 Task: In the  document coconutree.pdf Add another  'page' Use the Tool Explore 'and look for brief about the picture in first page, copy 2-3 lines in second sheet.' Align the text to the center
Action: Mouse scrolled (735, 383) with delta (0, 0)
Screenshot: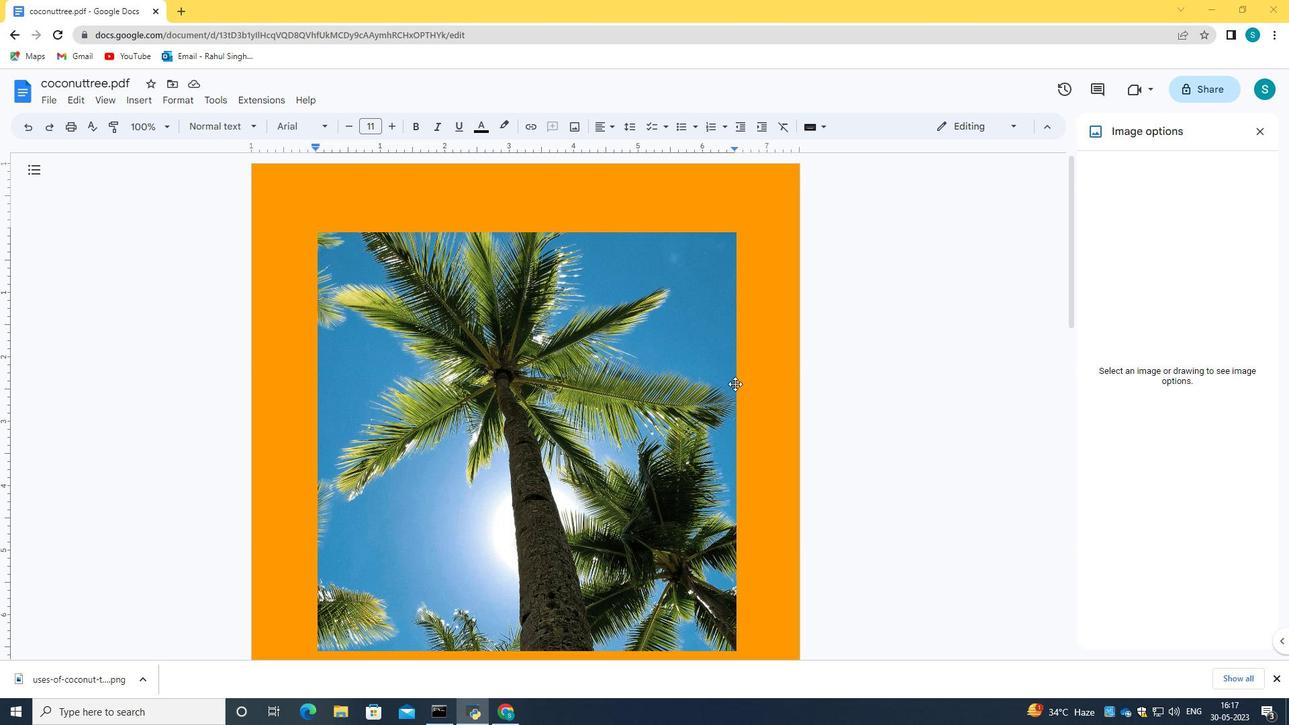 
Action: Mouse scrolled (735, 383) with delta (0, 0)
Screenshot: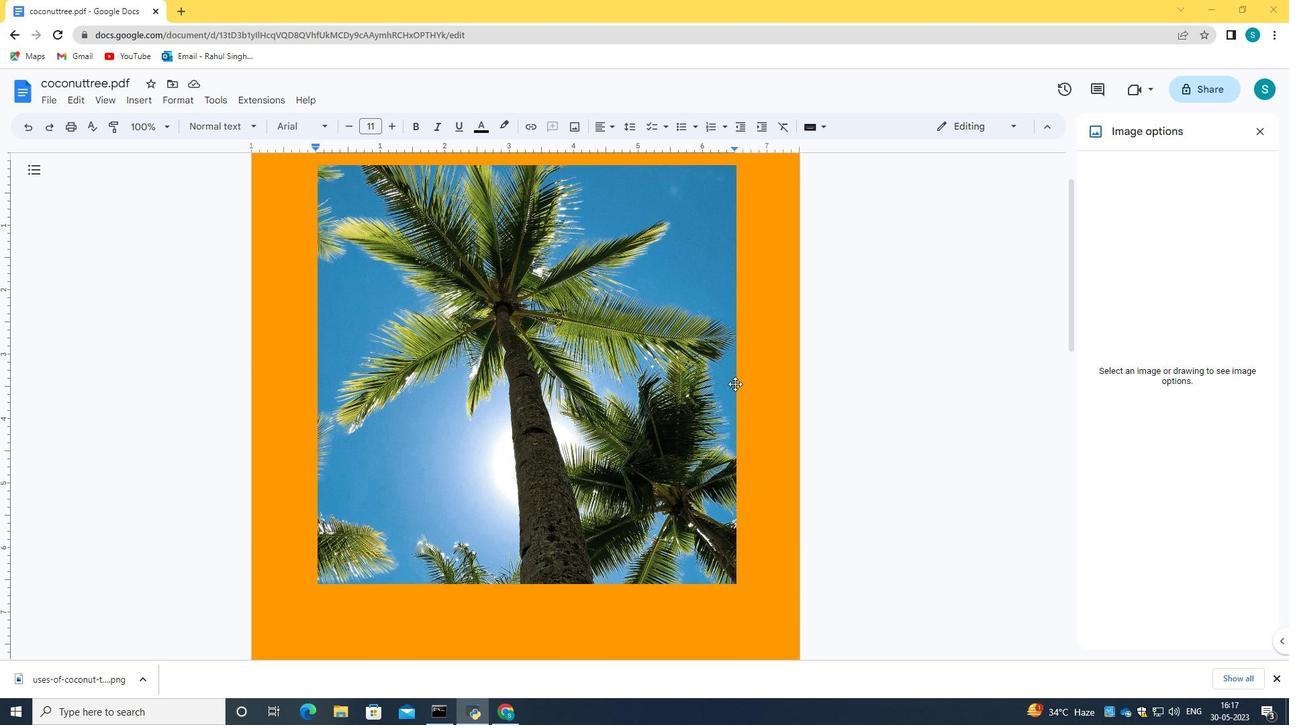 
Action: Mouse scrolled (735, 383) with delta (0, 0)
Screenshot: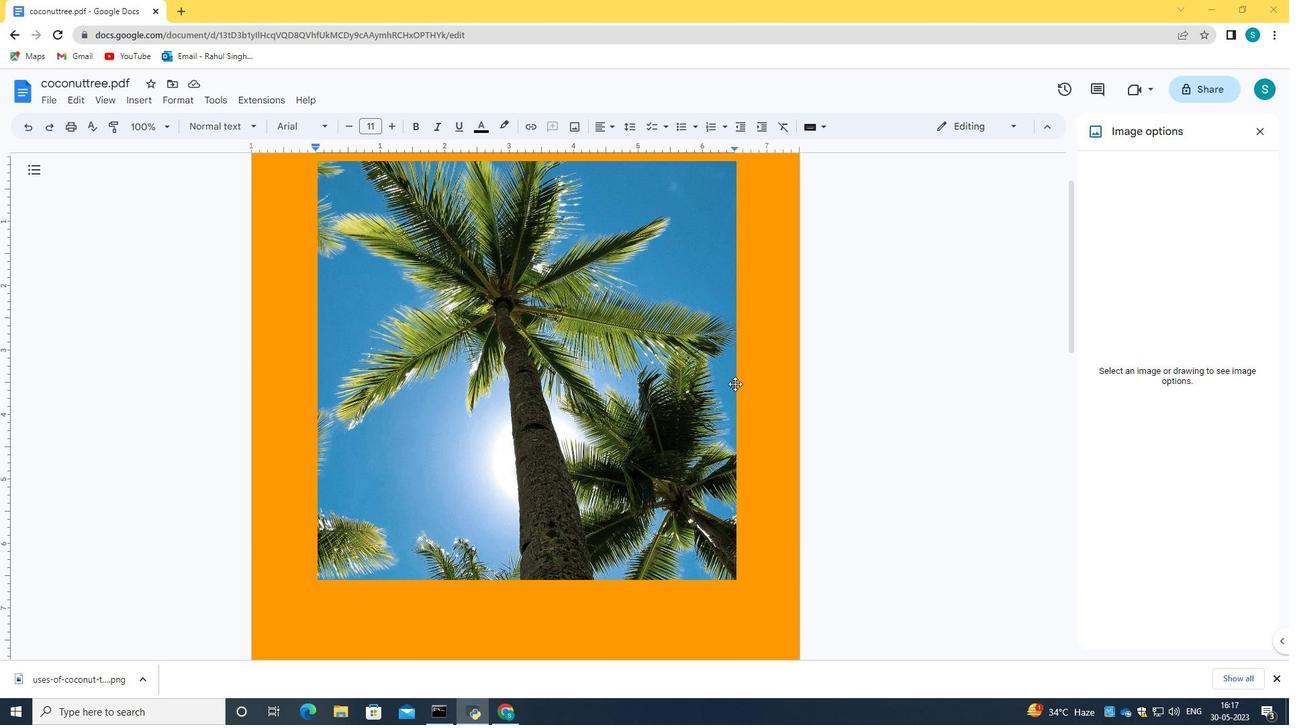 
Action: Mouse scrolled (735, 383) with delta (0, 0)
Screenshot: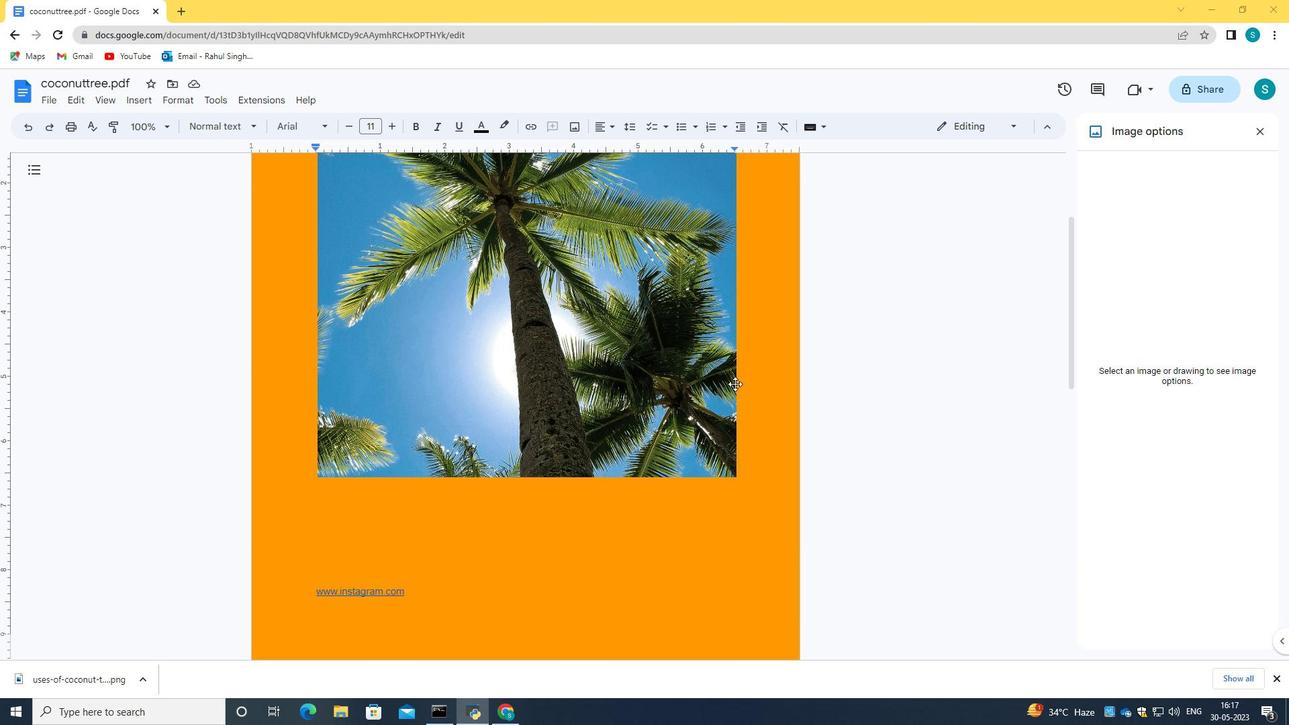 
Action: Mouse scrolled (735, 383) with delta (0, 0)
Screenshot: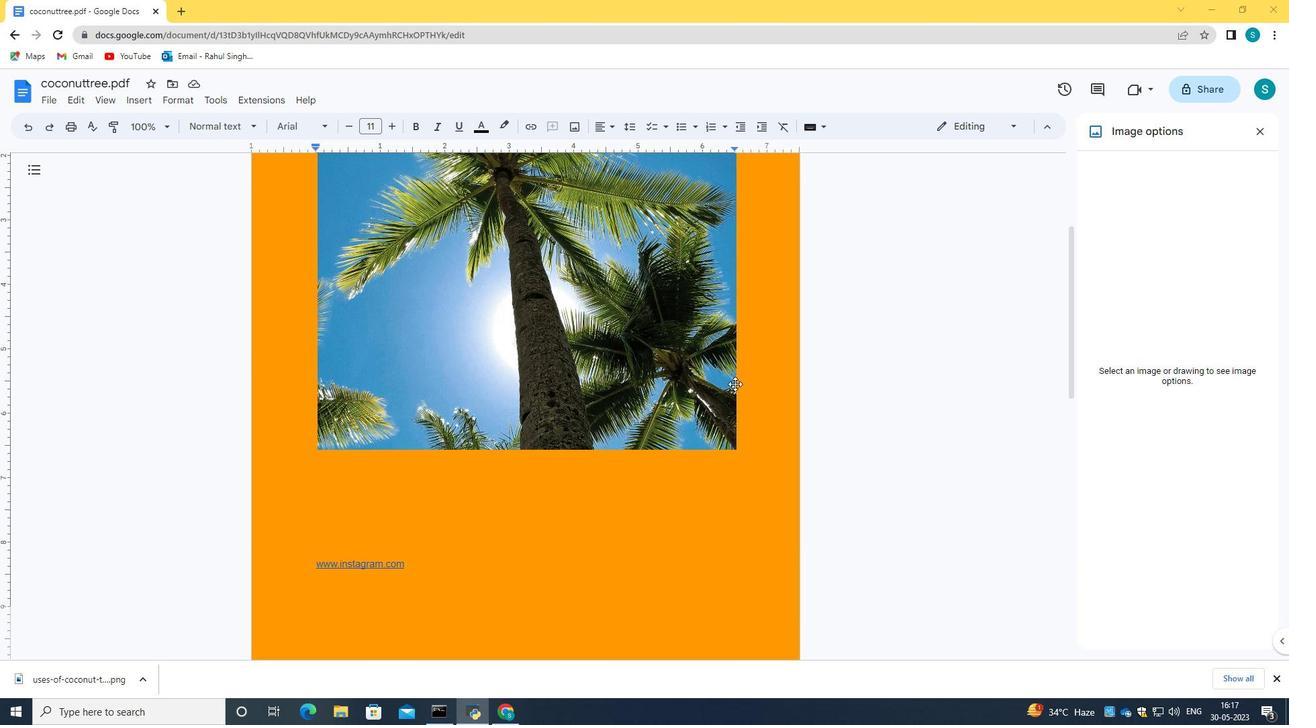 
Action: Mouse scrolled (735, 383) with delta (0, 0)
Screenshot: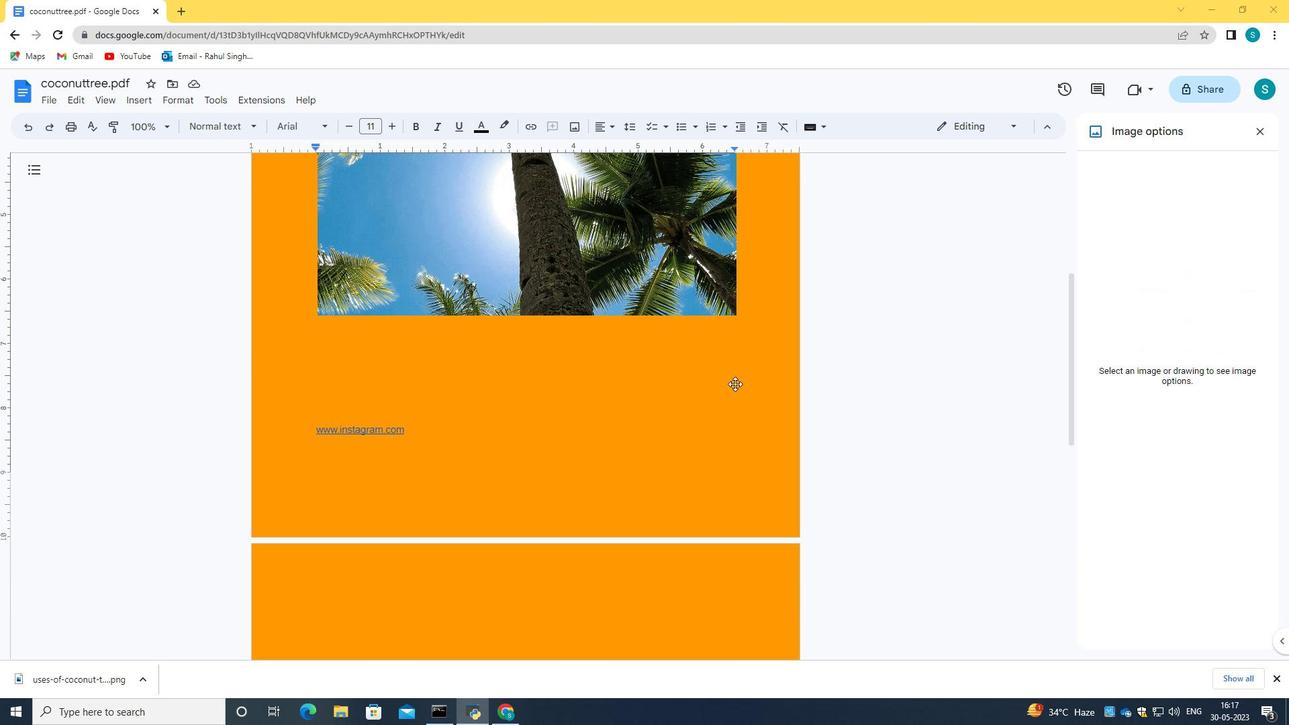 
Action: Mouse moved to (468, 524)
Screenshot: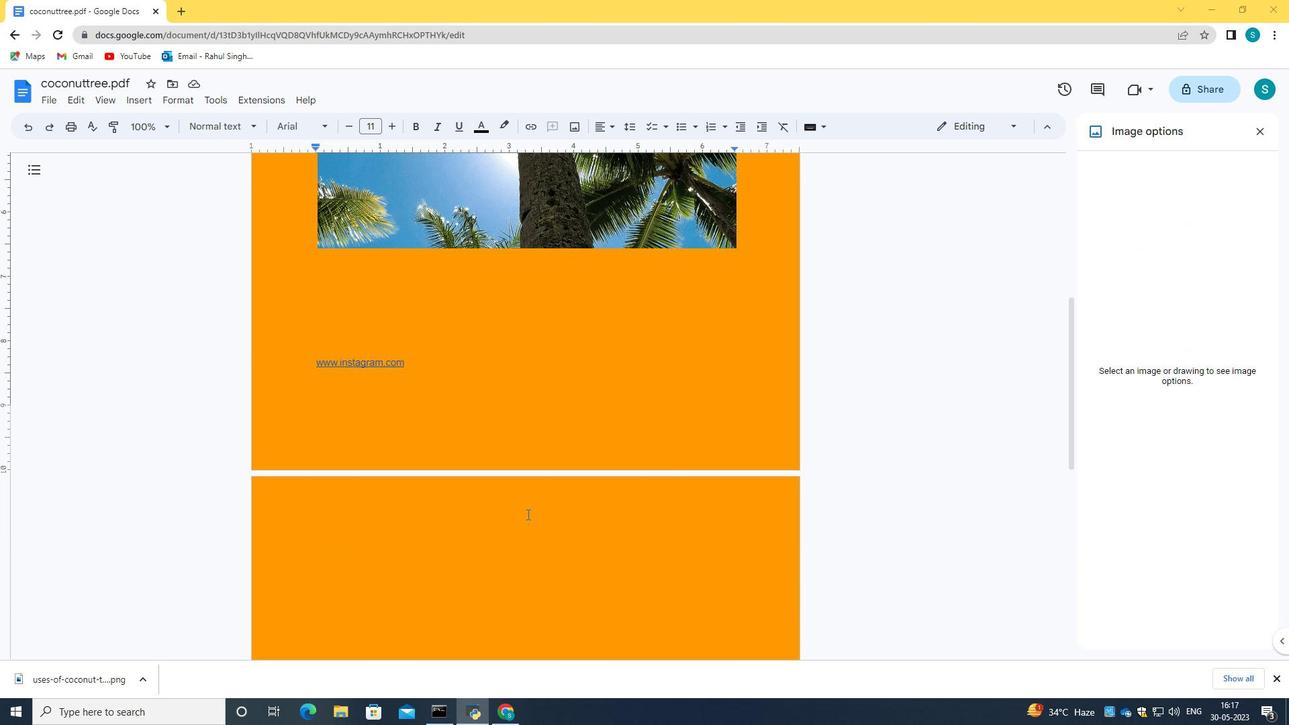 
Action: Mouse pressed left at (468, 524)
Screenshot: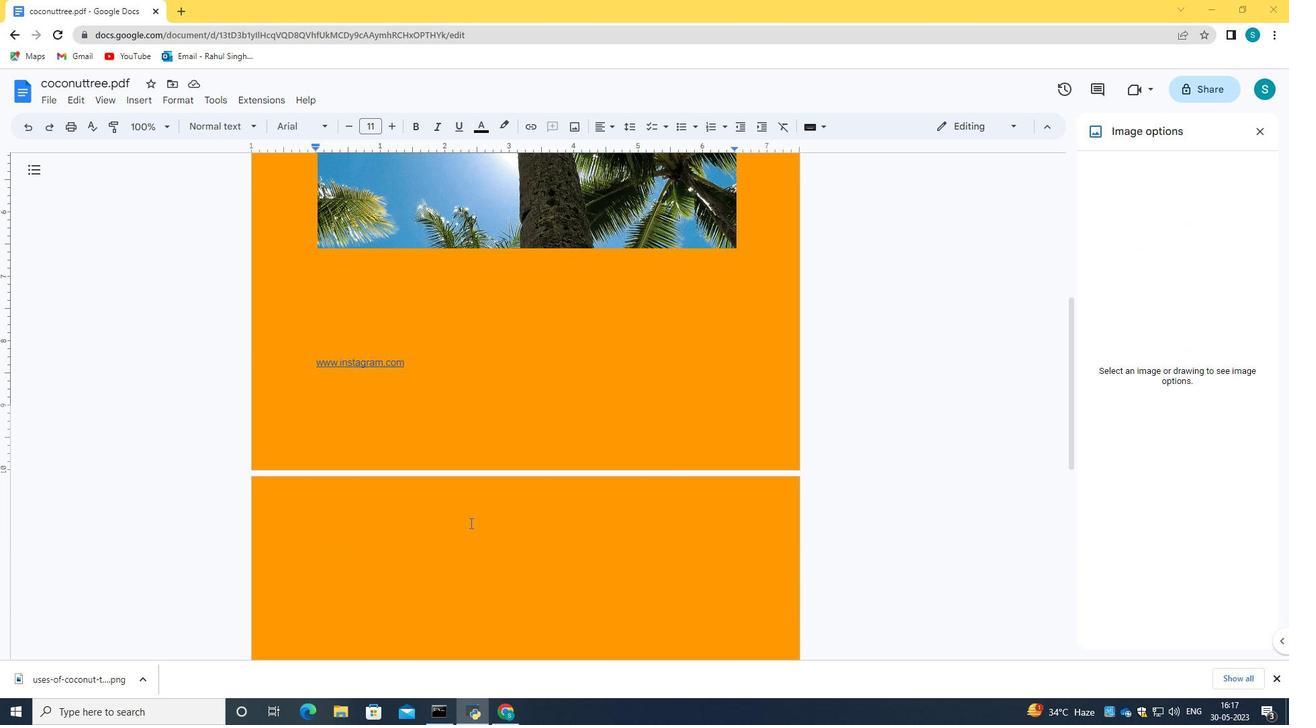 
Action: Mouse moved to (562, 473)
Screenshot: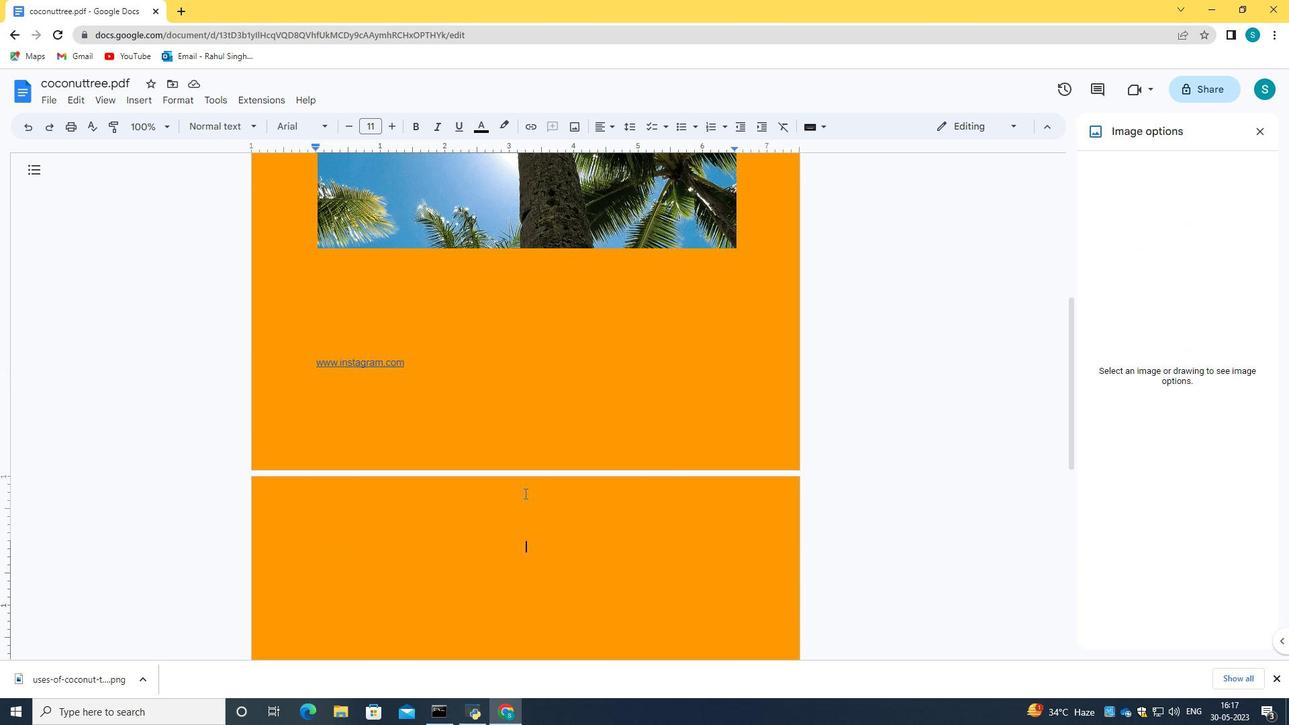 
Action: Mouse scrolled (562, 472) with delta (0, 0)
Screenshot: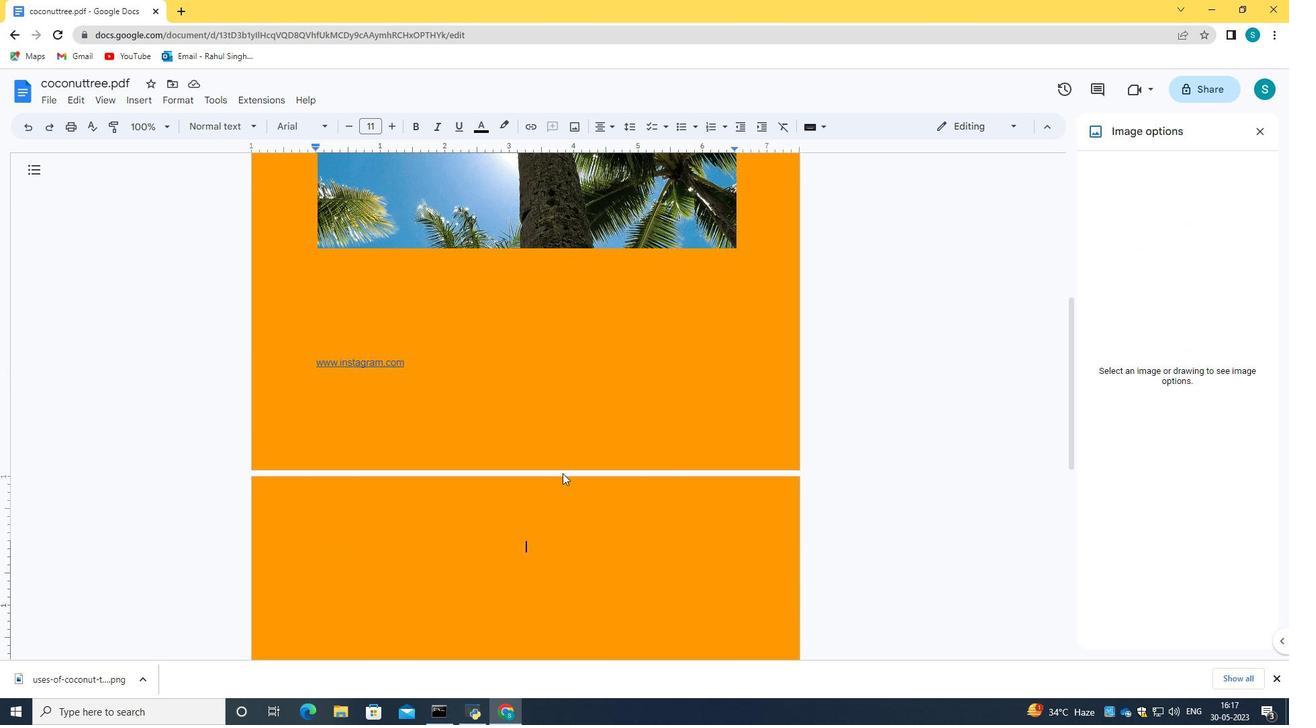 
Action: Mouse moved to (563, 473)
Screenshot: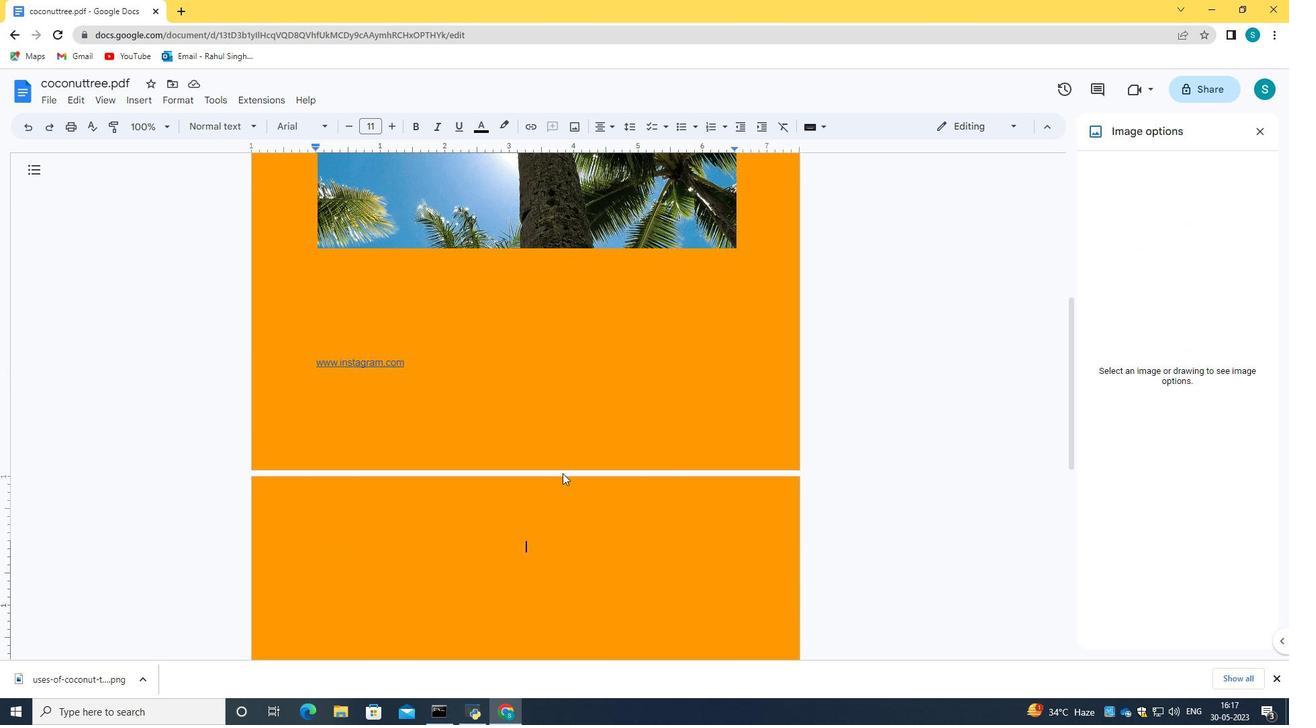 
Action: Mouse scrolled (563, 472) with delta (0, 0)
Screenshot: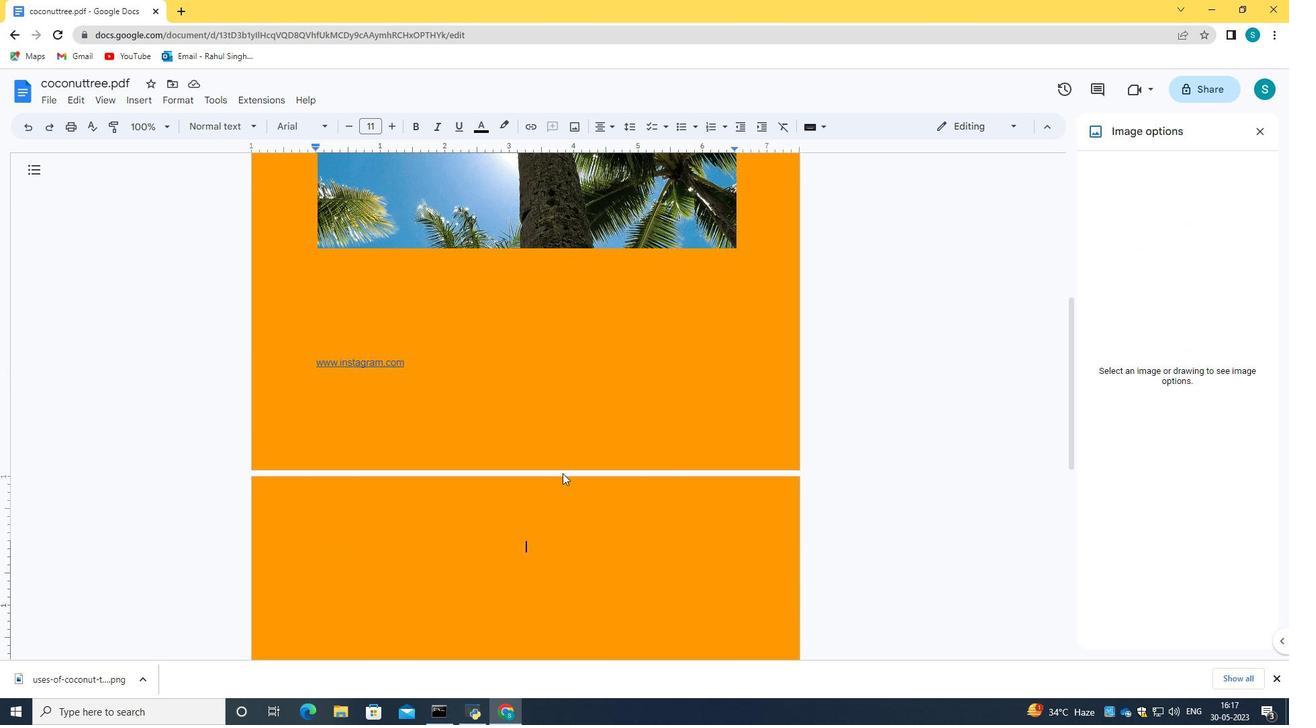 
Action: Mouse scrolled (563, 472) with delta (0, 0)
Screenshot: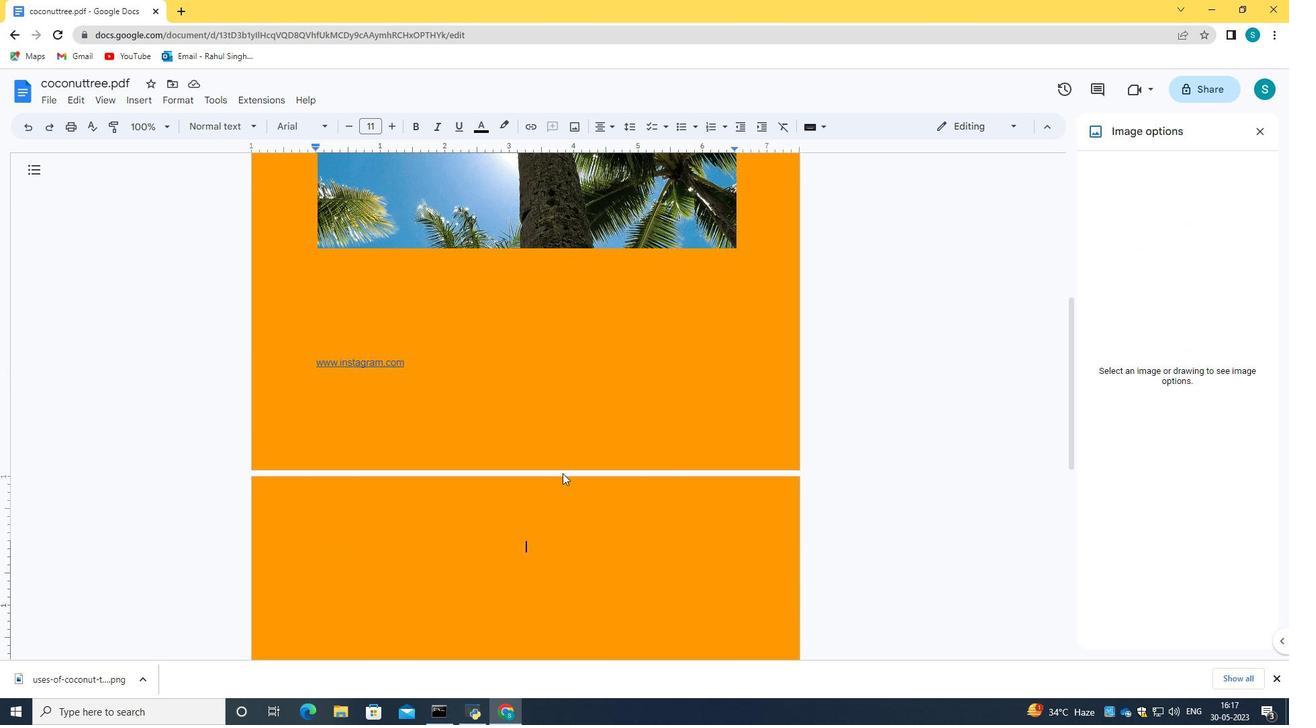 
Action: Mouse moved to (214, 100)
Screenshot: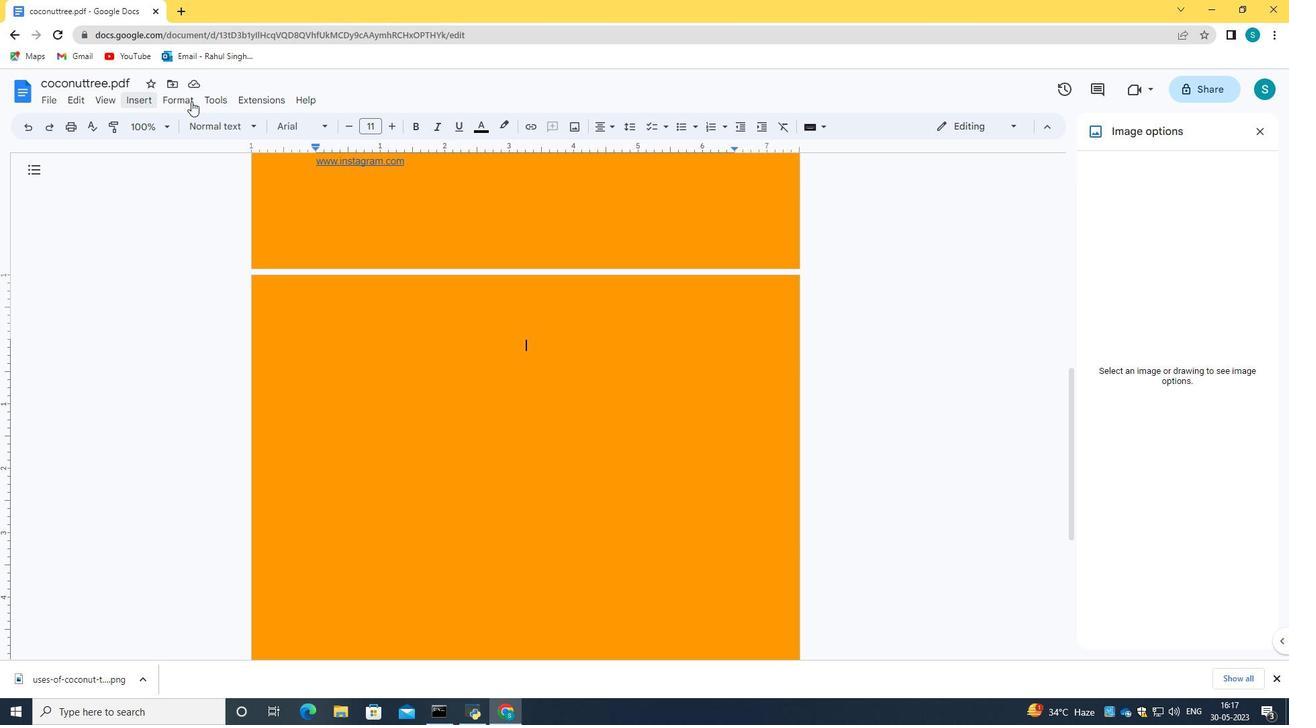 
Action: Mouse pressed left at (214, 100)
Screenshot: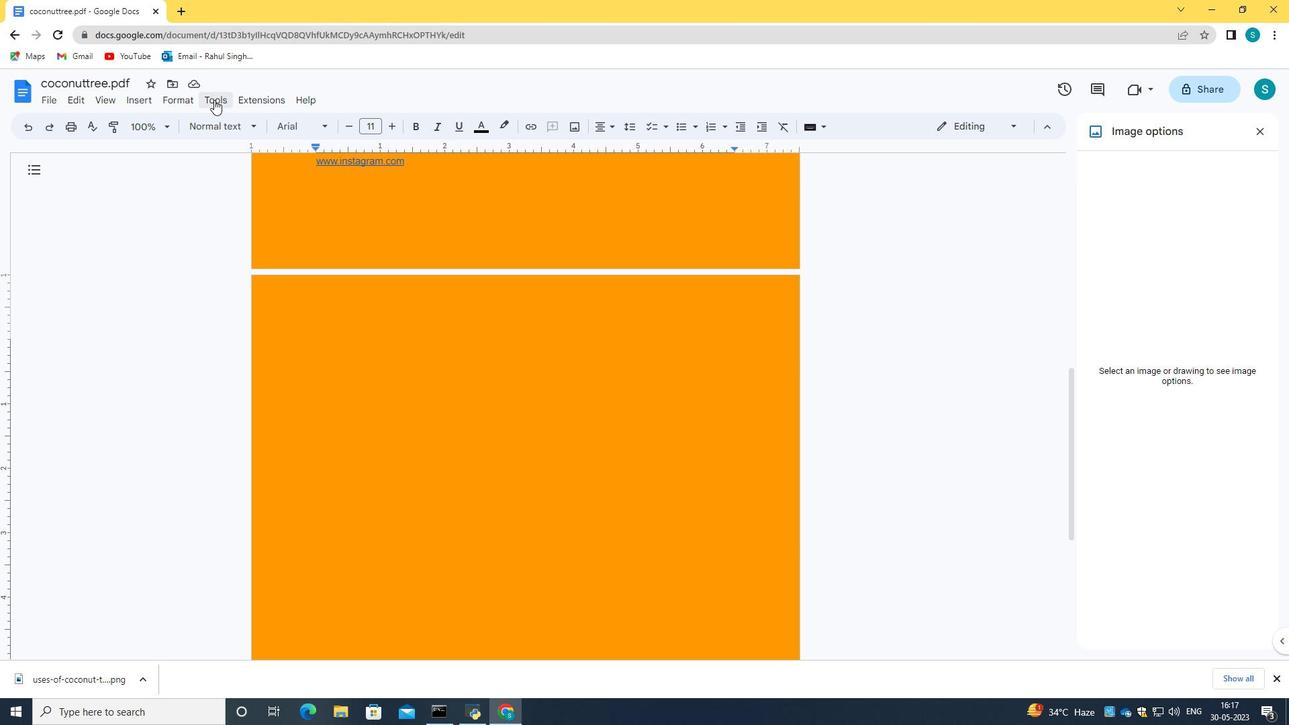 
Action: Mouse moved to (255, 253)
Screenshot: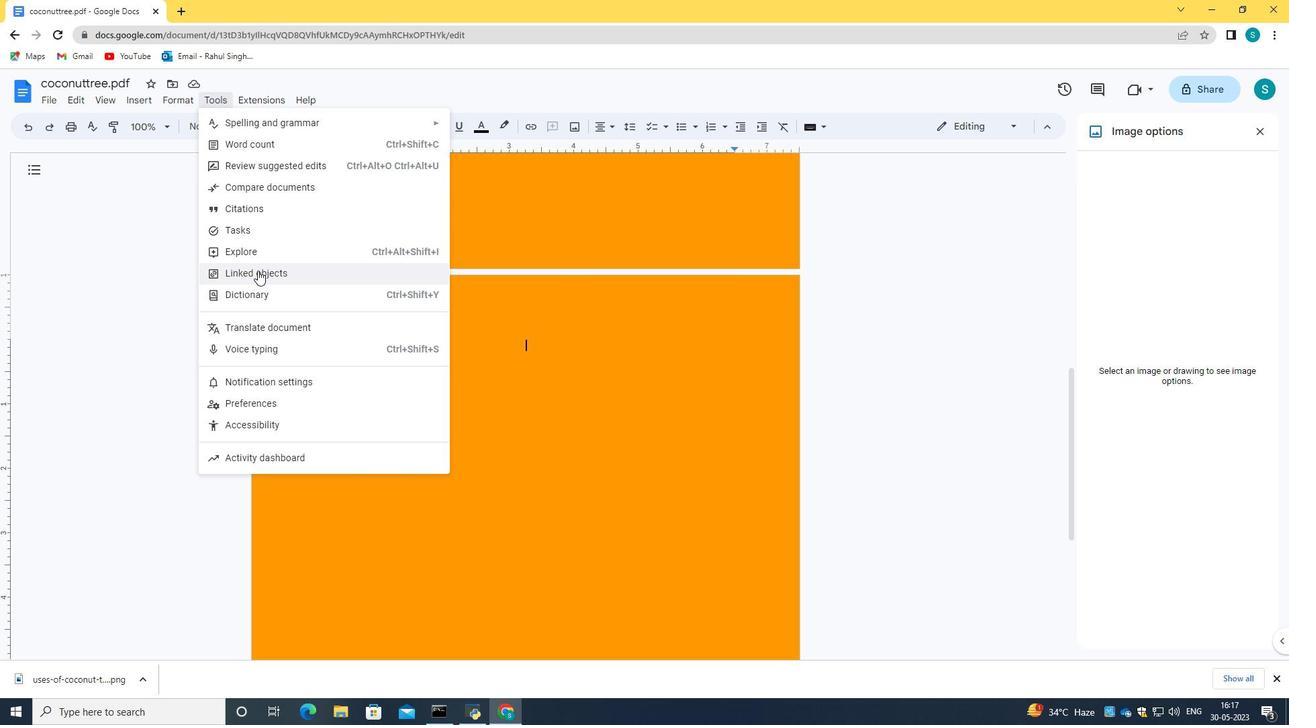 
Action: Mouse pressed left at (255, 253)
Screenshot: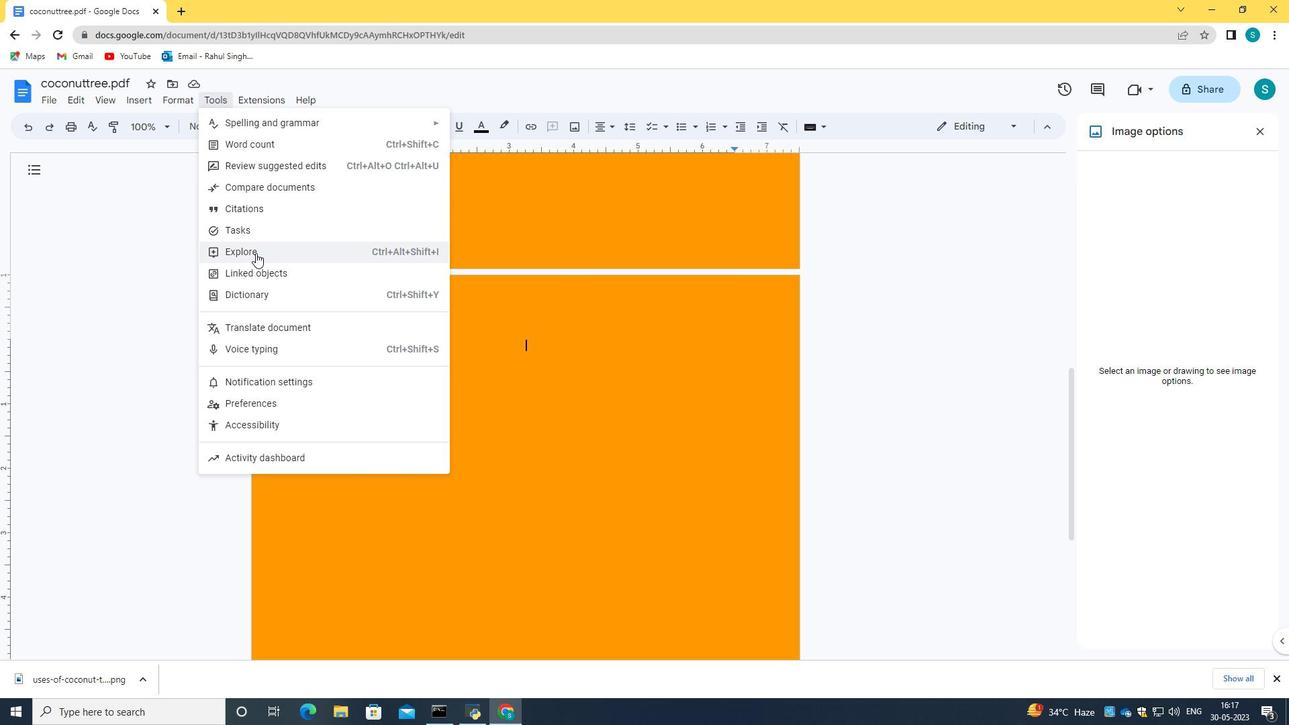 
Action: Mouse moved to (1178, 168)
Screenshot: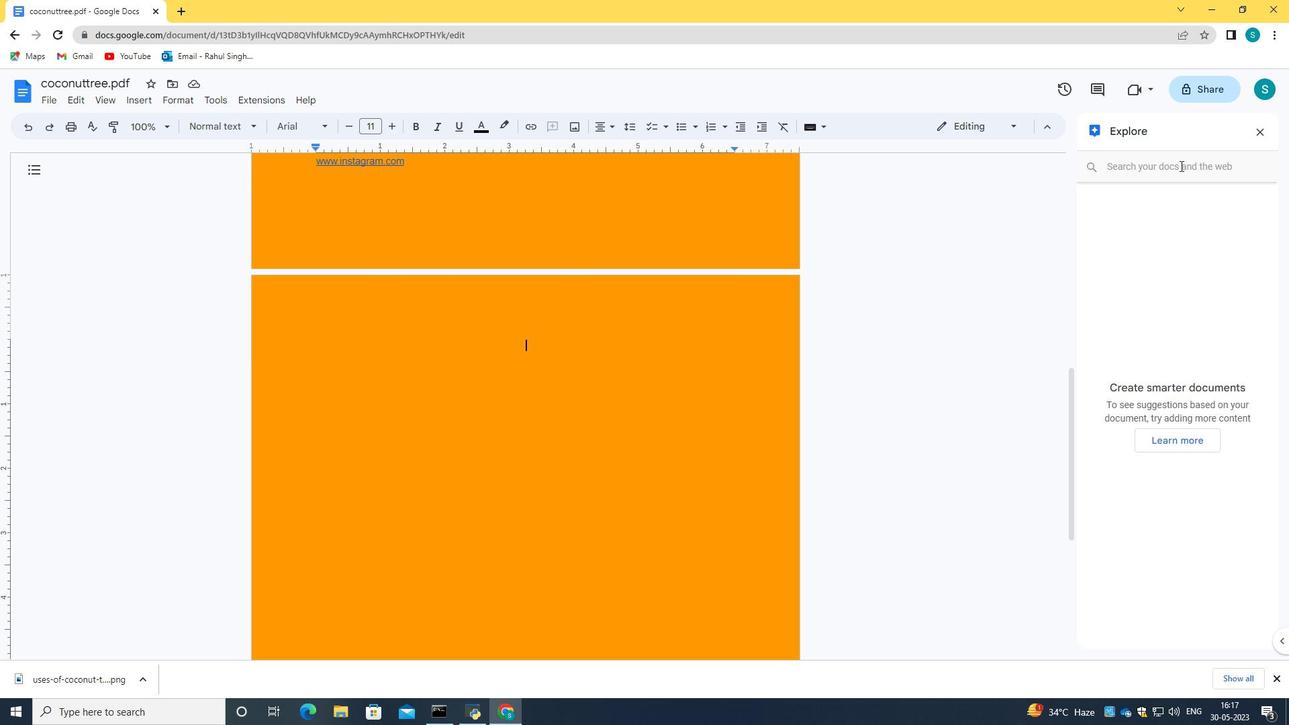 
Action: Mouse pressed left at (1178, 168)
Screenshot: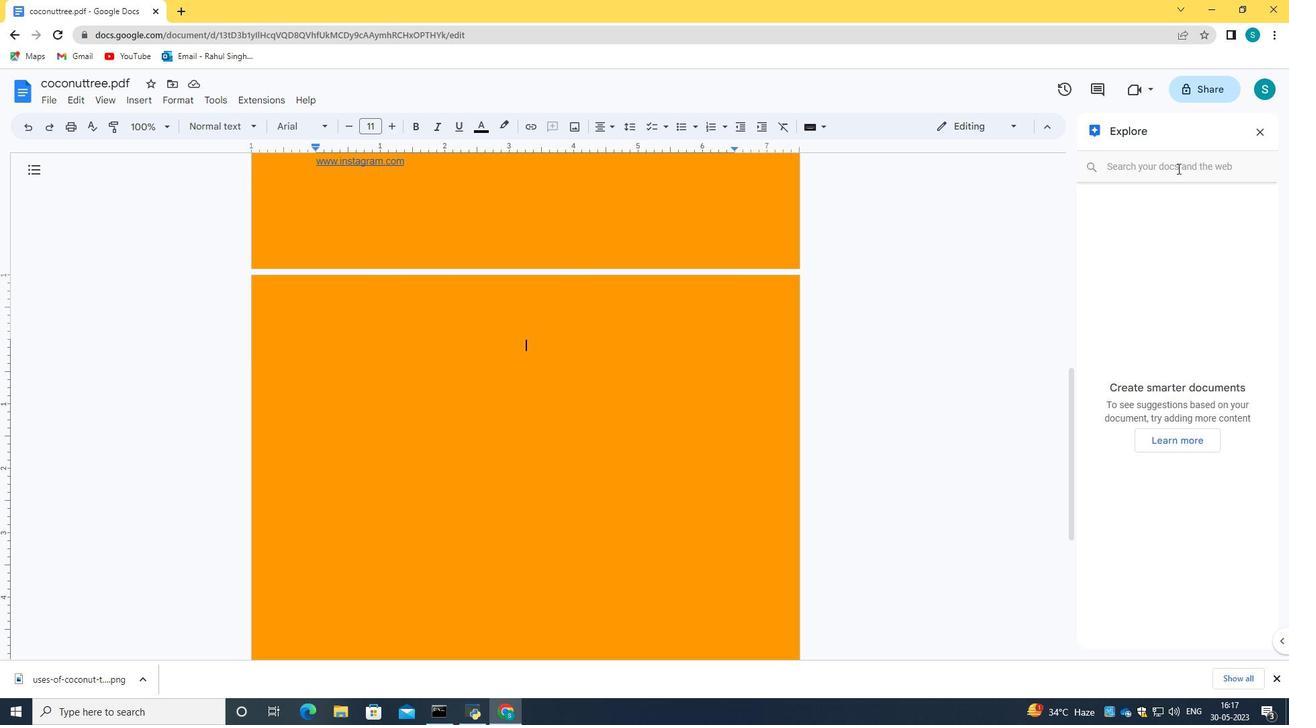 
Action: Key pressed coconut<Key.space>tree<Key.enter>
Screenshot: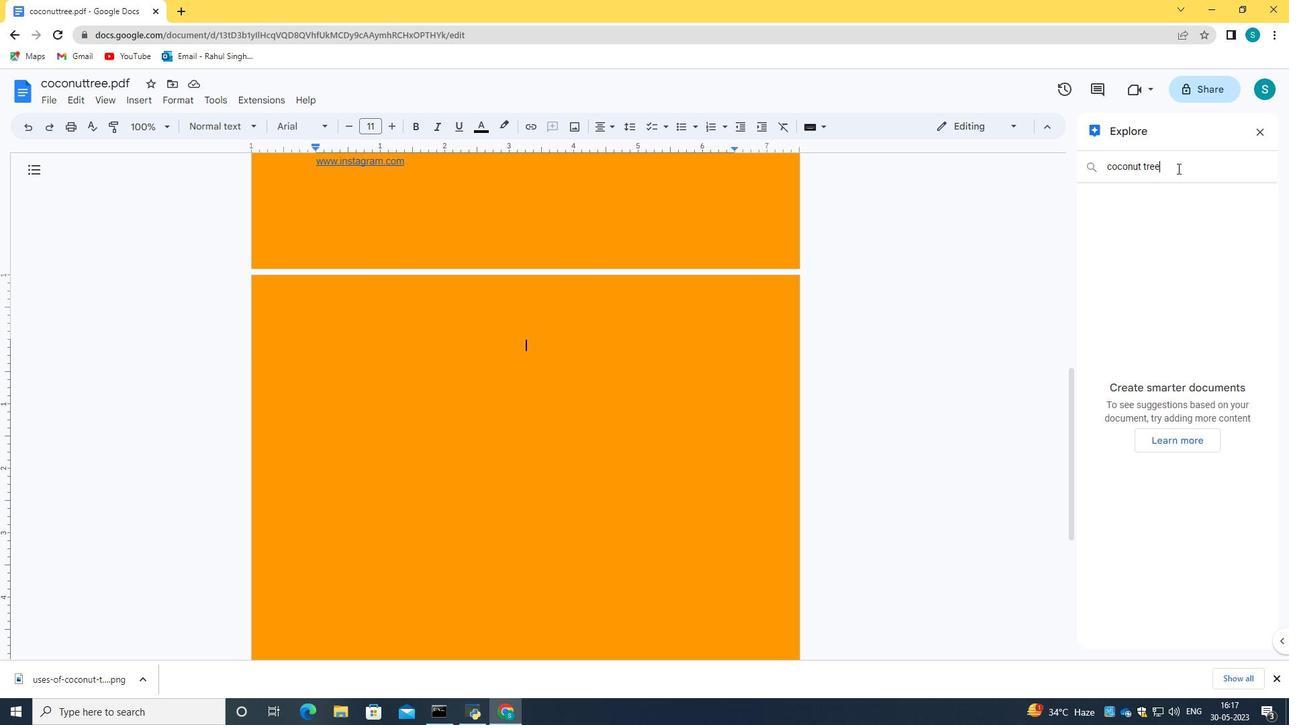 
Action: Mouse moved to (1183, 194)
Screenshot: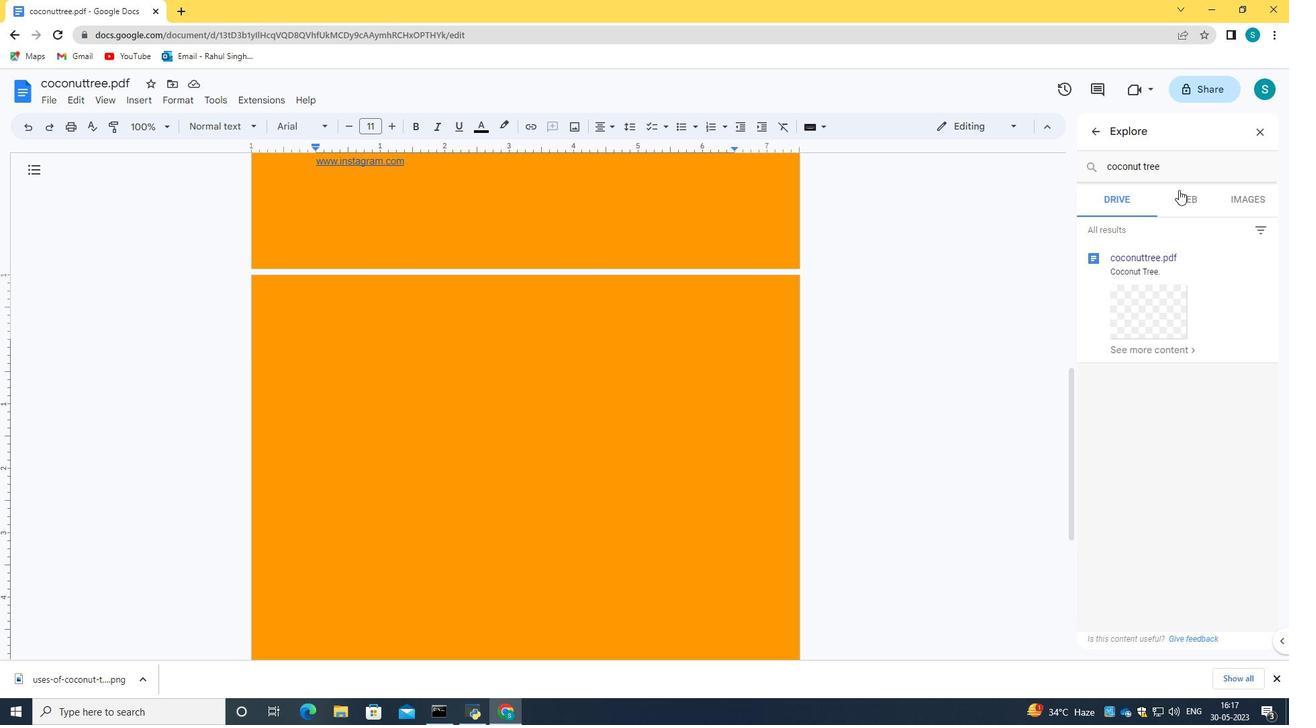 
Action: Mouse pressed left at (1183, 194)
Screenshot: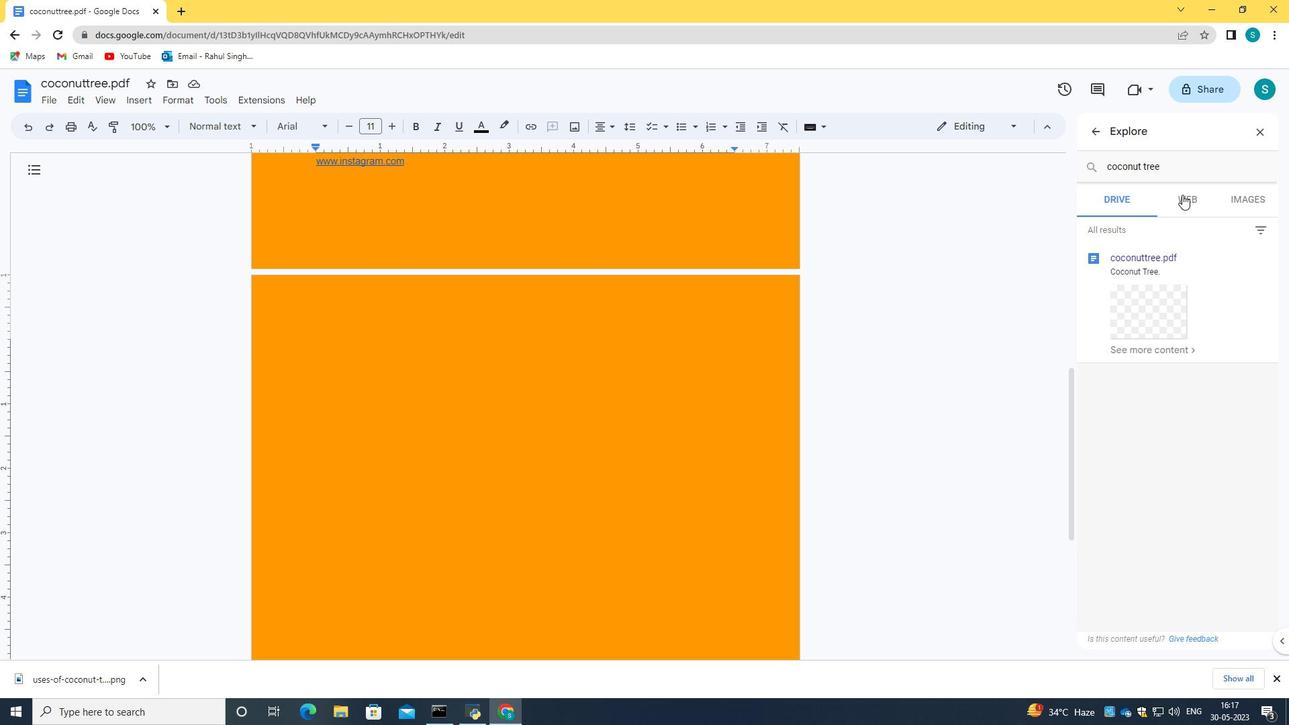 
Action: Mouse moved to (1165, 274)
Screenshot: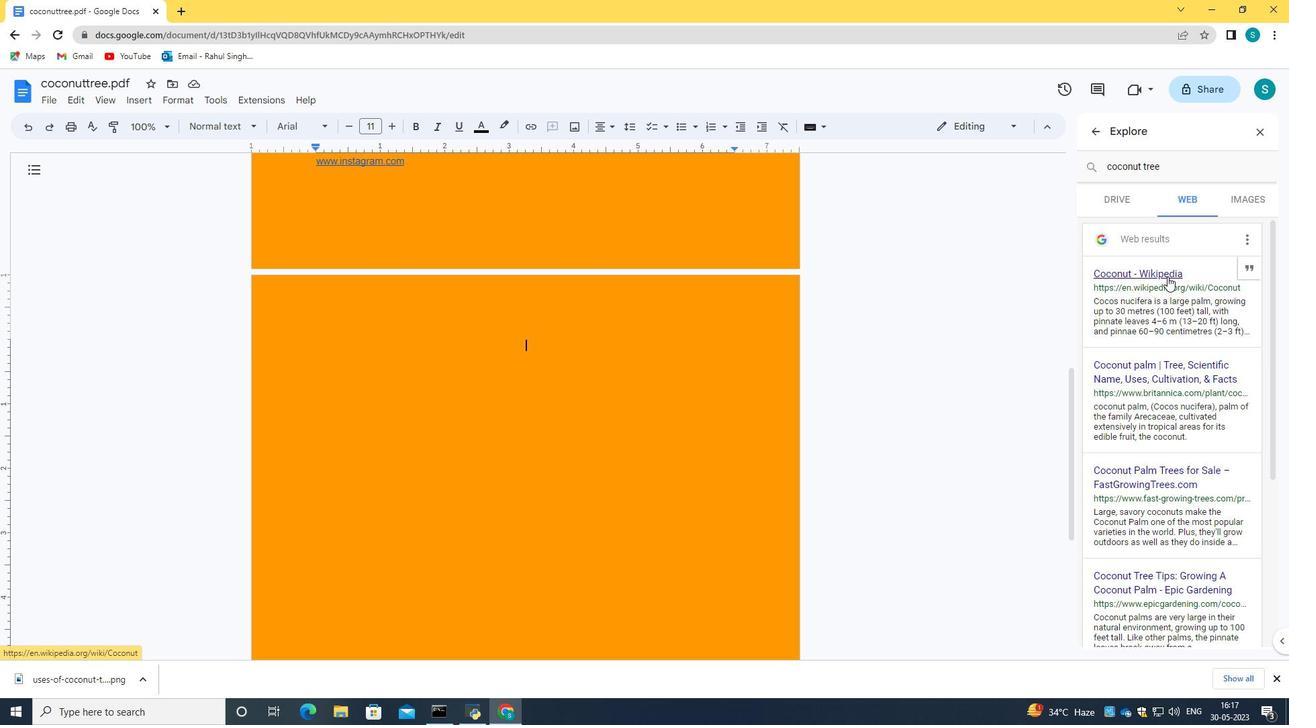 
Action: Mouse pressed left at (1165, 274)
Screenshot: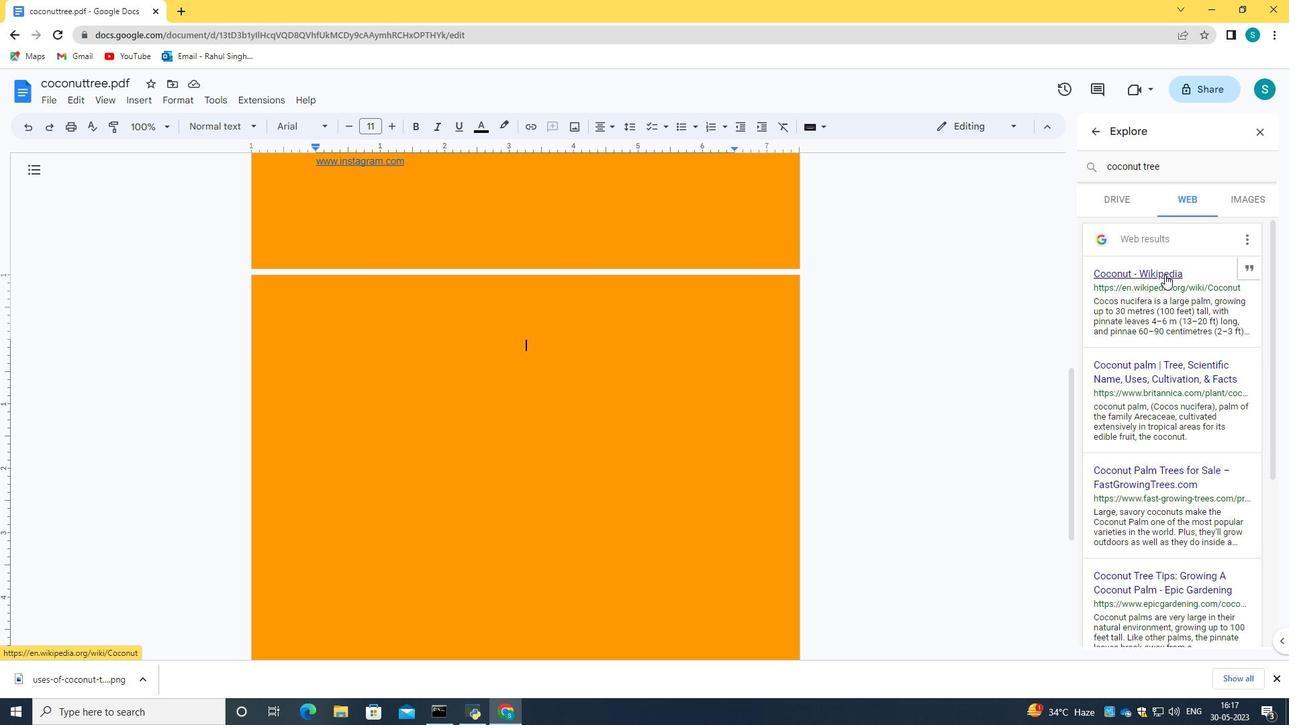 
Action: Mouse moved to (347, 270)
Screenshot: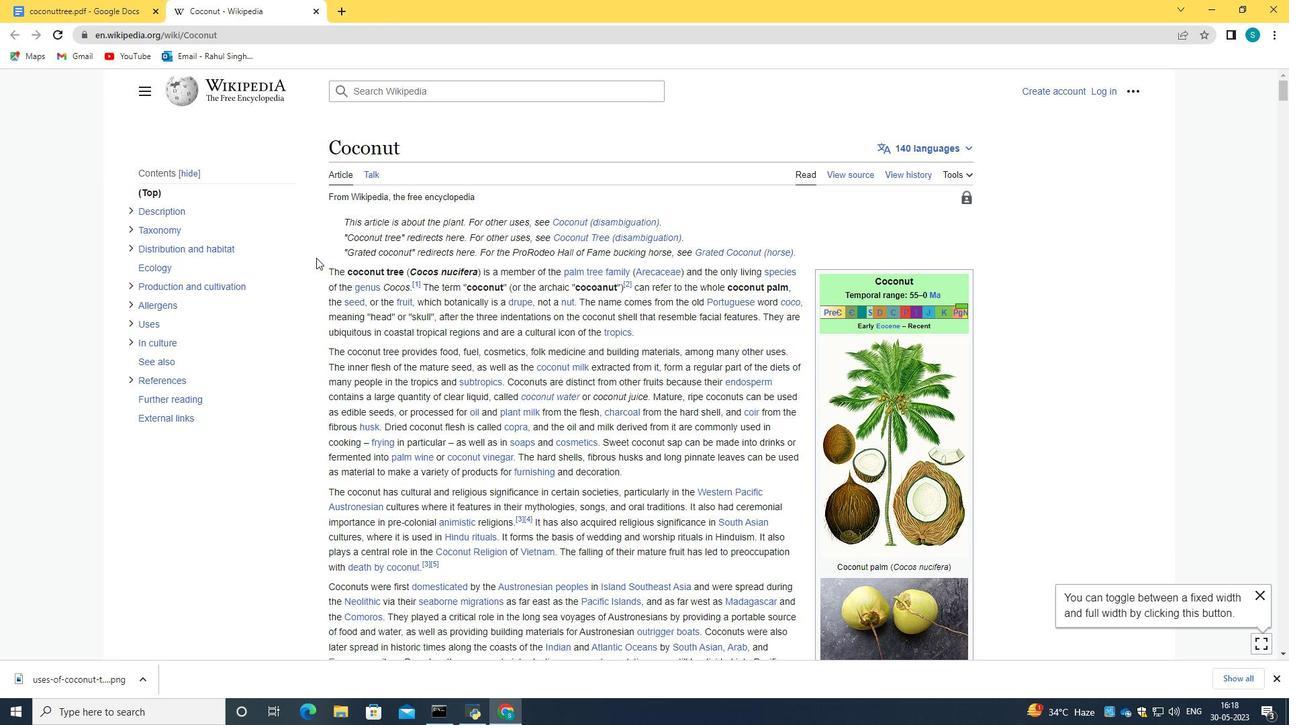 
Action: Mouse scrolled (347, 270) with delta (0, 0)
Screenshot: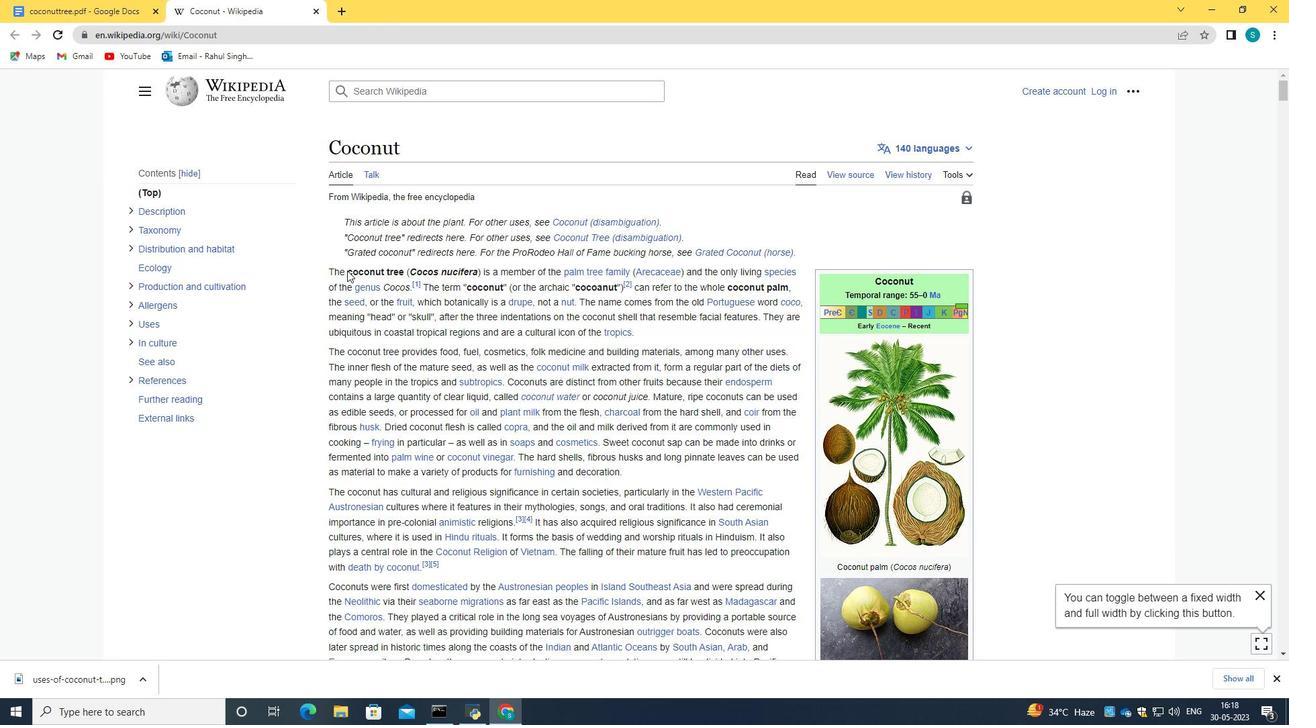
Action: Mouse scrolled (347, 270) with delta (0, 0)
Screenshot: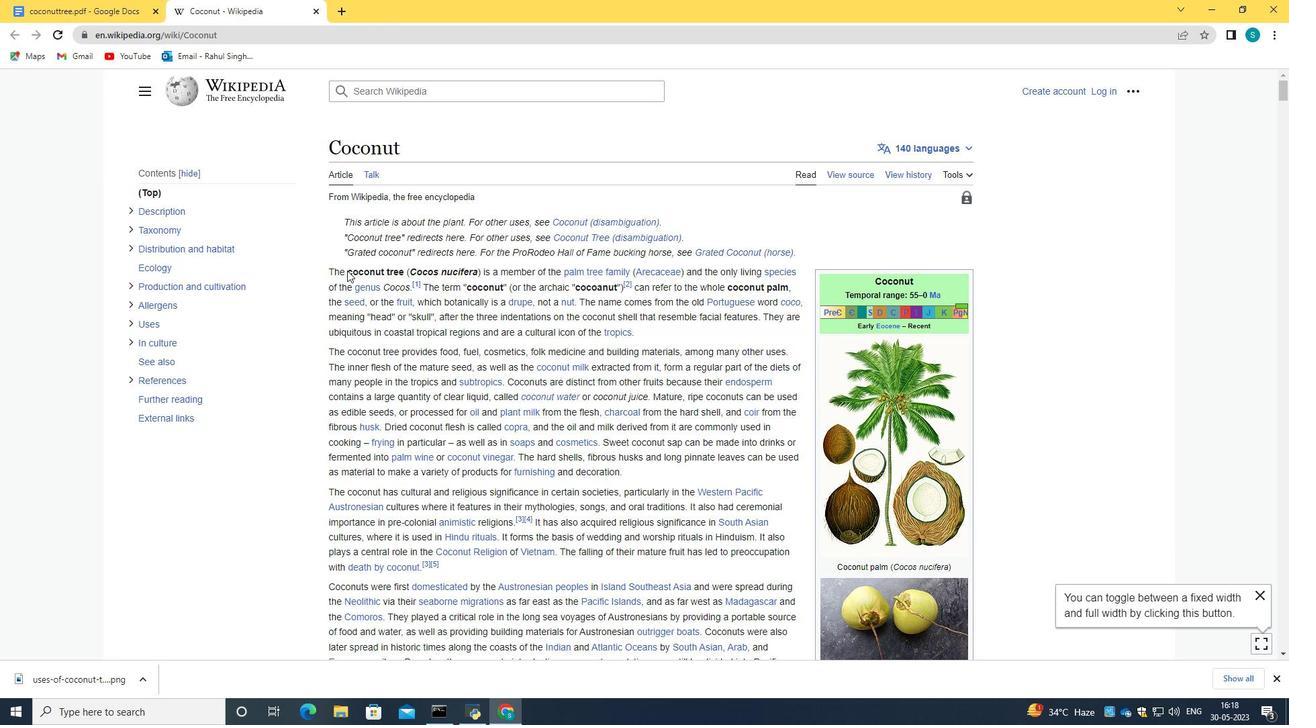 
Action: Mouse scrolled (347, 270) with delta (0, 0)
Screenshot: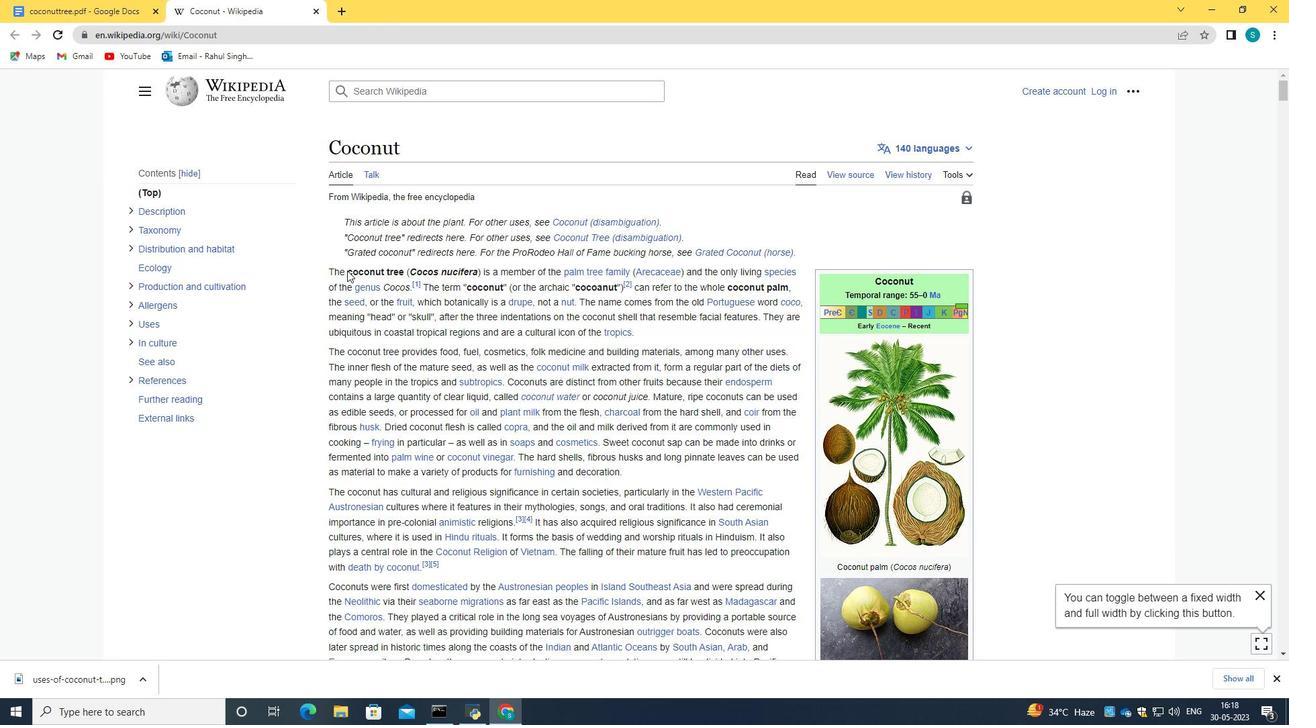 
Action: Mouse scrolled (347, 270) with delta (0, 0)
Screenshot: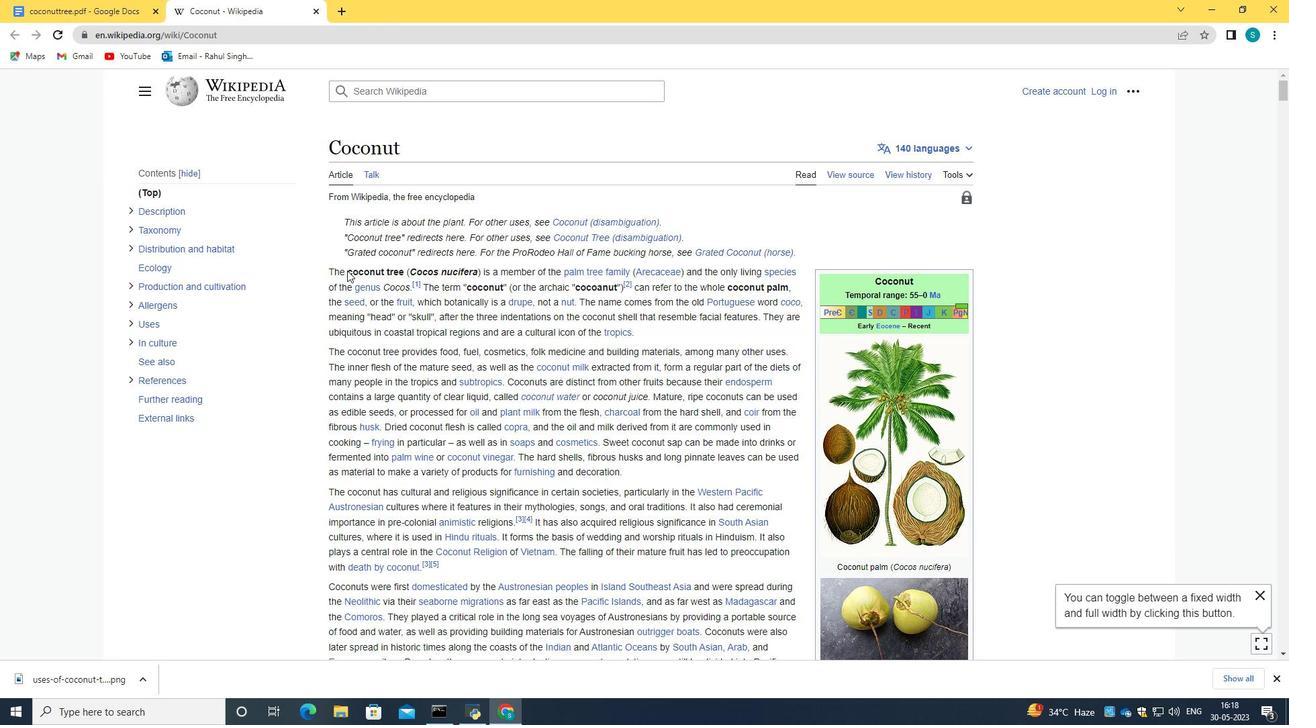 
Action: Mouse moved to (347, 270)
Screenshot: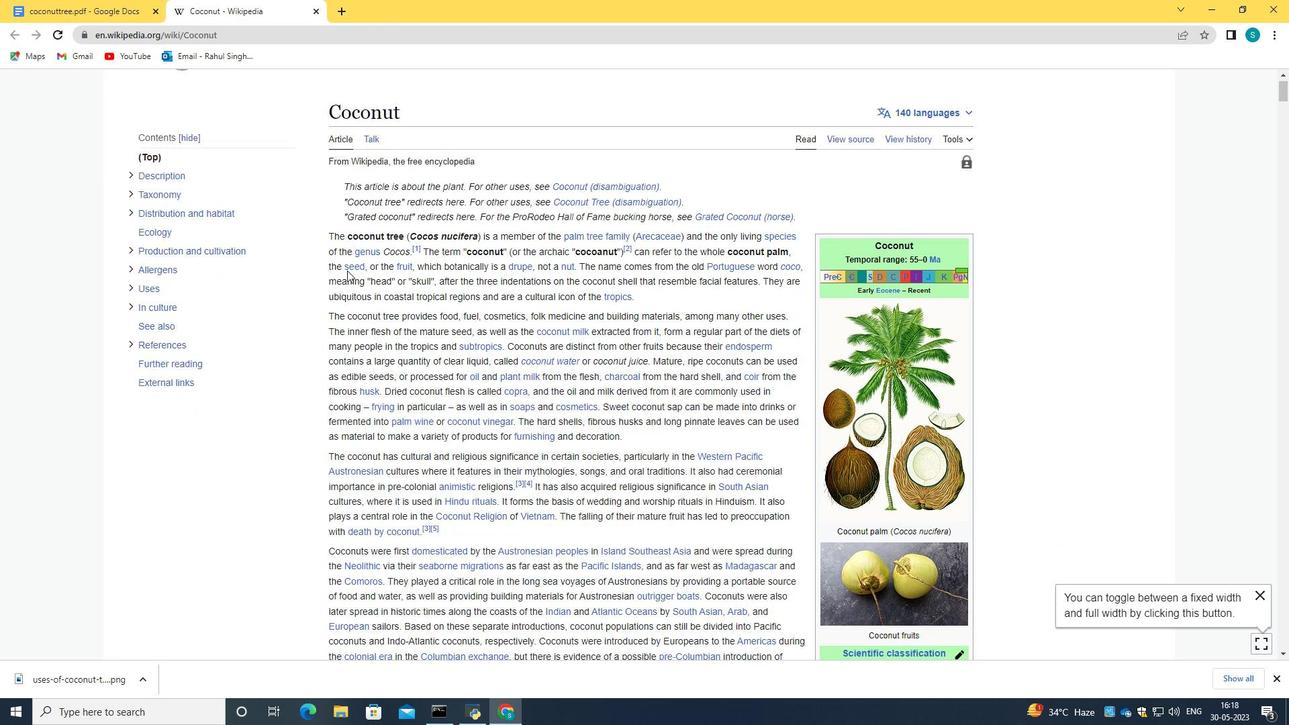 
Action: Mouse scrolled (347, 270) with delta (0, 0)
Screenshot: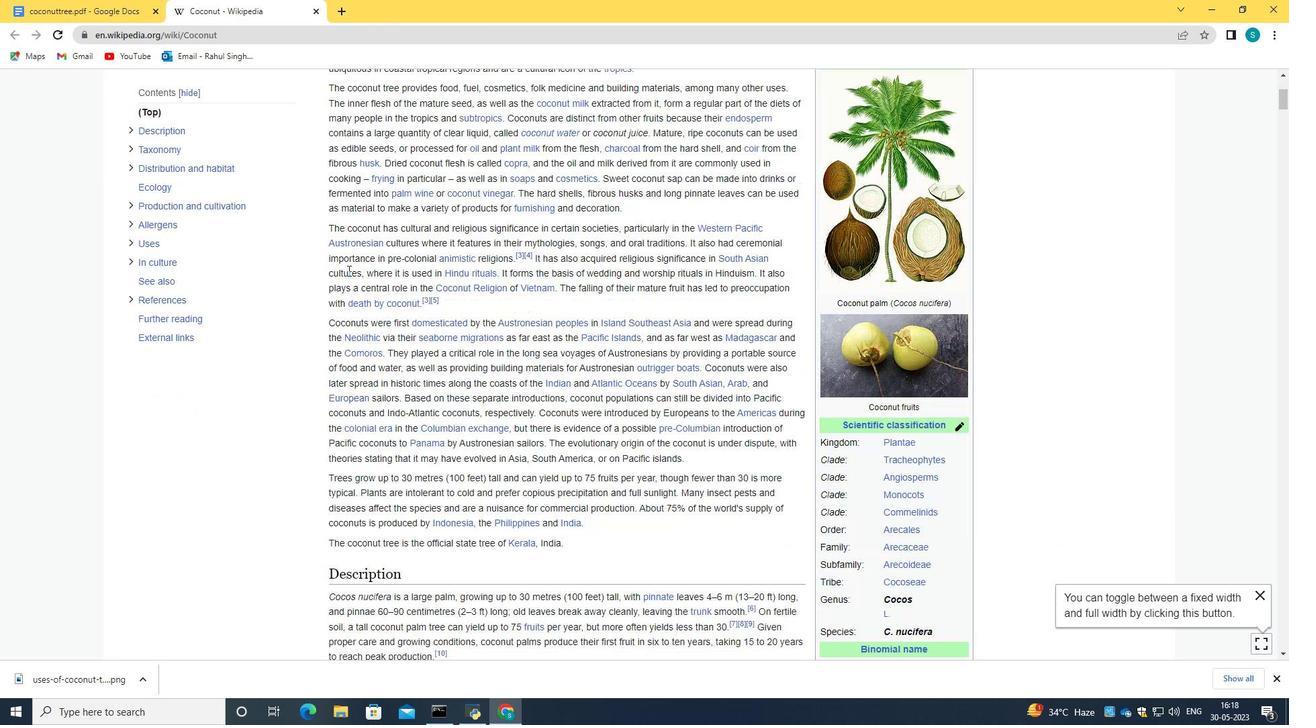 
Action: Mouse scrolled (347, 270) with delta (0, 0)
Screenshot: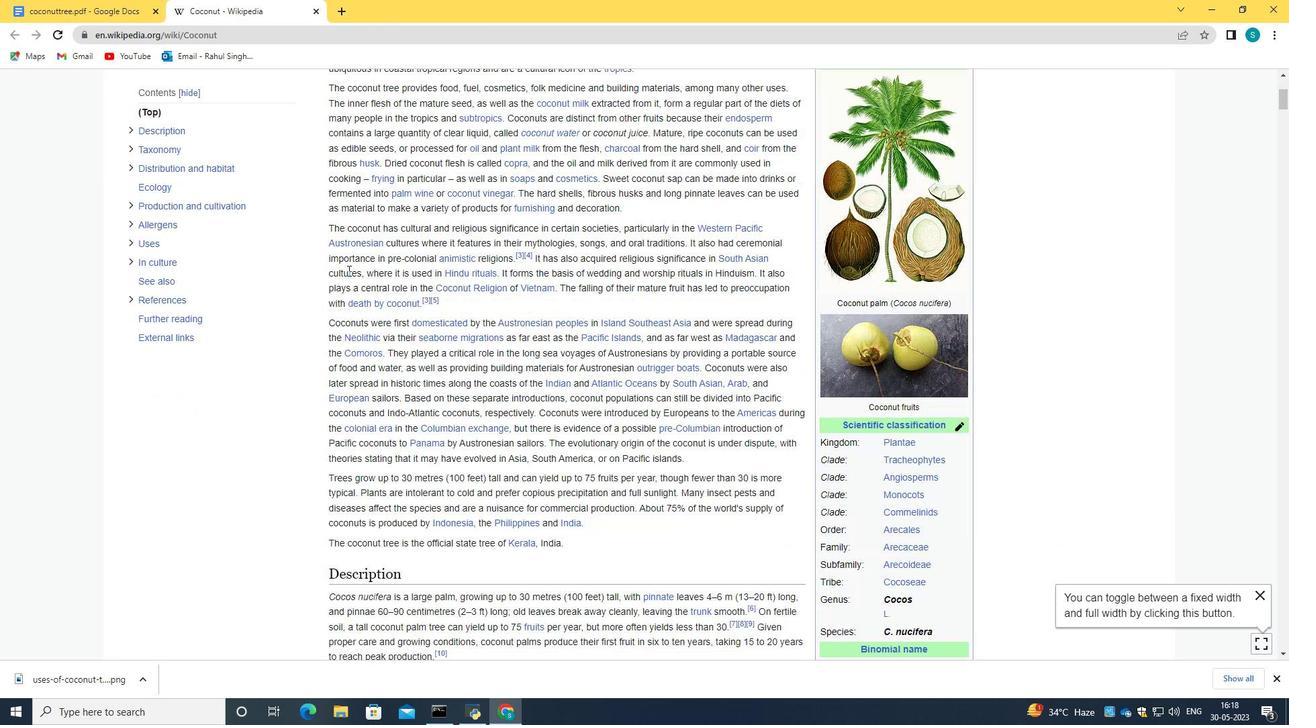 
Action: Mouse scrolled (347, 270) with delta (0, 0)
Screenshot: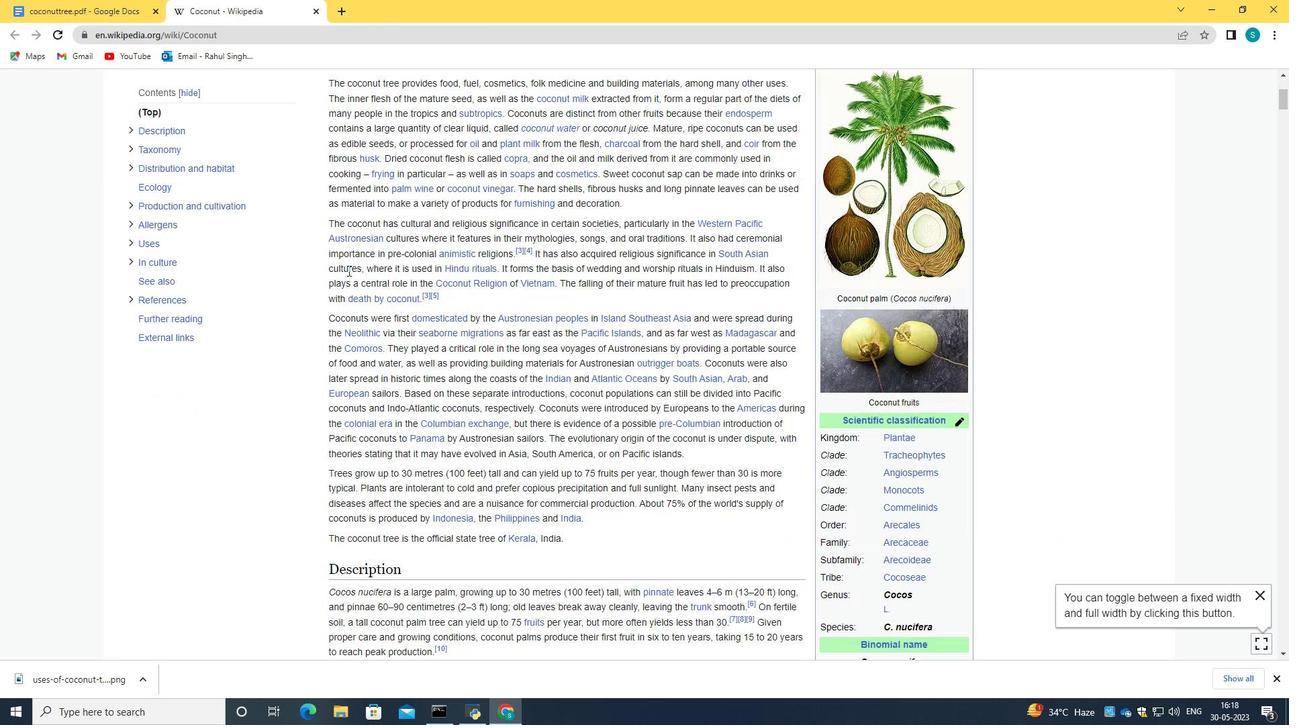 
Action: Mouse scrolled (347, 270) with delta (0, 0)
Screenshot: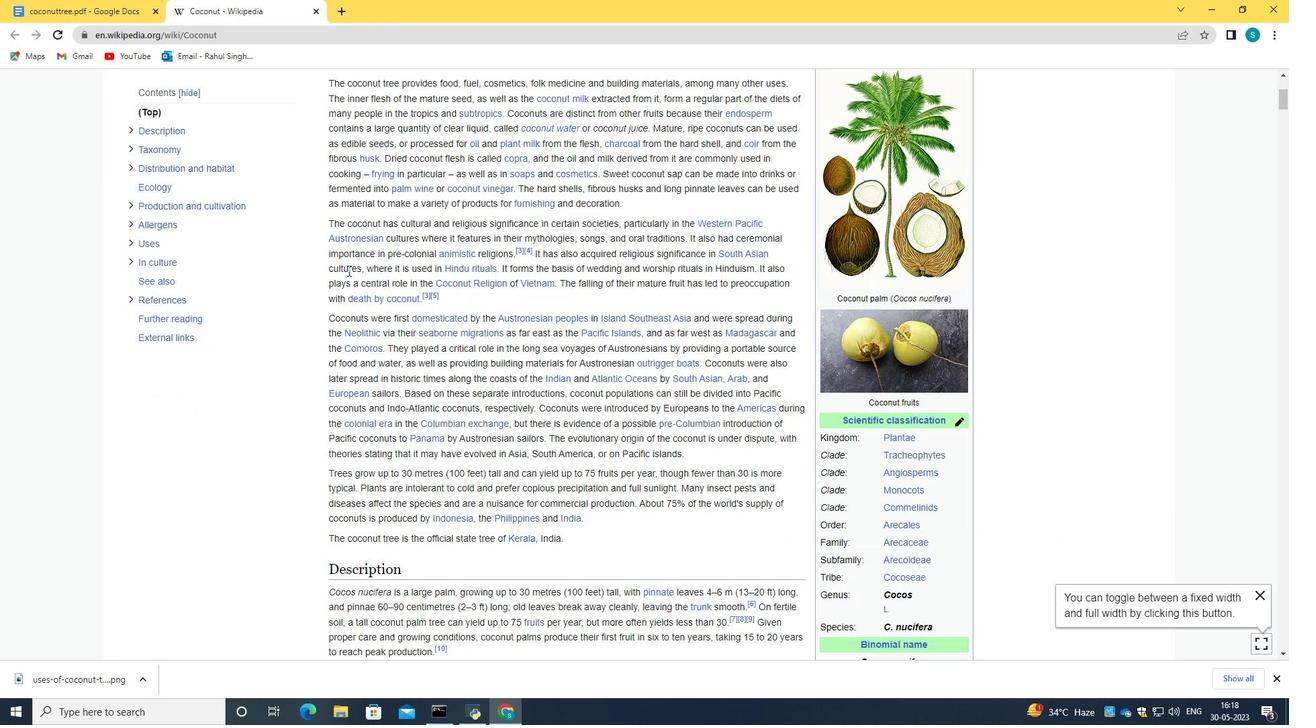 
Action: Mouse scrolled (347, 270) with delta (0, 0)
Screenshot: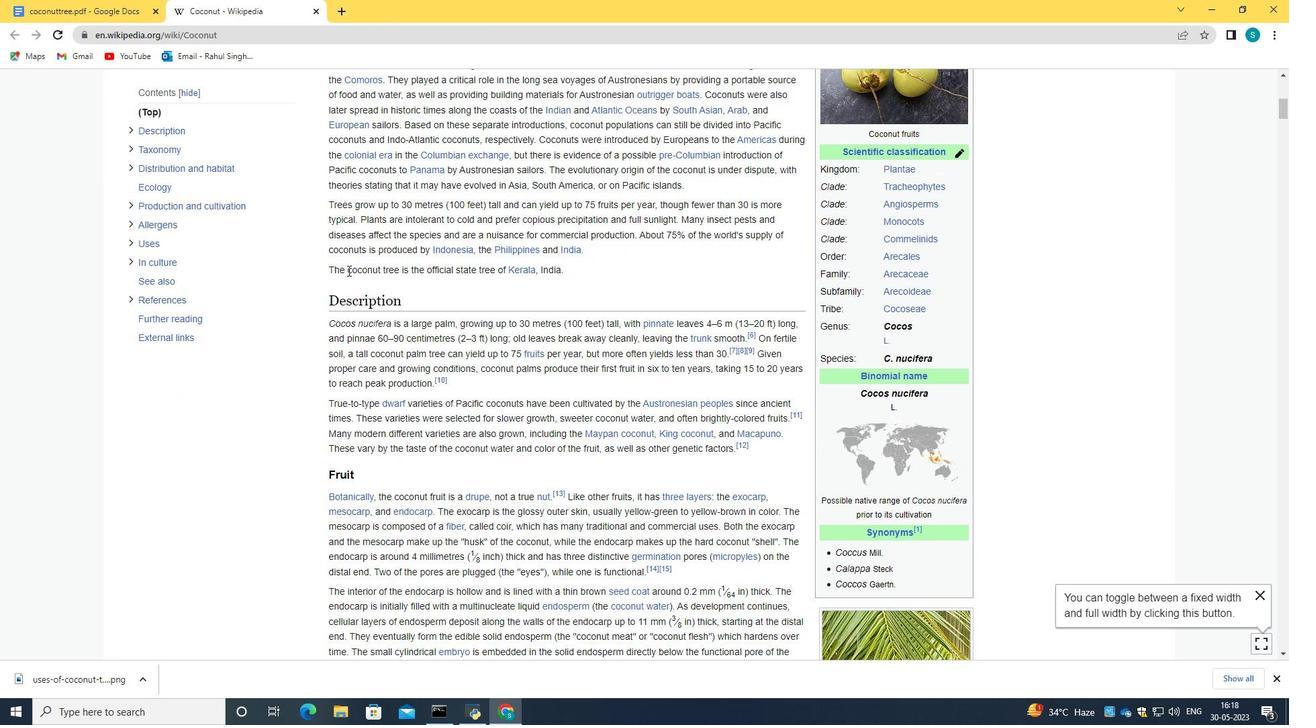 
Action: Mouse scrolled (347, 270) with delta (0, 0)
Screenshot: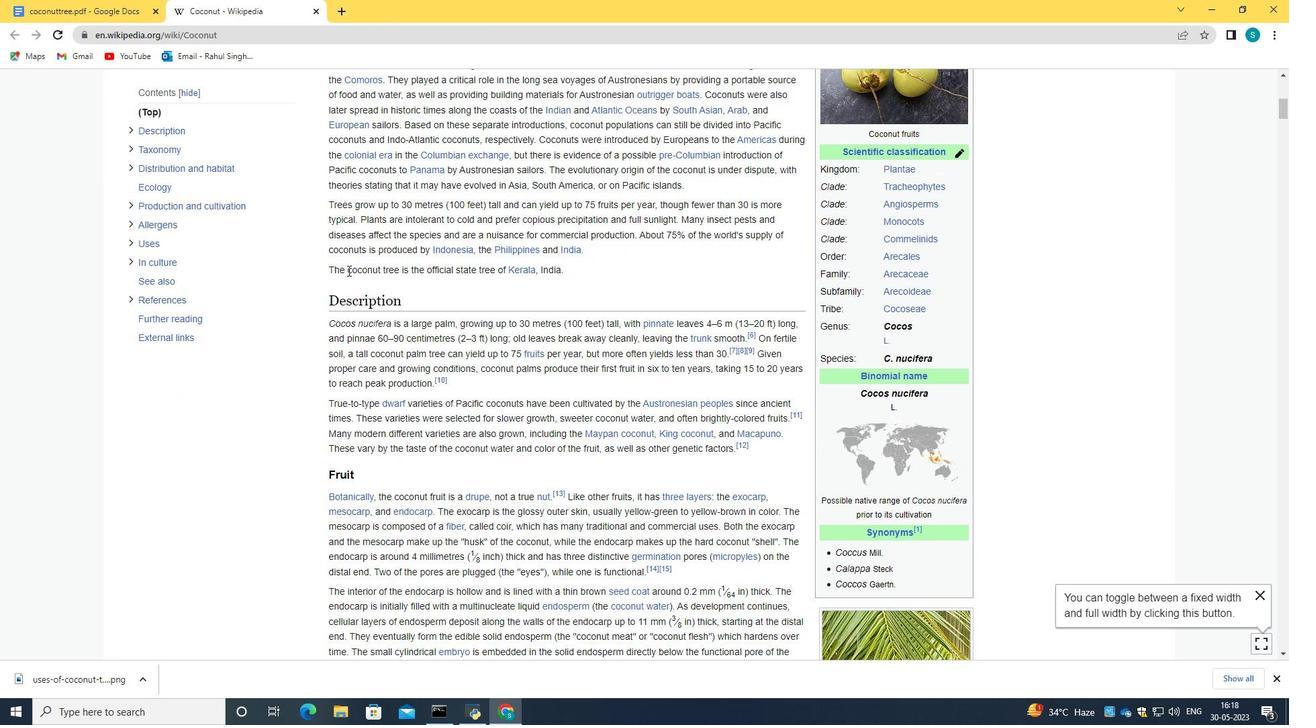
Action: Mouse scrolled (347, 270) with delta (0, 0)
Screenshot: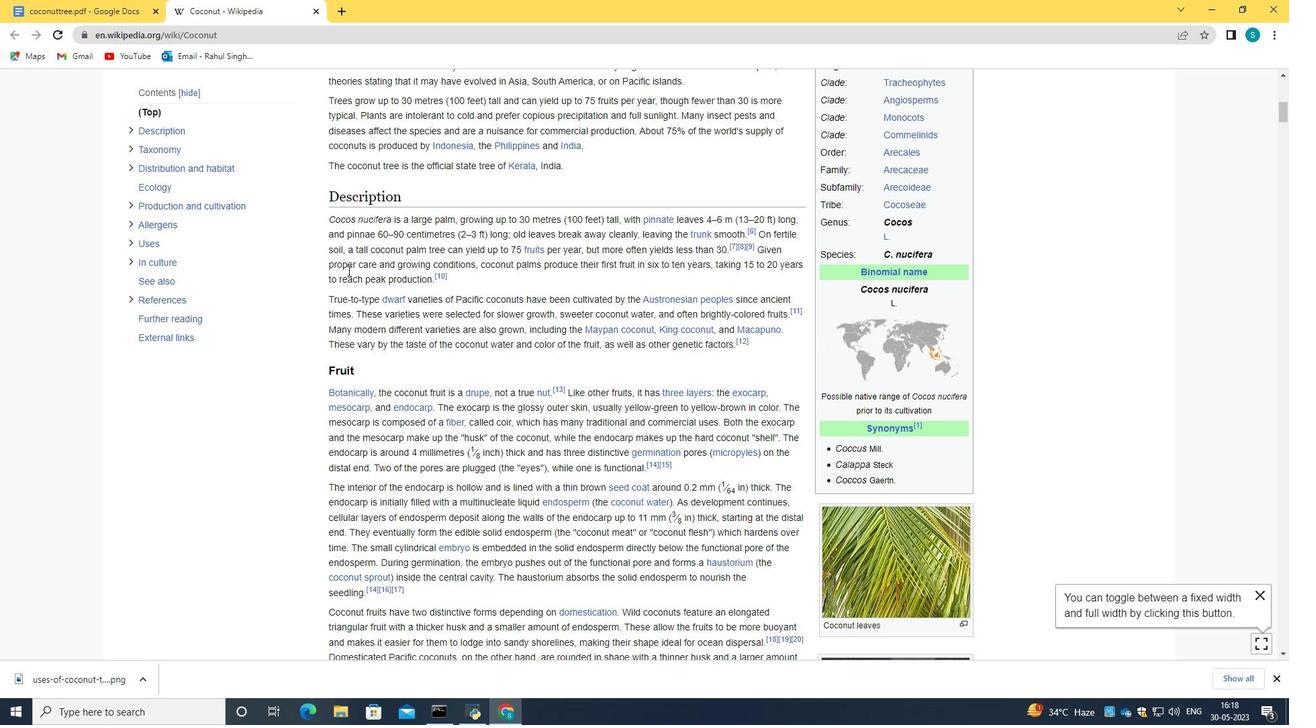 
Action: Mouse scrolled (347, 270) with delta (0, 0)
Screenshot: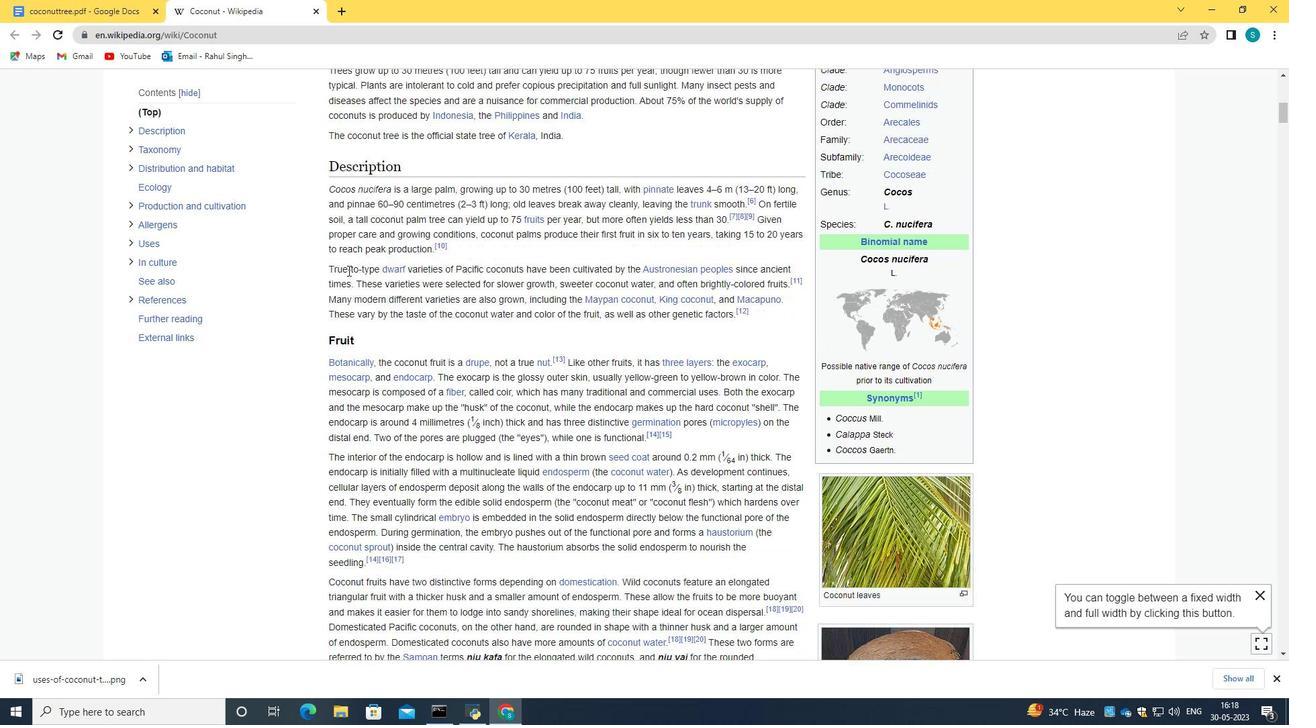 
Action: Mouse moved to (156, 124)
Screenshot: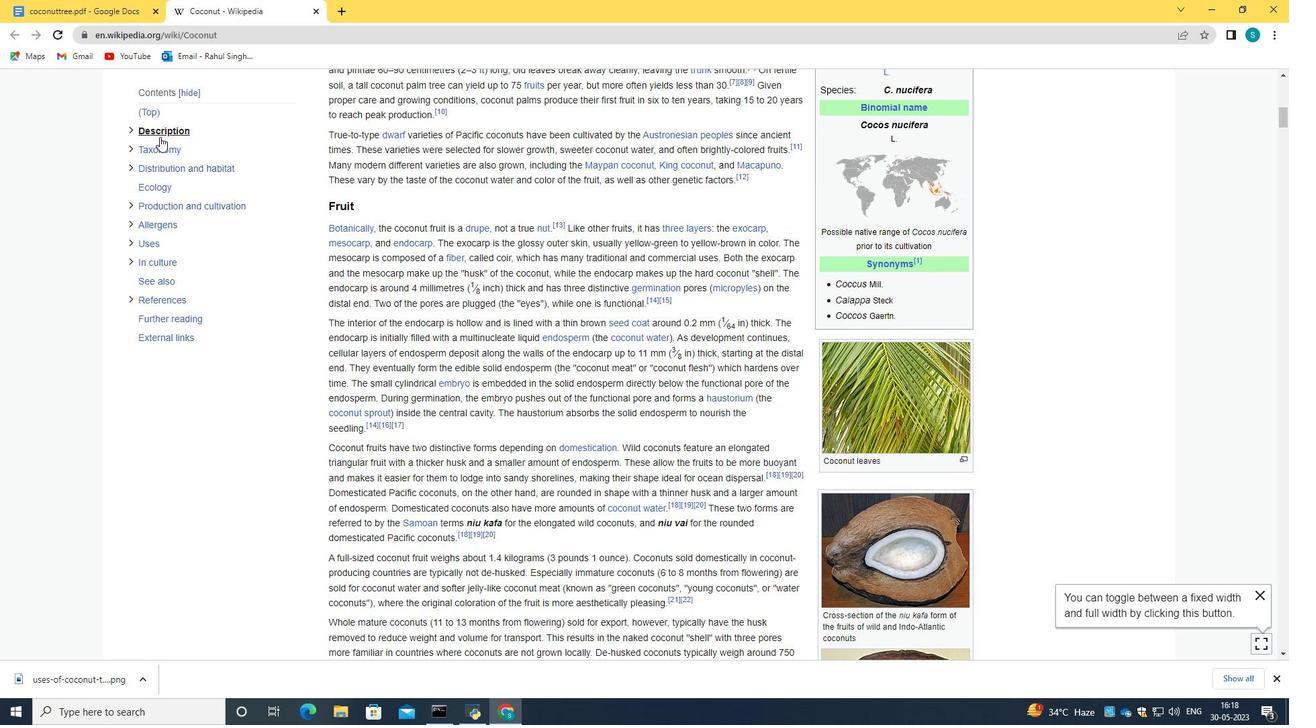 
Action: Mouse pressed left at (156, 124)
Screenshot: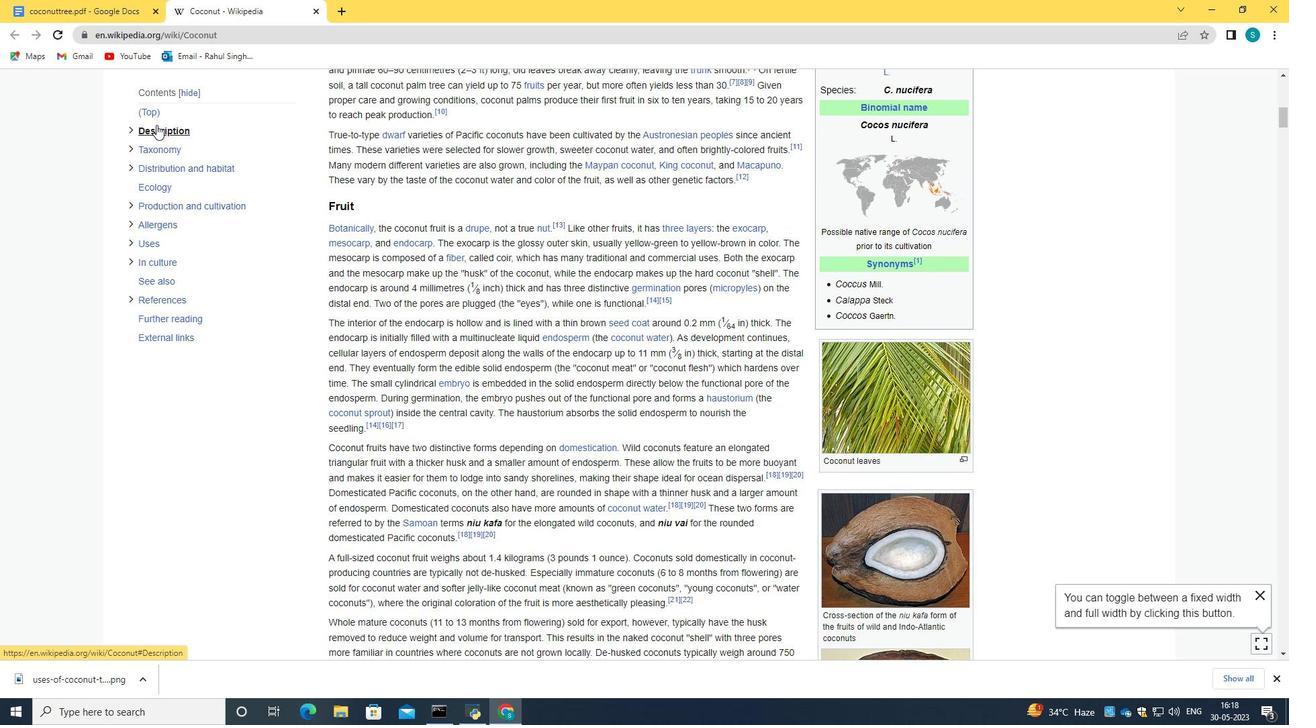 
Action: Mouse moved to (548, 216)
Screenshot: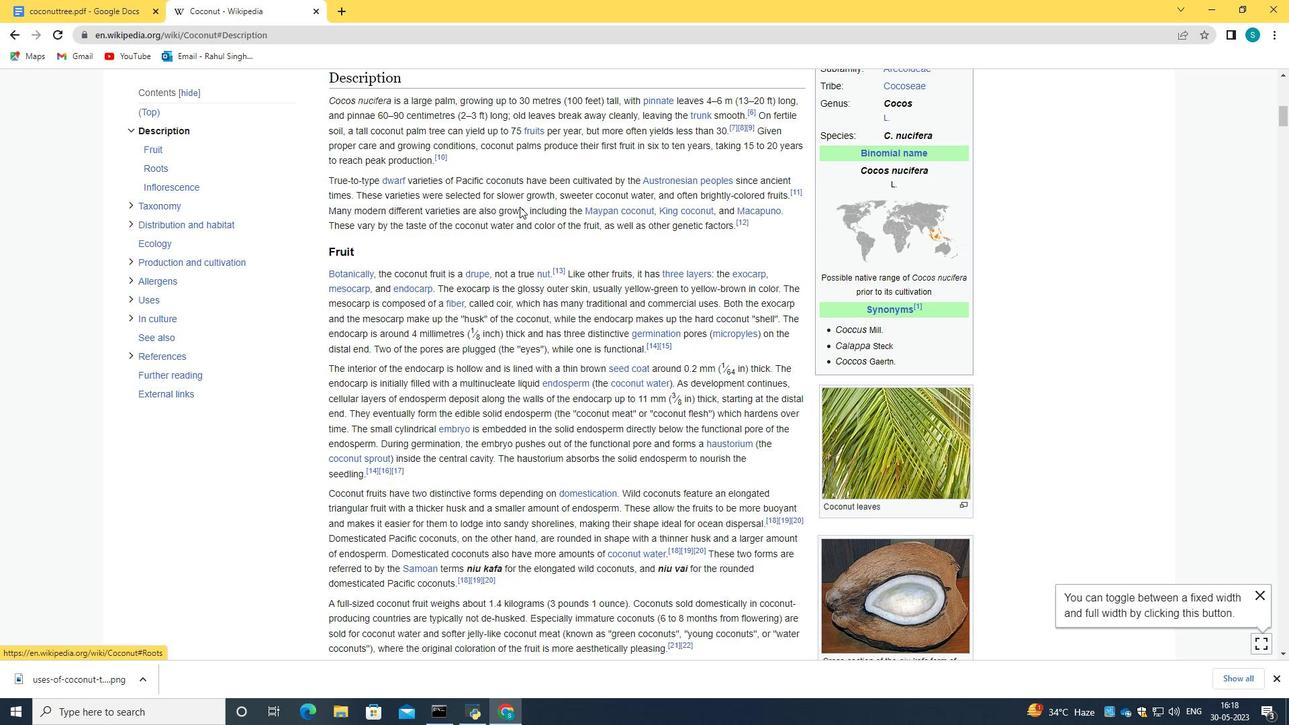 
Action: Mouse scrolled (548, 215) with delta (0, 0)
Screenshot: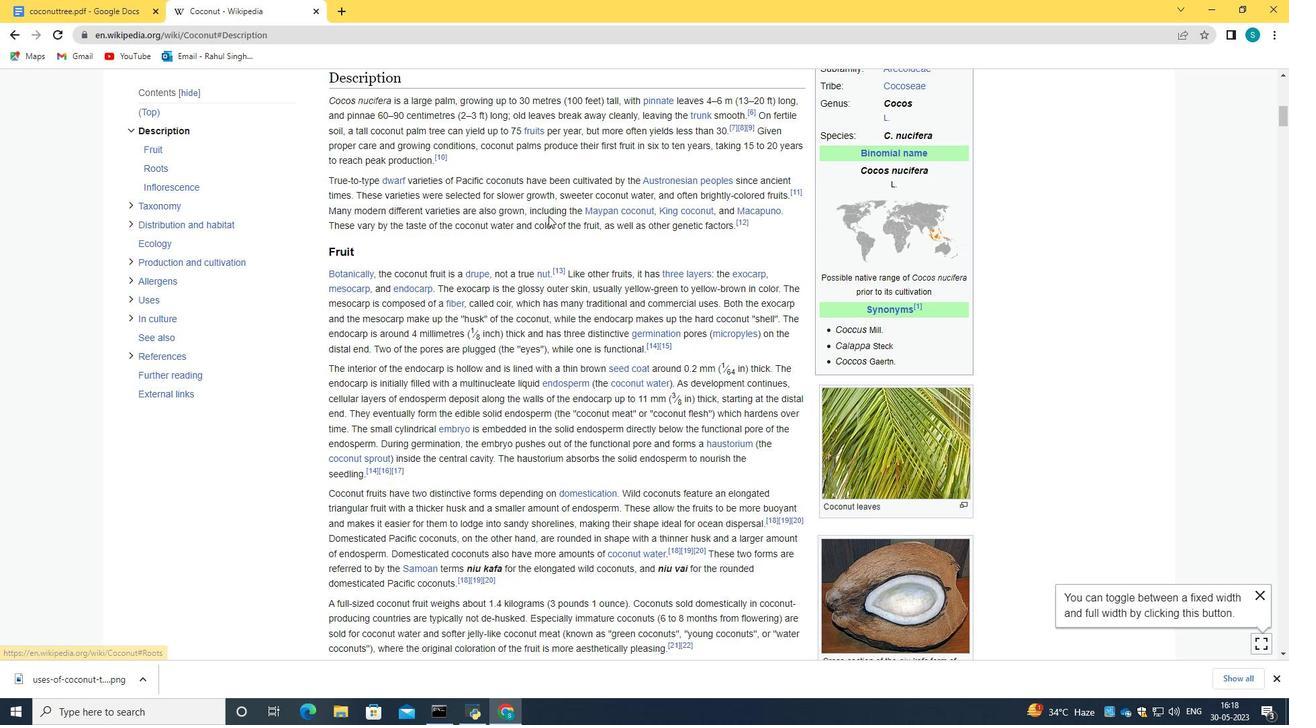 
Action: Mouse scrolled (548, 215) with delta (0, 0)
Screenshot: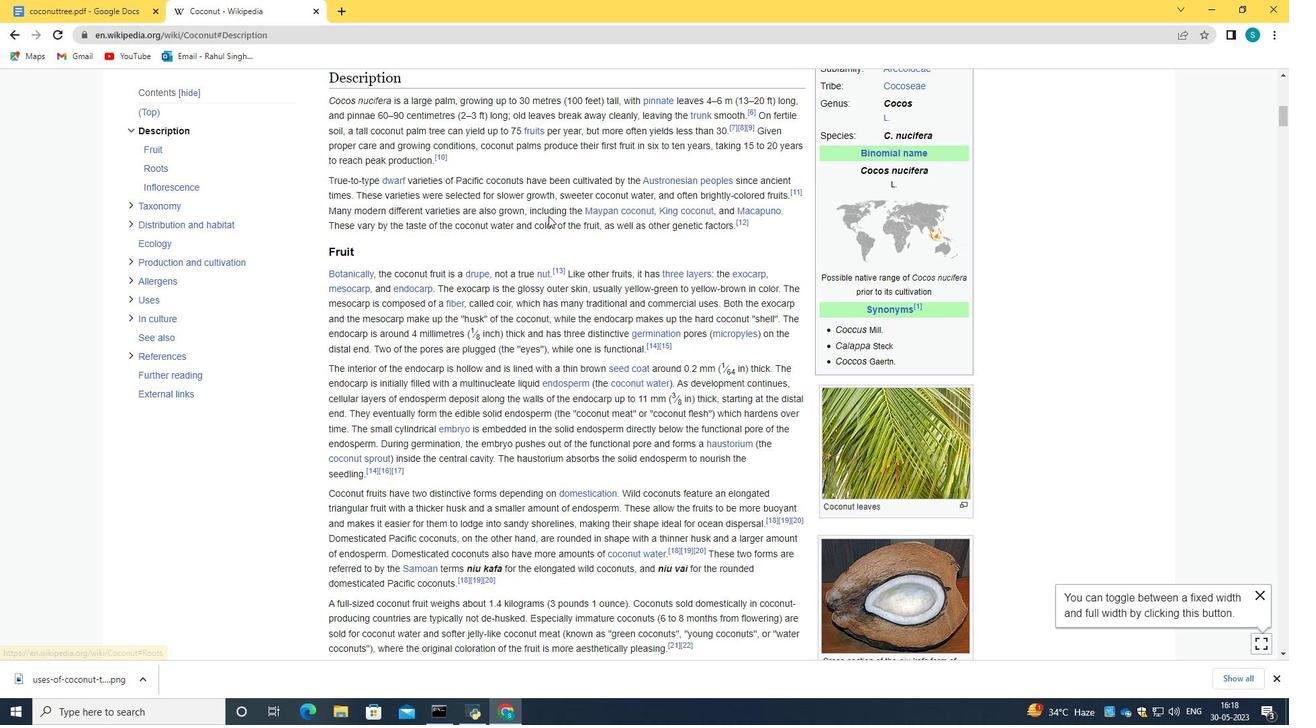 
Action: Mouse moved to (548, 216)
Screenshot: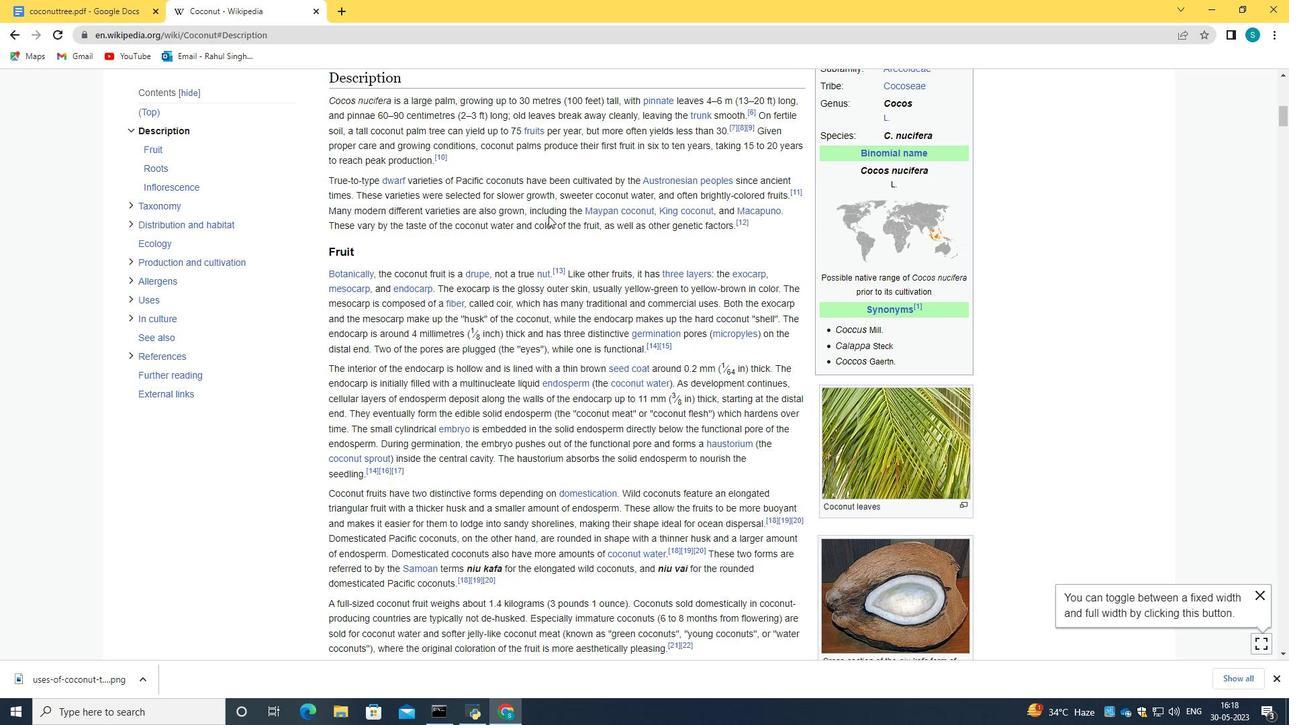 
Action: Mouse scrolled (548, 216) with delta (0, 0)
Screenshot: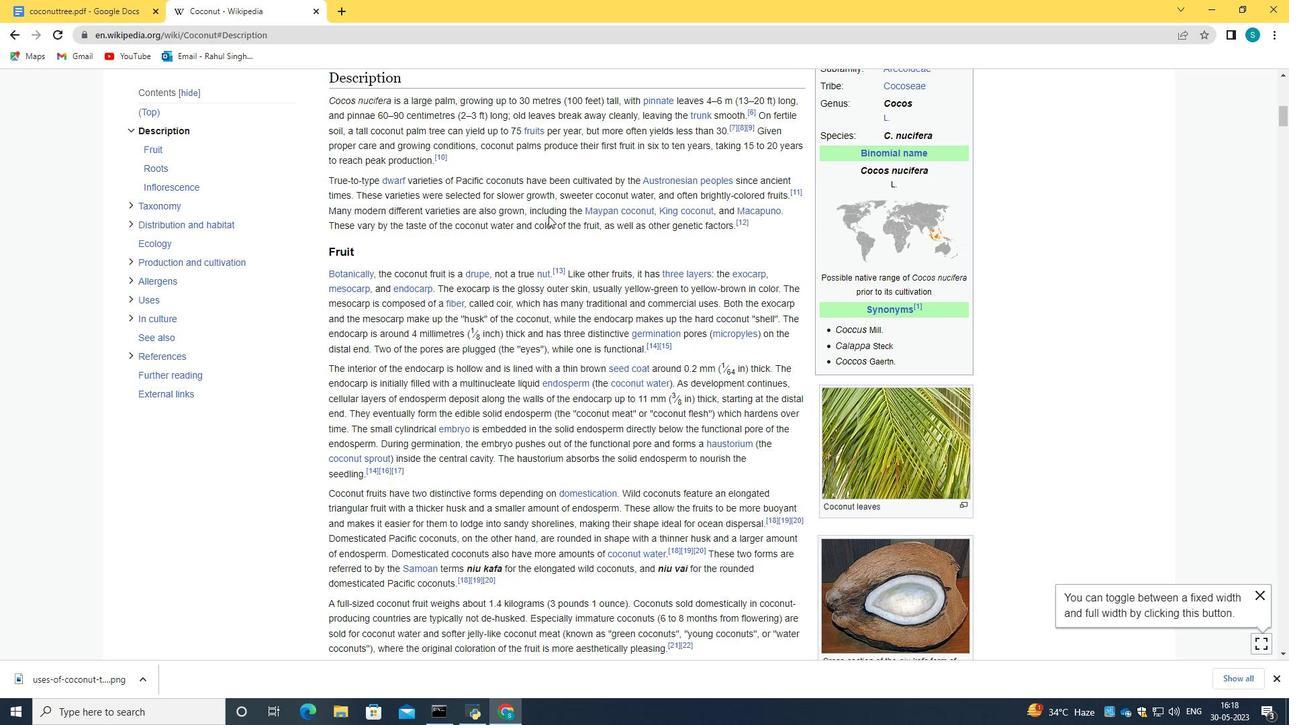 
Action: Mouse moved to (548, 216)
Screenshot: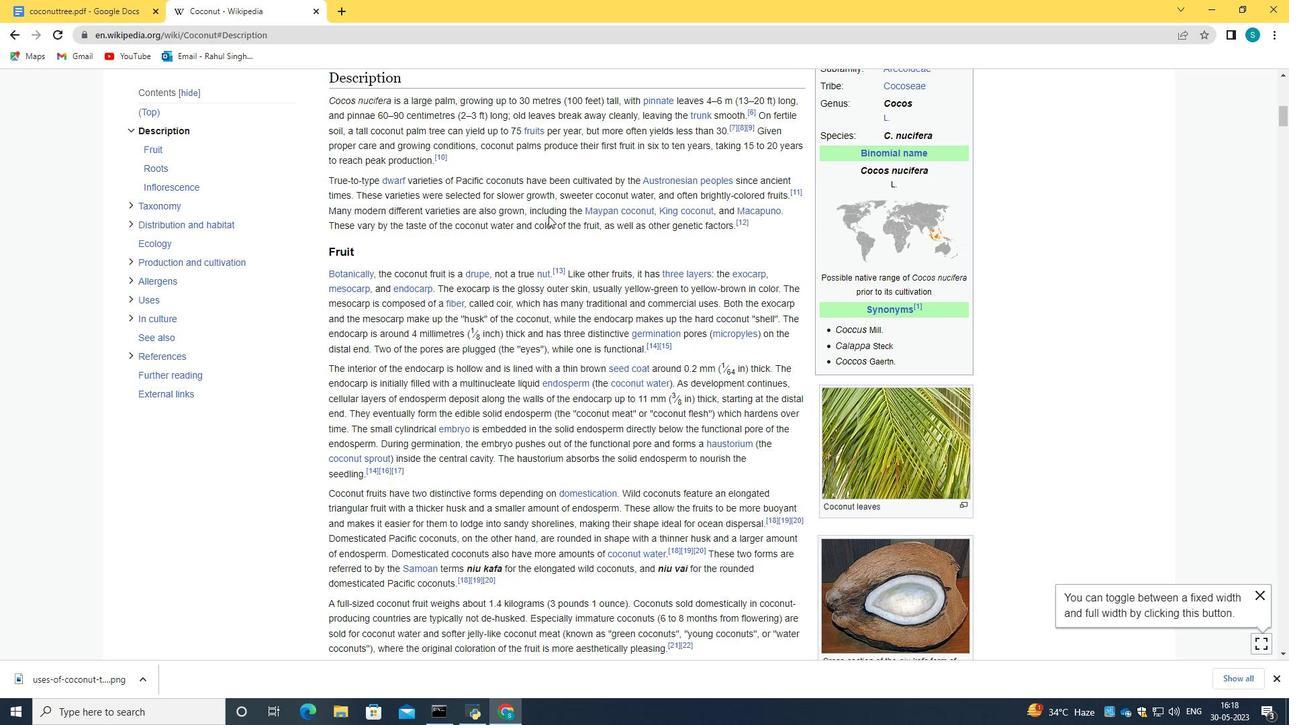
Action: Mouse scrolled (548, 216) with delta (0, 0)
Screenshot: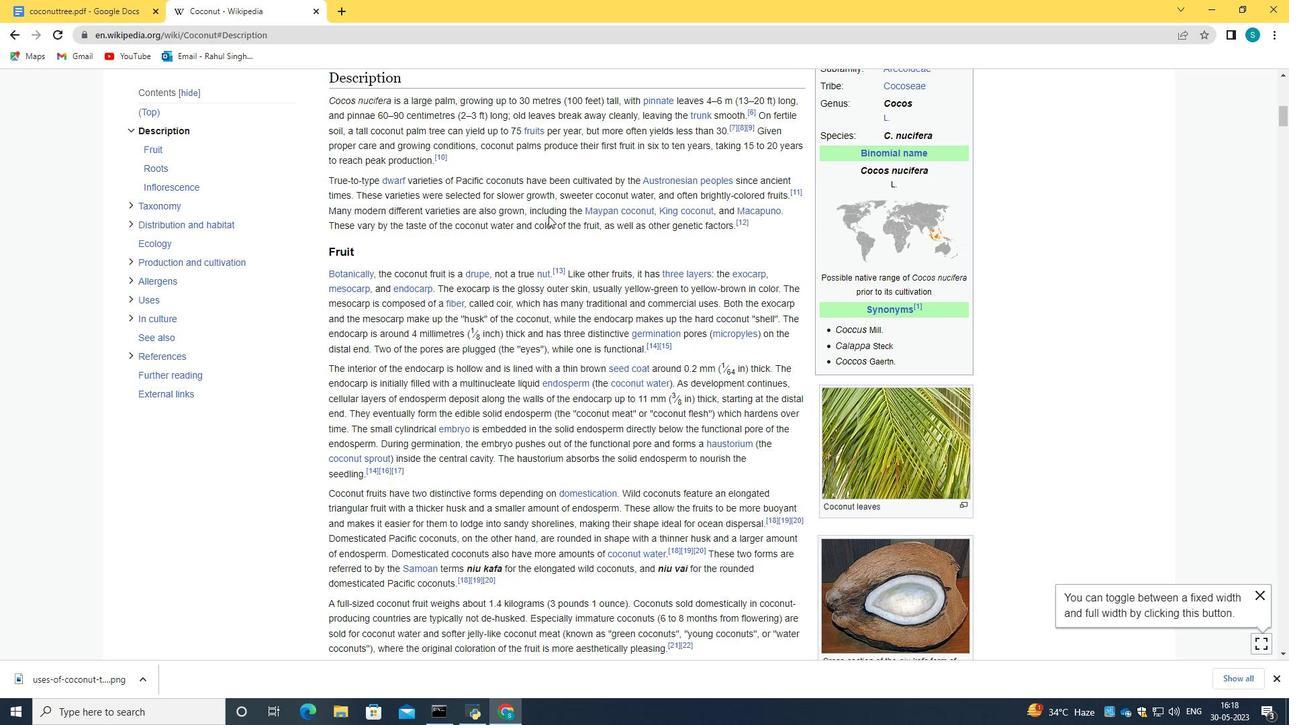 
Action: Mouse moved to (548, 218)
Screenshot: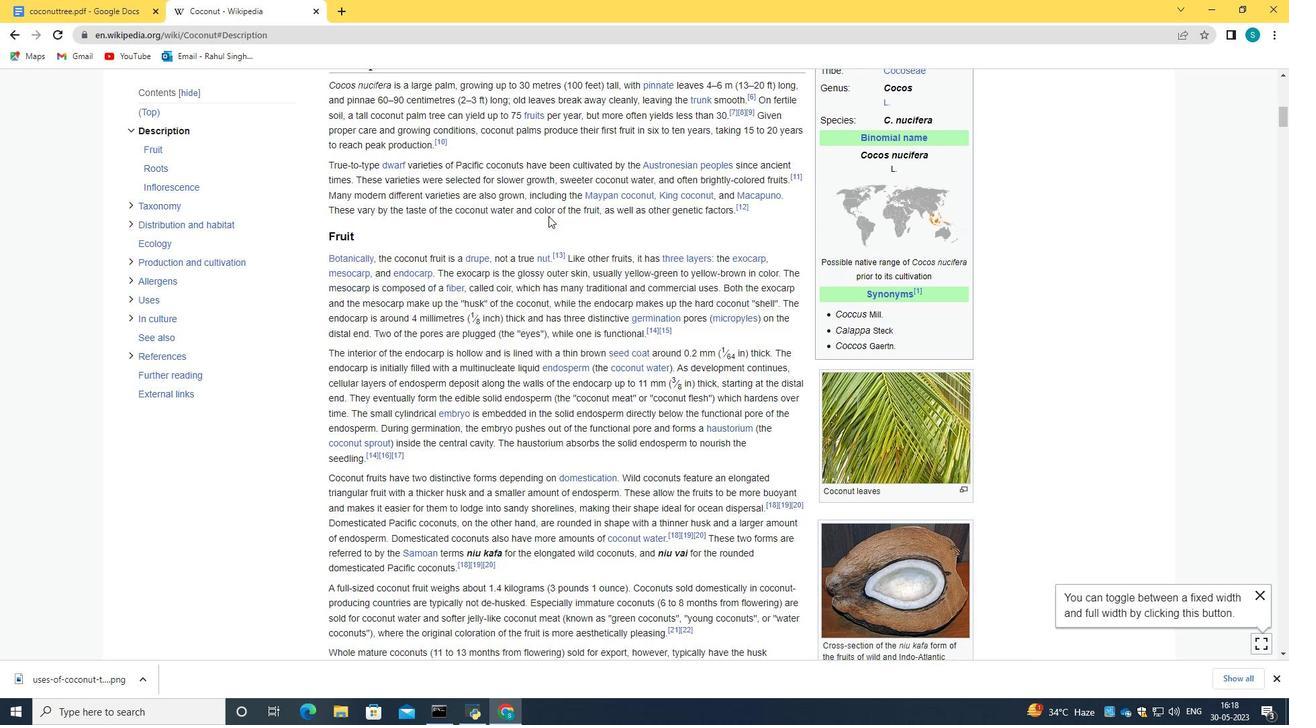 
Action: Mouse scrolled (548, 217) with delta (0, 0)
Screenshot: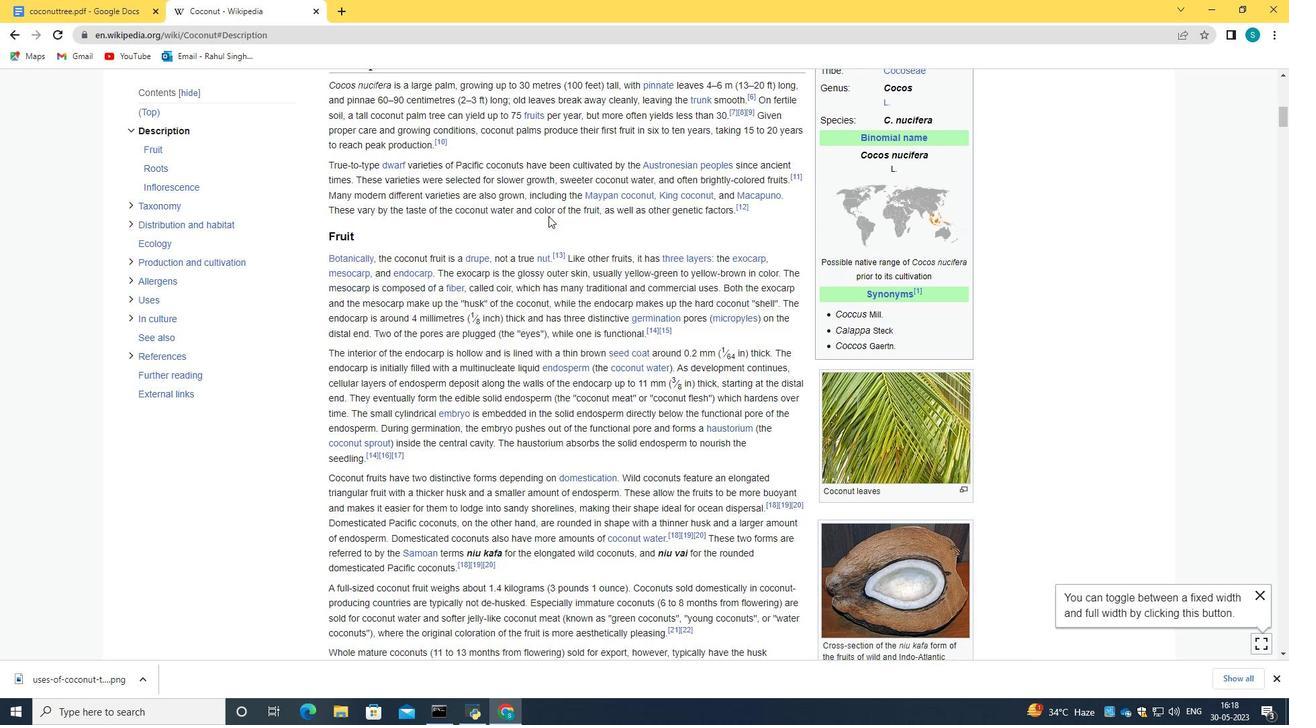
Action: Mouse moved to (547, 221)
Screenshot: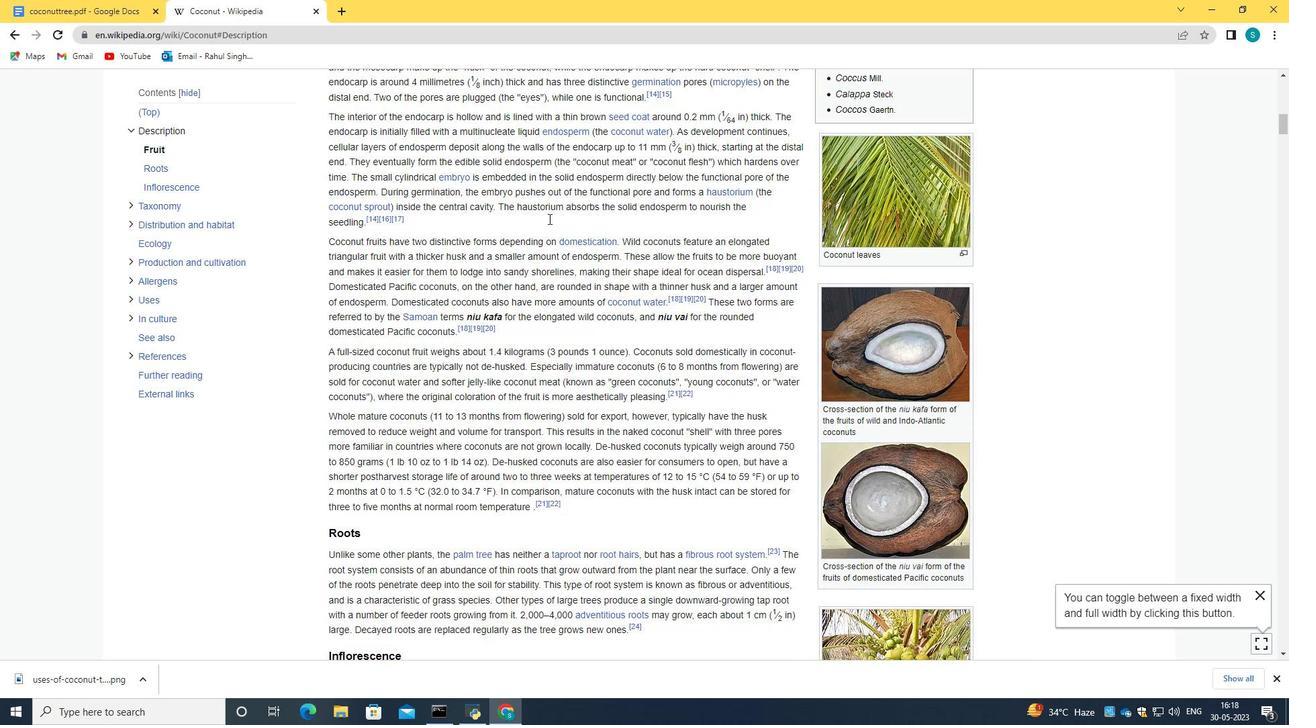 
Action: Mouse scrolled (547, 221) with delta (0, 0)
Screenshot: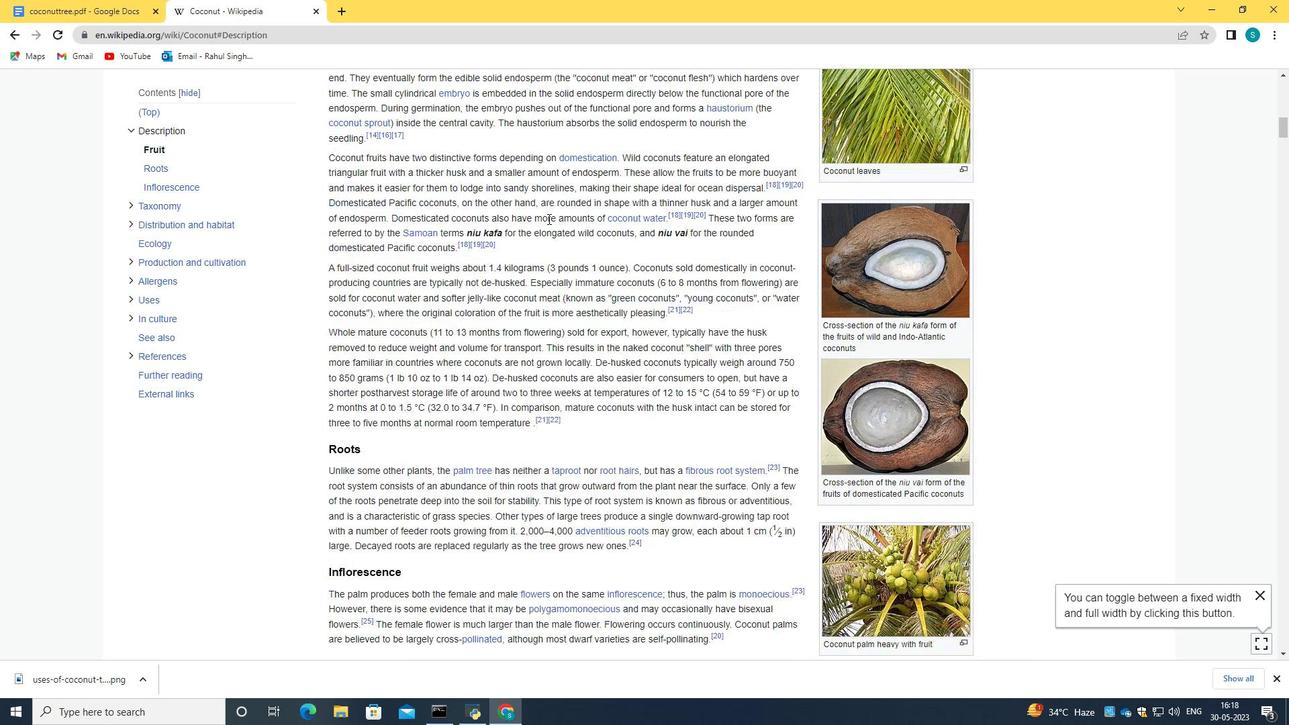 
Action: Mouse moved to (547, 222)
Screenshot: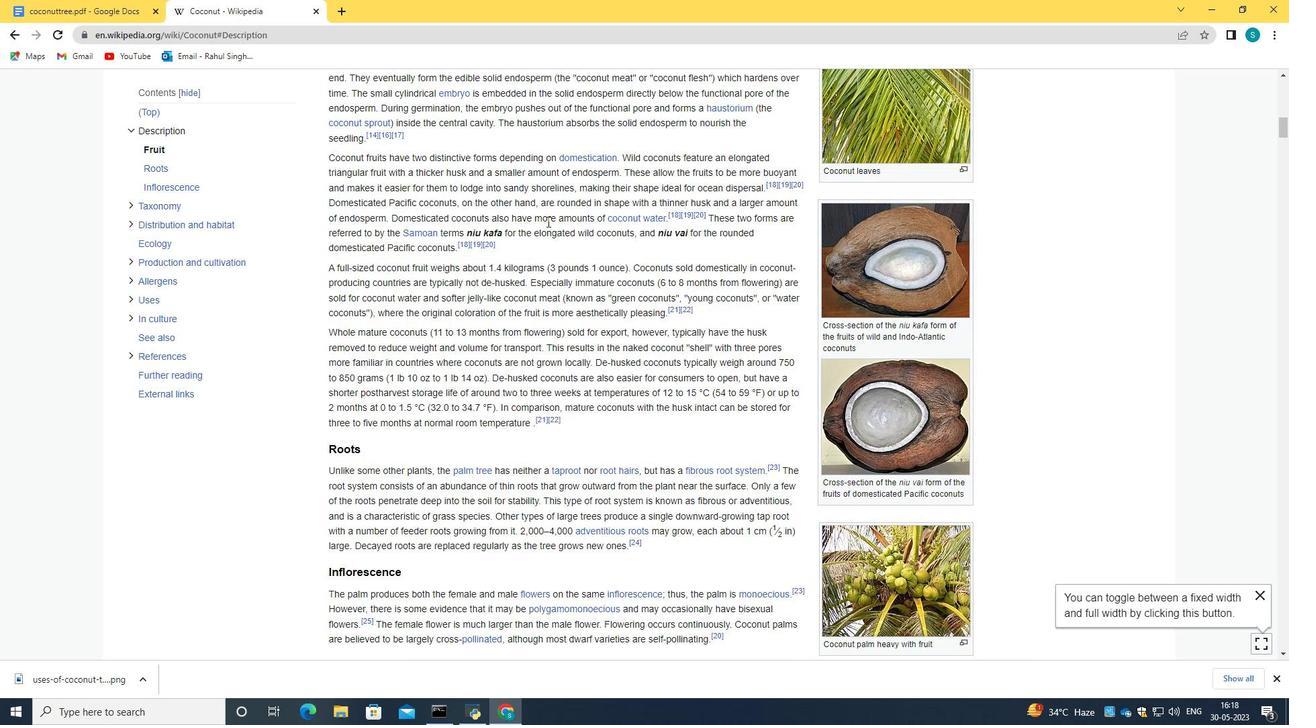 
Action: Mouse scrolled (547, 221) with delta (0, 0)
Screenshot: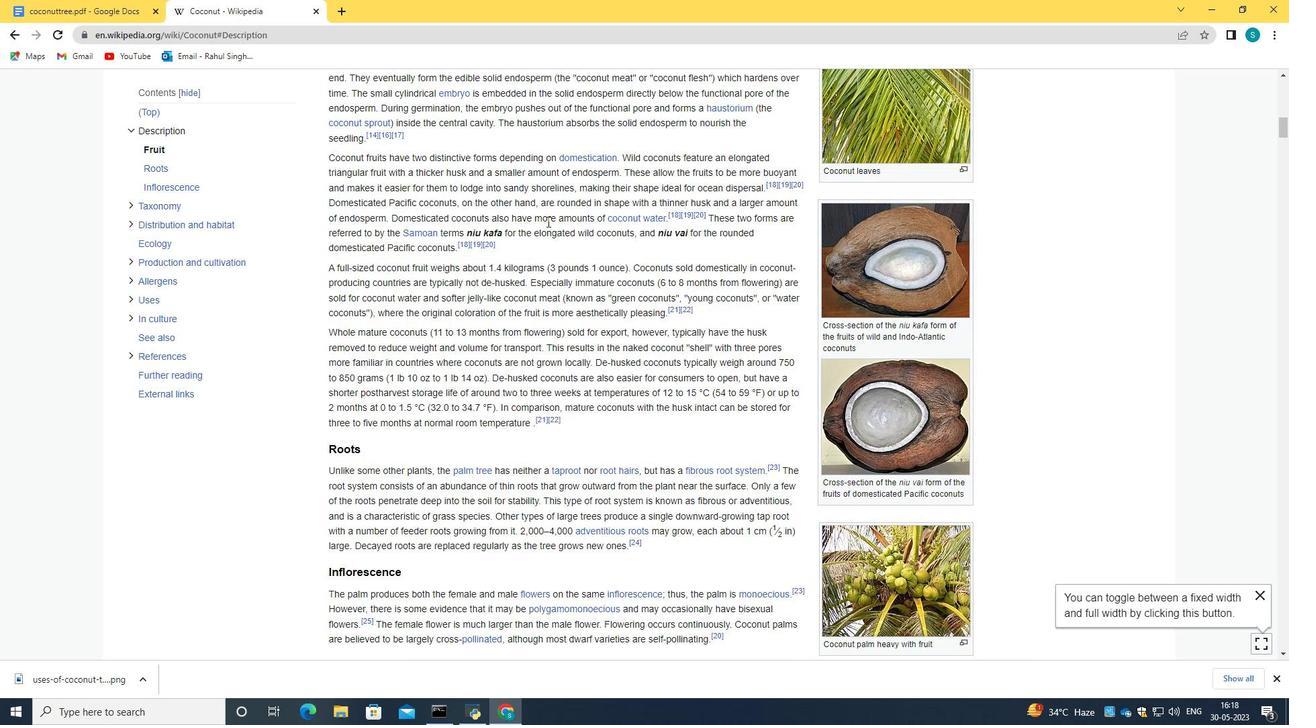 
Action: Mouse scrolled (547, 221) with delta (0, 0)
Screenshot: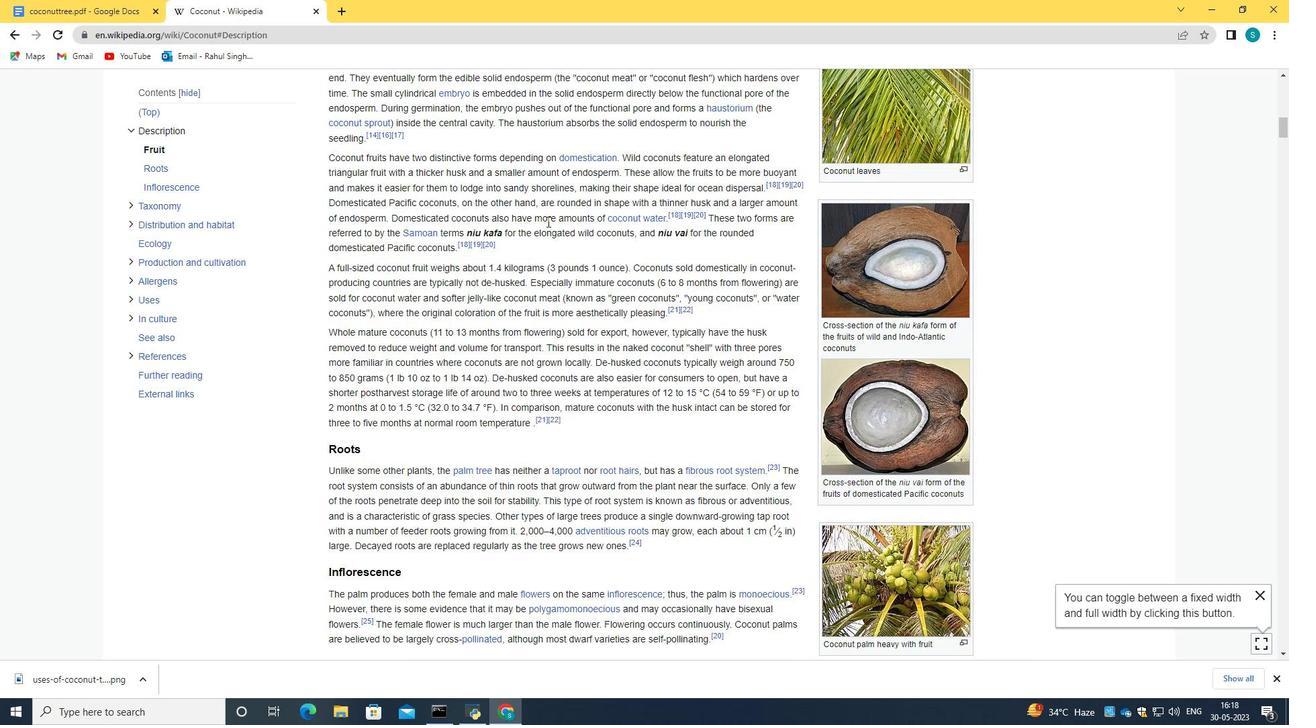 
Action: Mouse scrolled (547, 221) with delta (0, 0)
Screenshot: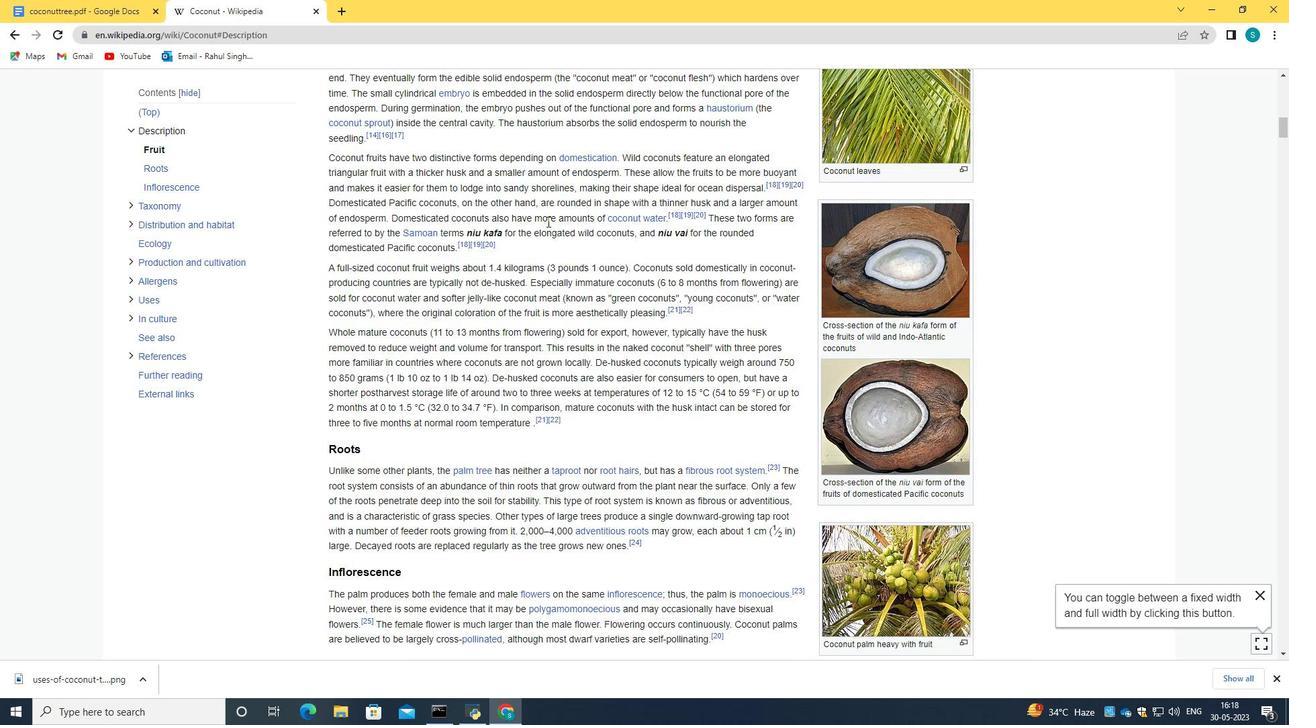 
Action: Mouse scrolled (547, 221) with delta (0, 0)
Screenshot: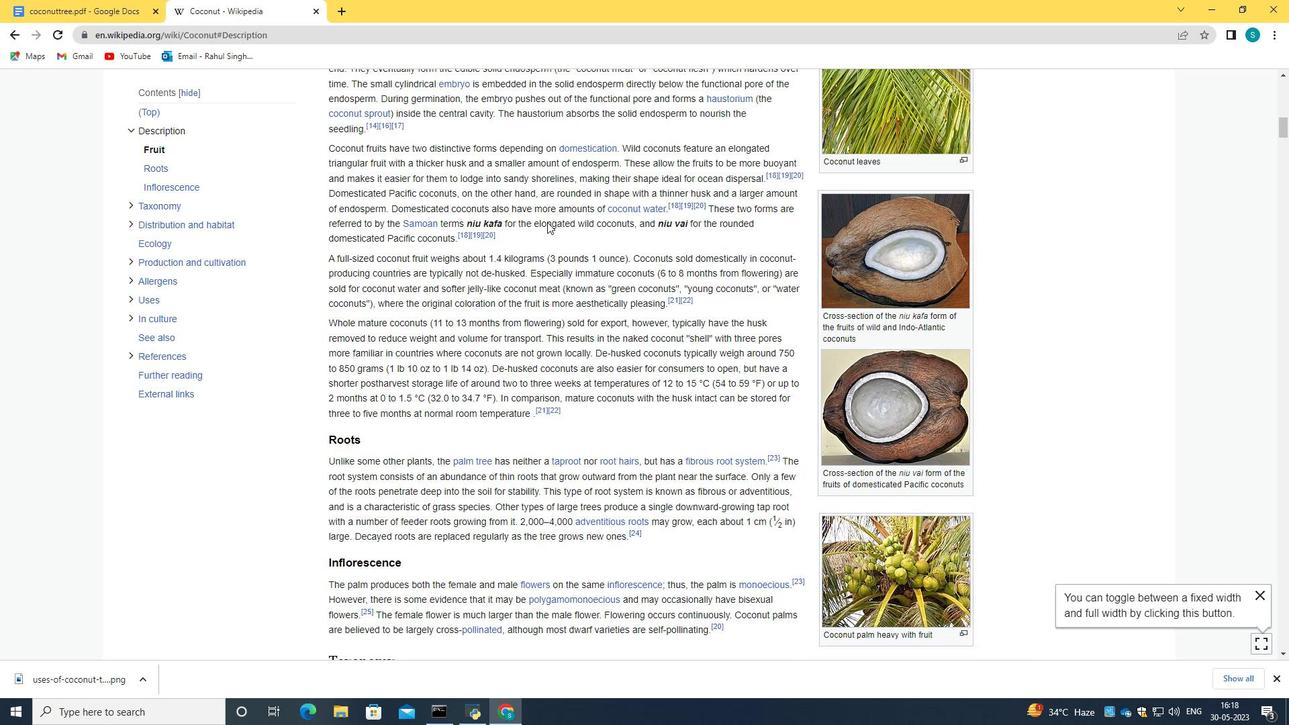 
Action: Mouse scrolled (547, 221) with delta (0, 0)
Screenshot: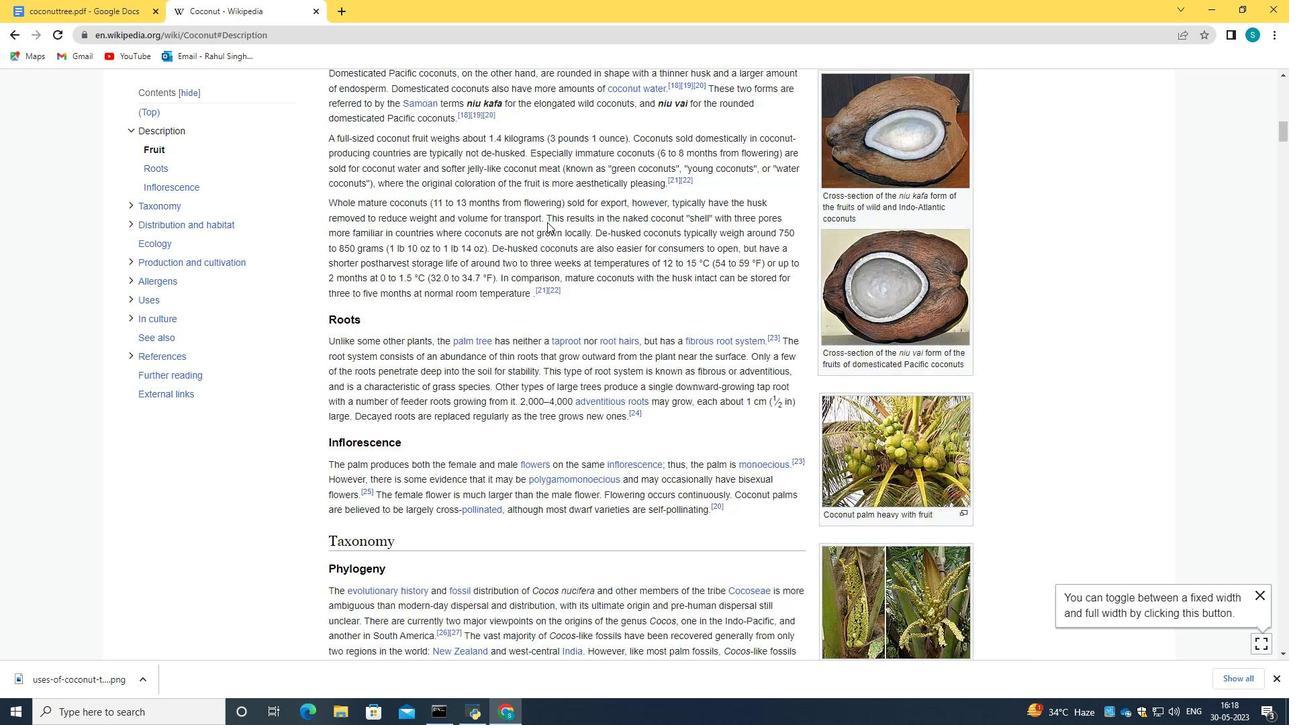 
Action: Mouse scrolled (547, 221) with delta (0, 0)
Screenshot: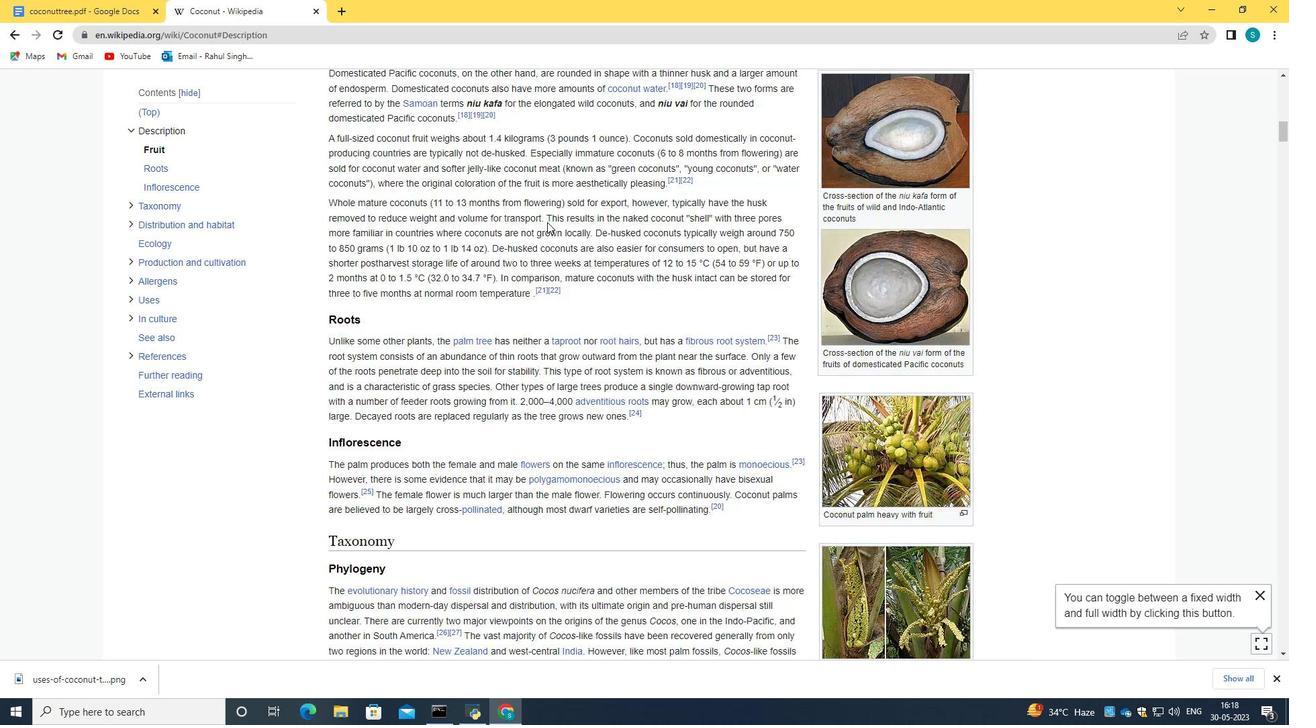 
Action: Mouse scrolled (547, 221) with delta (0, 0)
Screenshot: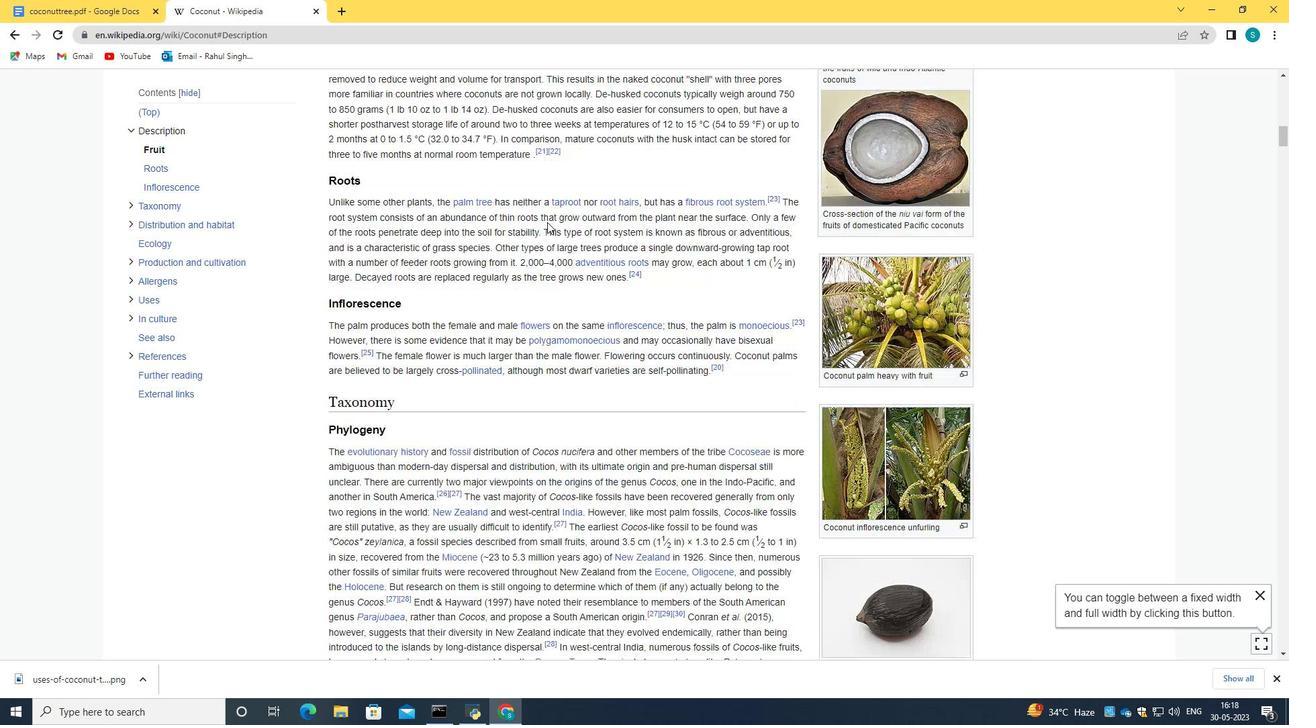 
Action: Mouse scrolled (547, 221) with delta (0, 0)
Screenshot: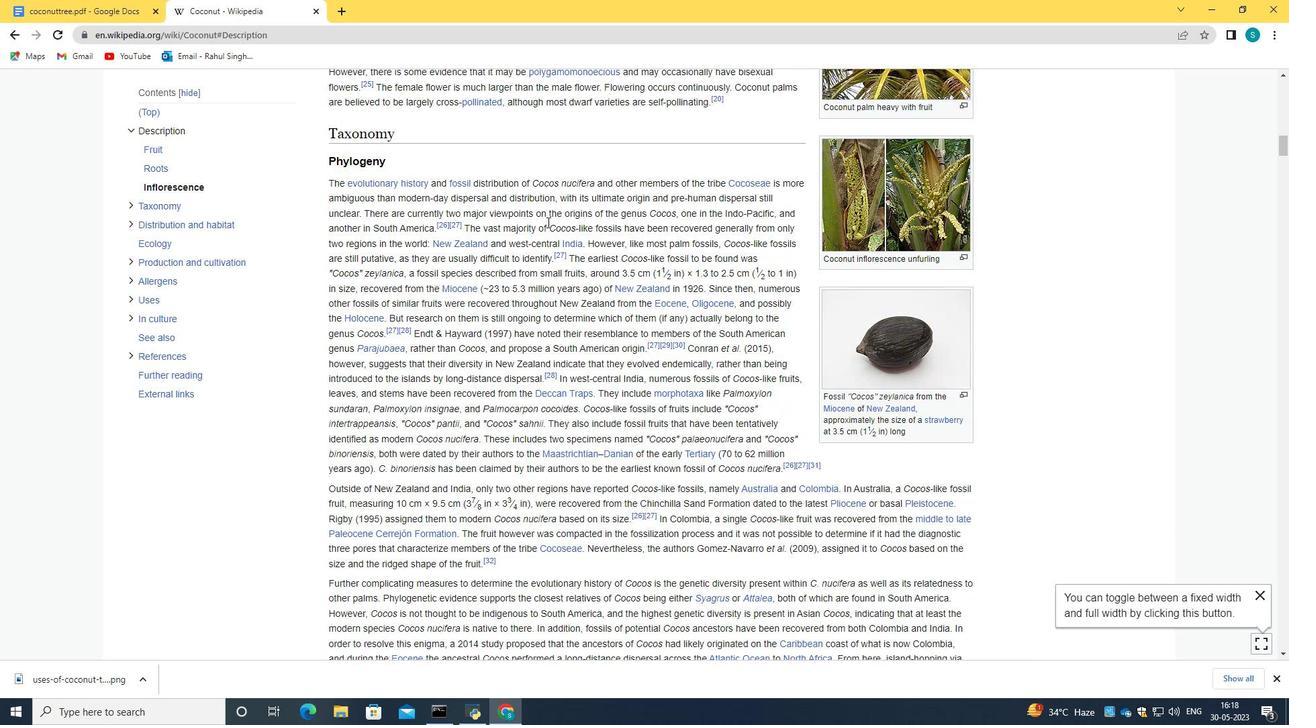 
Action: Mouse scrolled (547, 221) with delta (0, 0)
Screenshot: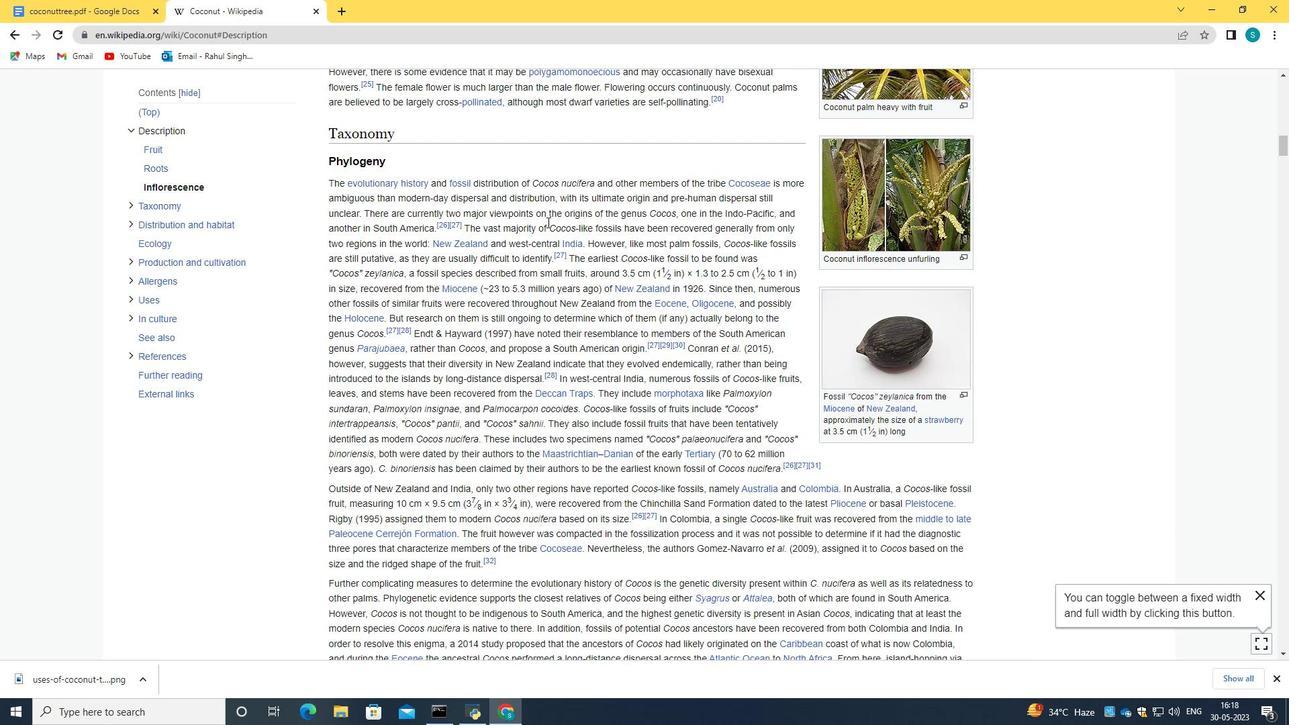 
Action: Mouse moved to (15, 34)
Screenshot: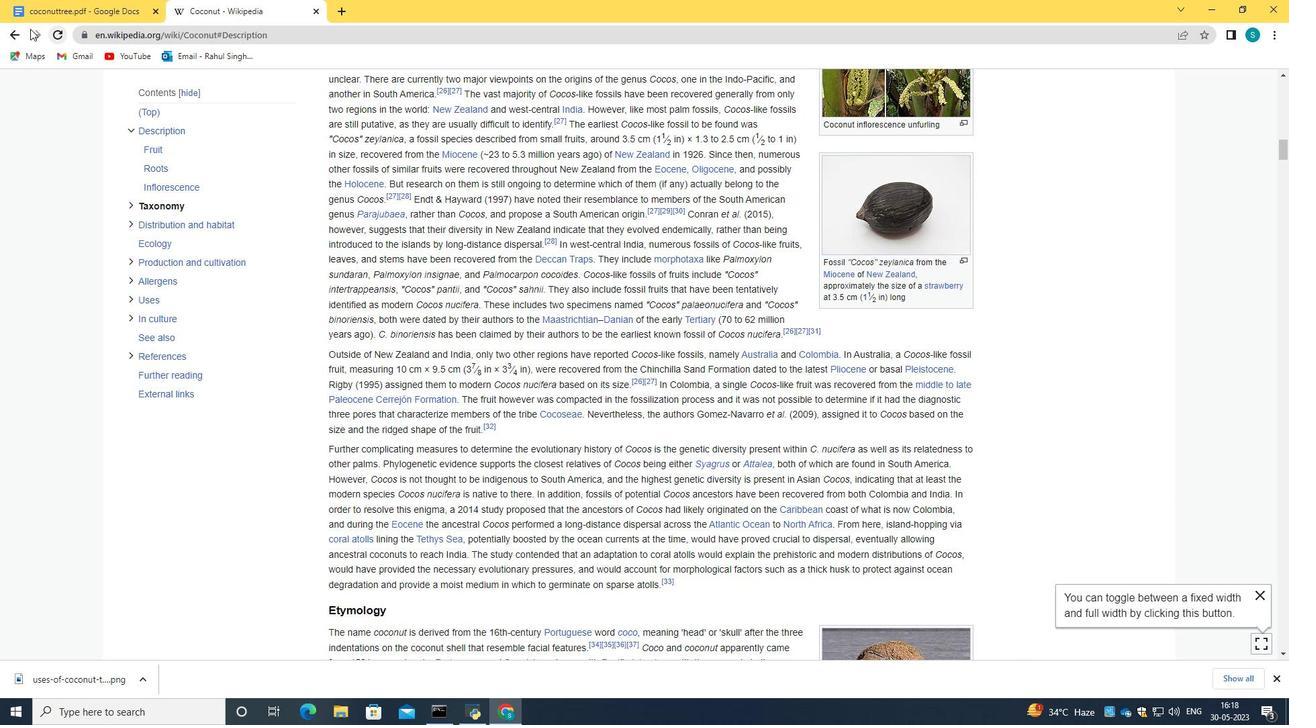 
Action: Mouse pressed left at (15, 34)
Screenshot: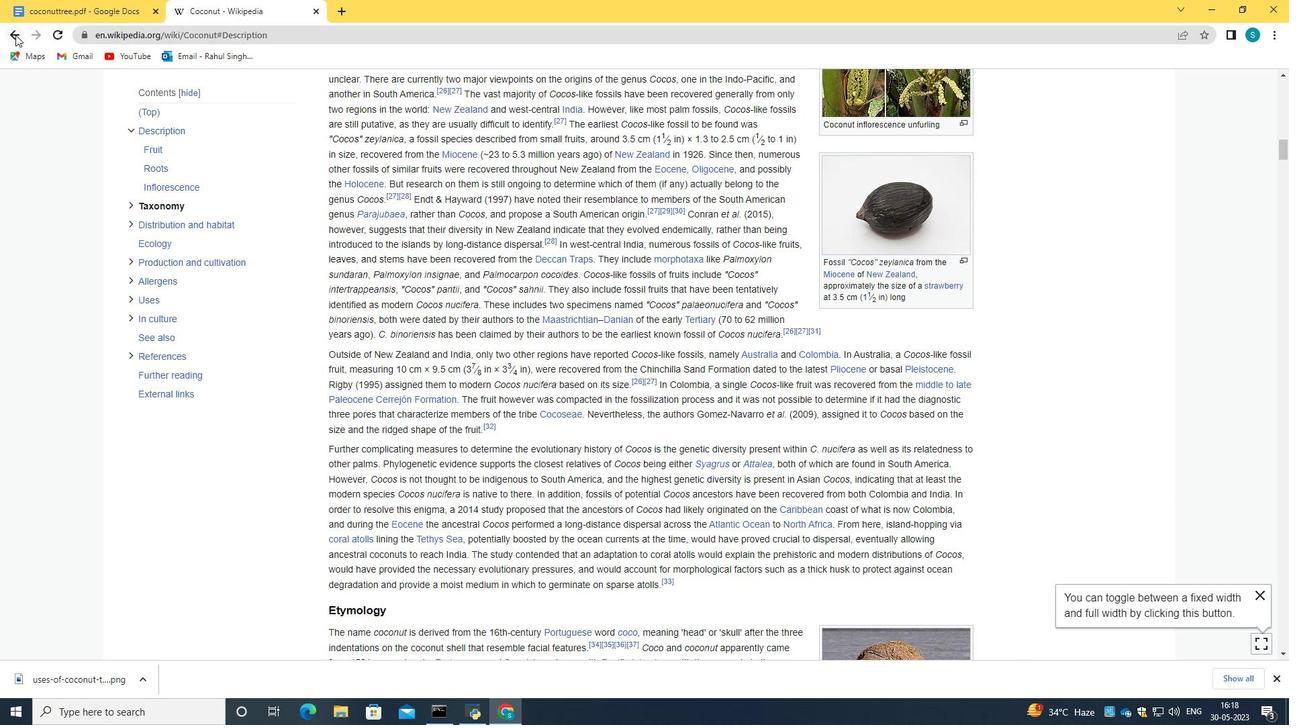 
Action: Mouse moved to (899, 286)
Screenshot: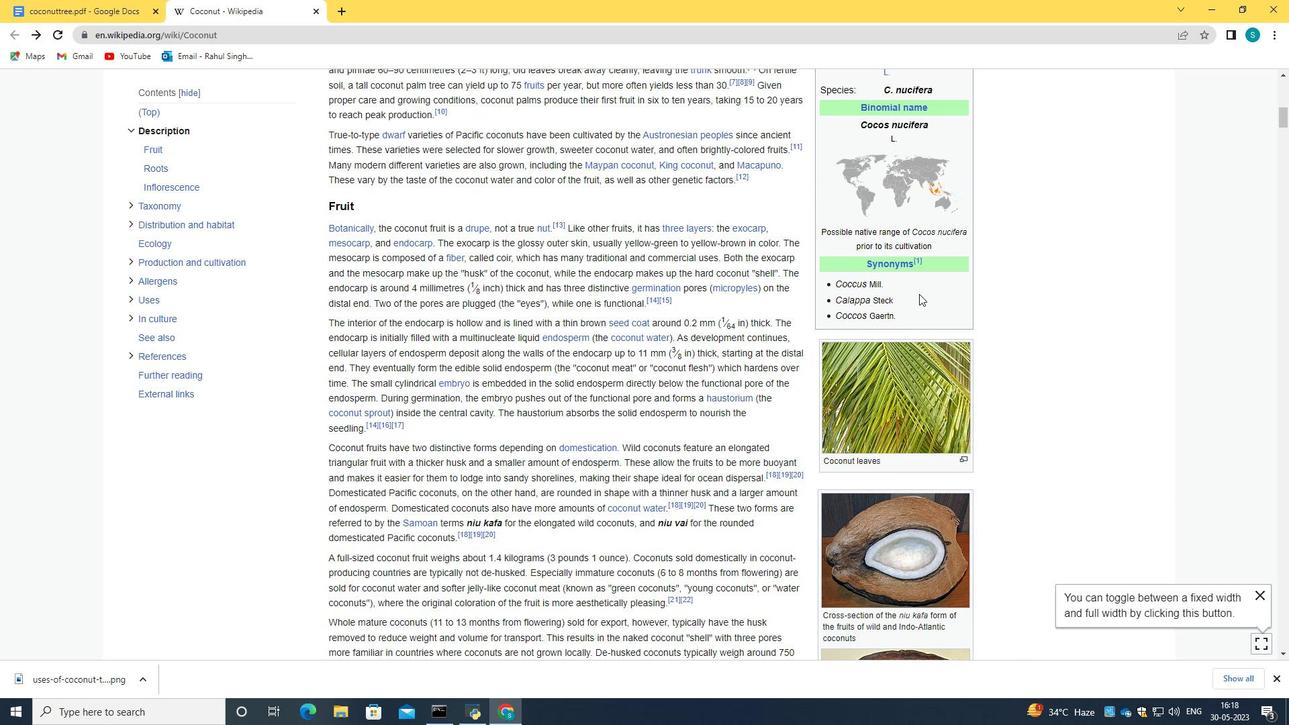 
Action: Mouse scrolled (899, 285) with delta (0, 0)
Screenshot: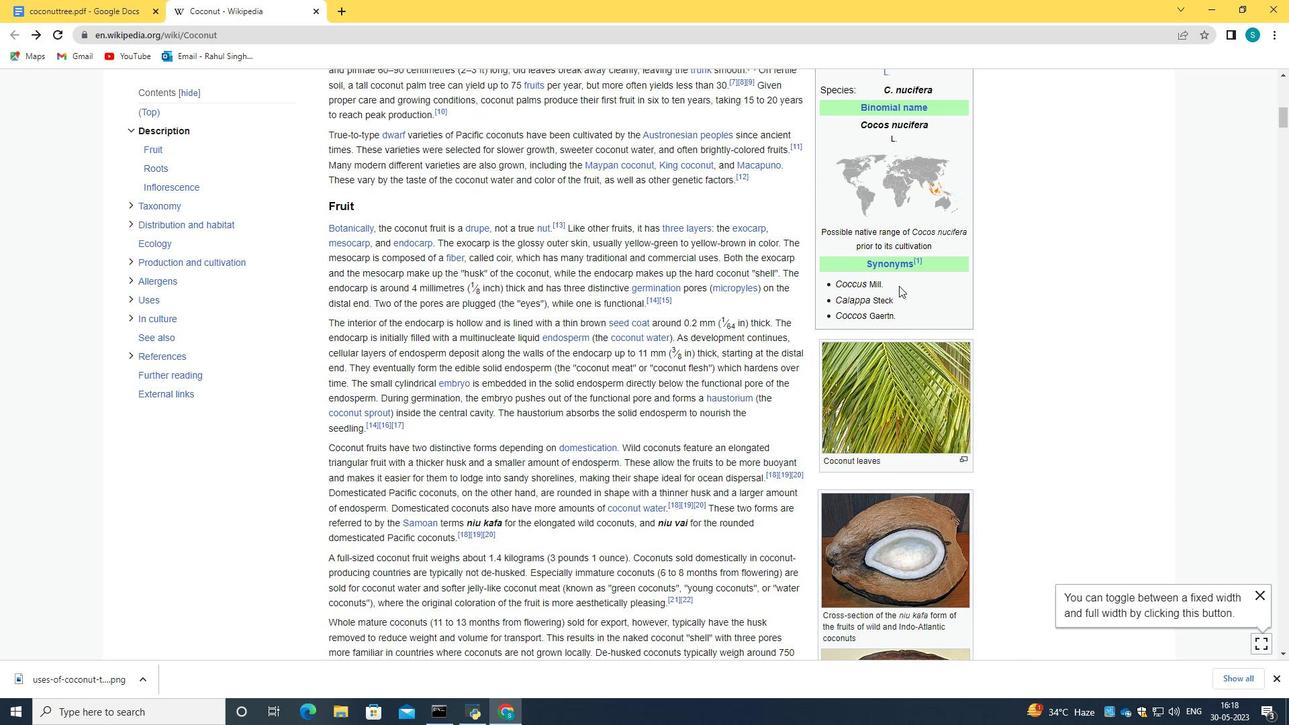 
Action: Mouse scrolled (899, 285) with delta (0, 0)
Screenshot: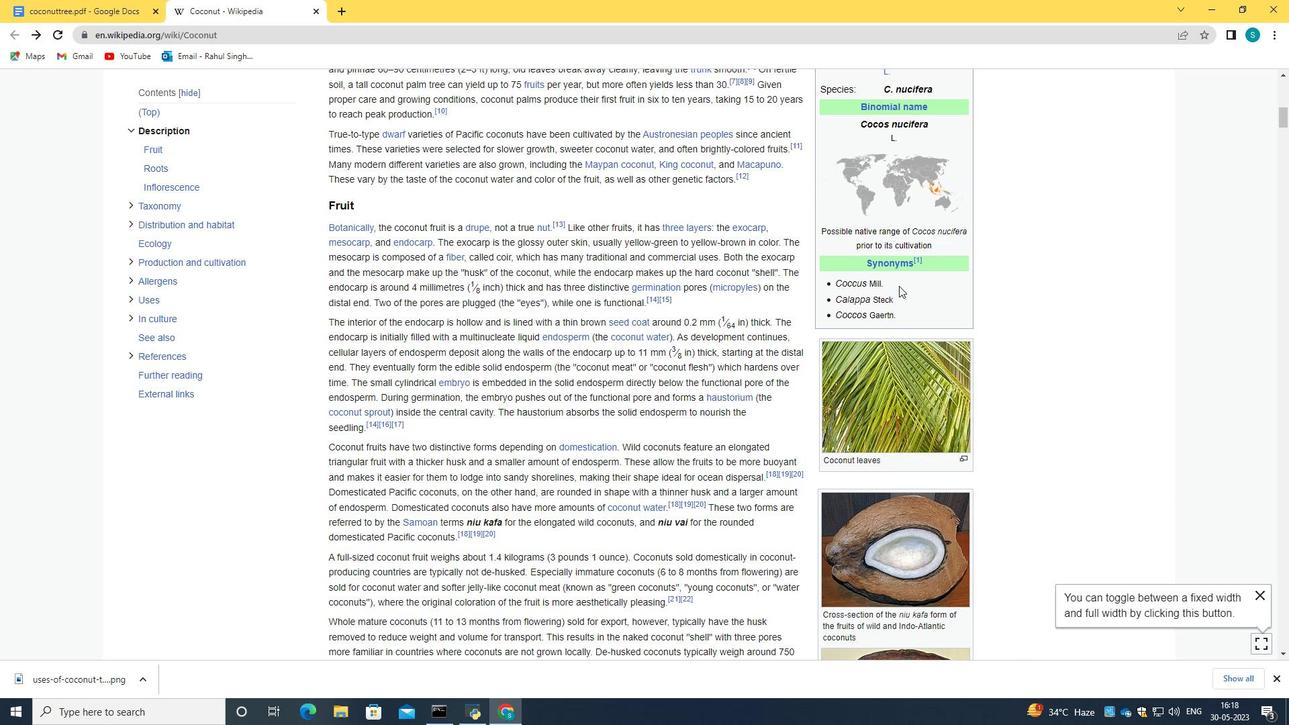 
Action: Mouse scrolled (899, 286) with delta (0, 0)
Screenshot: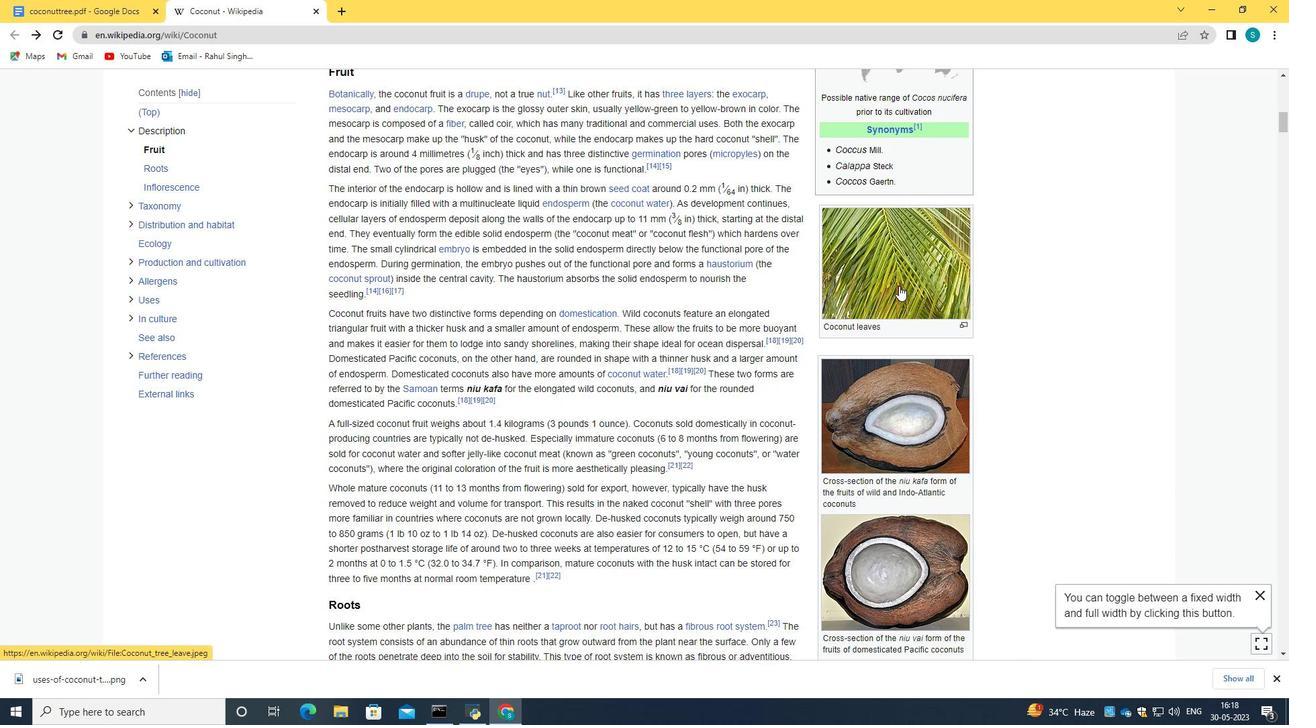 
Action: Mouse scrolled (899, 286) with delta (0, 0)
Screenshot: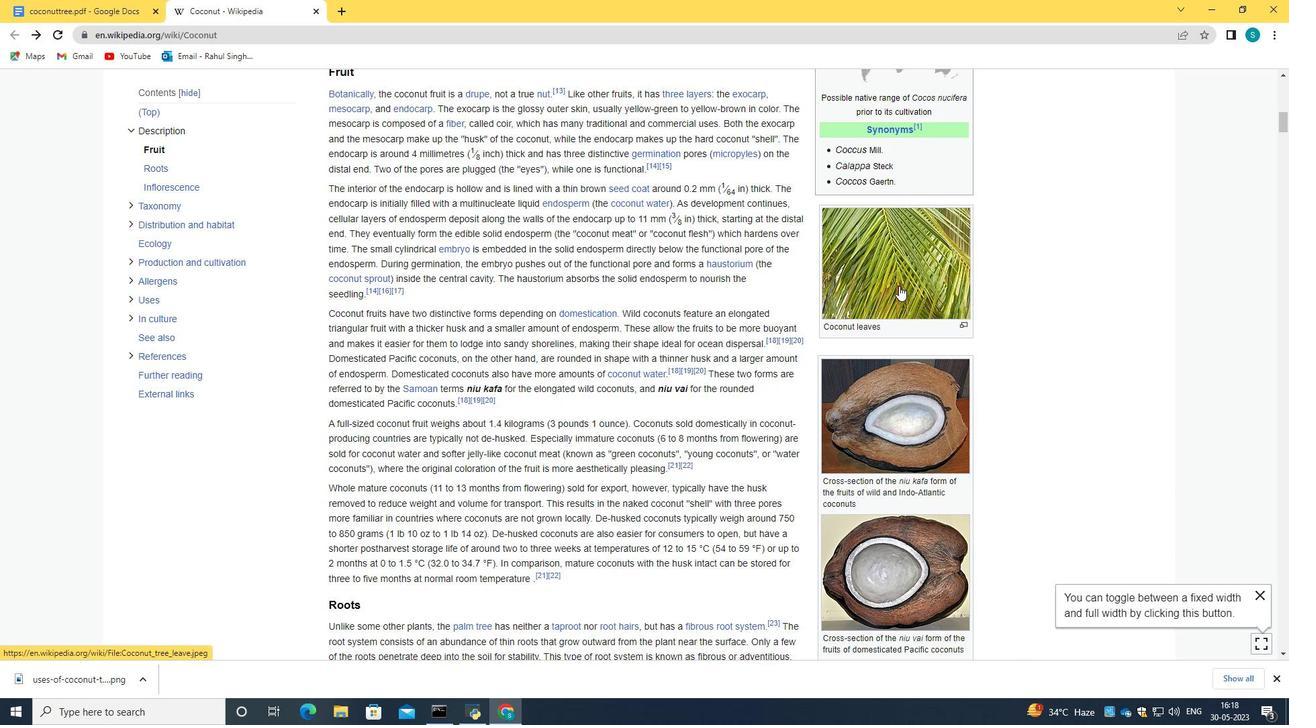 
Action: Mouse scrolled (899, 286) with delta (0, 0)
Screenshot: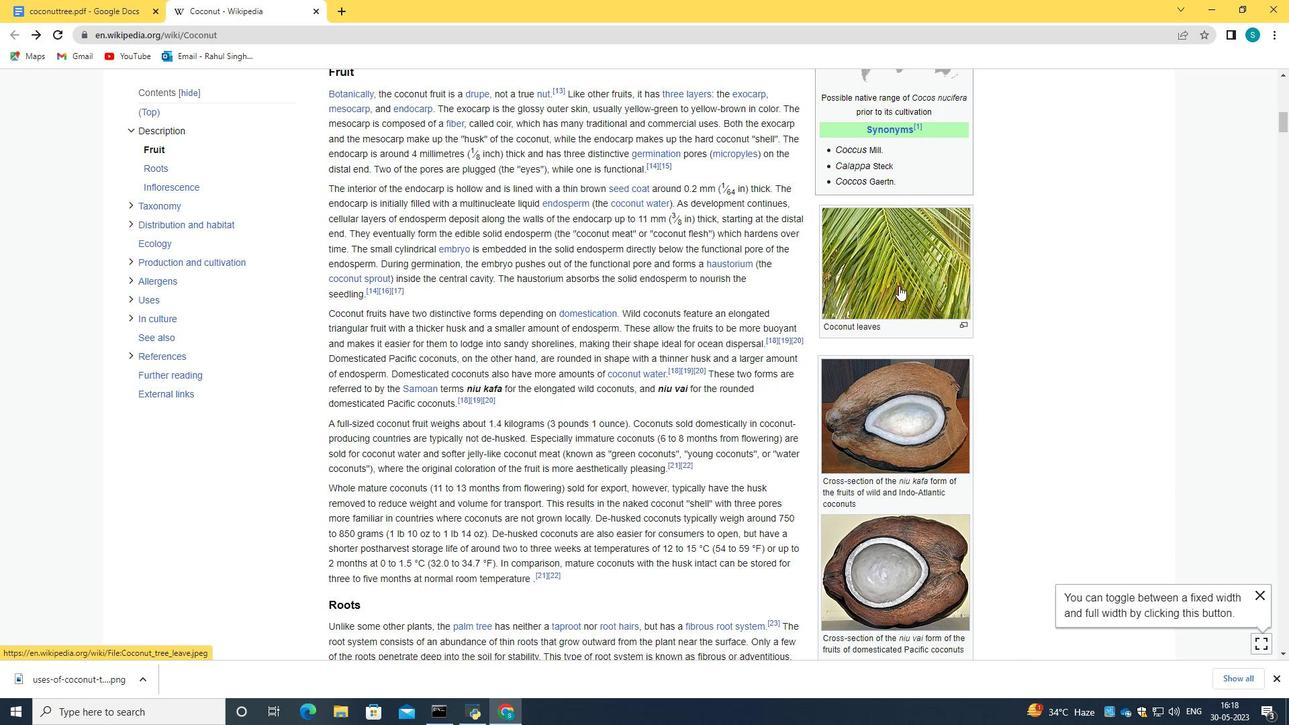 
Action: Mouse scrolled (899, 286) with delta (0, 0)
Screenshot: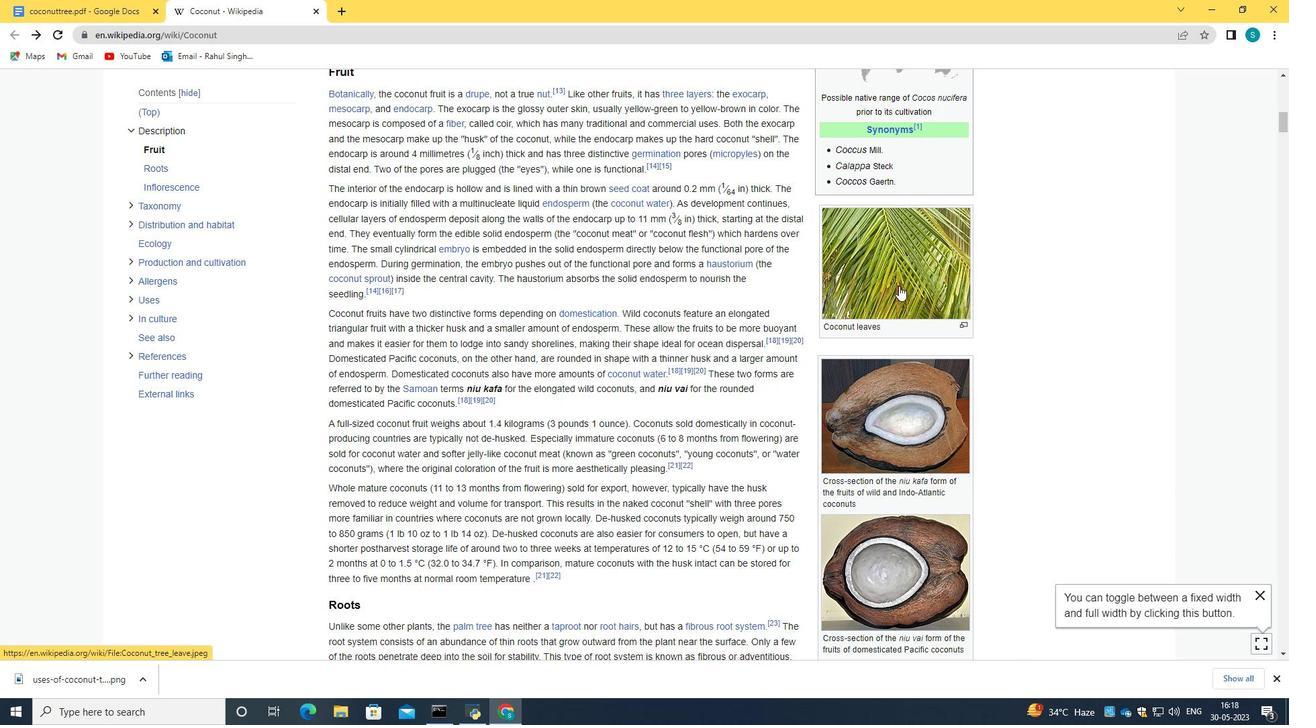 
Action: Mouse moved to (103, 0)
Screenshot: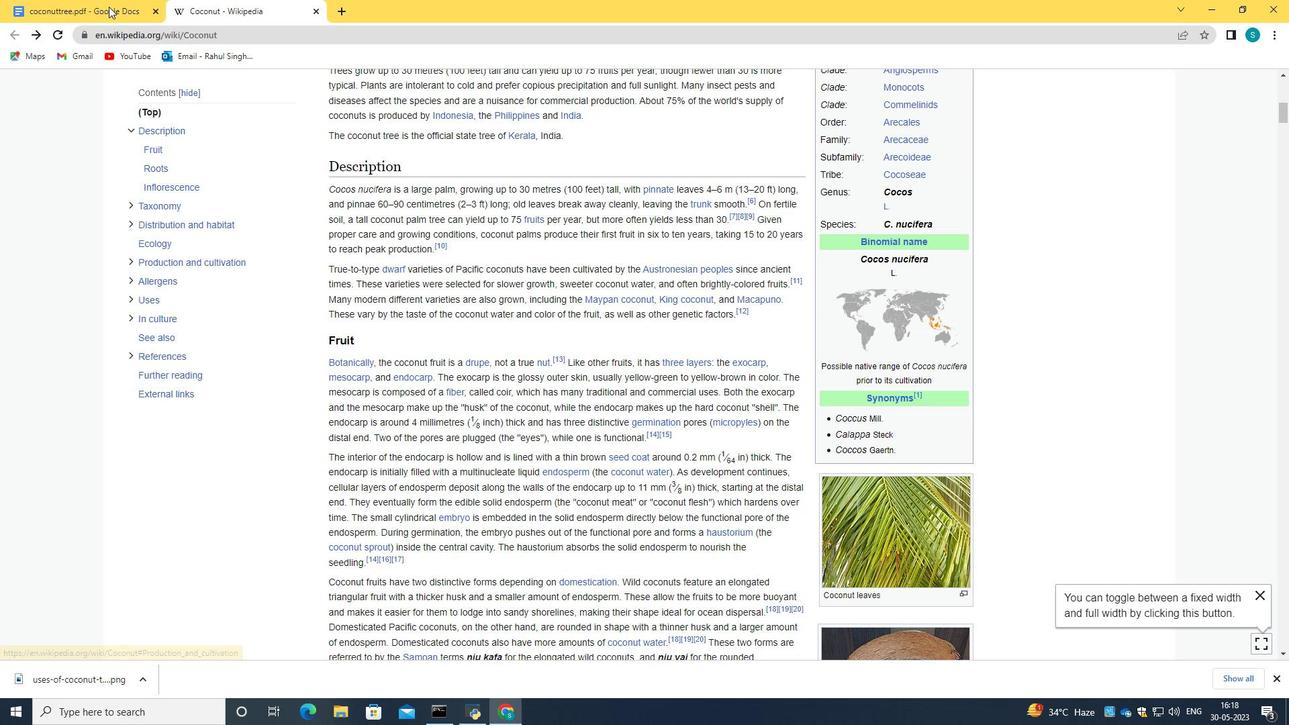 
Action: Mouse pressed left at (103, 0)
Screenshot: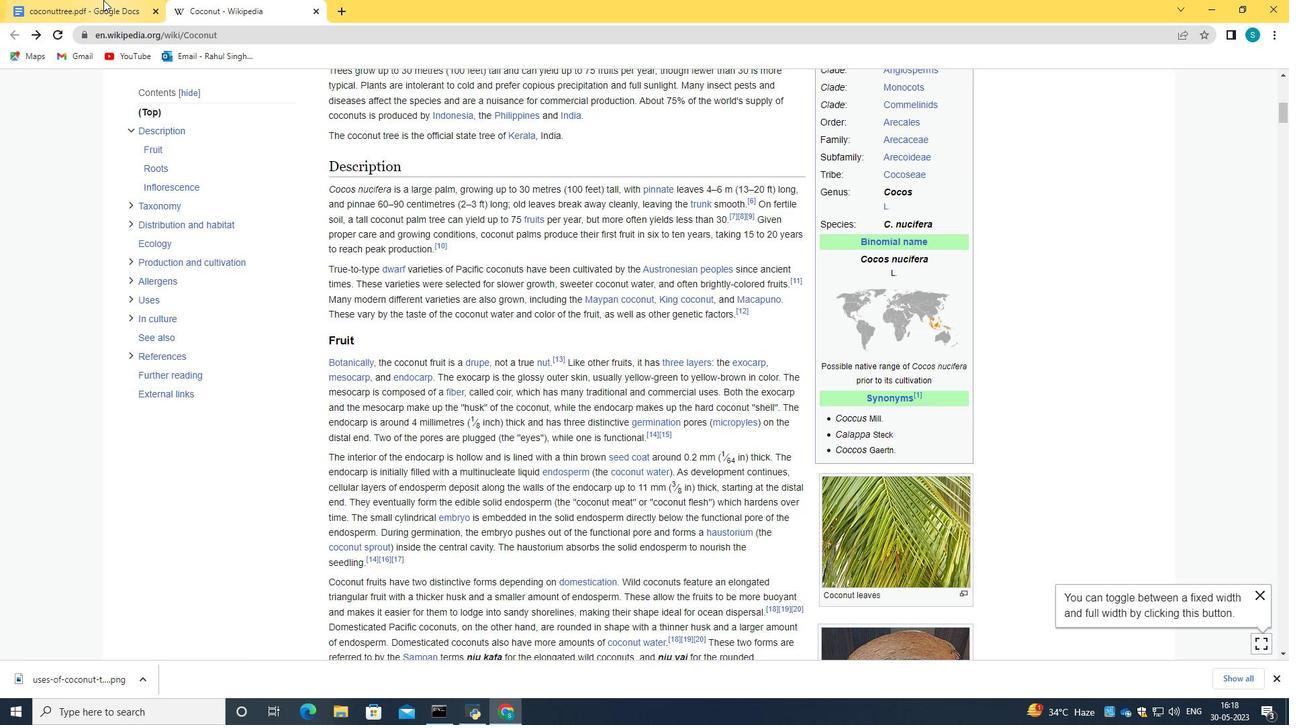 
Action: Mouse moved to (1164, 361)
Screenshot: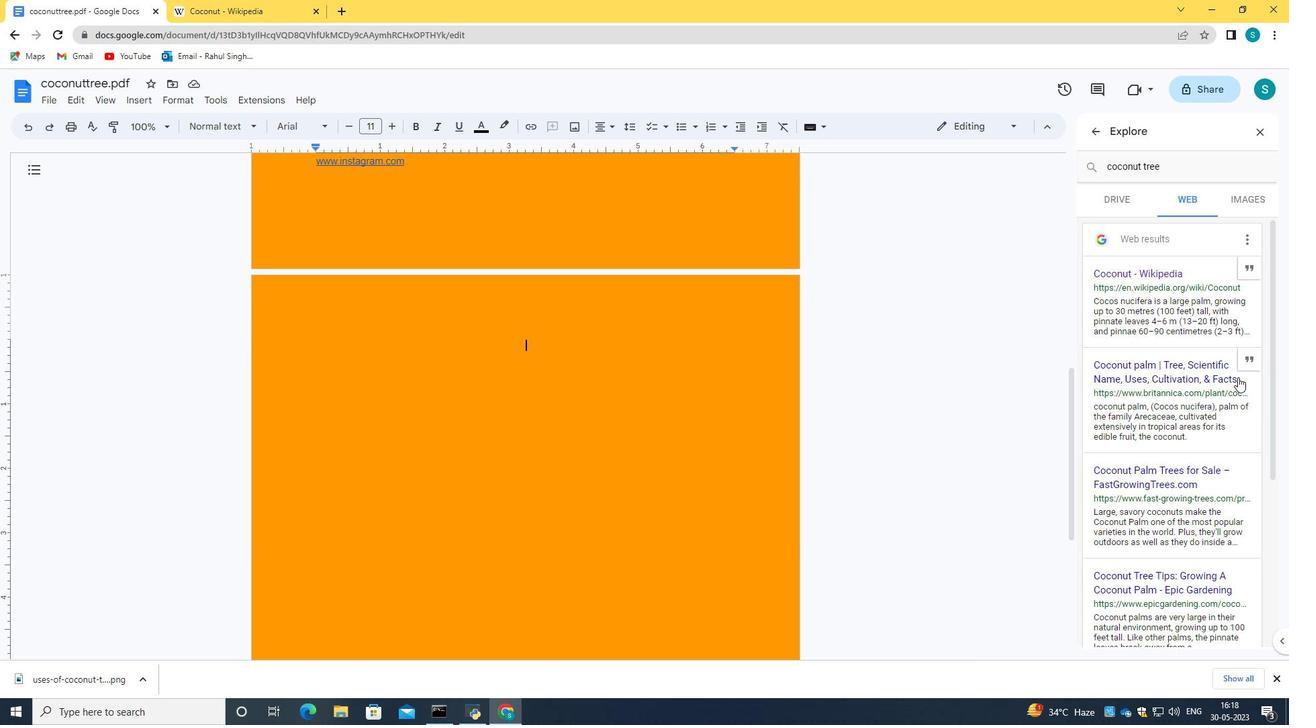
Action: Mouse scrolled (1164, 360) with delta (0, 0)
Screenshot: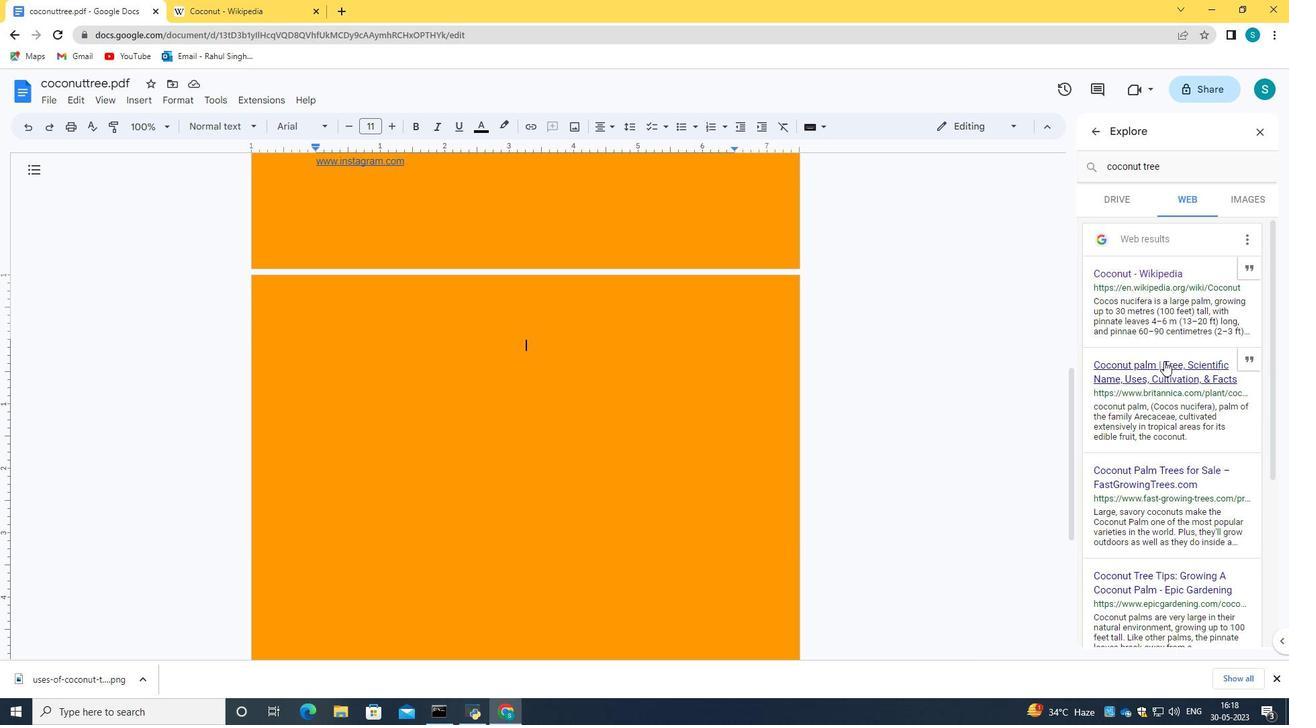 
Action: Mouse scrolled (1164, 360) with delta (0, 0)
Screenshot: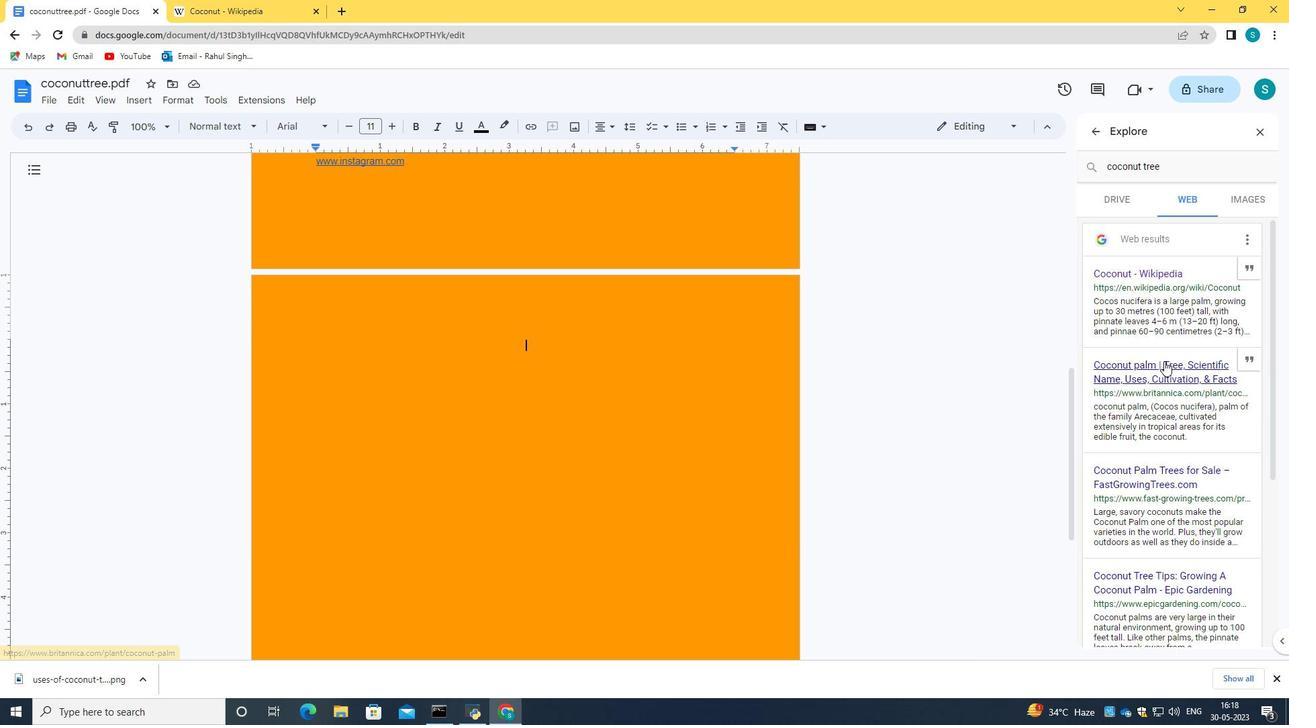 
Action: Mouse scrolled (1164, 360) with delta (0, 0)
Screenshot: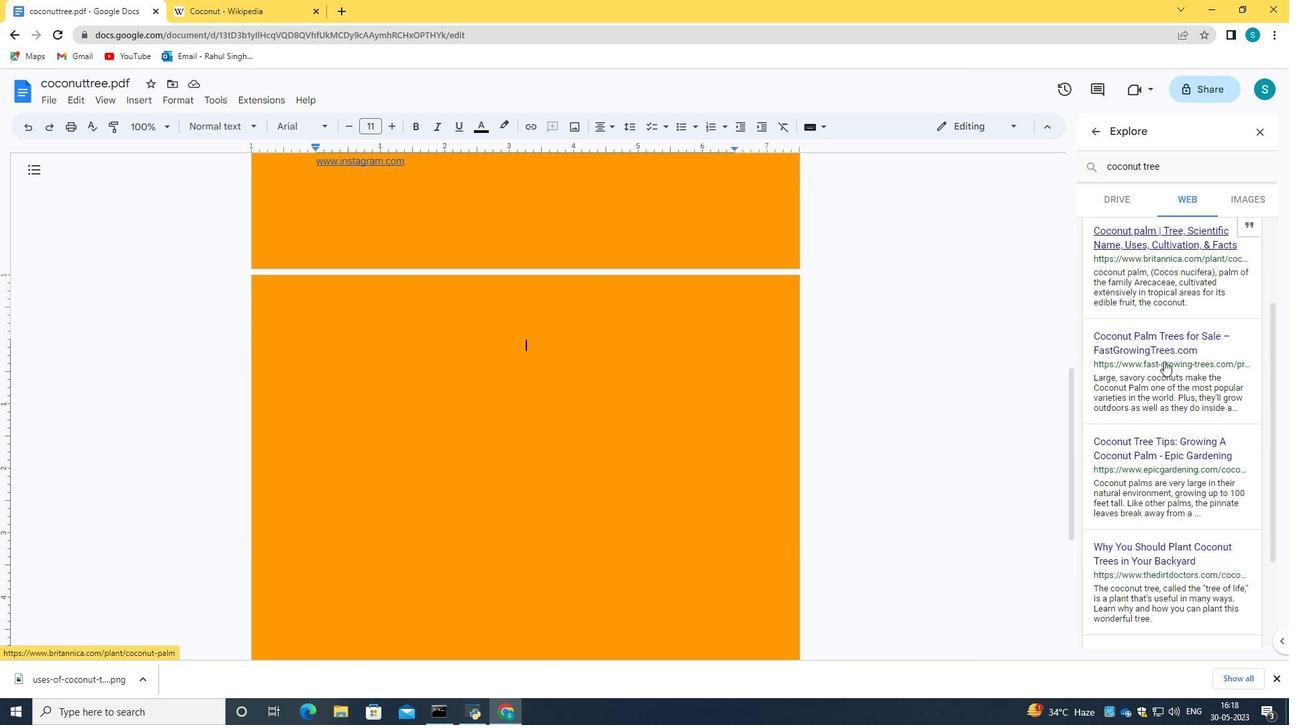 
Action: Mouse scrolled (1164, 360) with delta (0, 0)
Screenshot: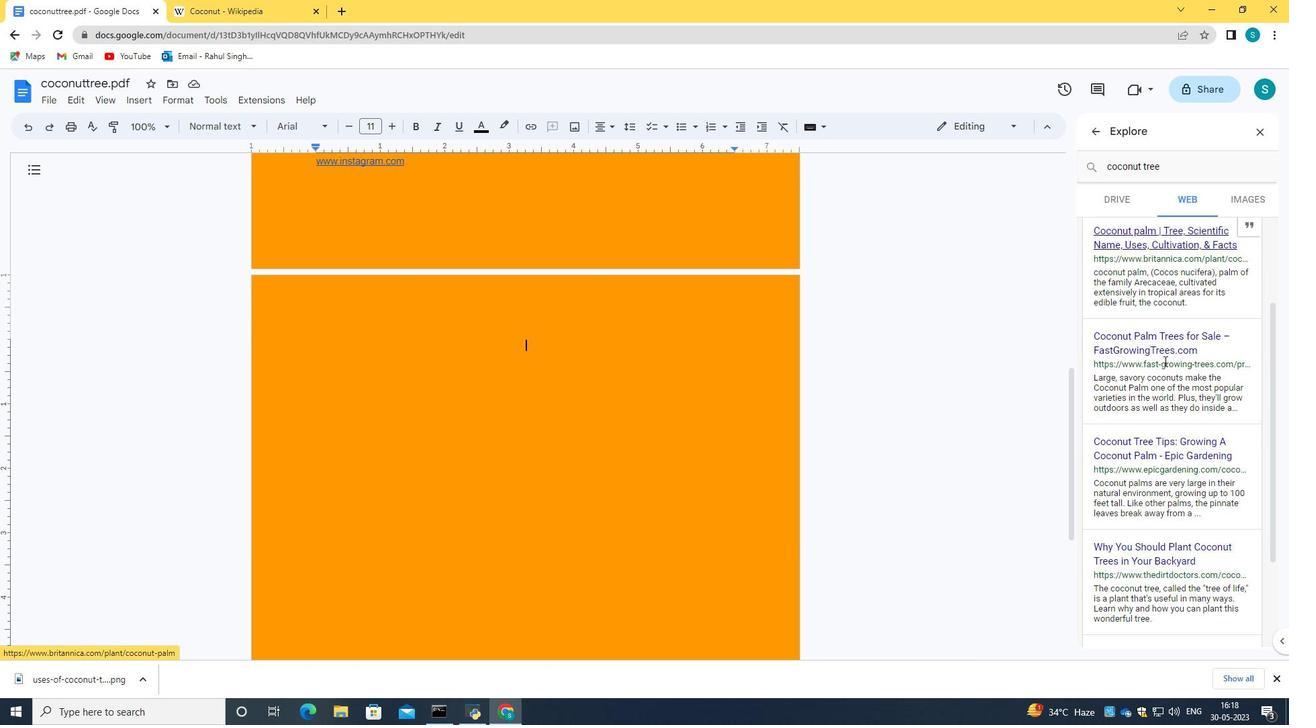 
Action: Mouse scrolled (1164, 360) with delta (0, 0)
Screenshot: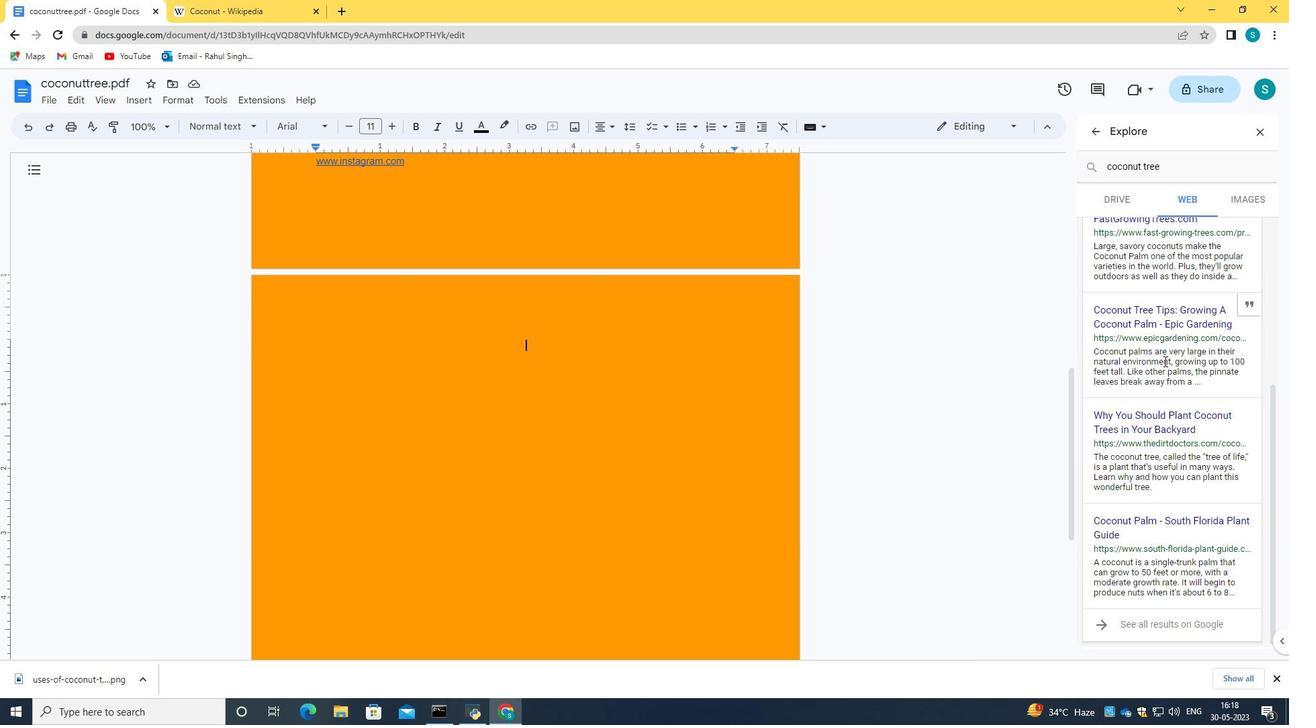 
Action: Mouse scrolled (1164, 360) with delta (0, 0)
Screenshot: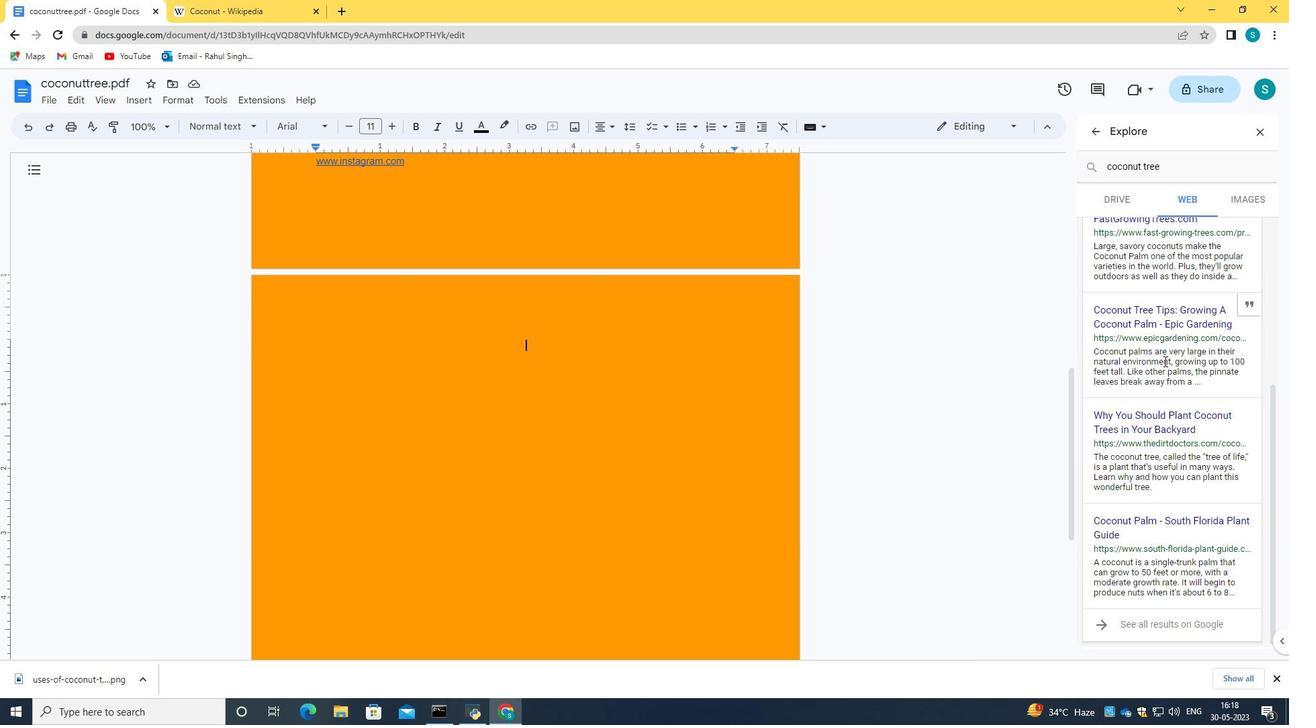 
Action: Mouse scrolled (1164, 360) with delta (0, 0)
Screenshot: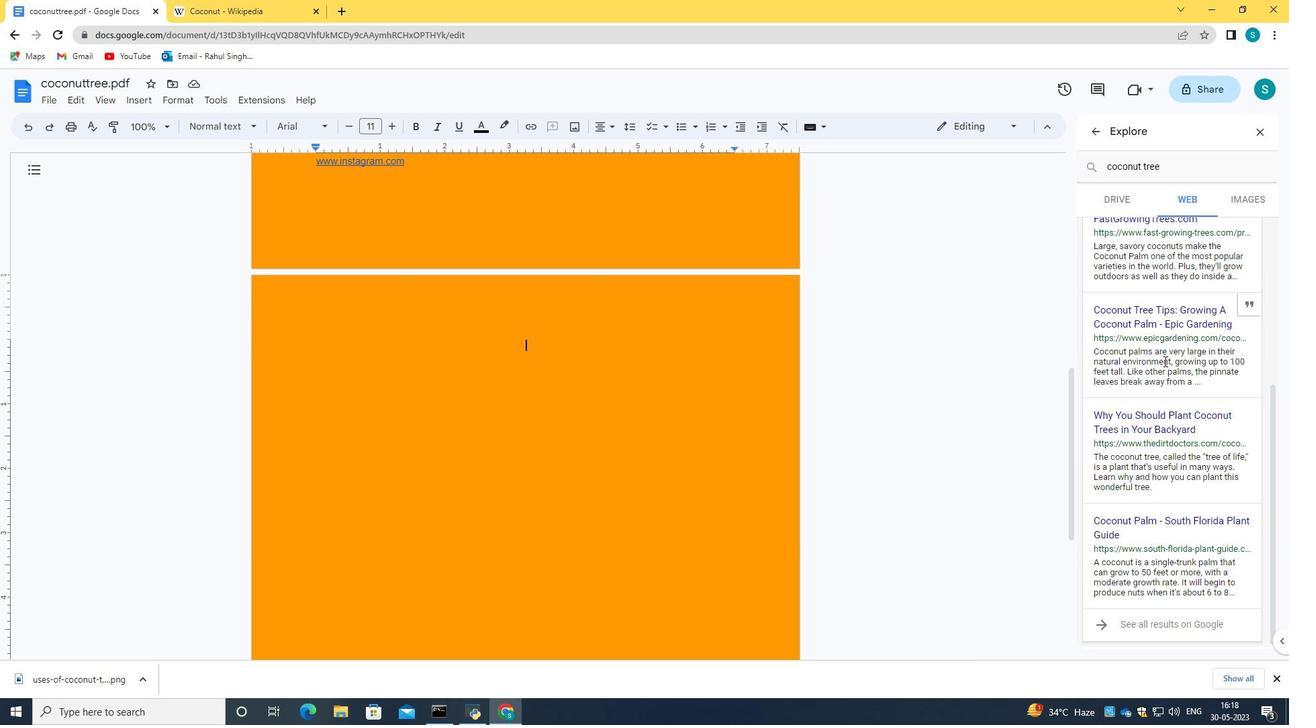 
Action: Mouse moved to (1094, 352)
Screenshot: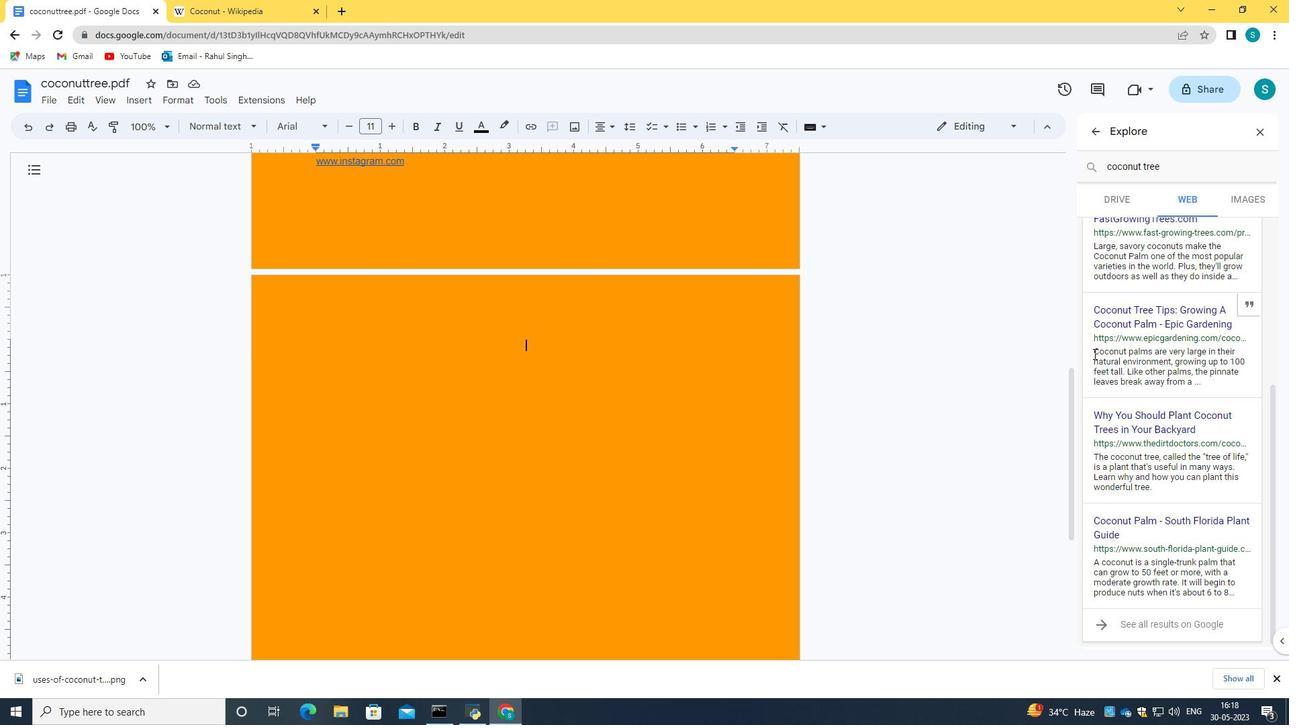 
Action: Mouse pressed left at (1094, 352)
Screenshot: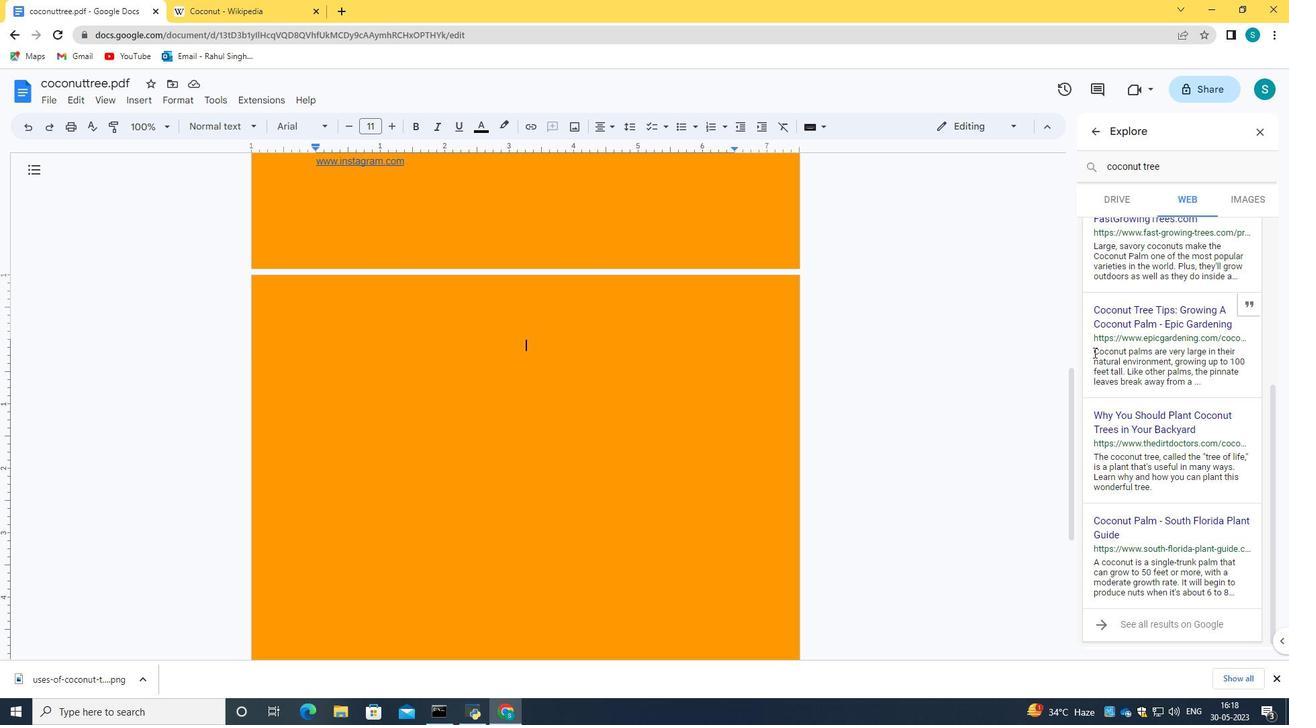 
Action: Mouse moved to (1123, 374)
Screenshot: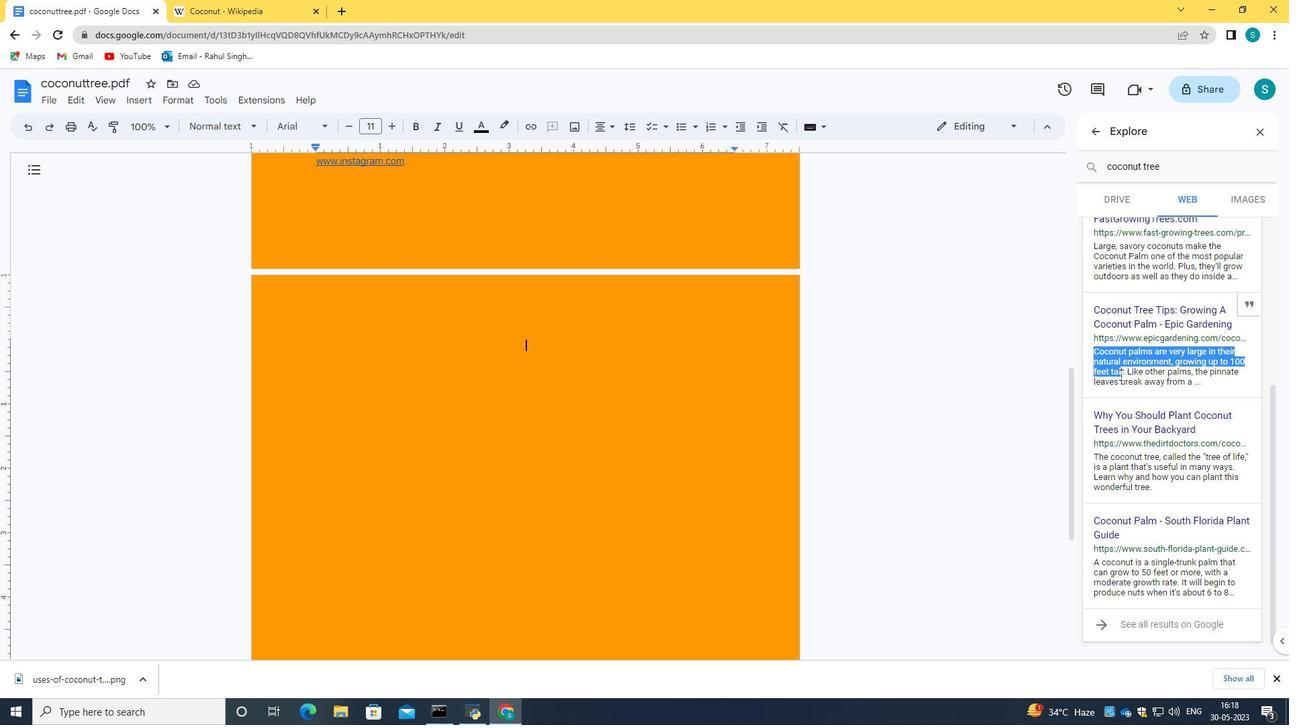 
Action: Key pressed ctrl+C<'\x03'>
Screenshot: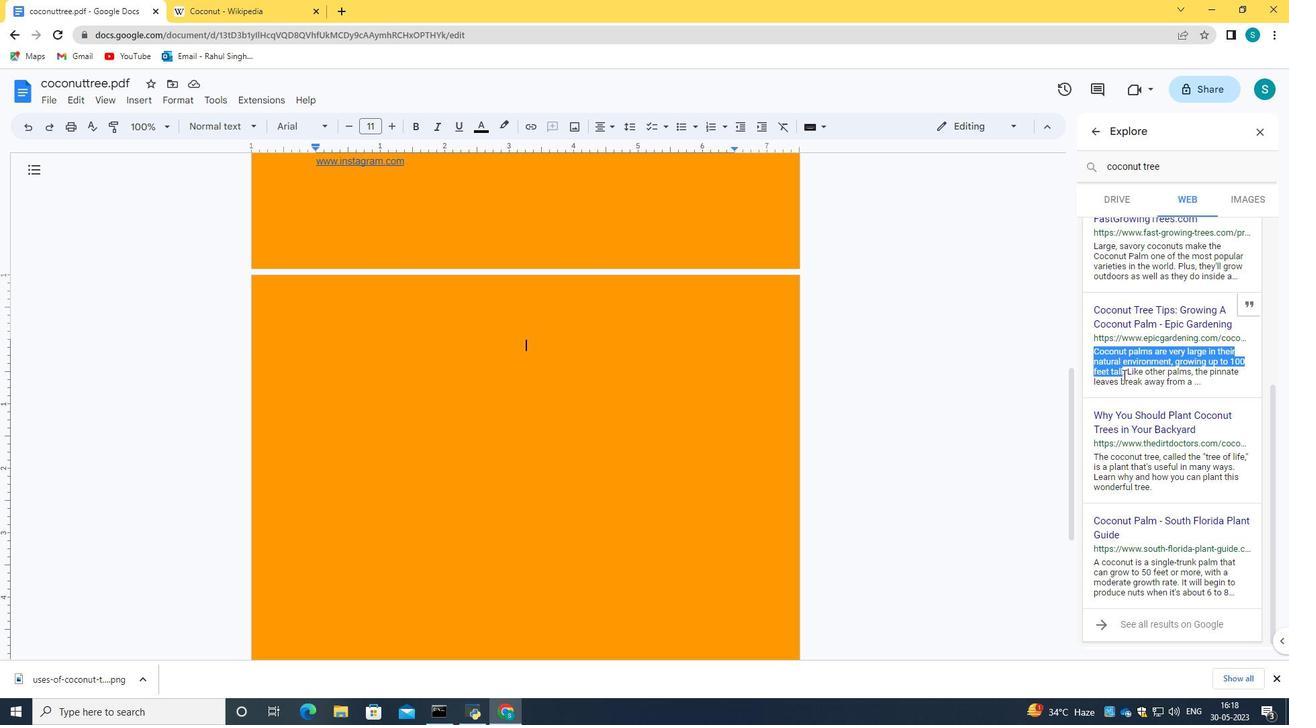 
Action: Mouse moved to (456, 362)
Screenshot: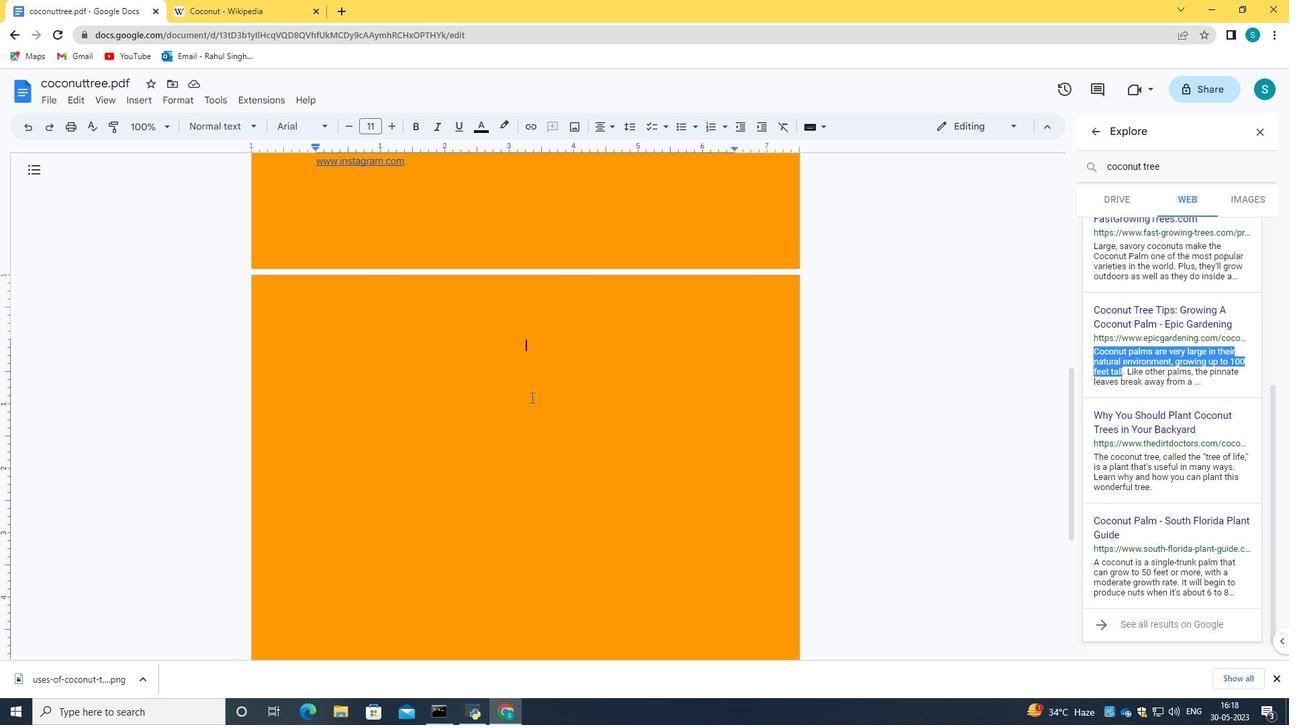 
Action: Mouse pressed right at (456, 362)
Screenshot: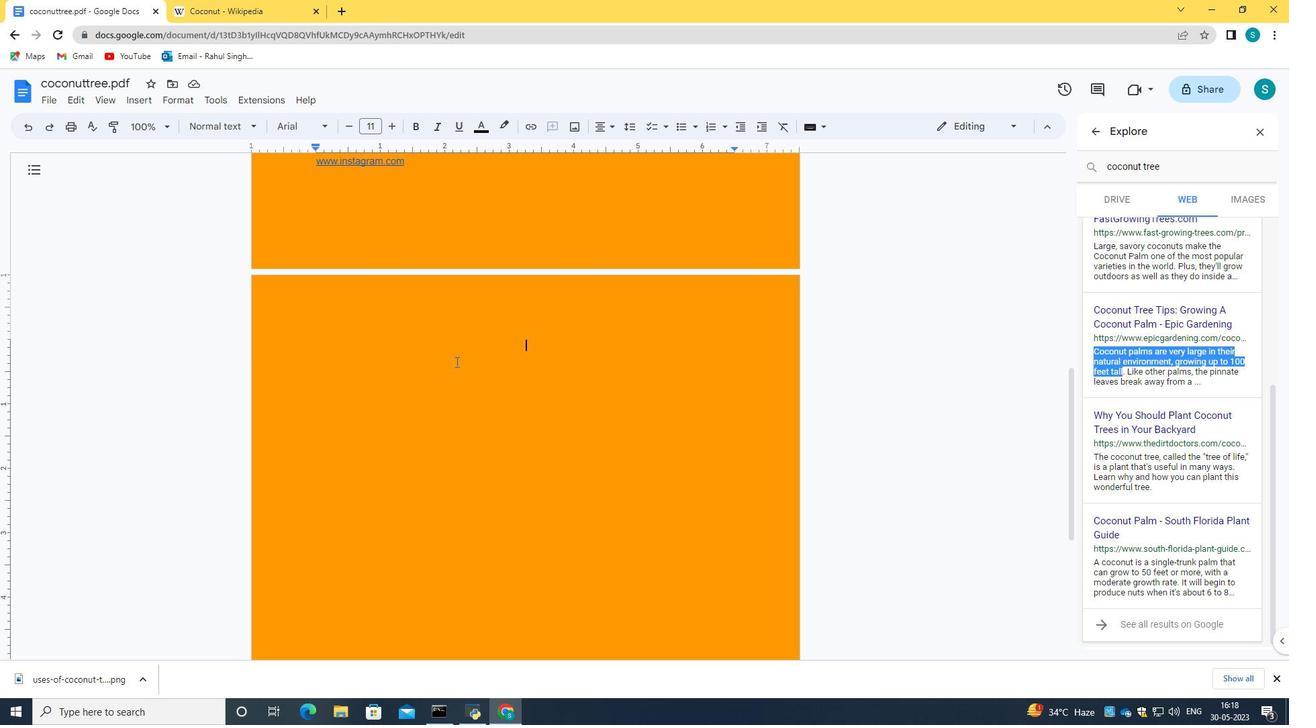 
Action: Mouse moved to (502, 423)
Screenshot: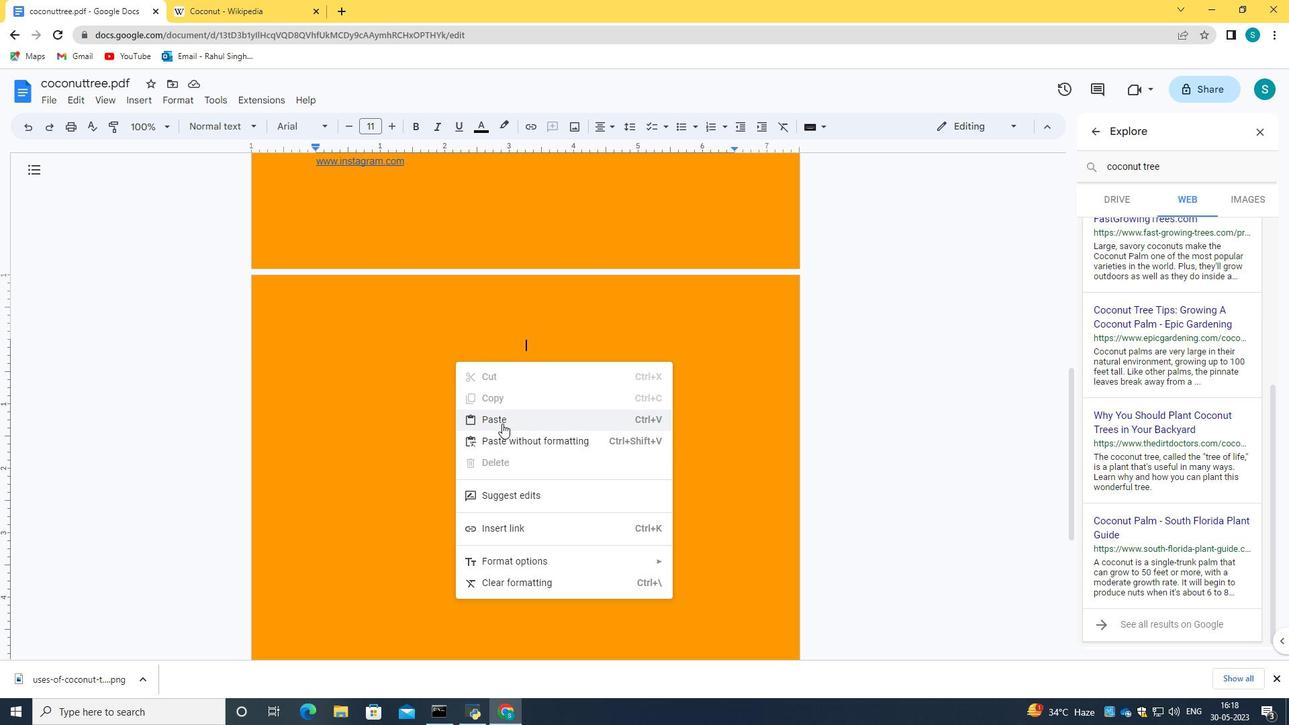 
Action: Mouse pressed left at (502, 423)
Screenshot: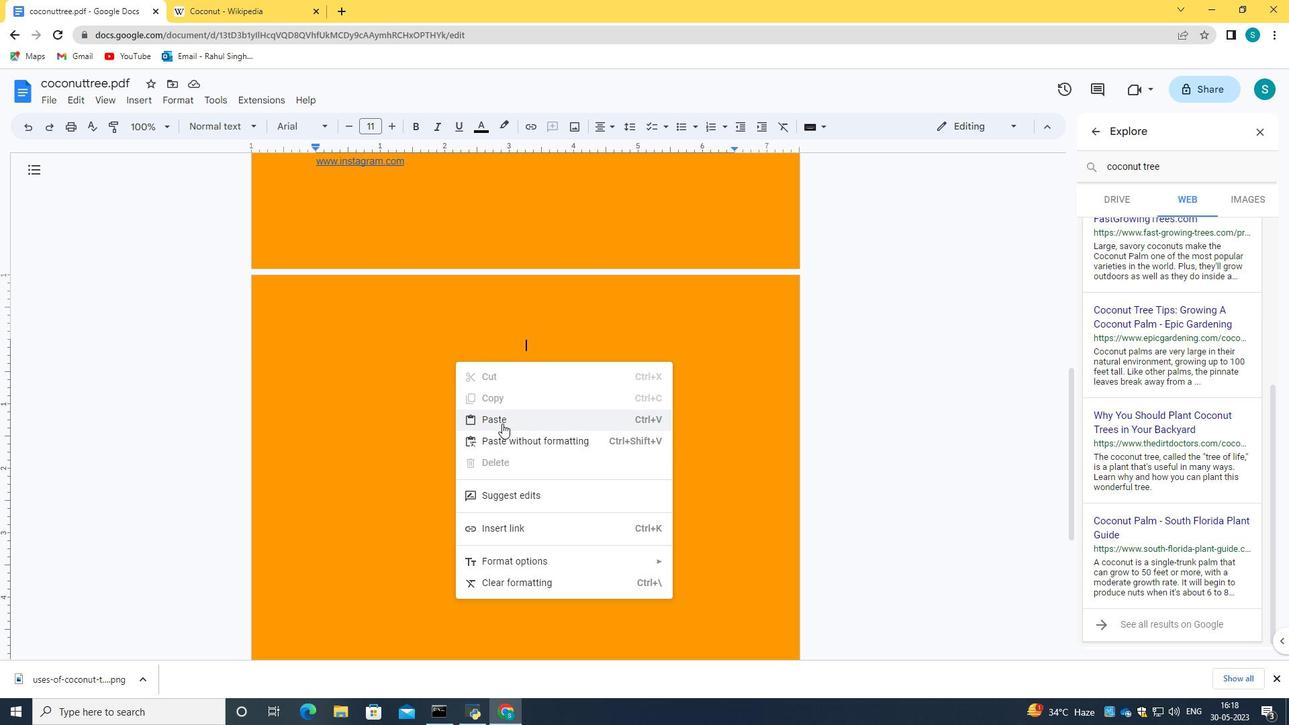 
Action: Mouse moved to (455, 390)
Screenshot: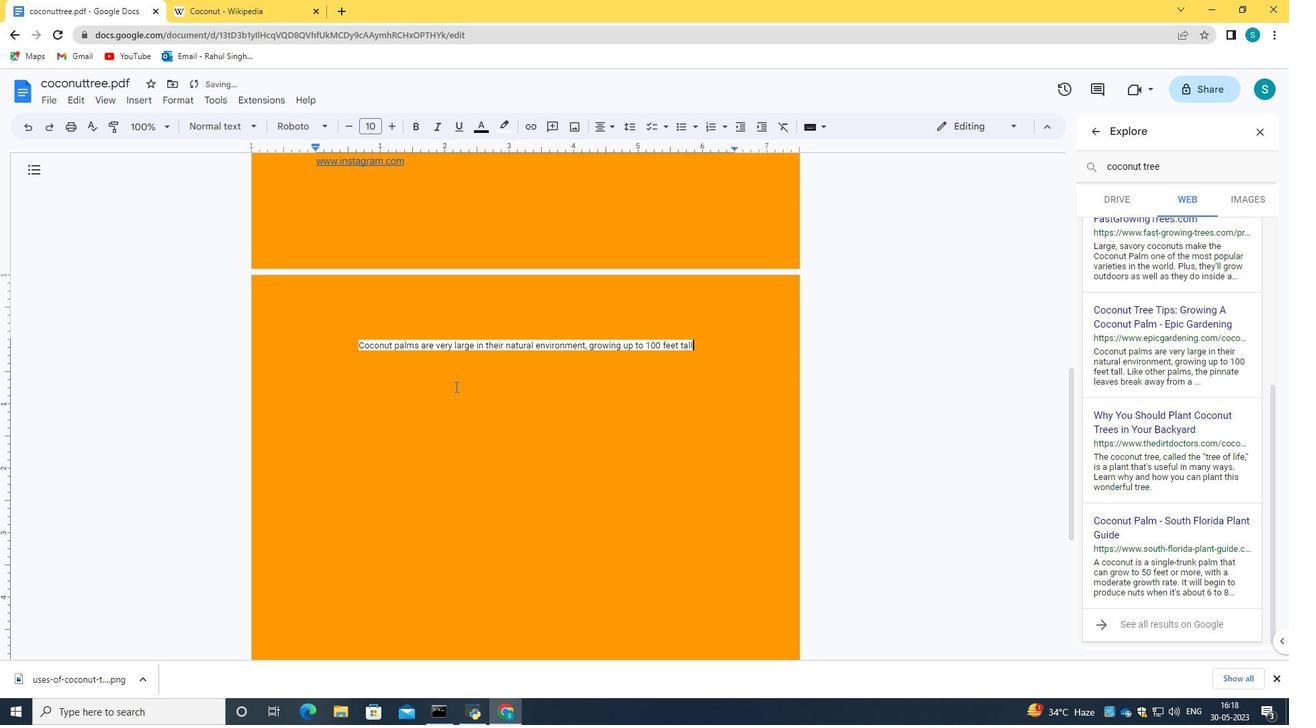 
Action: Mouse pressed left at (455, 390)
Screenshot: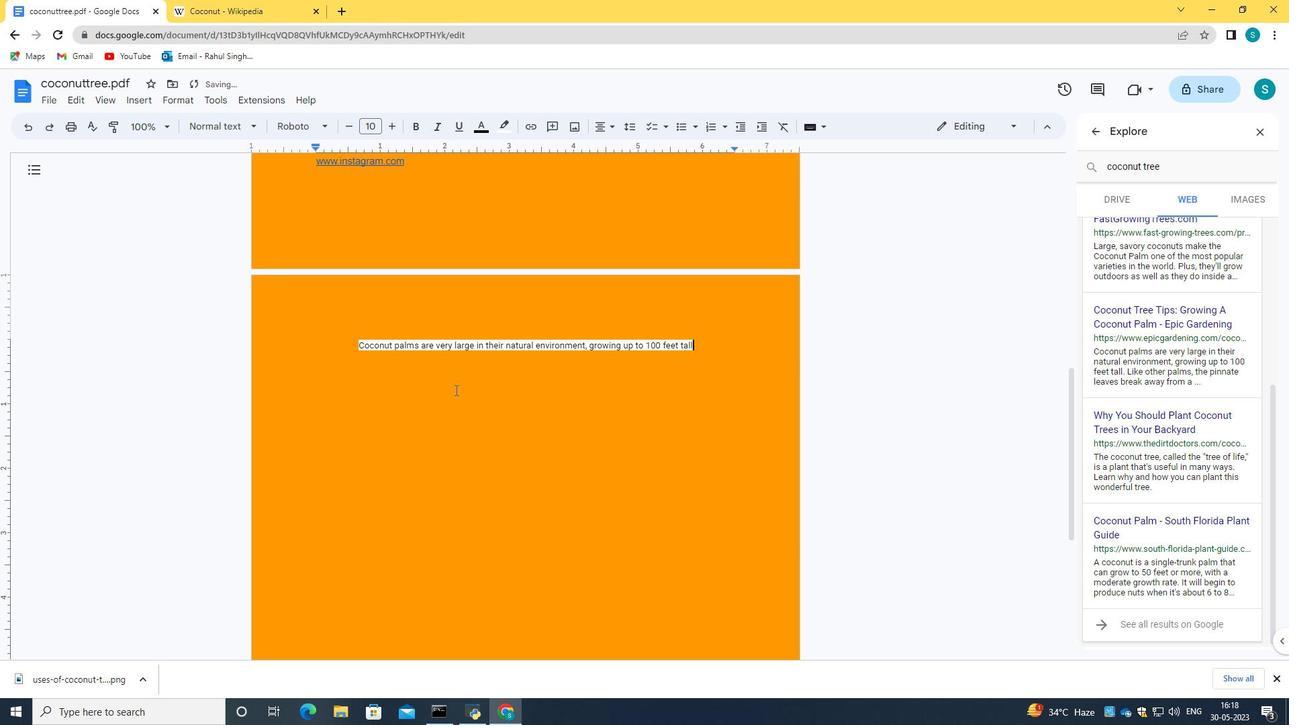
Action: Mouse moved to (696, 345)
Screenshot: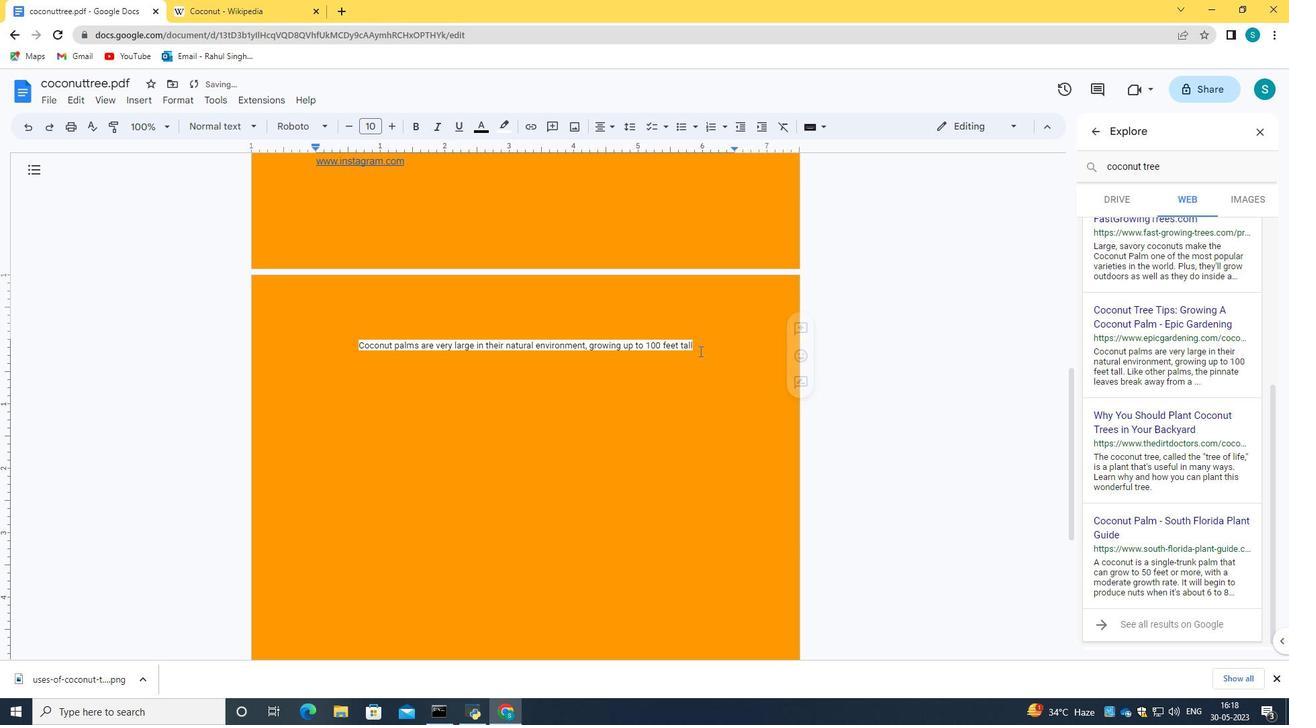 
Action: Mouse pressed left at (696, 345)
Screenshot: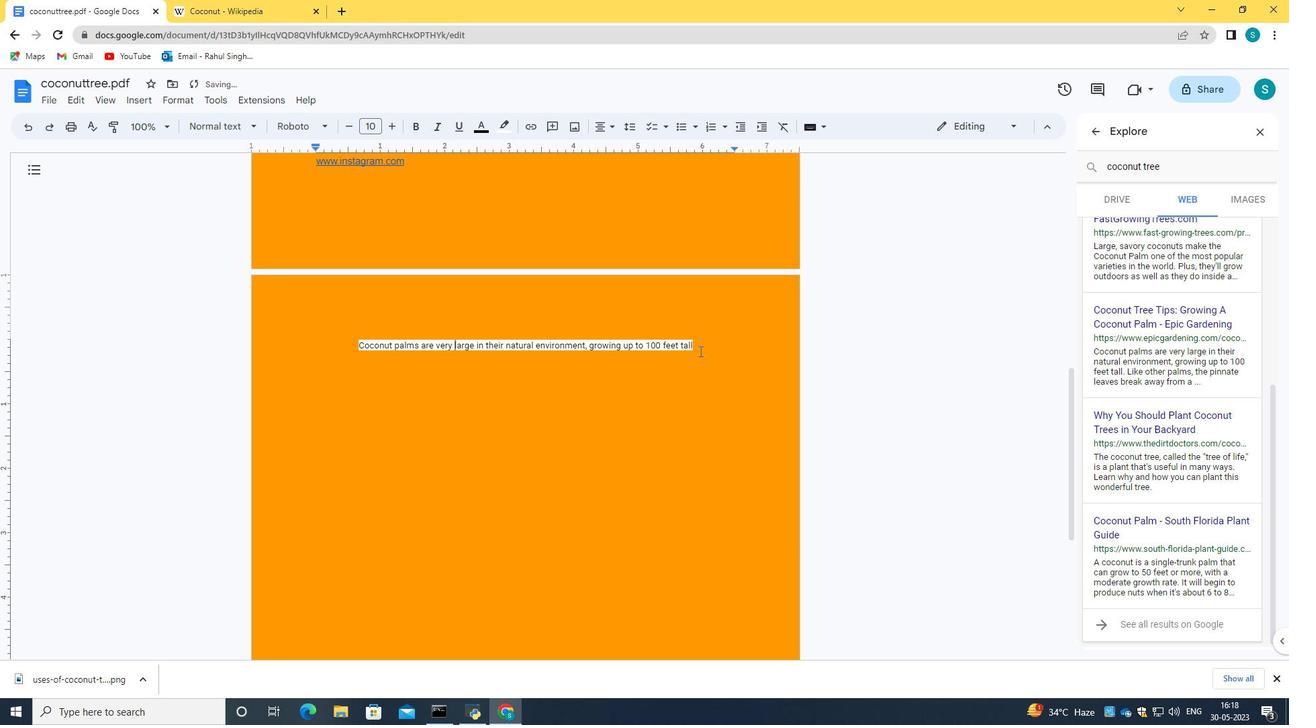 
Action: Key pressed .
Screenshot: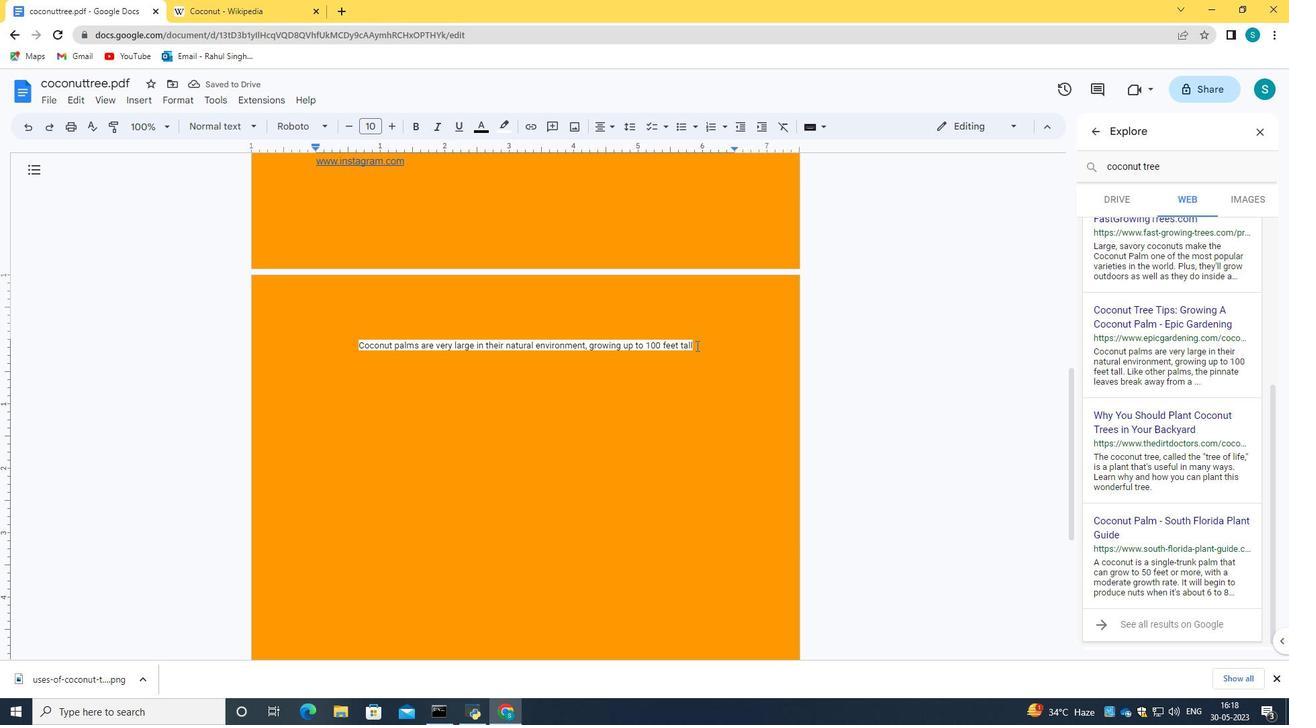 
Action: Mouse moved to (783, 376)
Screenshot: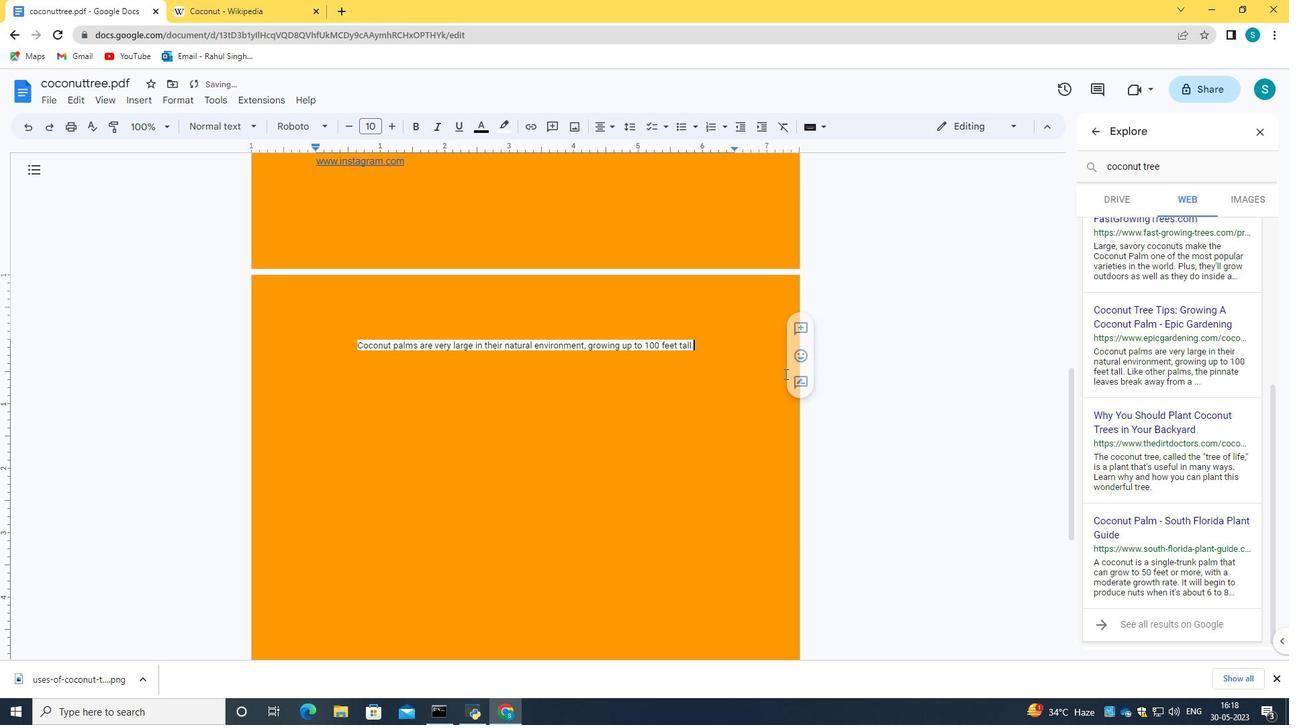 
Action: Key pressed <Key.enter>
Screenshot: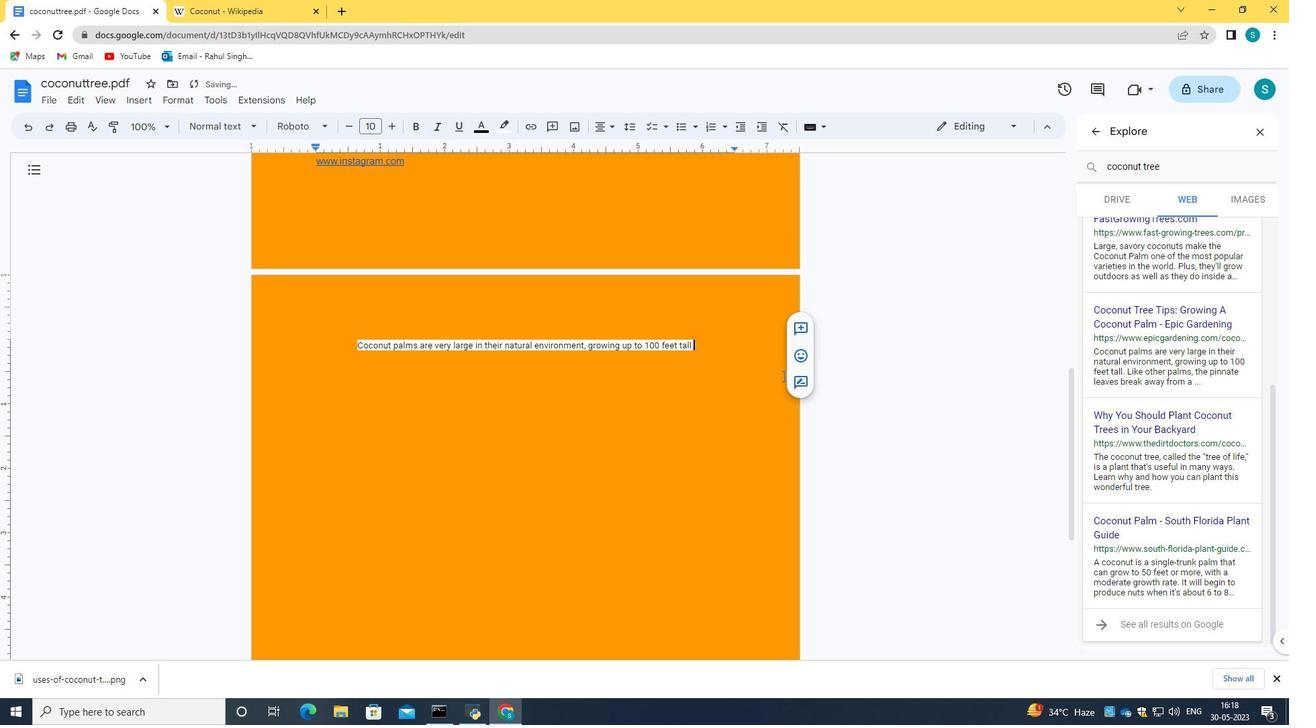 
Action: Mouse moved to (1097, 454)
Screenshot: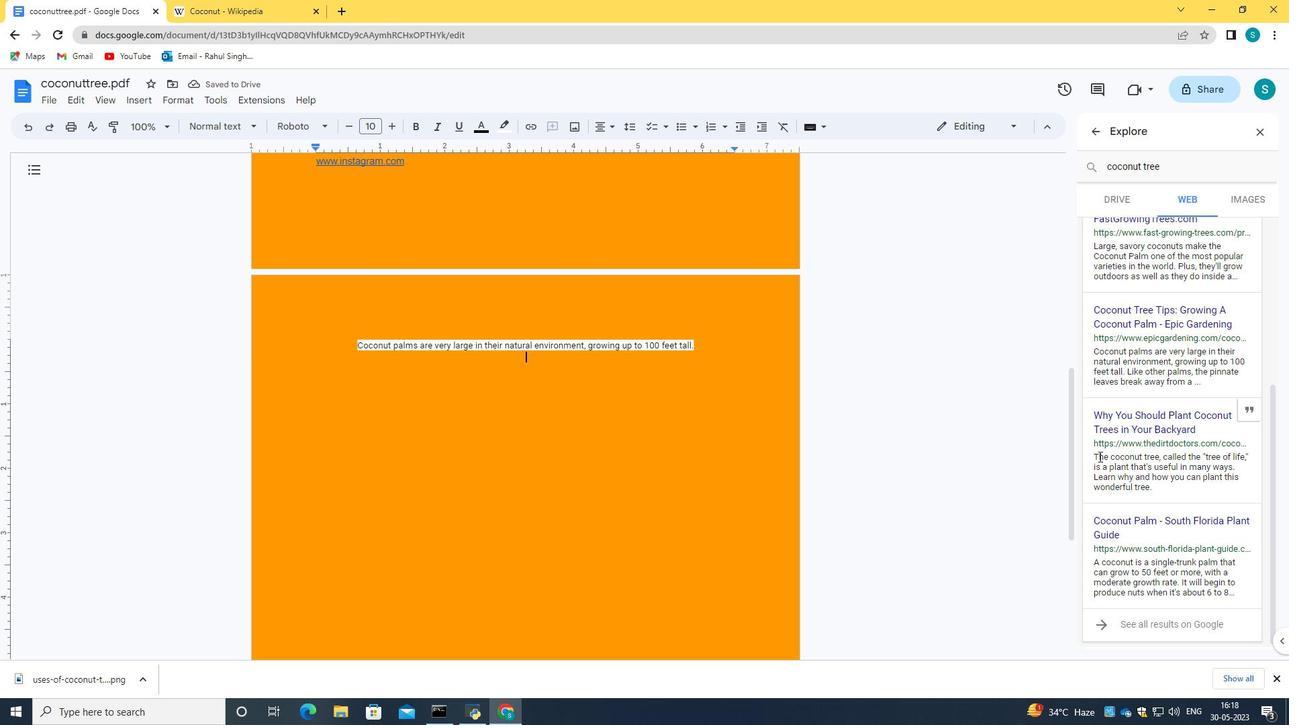 
Action: Mouse pressed left at (1097, 454)
Screenshot: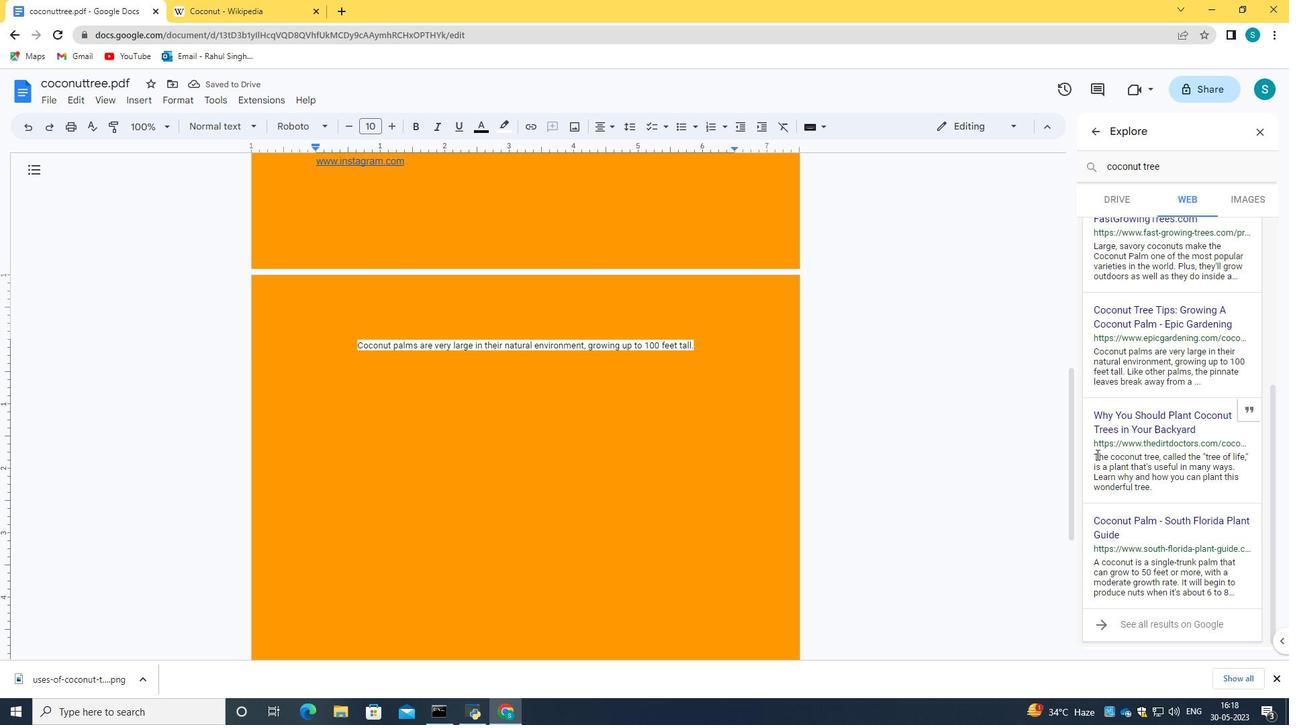 
Action: Mouse moved to (1093, 562)
Screenshot: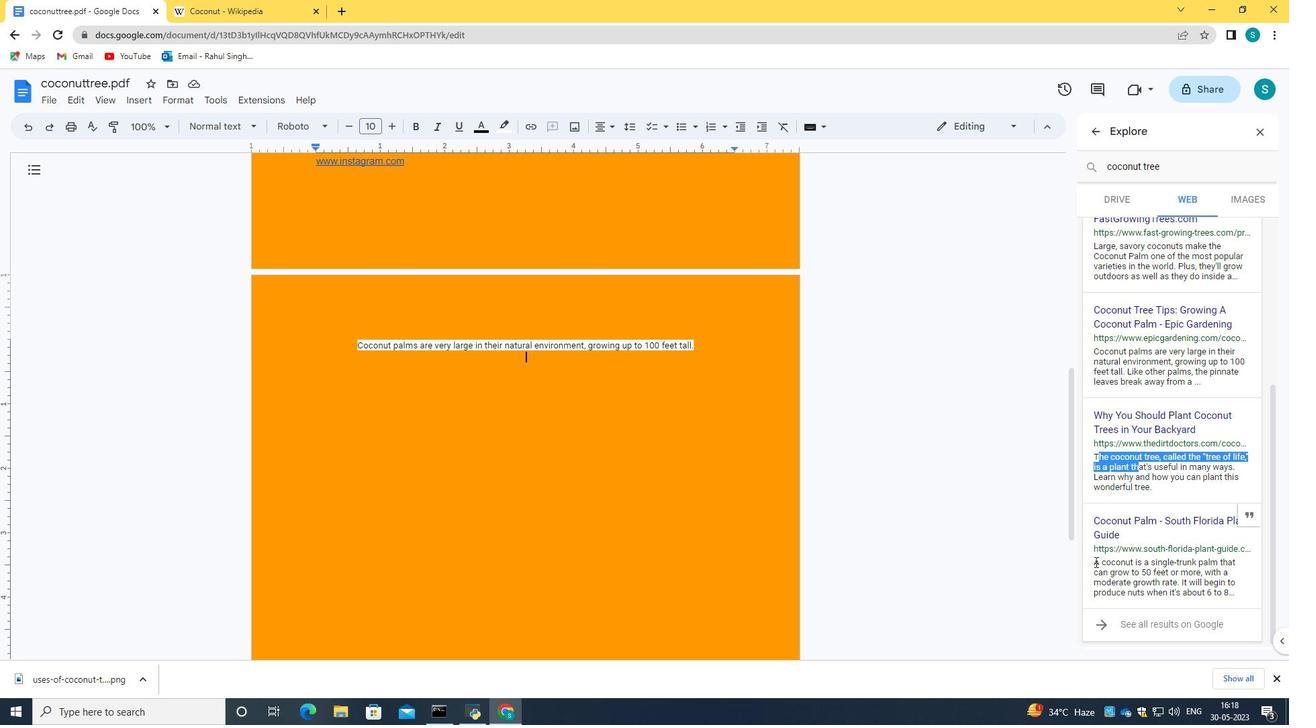 
Action: Mouse pressed left at (1093, 562)
Screenshot: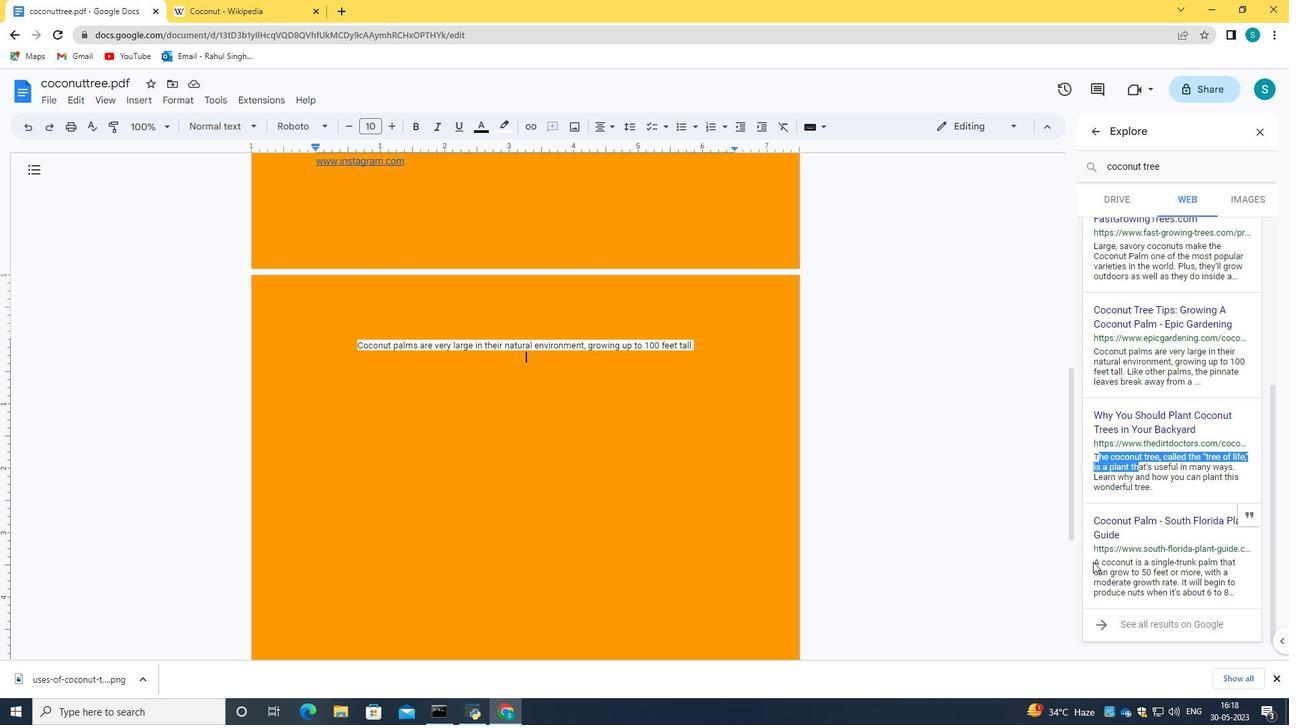 
Action: Mouse moved to (1176, 581)
Screenshot: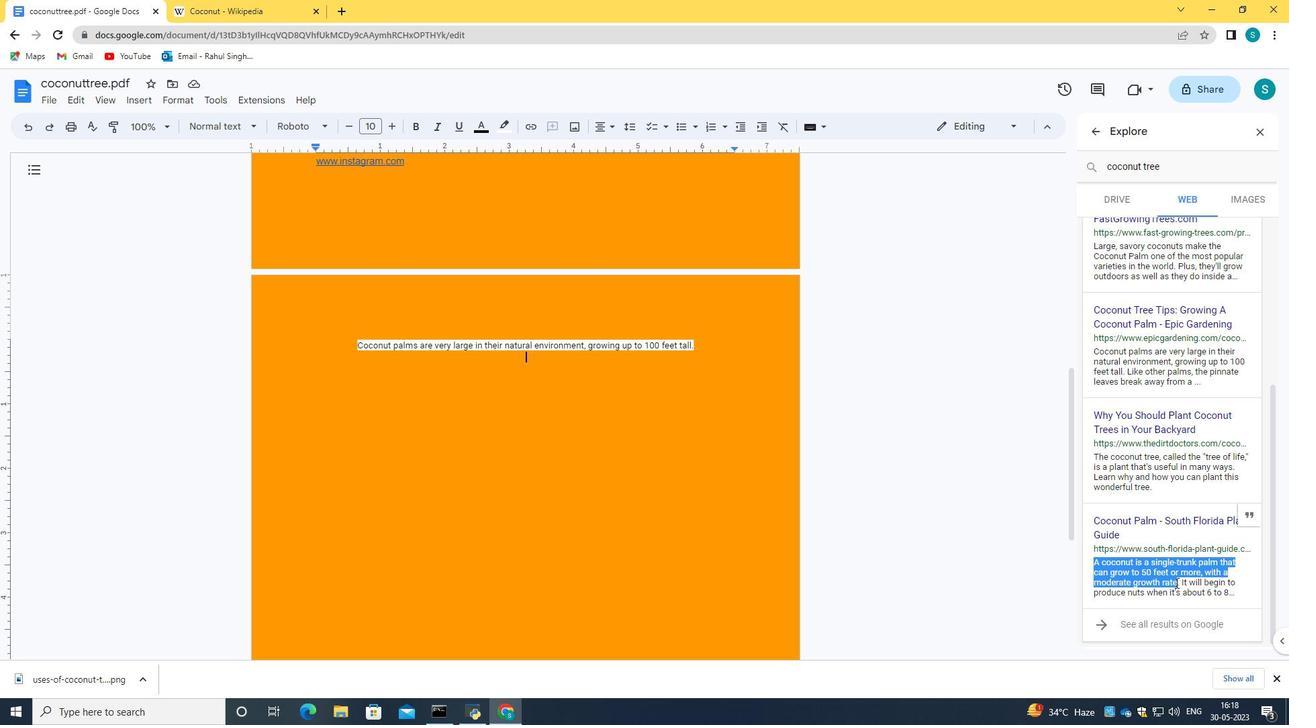 
Action: Key pressed ctrl+C
Screenshot: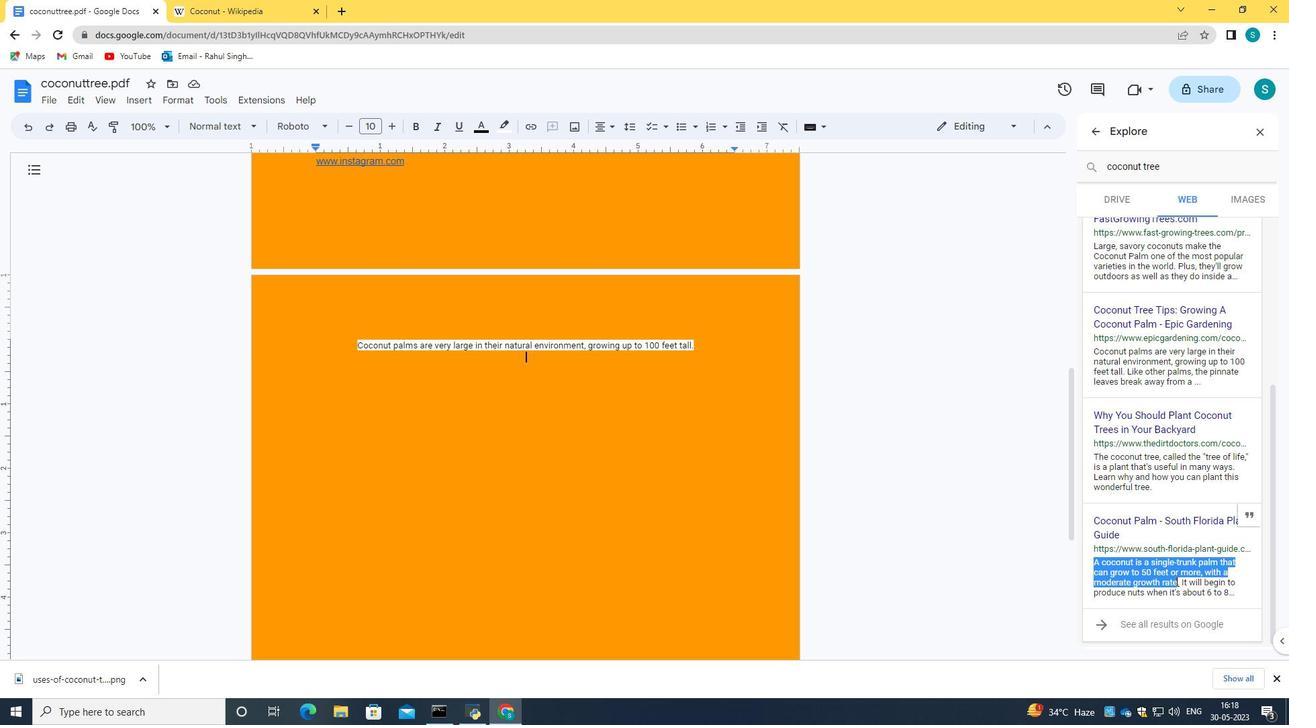 
Action: Mouse moved to (432, 378)
Screenshot: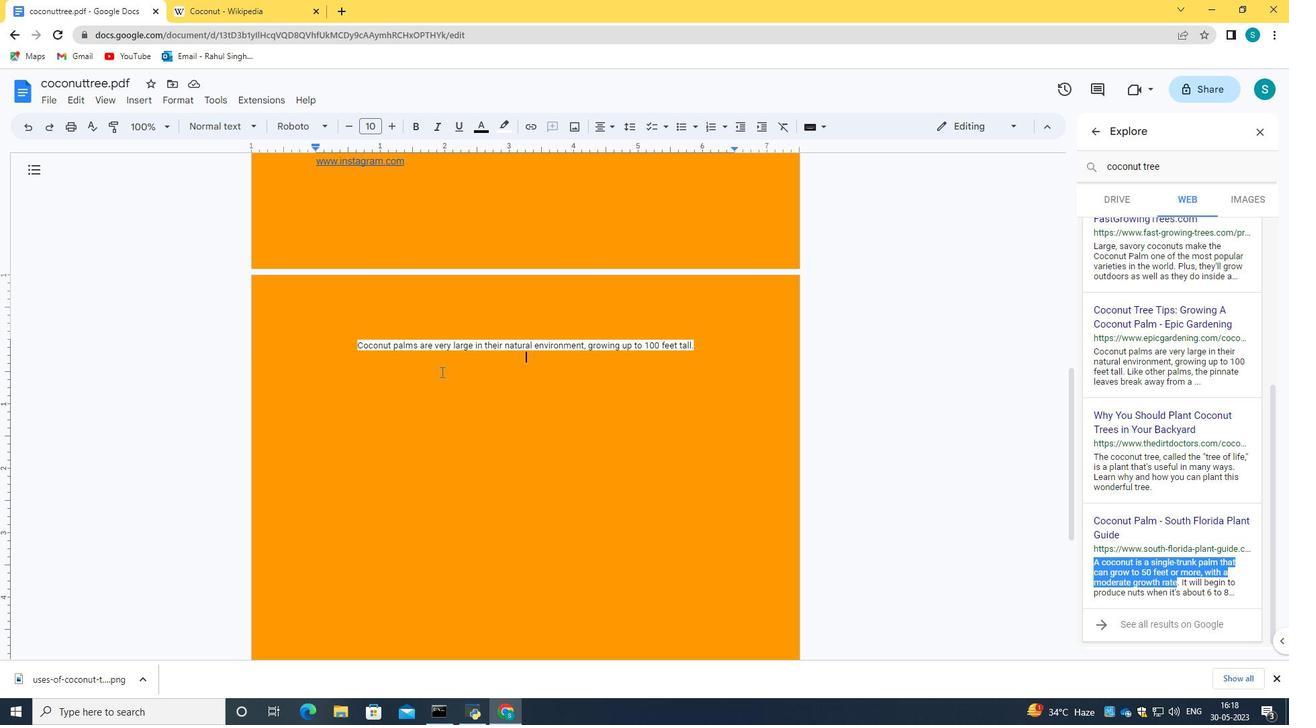 
Action: Mouse pressed left at (432, 378)
Screenshot: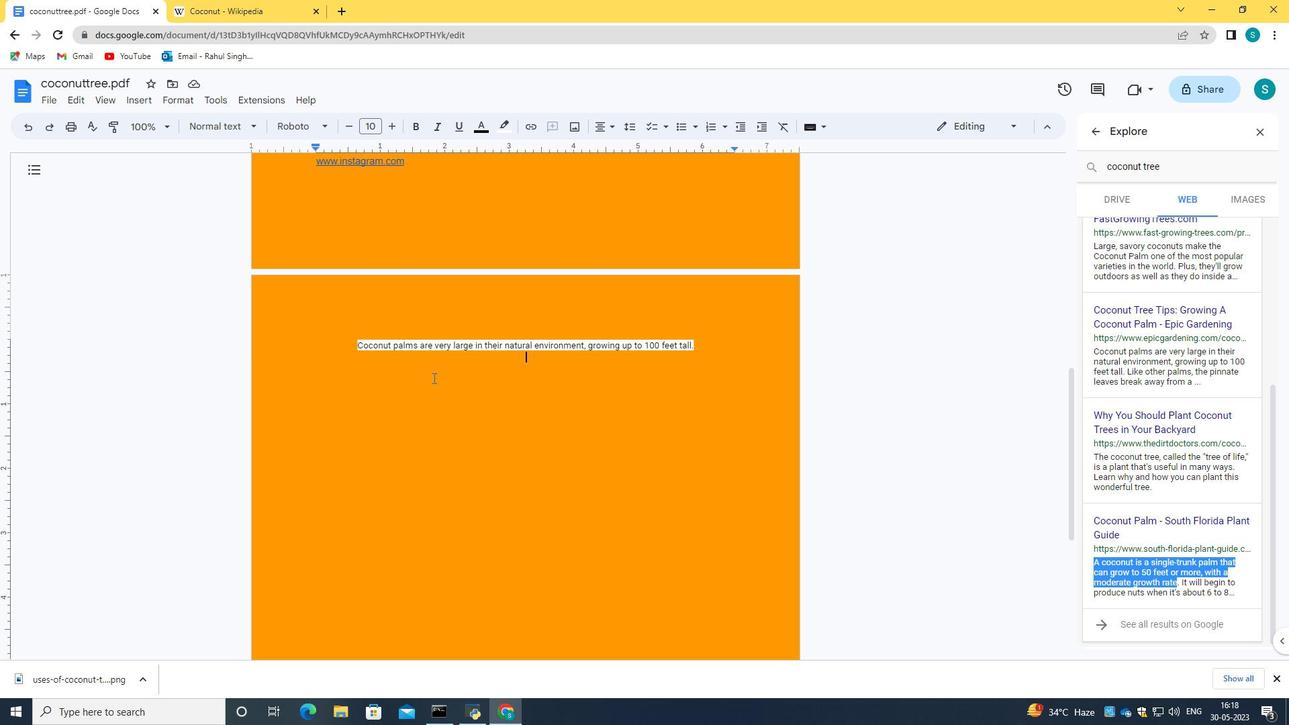 
Action: Key pressed ctrl+V
Screenshot: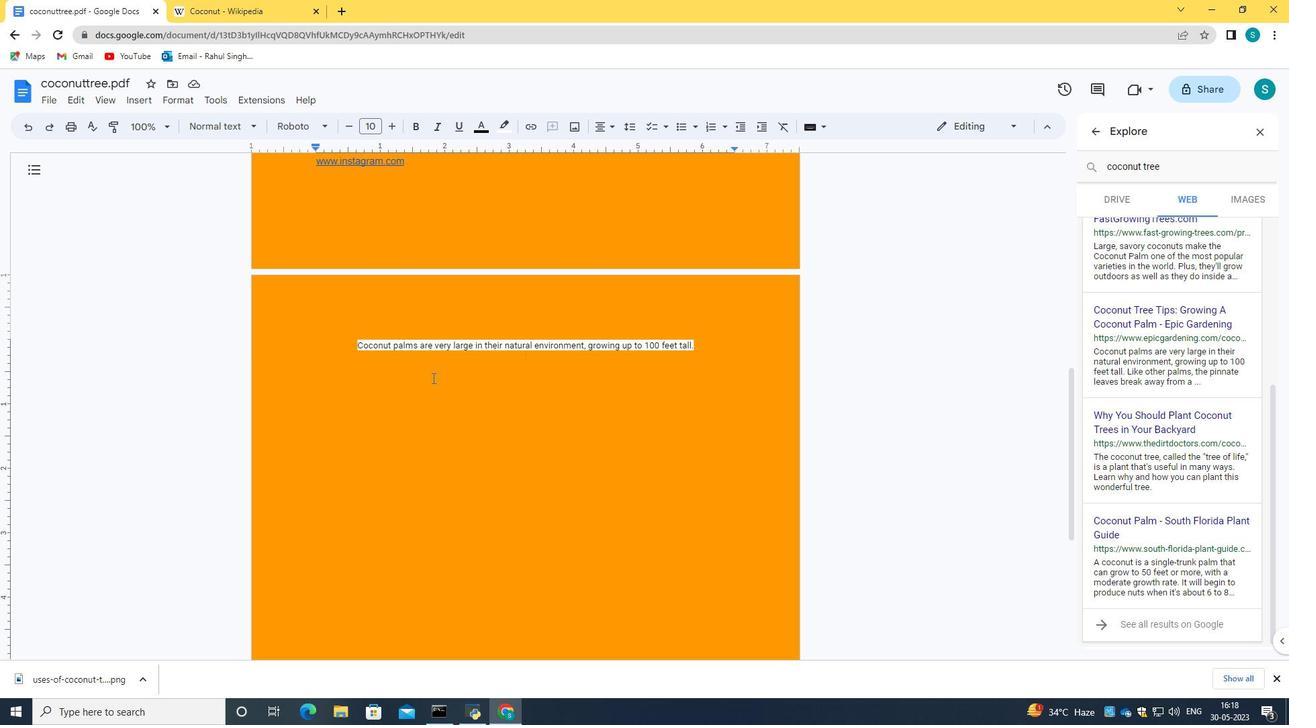 
Action: Mouse moved to (1183, 438)
Screenshot: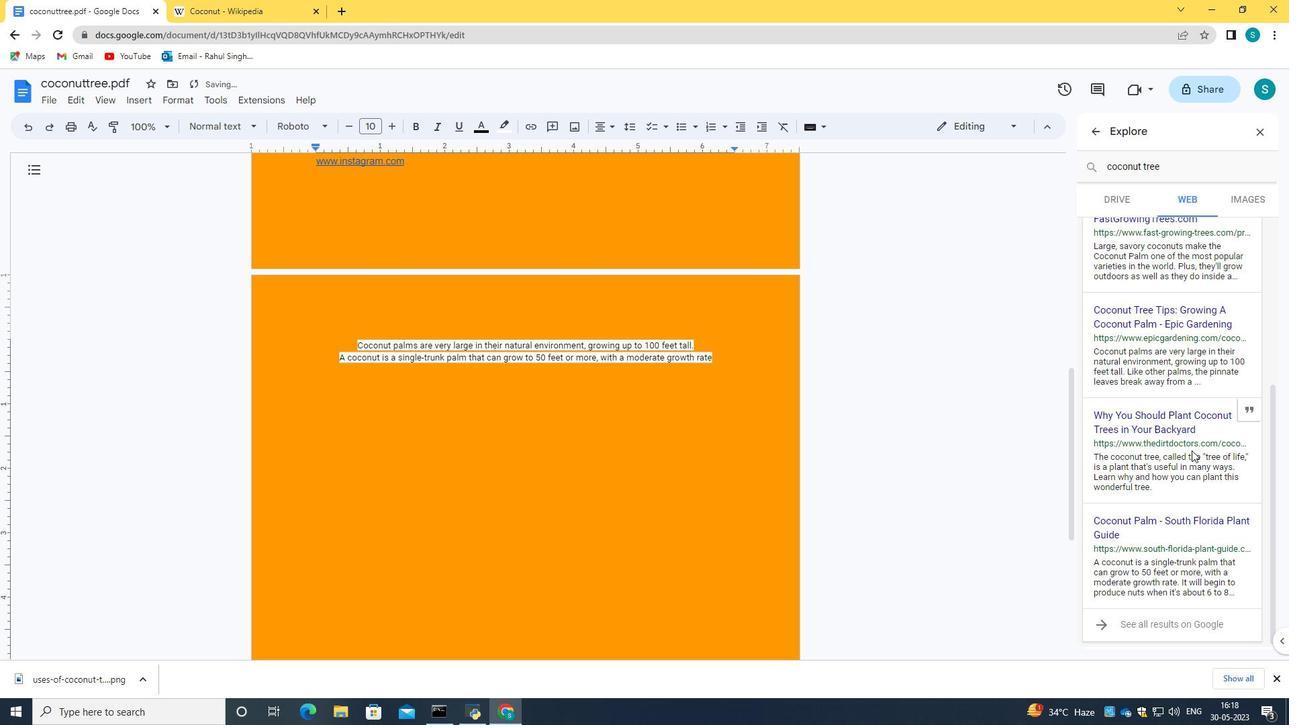 
Action: Mouse scrolled (1183, 438) with delta (0, 0)
Screenshot: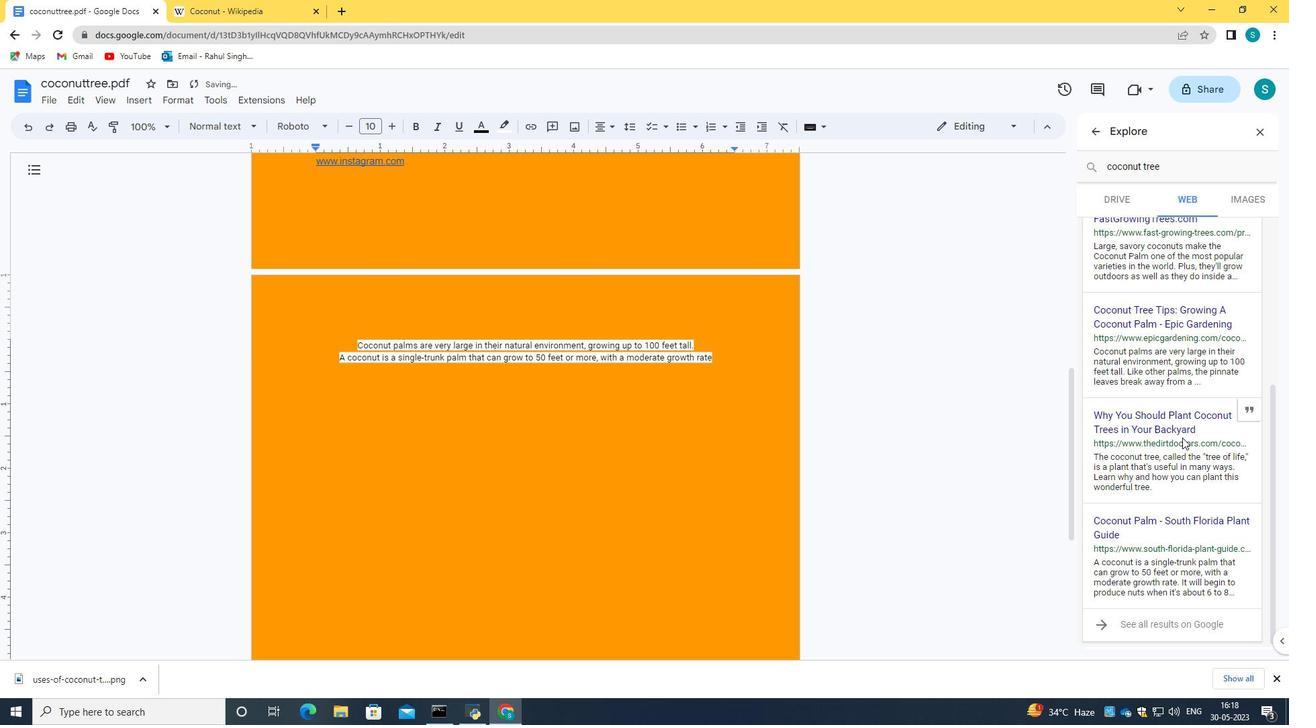 
Action: Mouse scrolled (1183, 438) with delta (0, 0)
Screenshot: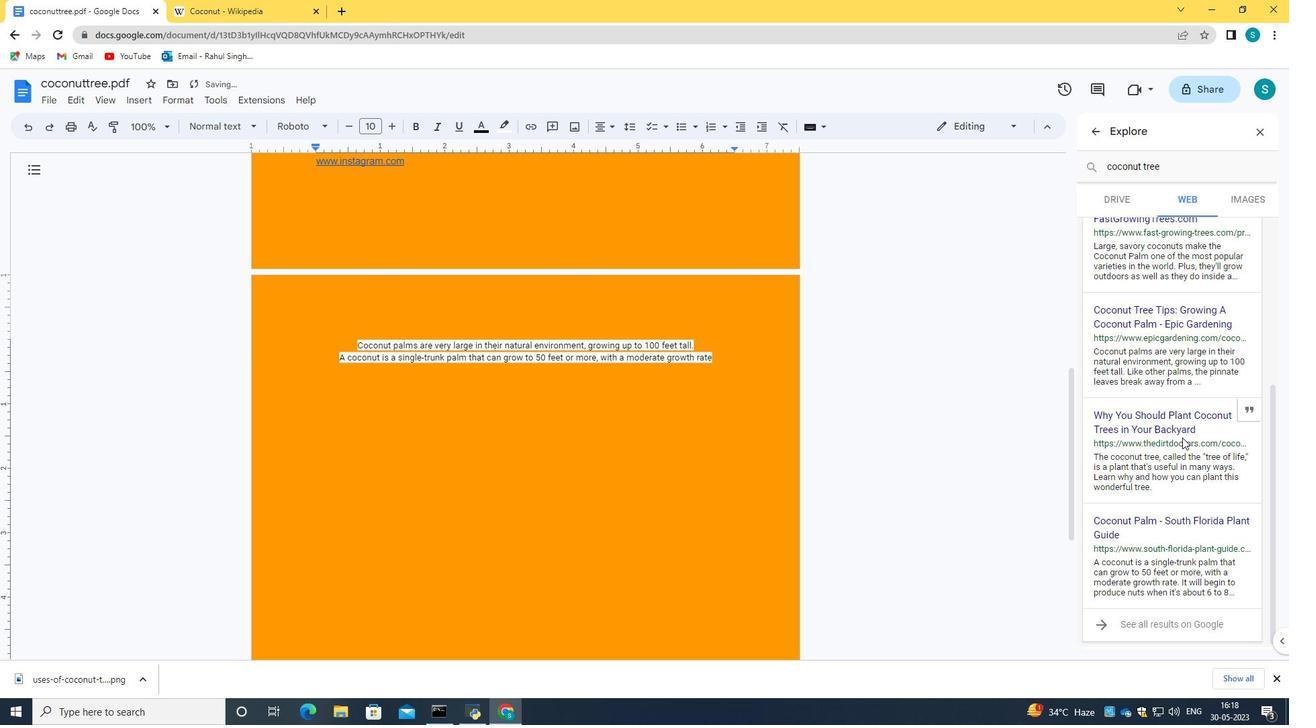 
Action: Mouse moved to (1094, 381)
Screenshot: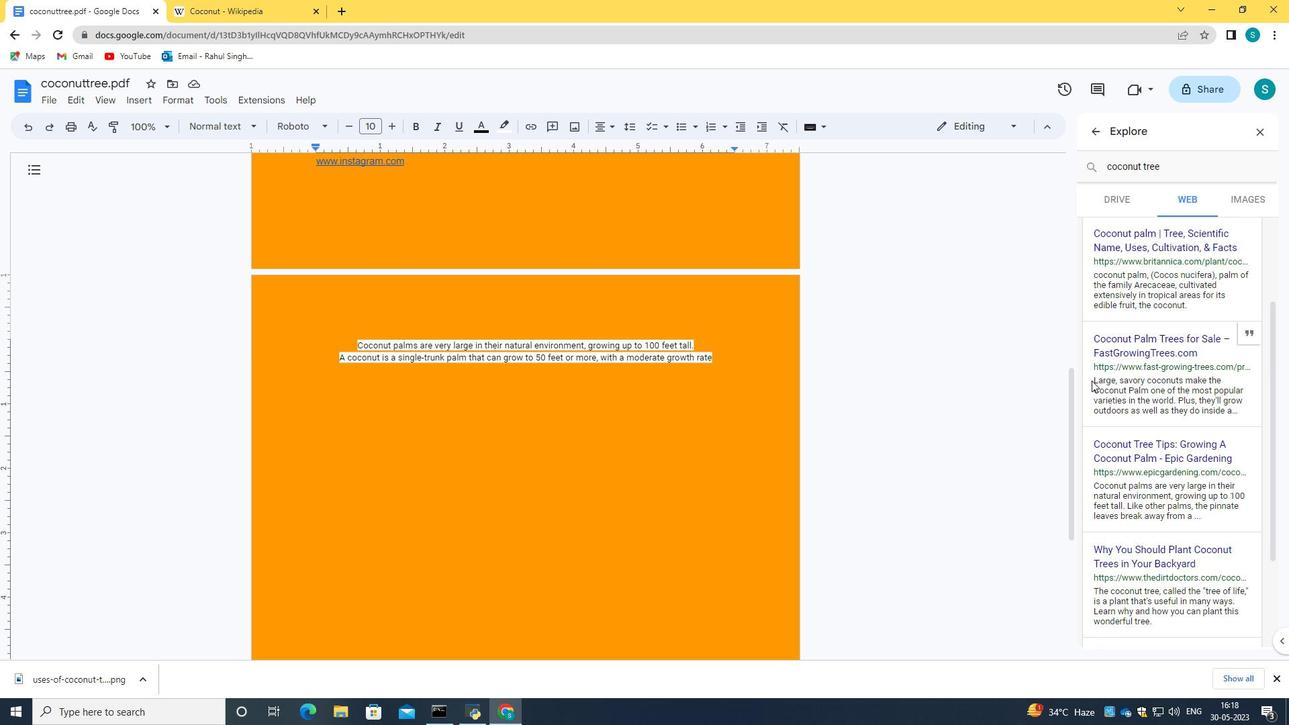 
Action: Mouse pressed left at (1094, 381)
Screenshot: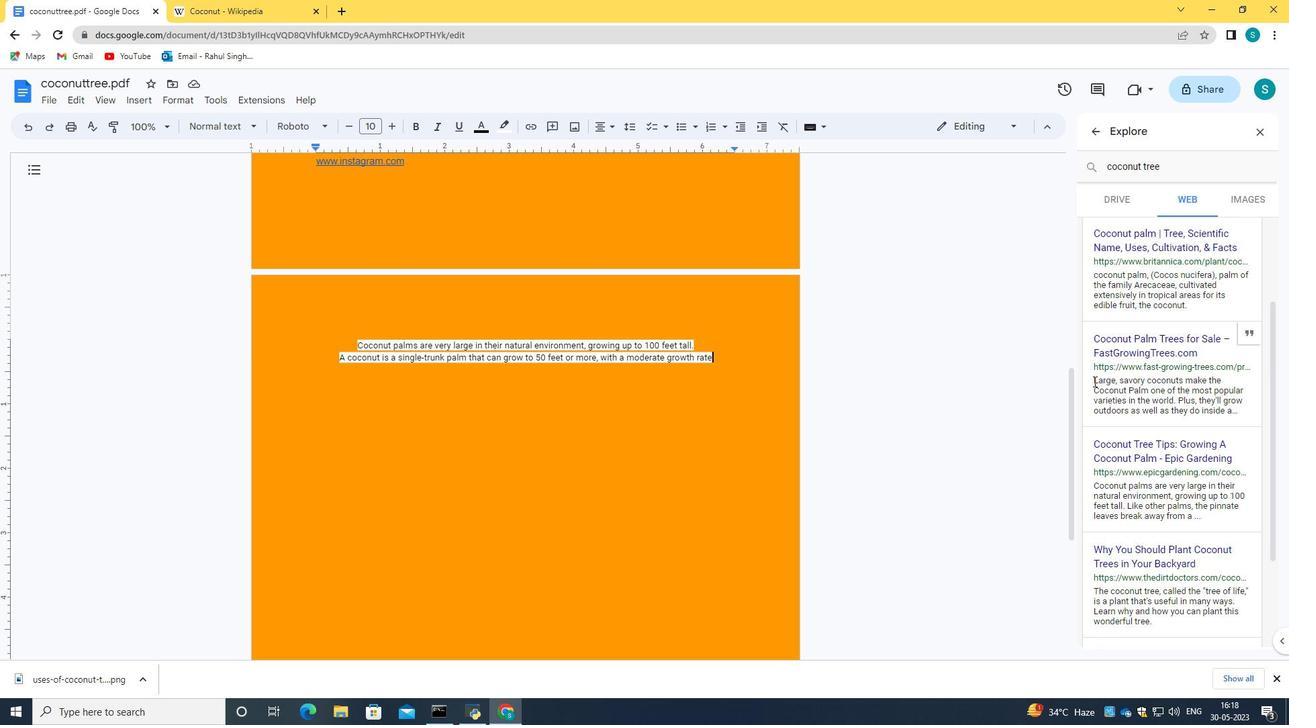 
Action: Mouse moved to (1172, 401)
Screenshot: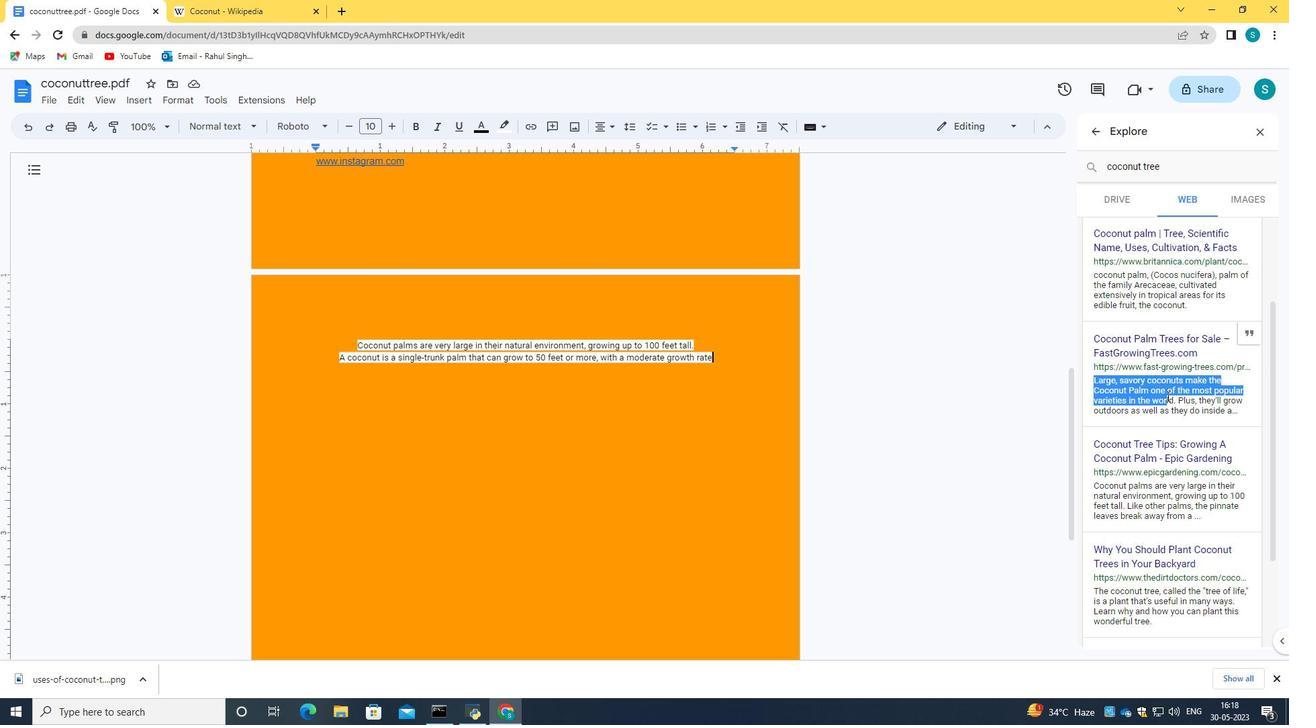 
Action: Key pressed ctrl+C<'\x03'>
Screenshot: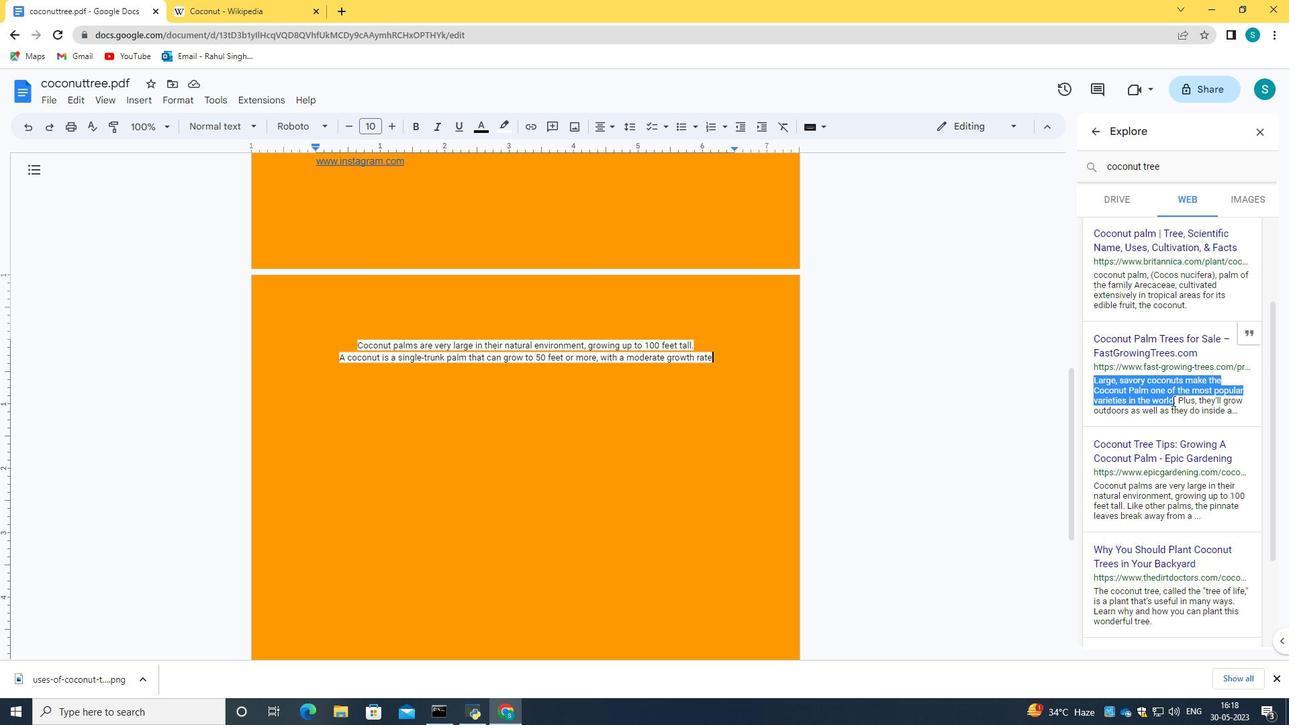 
Action: Mouse moved to (371, 382)
Screenshot: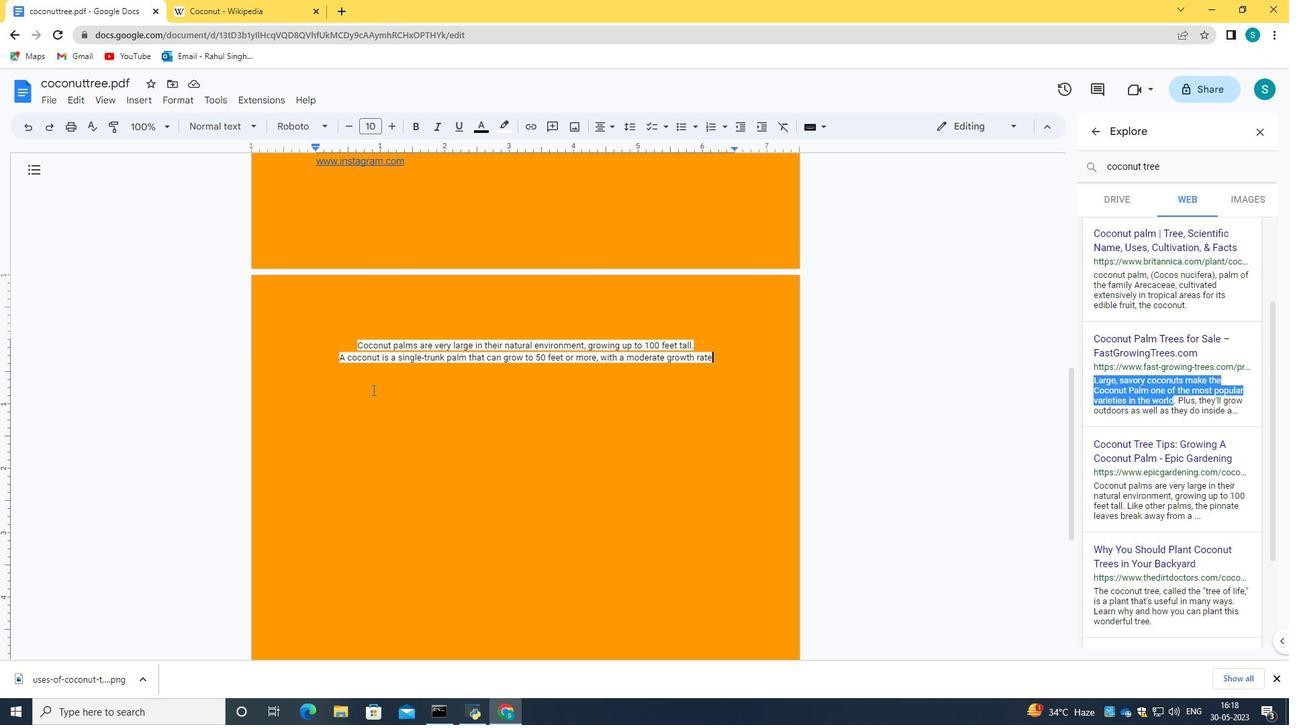 
Action: Mouse pressed left at (371, 382)
Screenshot: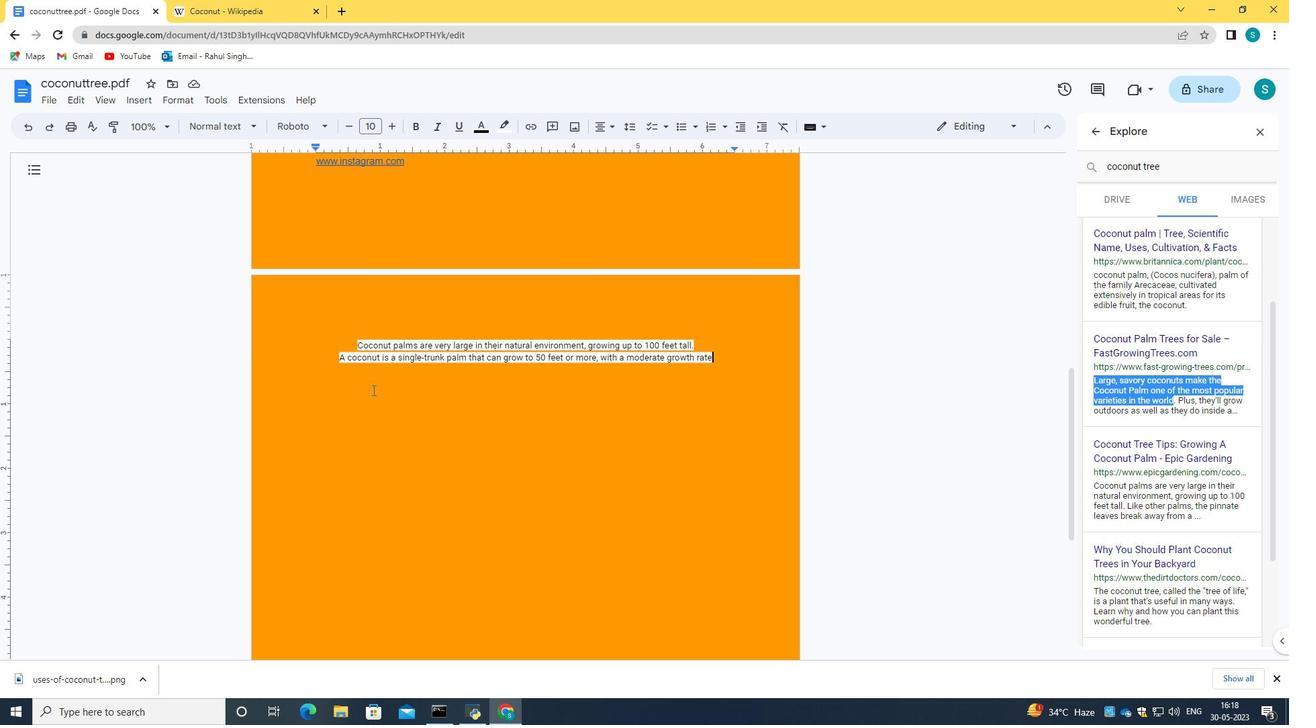 
Action: Mouse moved to (510, 385)
Screenshot: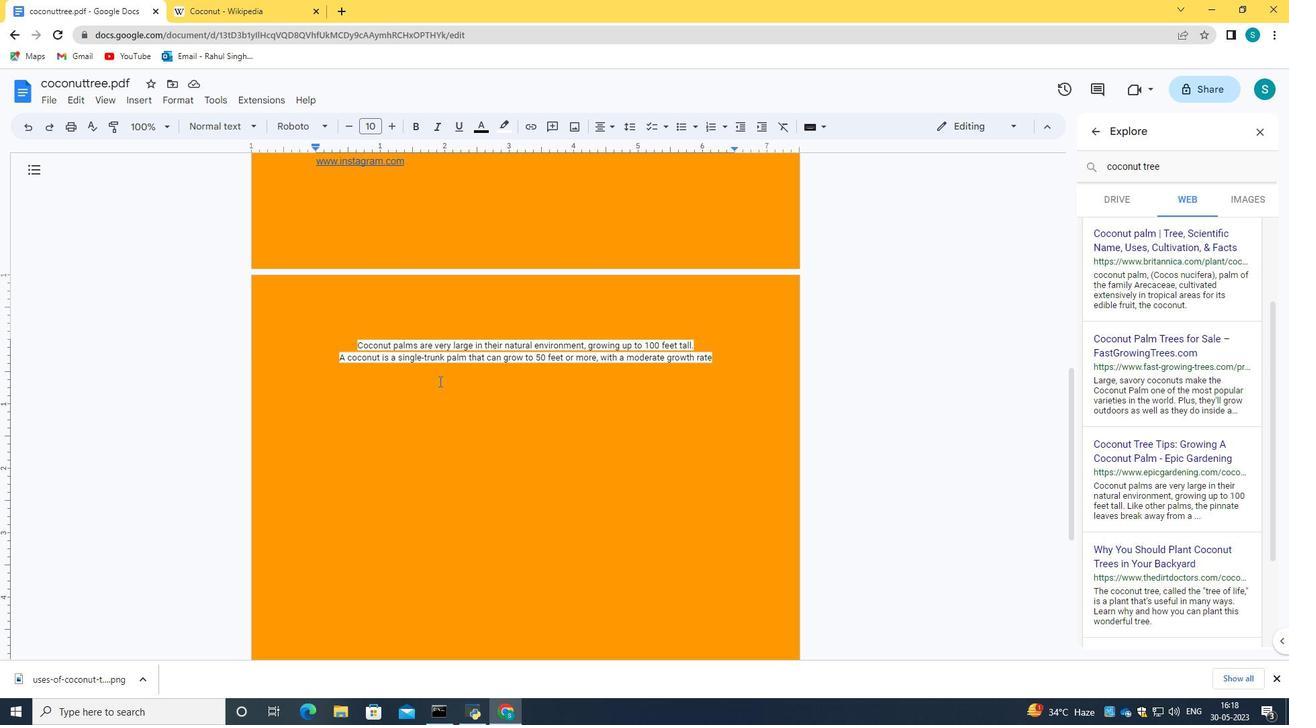 
Action: Mouse pressed left at (510, 385)
Screenshot: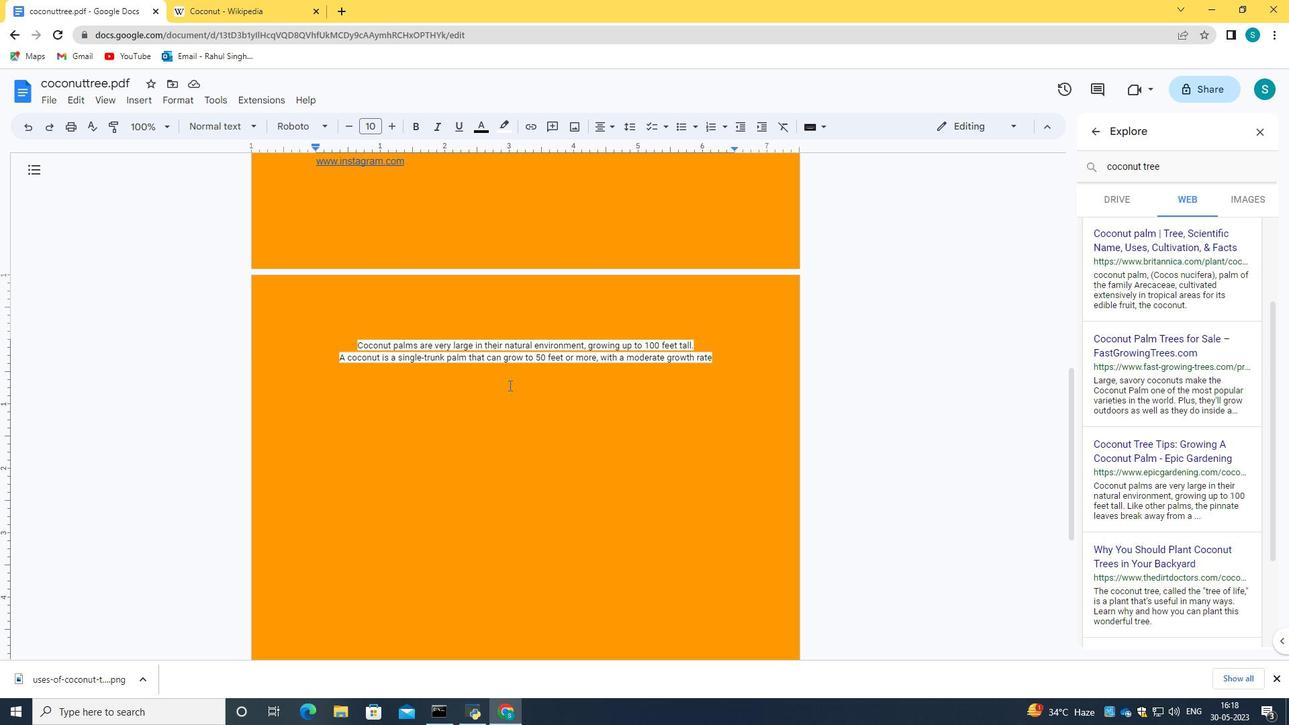 
Action: Mouse moved to (723, 368)
Screenshot: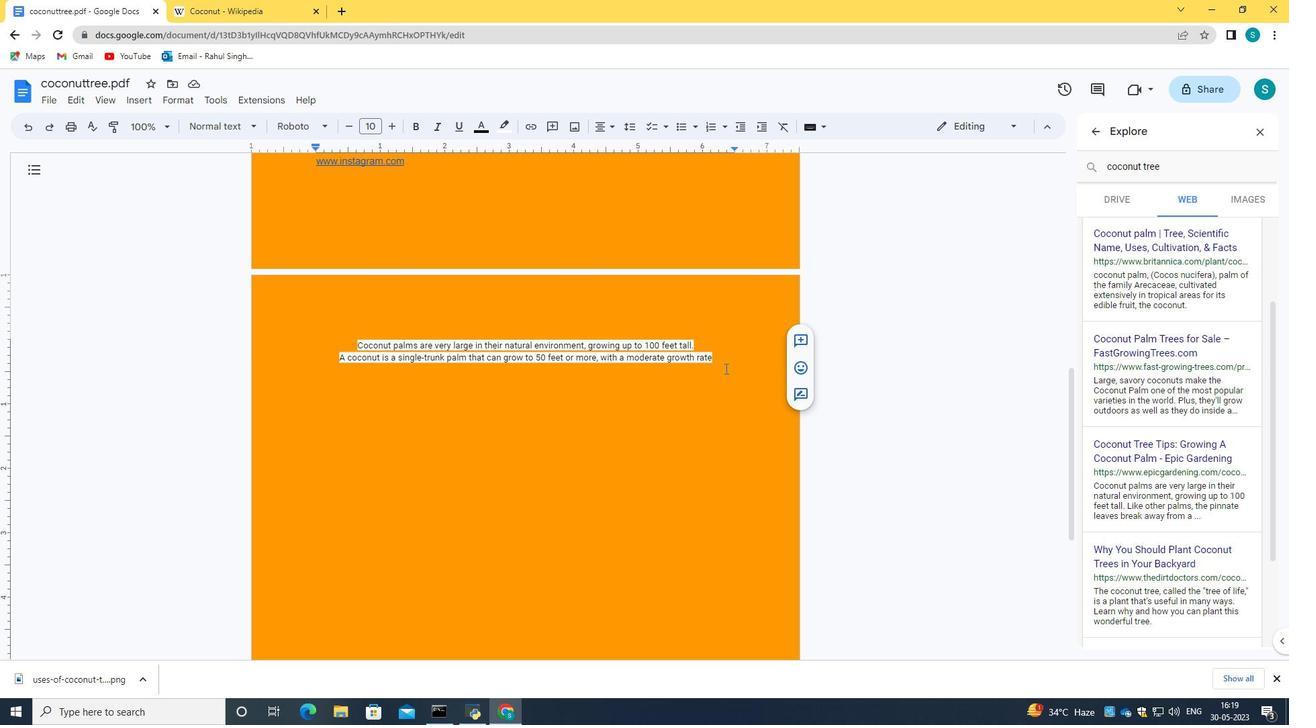 
Action: Mouse pressed left at (723, 368)
Screenshot: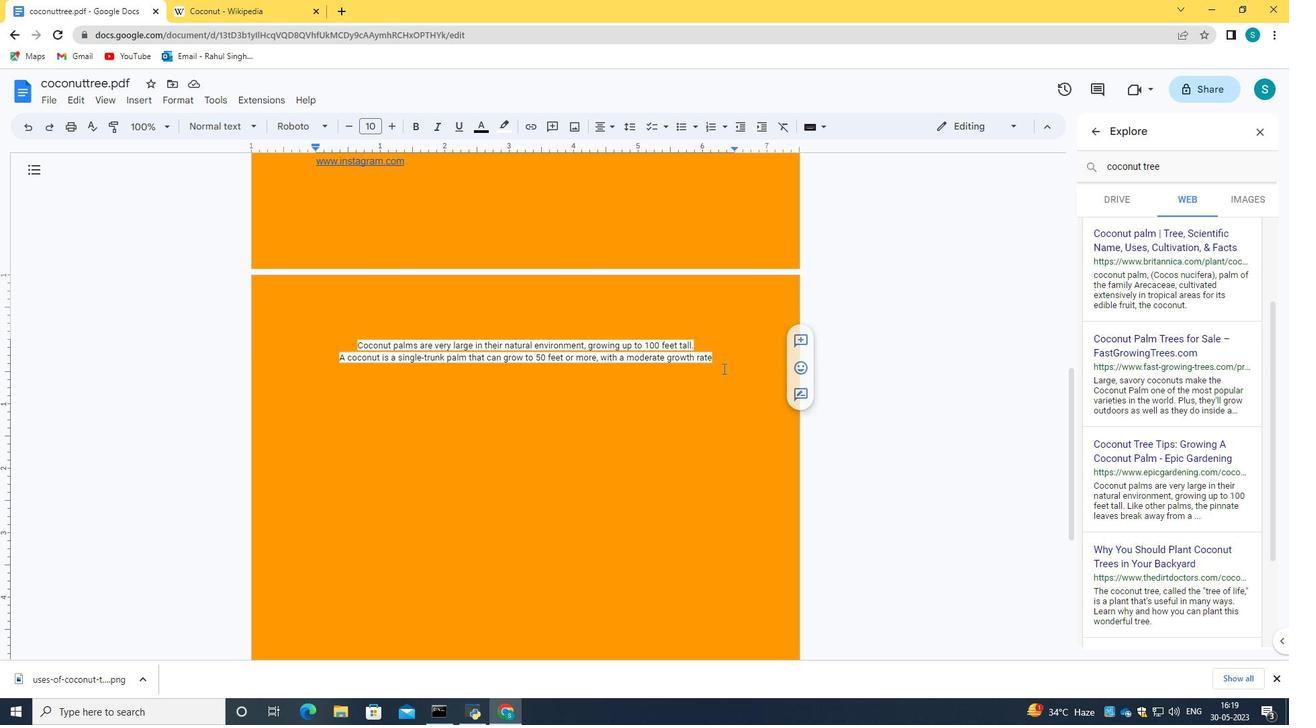 
Action: Key pressed <Key.enter>ctrl+V
Screenshot: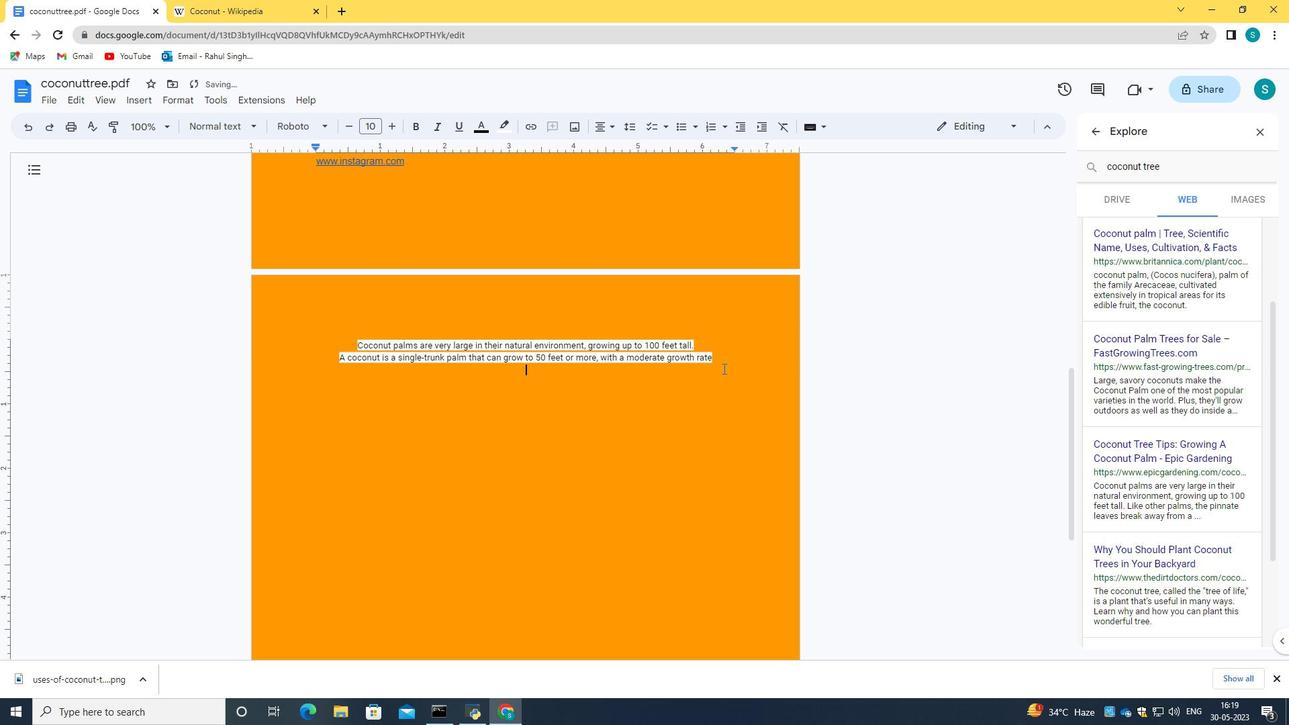 
Action: Mouse moved to (734, 395)
Screenshot: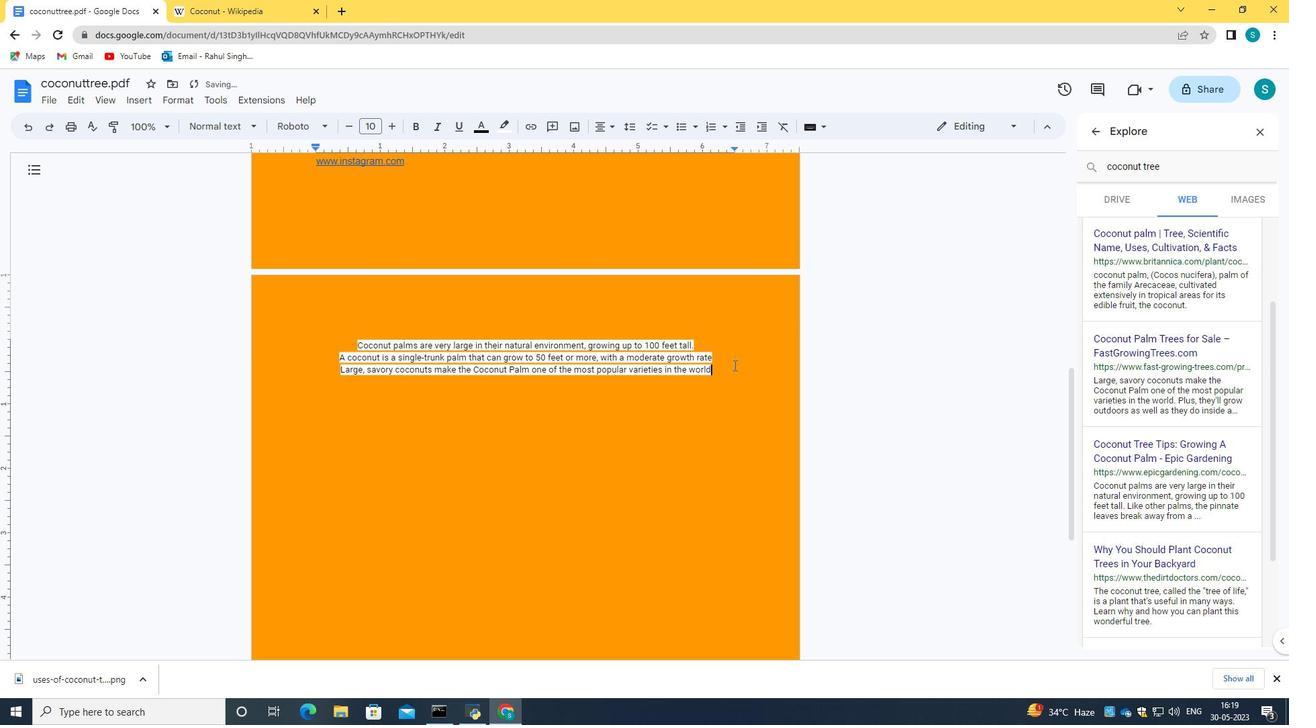 
Action: Key pressed .
Screenshot: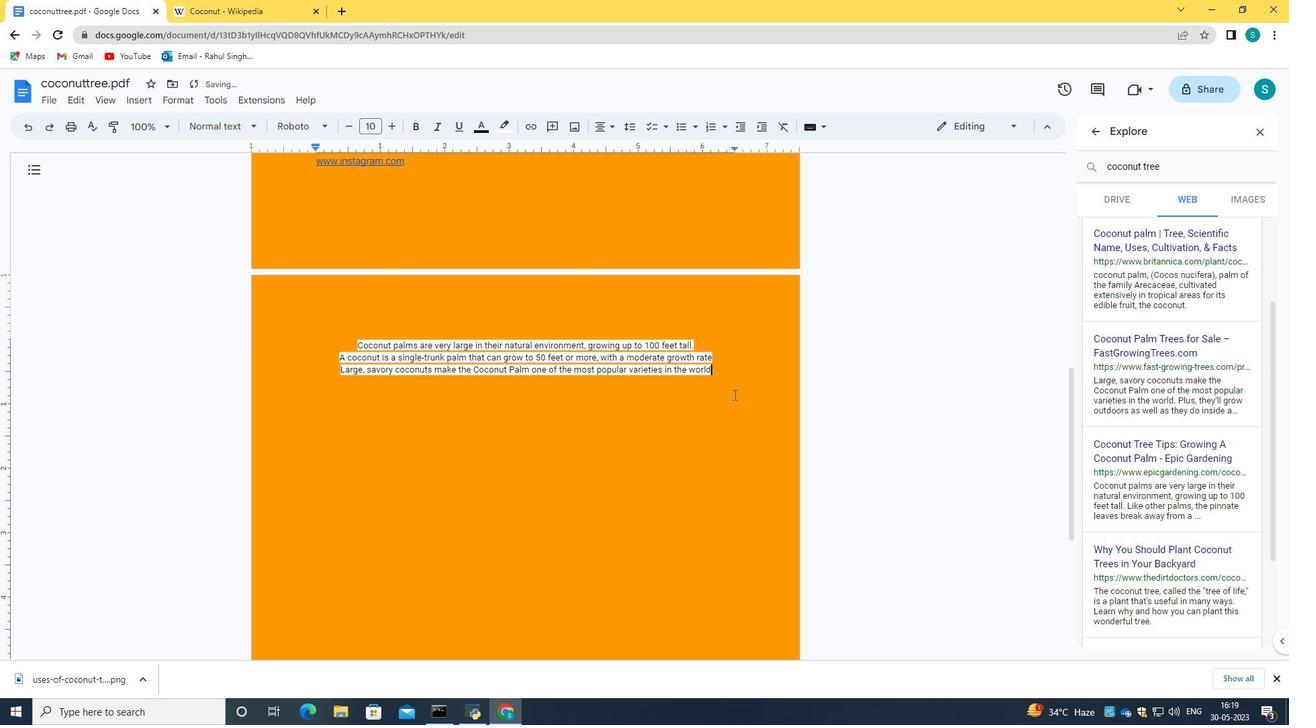 
Action: Mouse moved to (734, 392)
Screenshot: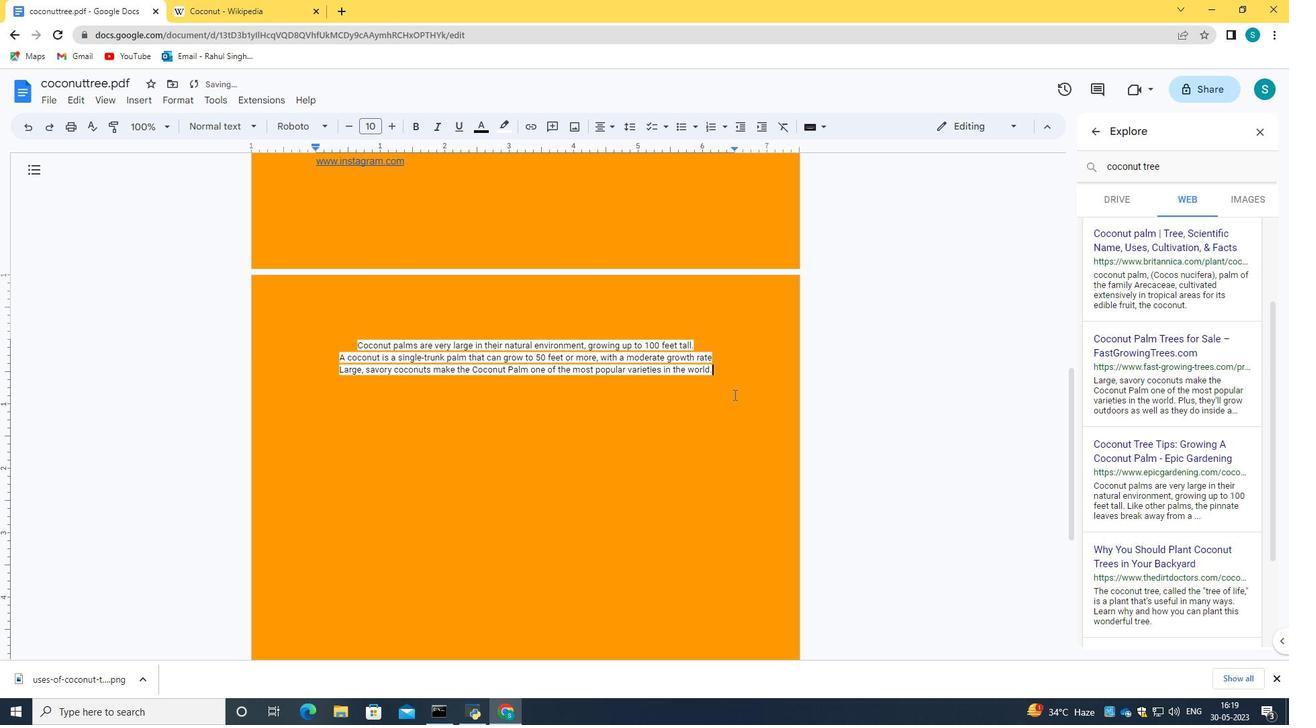 
Action: Mouse scrolled (734, 392) with delta (0, 0)
Screenshot: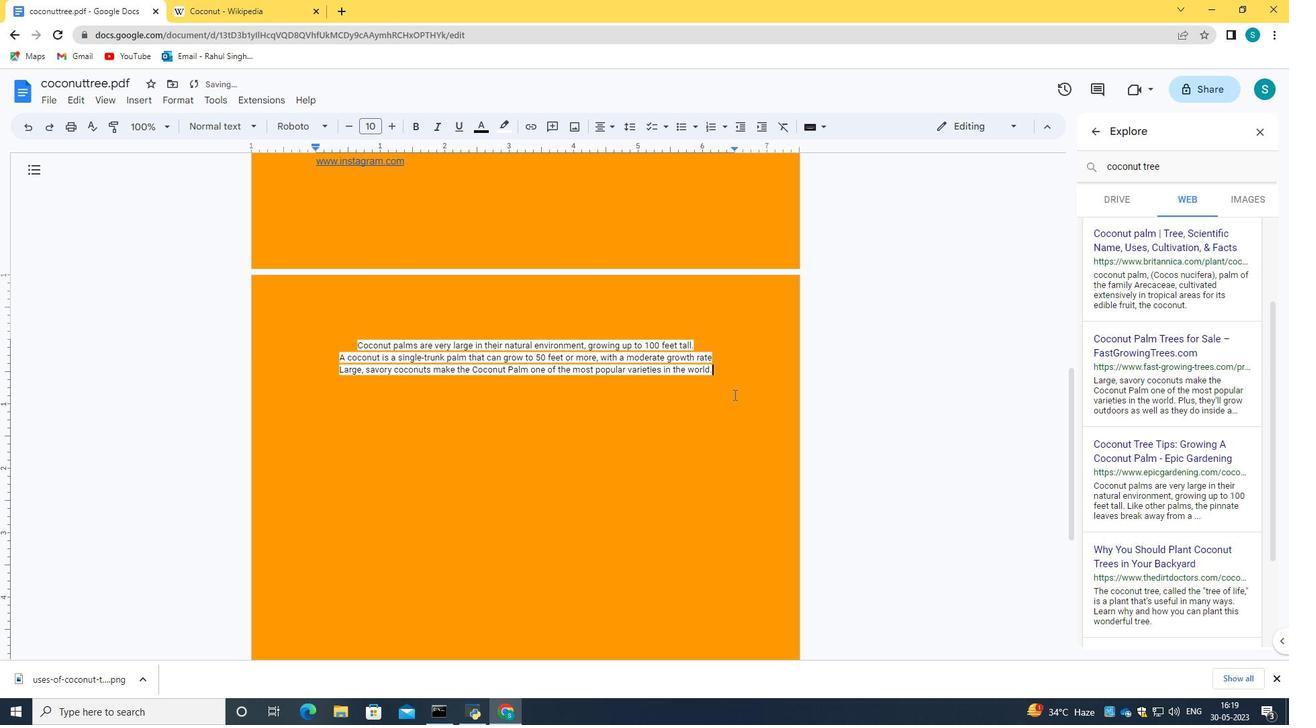 
Action: Mouse scrolled (734, 392) with delta (0, 0)
Screenshot: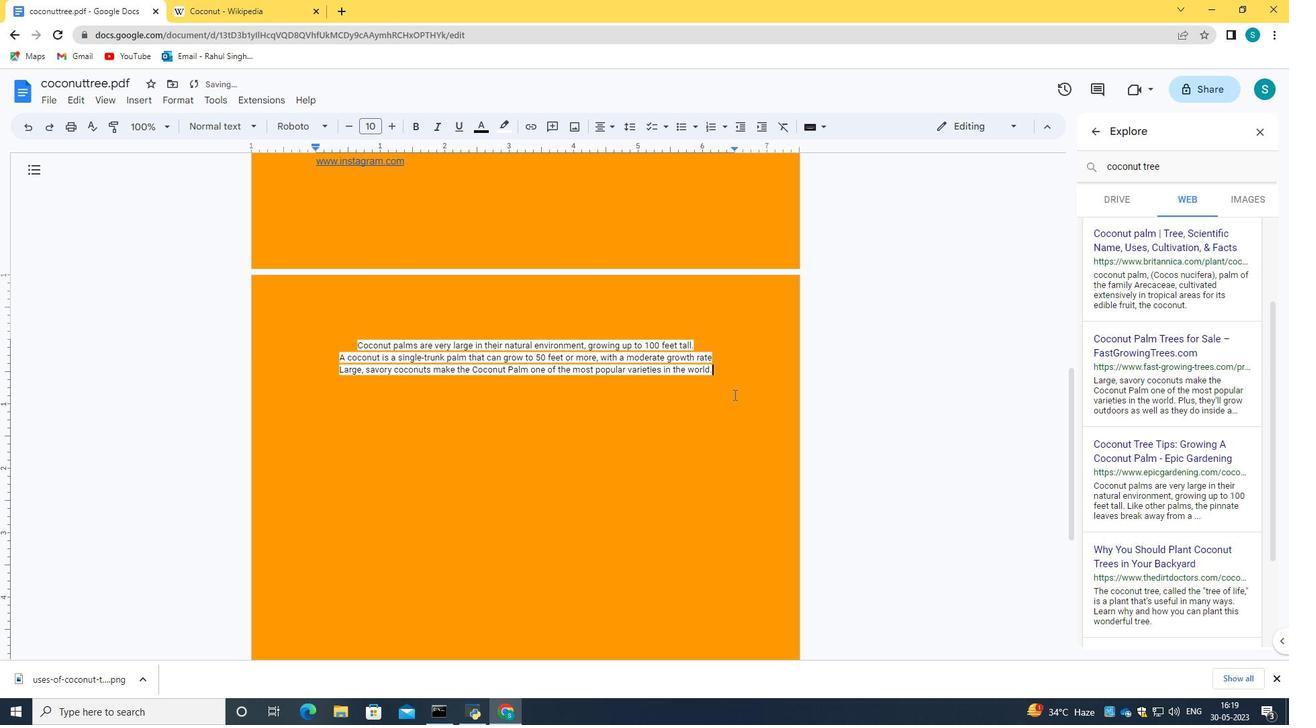
Action: Mouse moved to (734, 391)
Screenshot: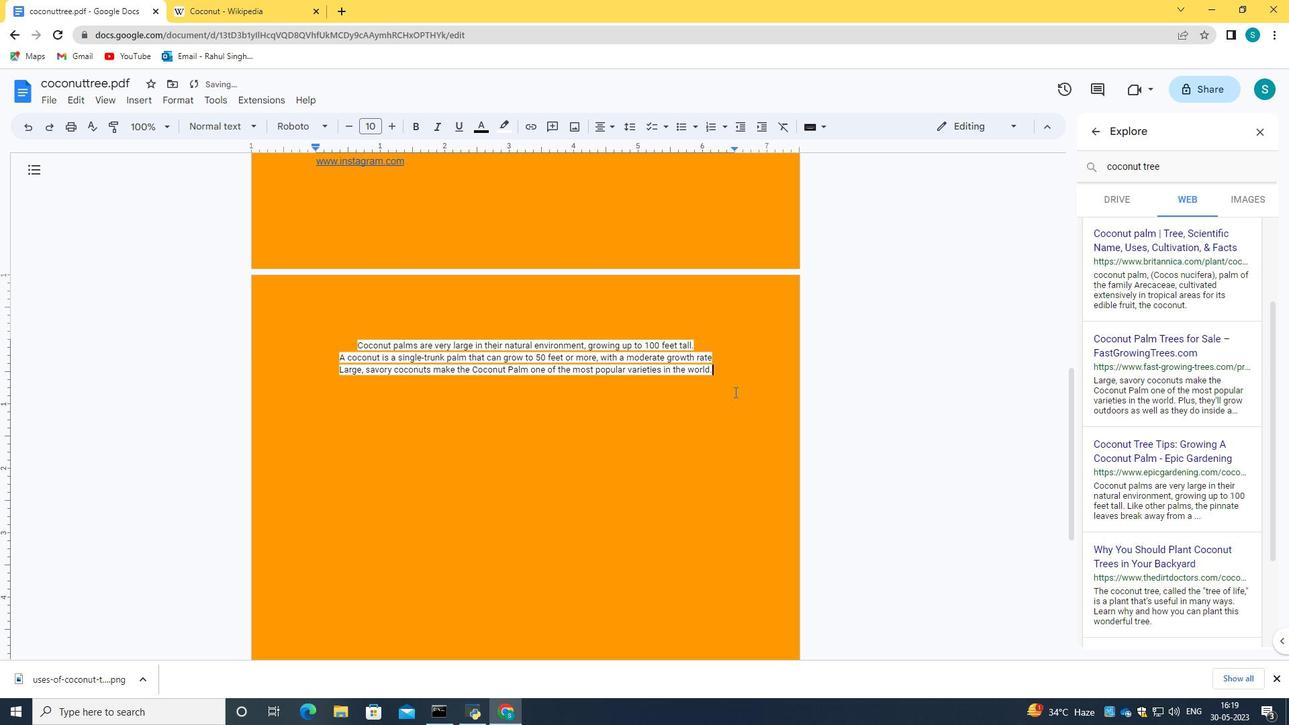
Action: Mouse scrolled (734, 392) with delta (0, 0)
Screenshot: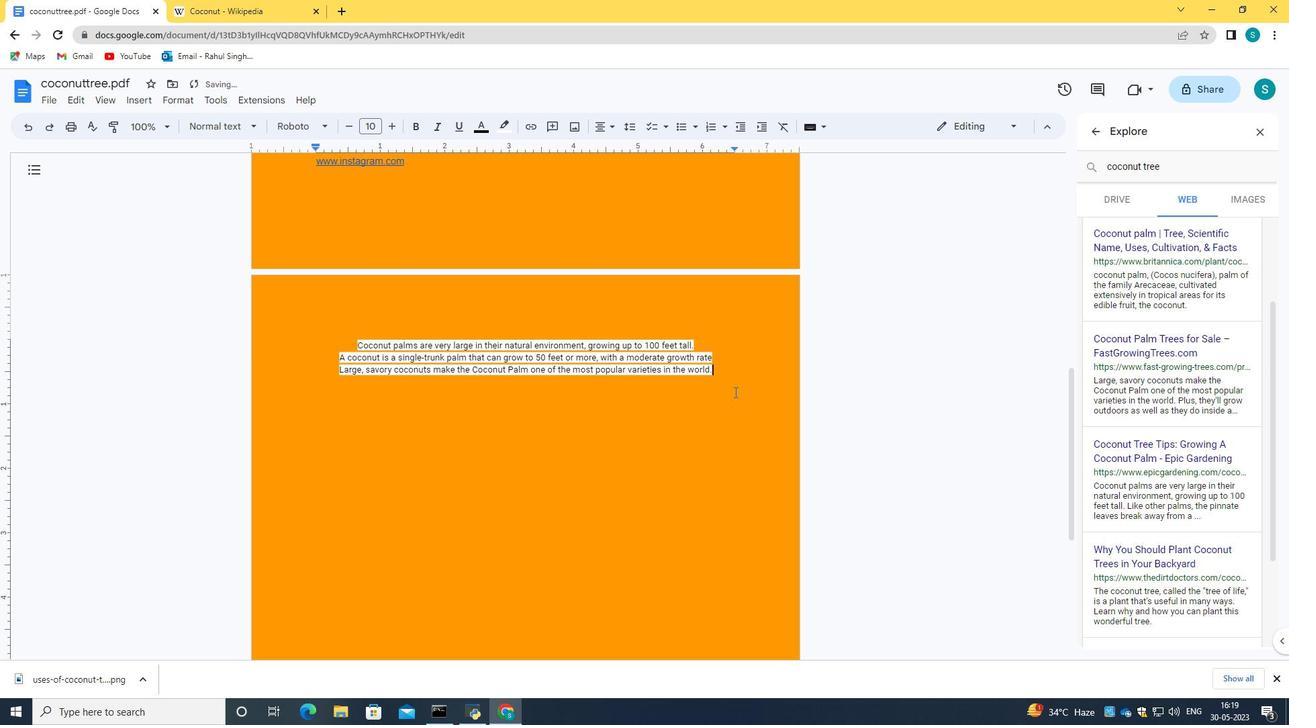 
Action: Mouse scrolled (734, 392) with delta (0, 0)
Screenshot: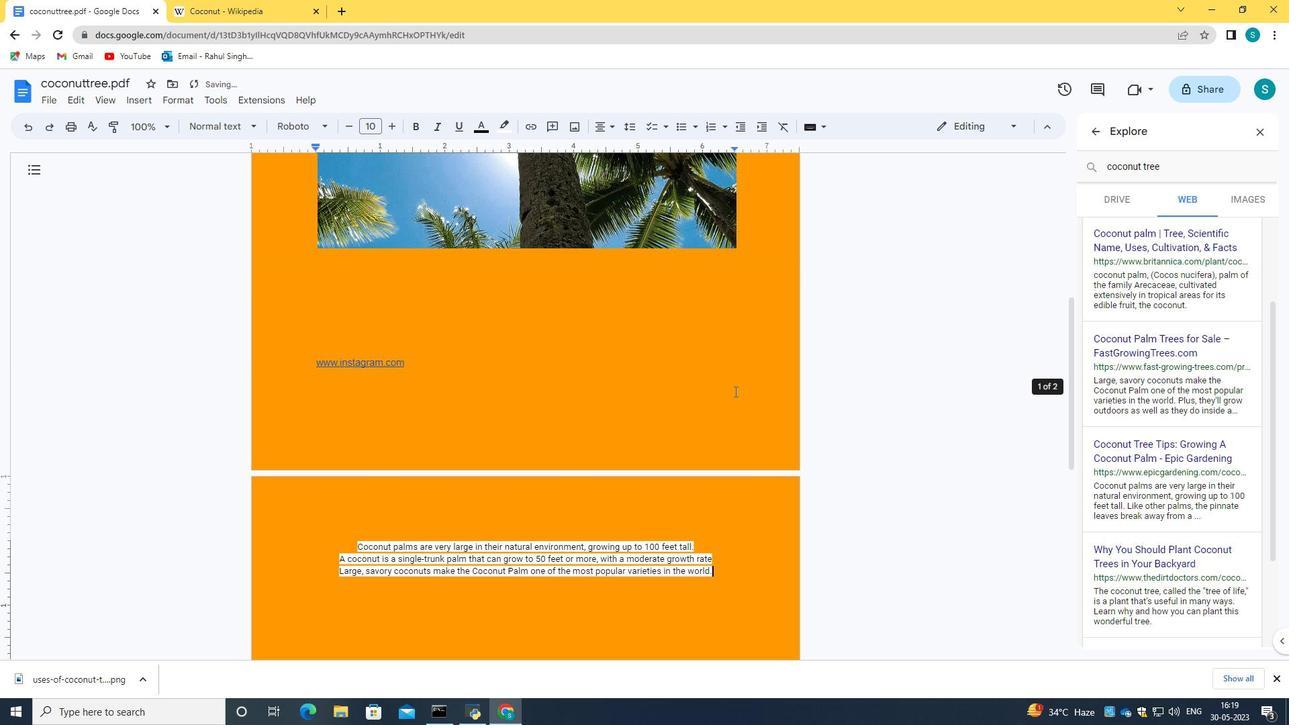 
Action: Mouse scrolled (734, 392) with delta (0, 0)
Screenshot: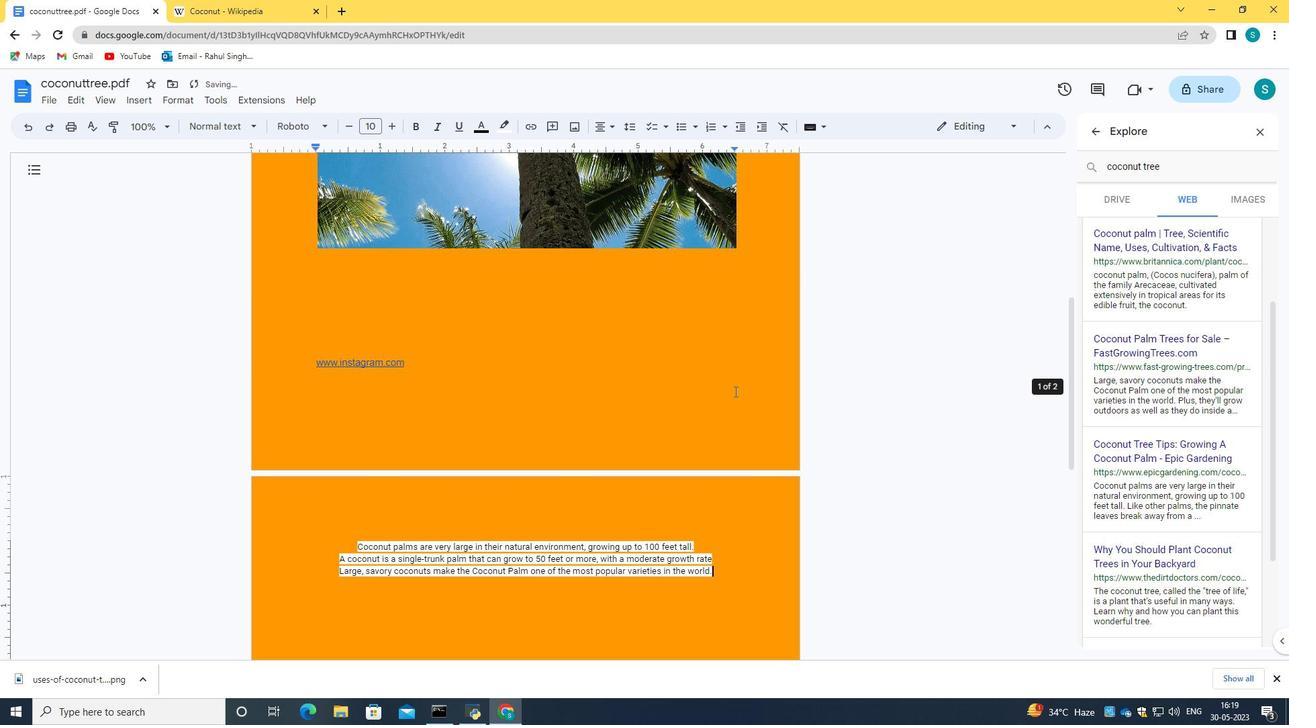 
Action: Mouse scrolled (734, 392) with delta (0, 0)
Screenshot: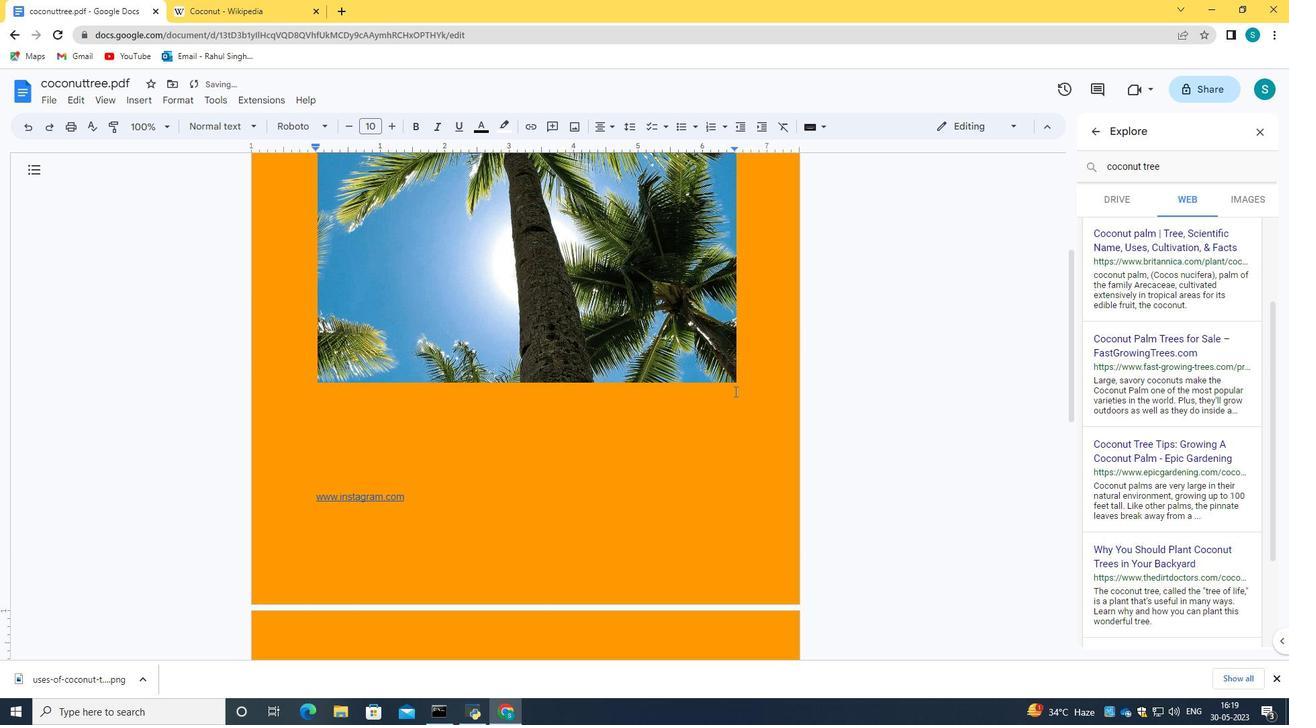 
Action: Mouse scrolled (734, 392) with delta (0, 0)
Screenshot: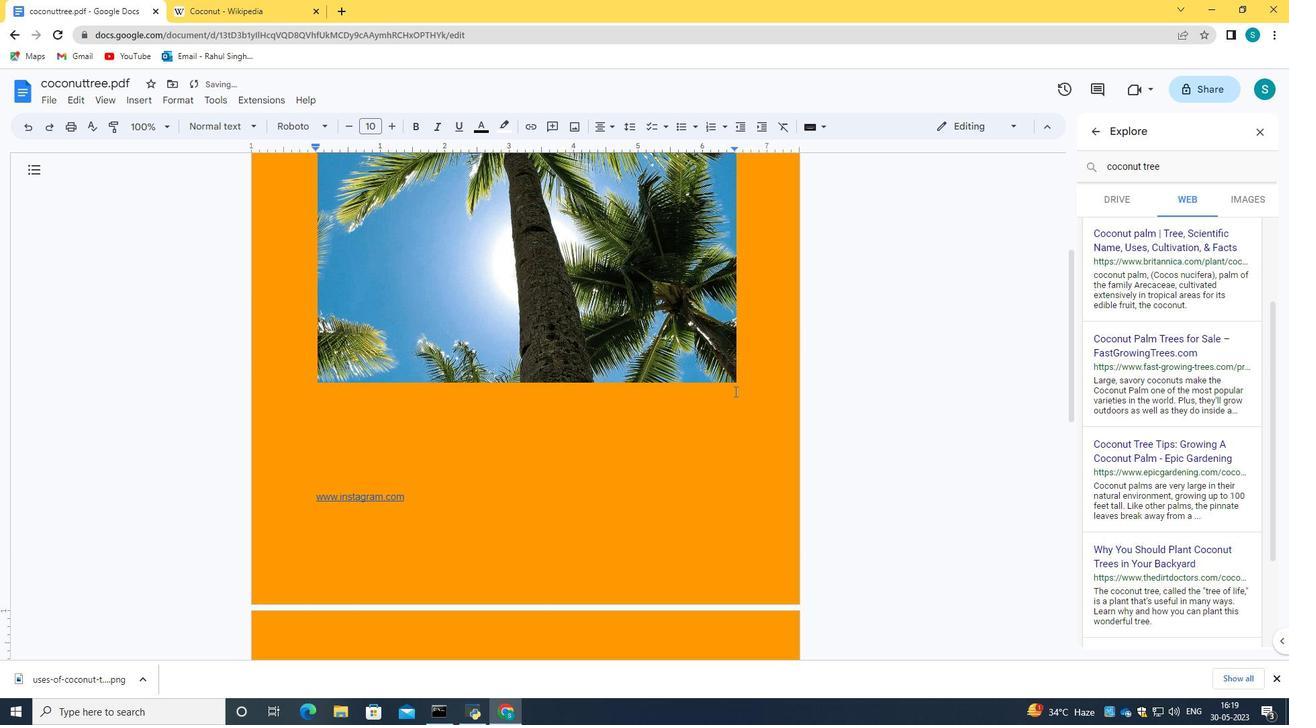 
Action: Mouse scrolled (734, 392) with delta (0, 0)
Screenshot: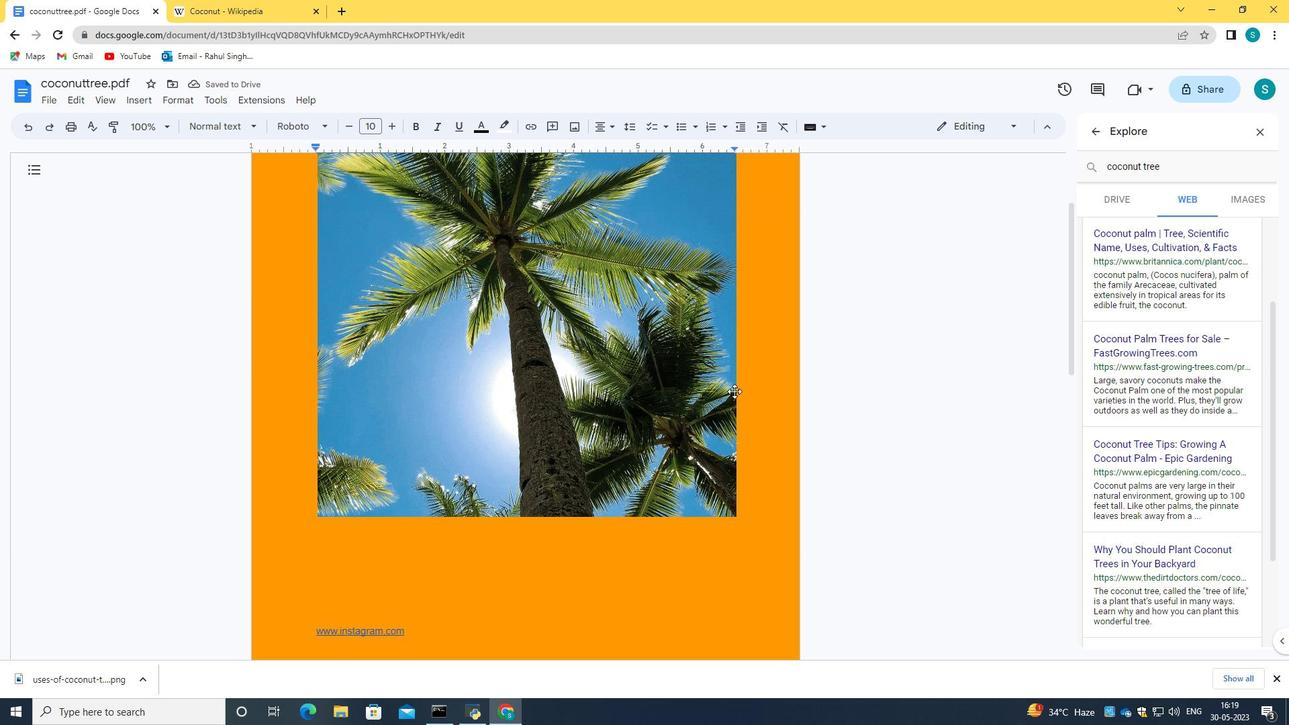 
Action: Mouse scrolled (734, 392) with delta (0, 0)
Screenshot: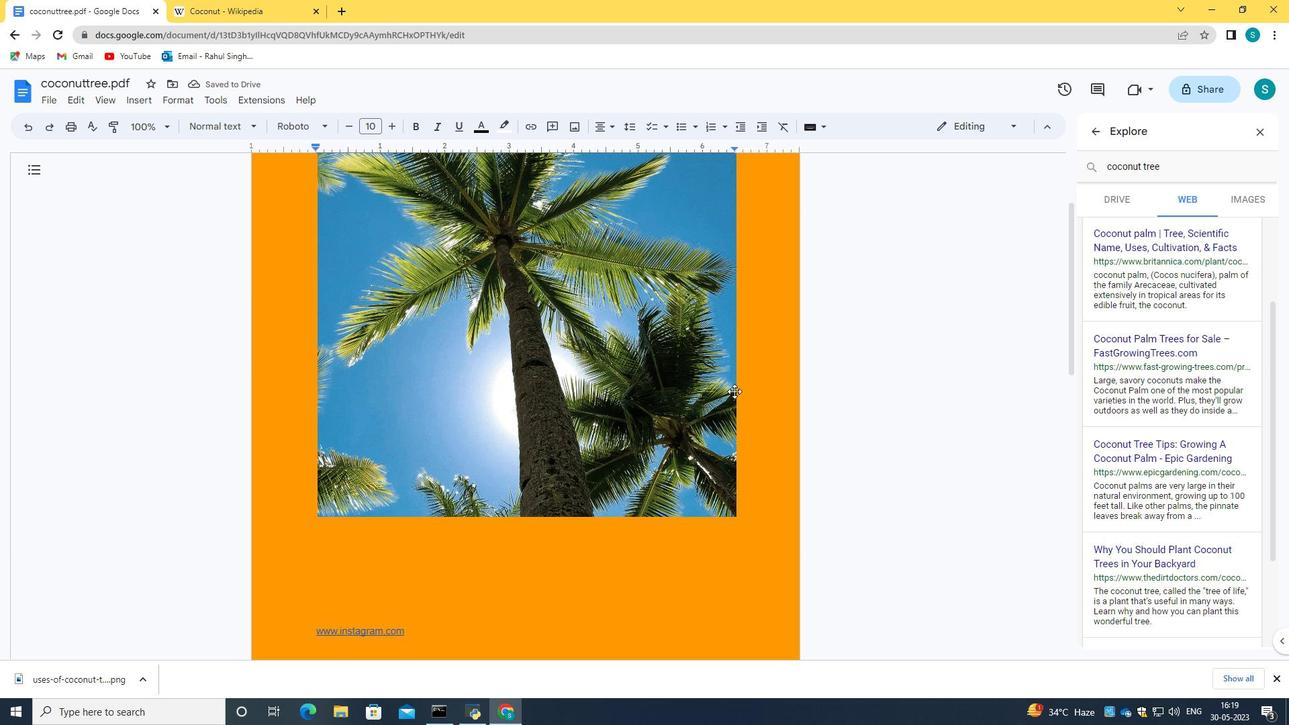 
Action: Mouse scrolled (734, 392) with delta (0, 0)
Screenshot: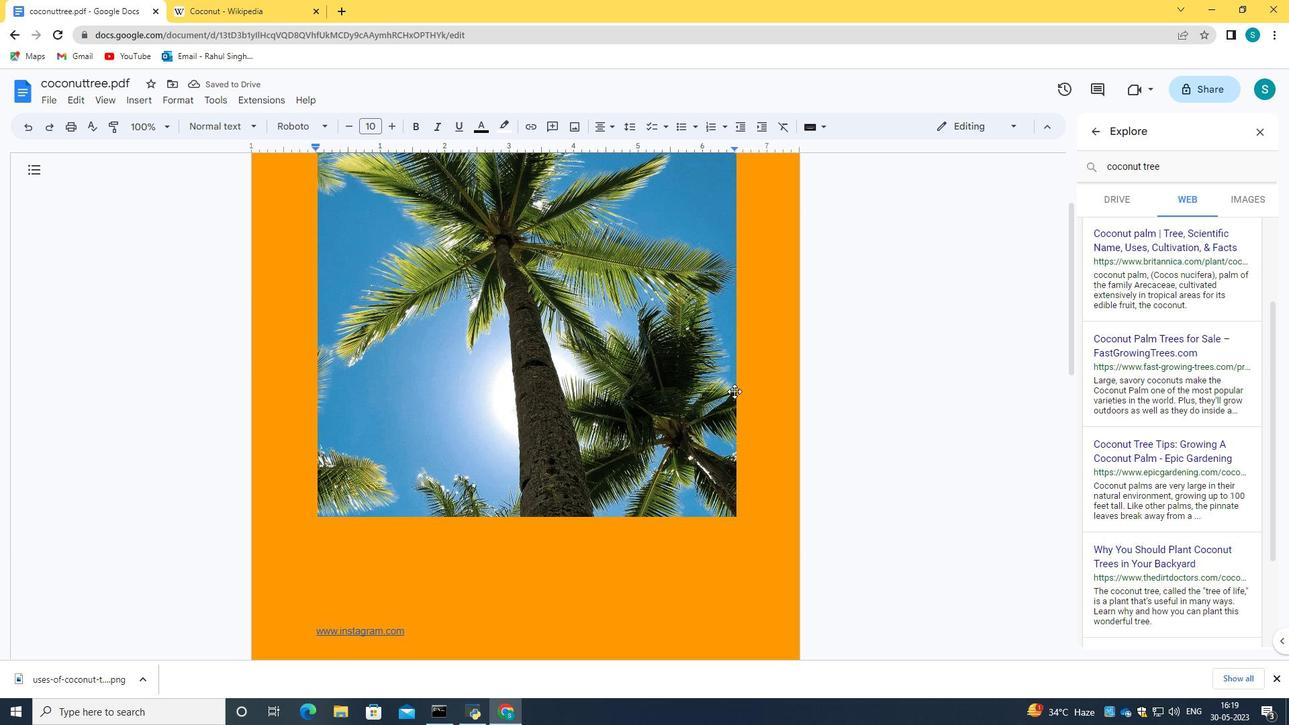 
Action: Mouse scrolled (734, 392) with delta (0, 0)
Screenshot: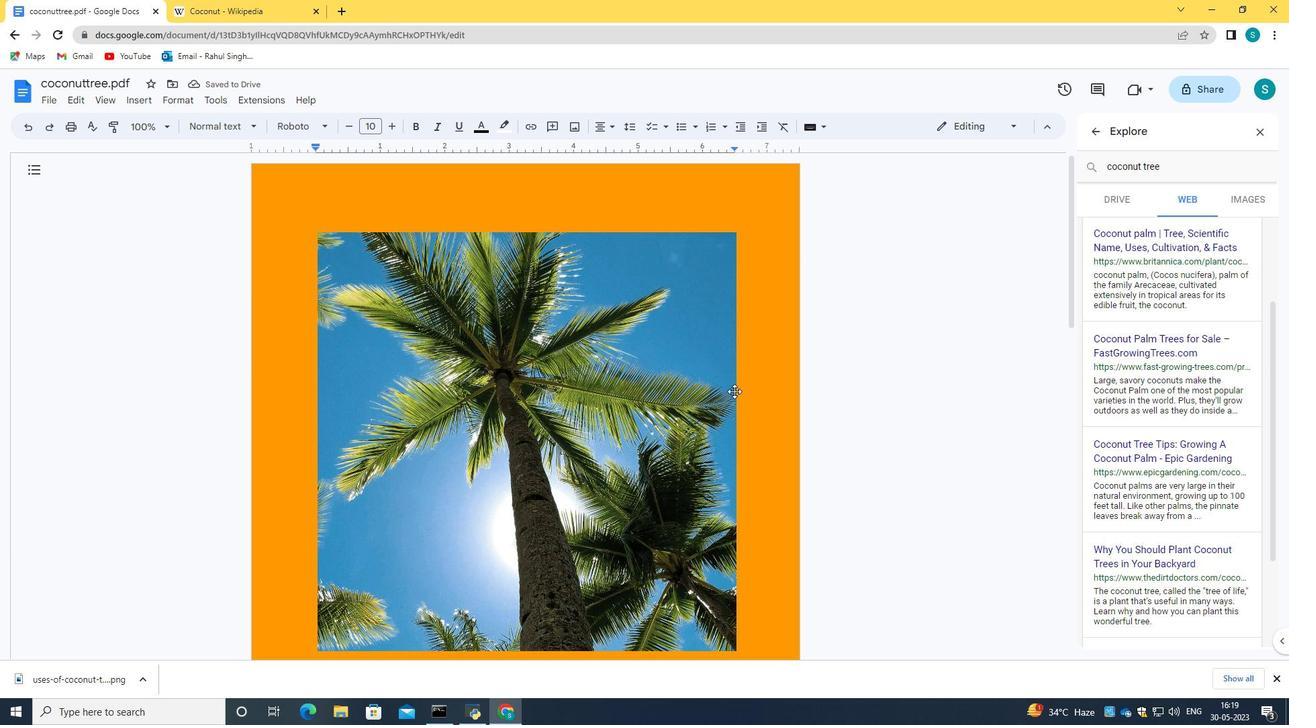 
Action: Mouse scrolled (734, 390) with delta (0, 0)
Screenshot: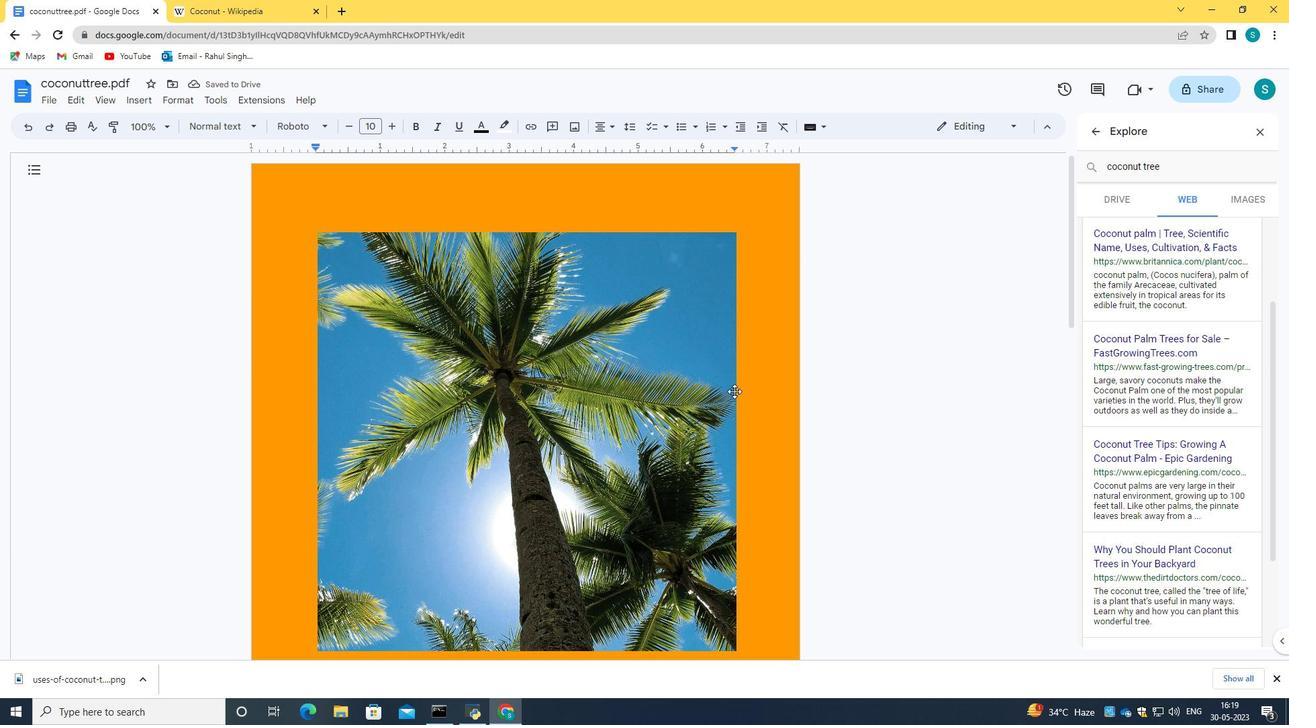 
Action: Mouse scrolled (734, 390) with delta (0, 0)
Screenshot: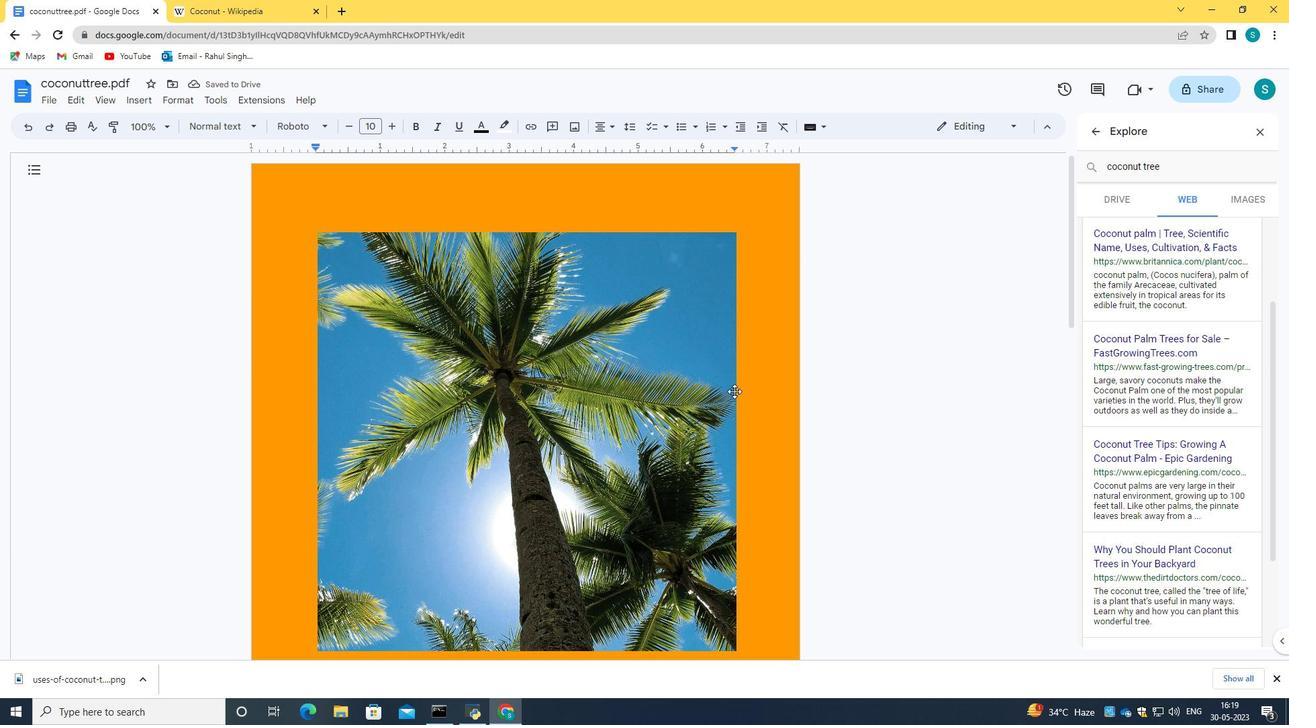 
Action: Mouse scrolled (734, 390) with delta (0, 0)
Screenshot: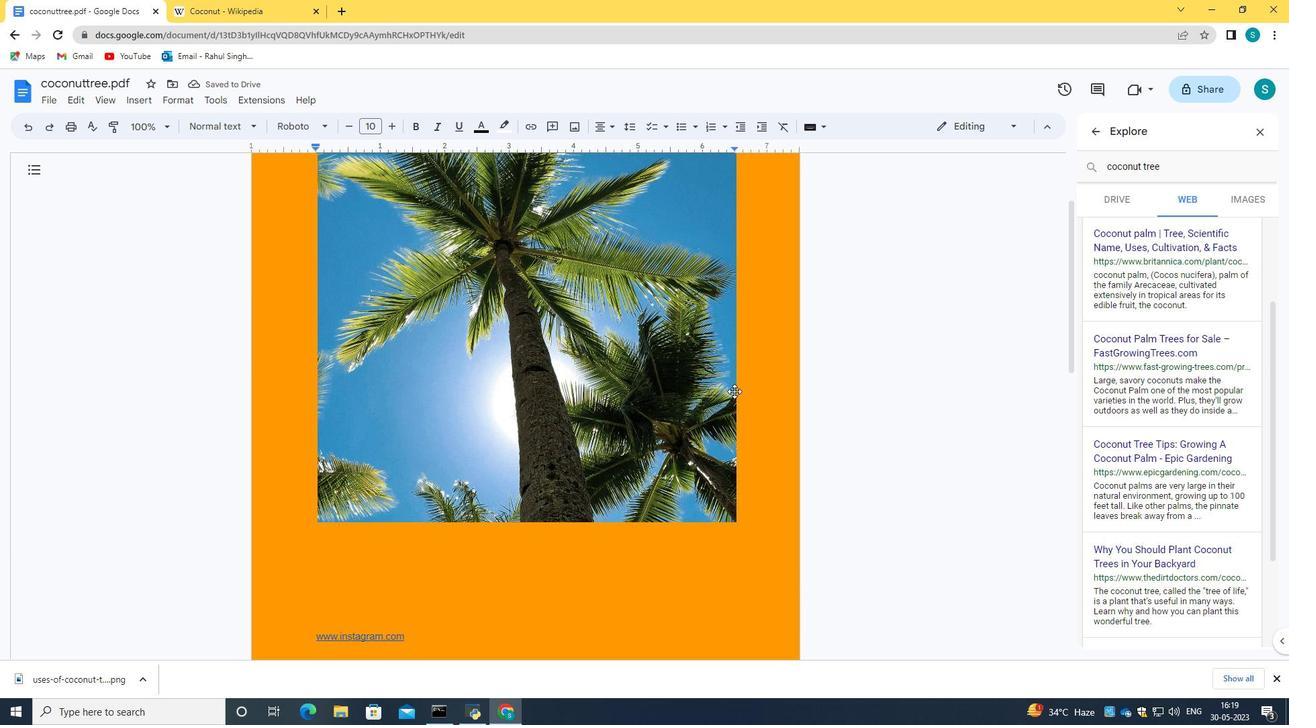 
Action: Mouse scrolled (734, 390) with delta (0, 0)
Screenshot: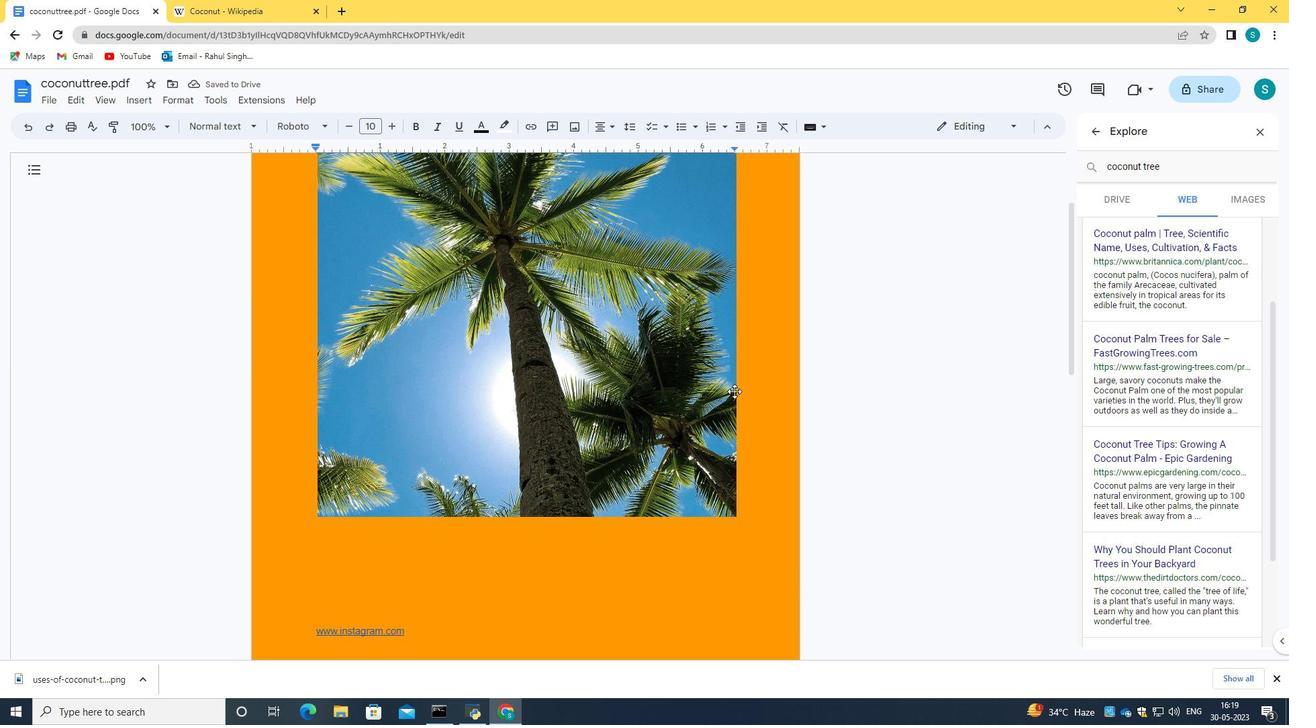 
Action: Mouse scrolled (734, 390) with delta (0, 0)
Screenshot: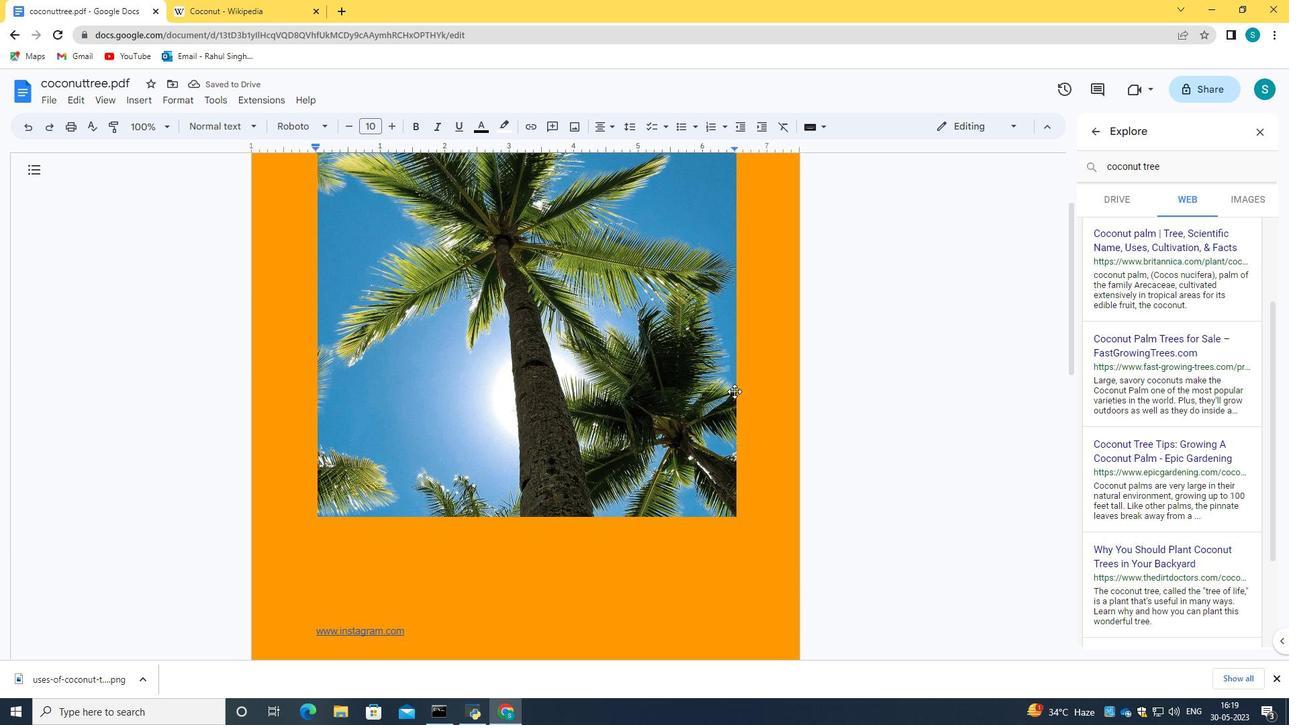 
Action: Mouse scrolled (734, 390) with delta (0, 0)
Screenshot: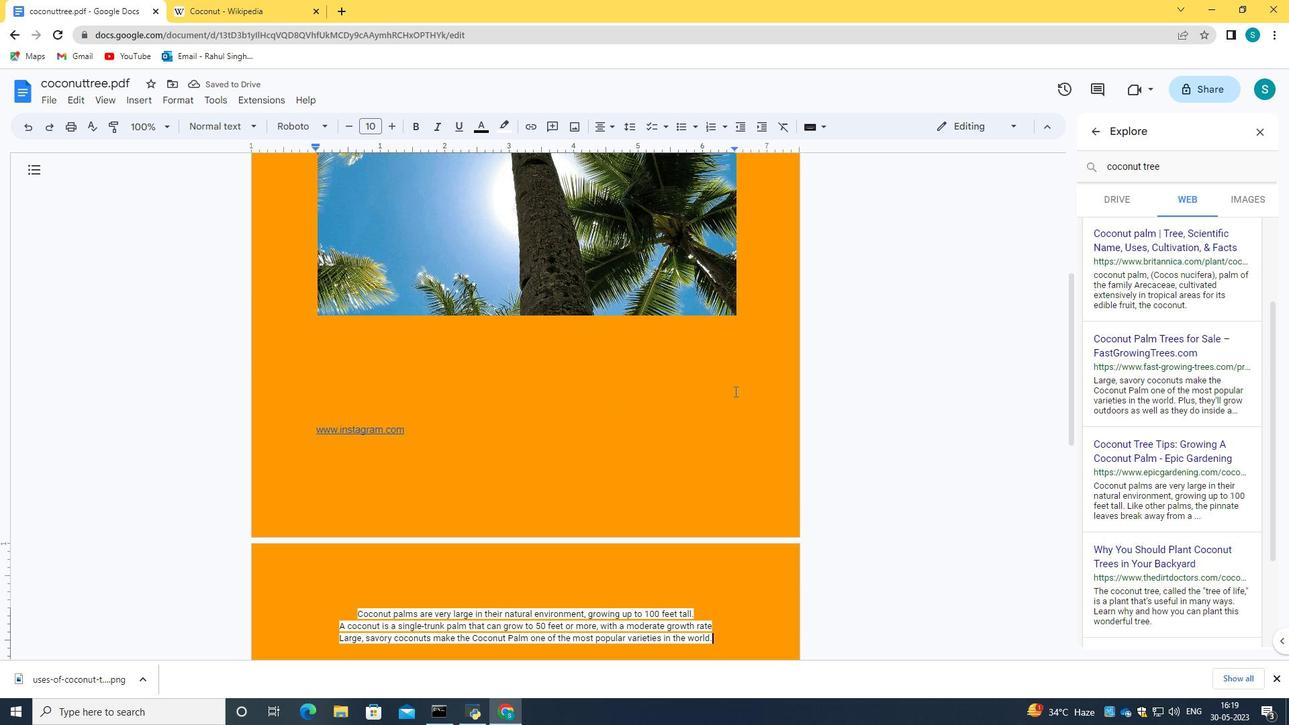 
Action: Mouse moved to (736, 409)
Screenshot: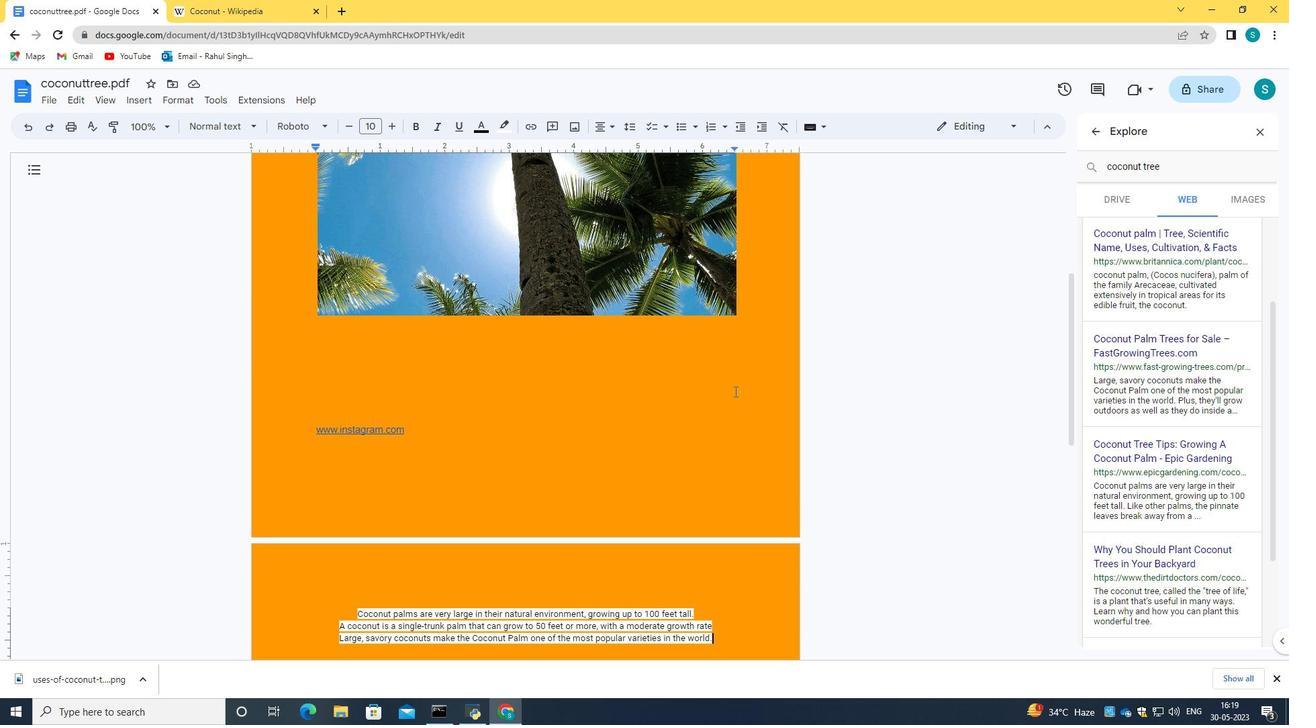 
Action: Mouse scrolled (736, 409) with delta (0, 0)
Screenshot: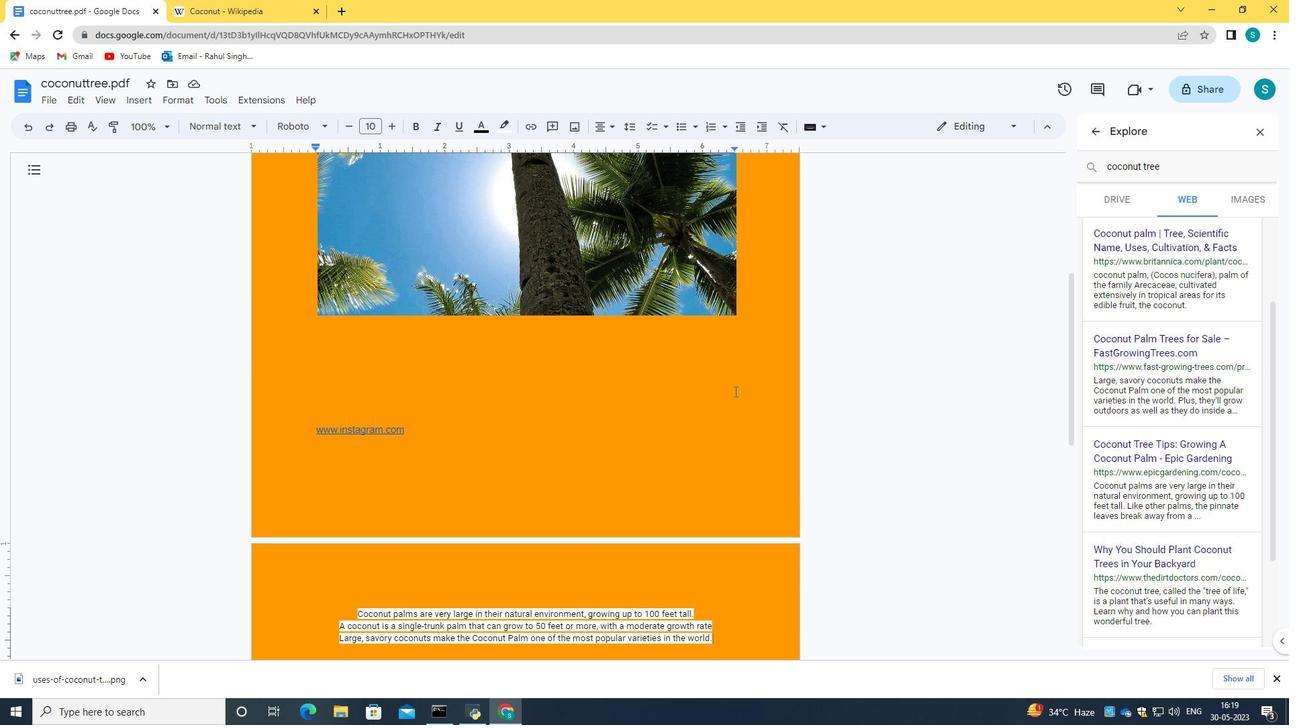 
Action: Mouse moved to (356, 478)
Screenshot: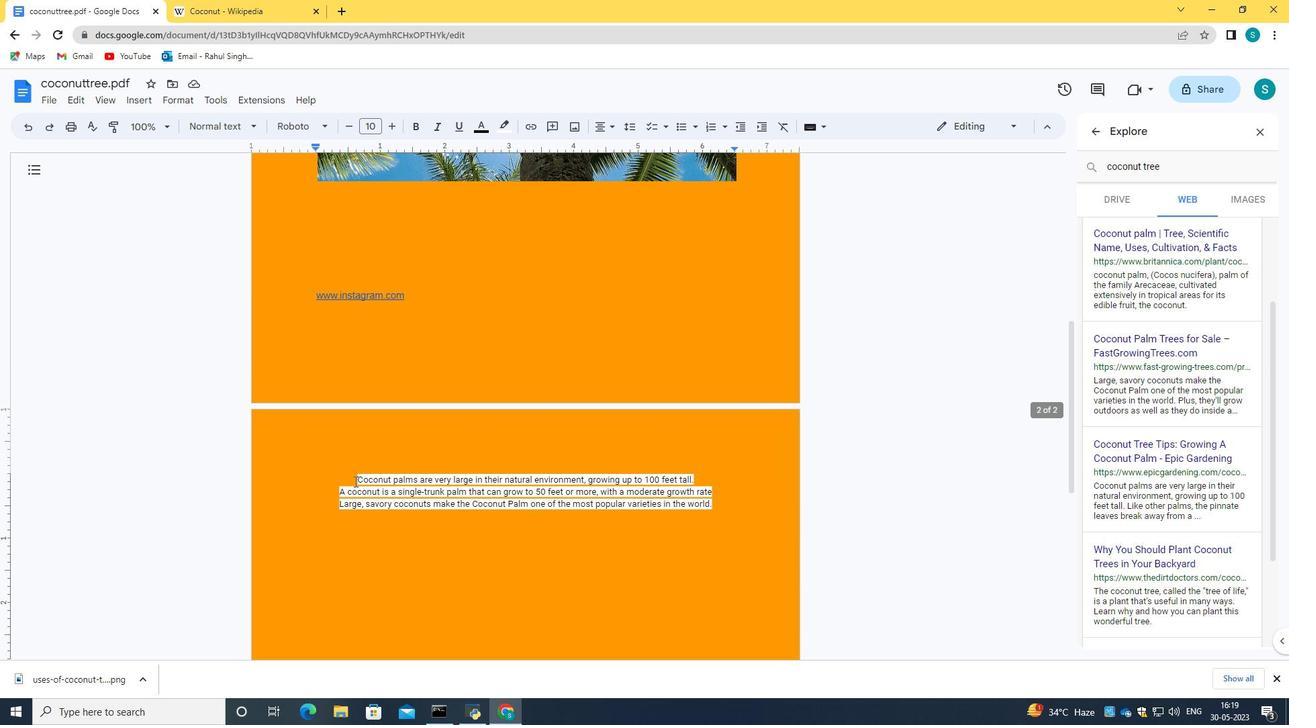 
Action: Mouse pressed left at (356, 478)
Screenshot: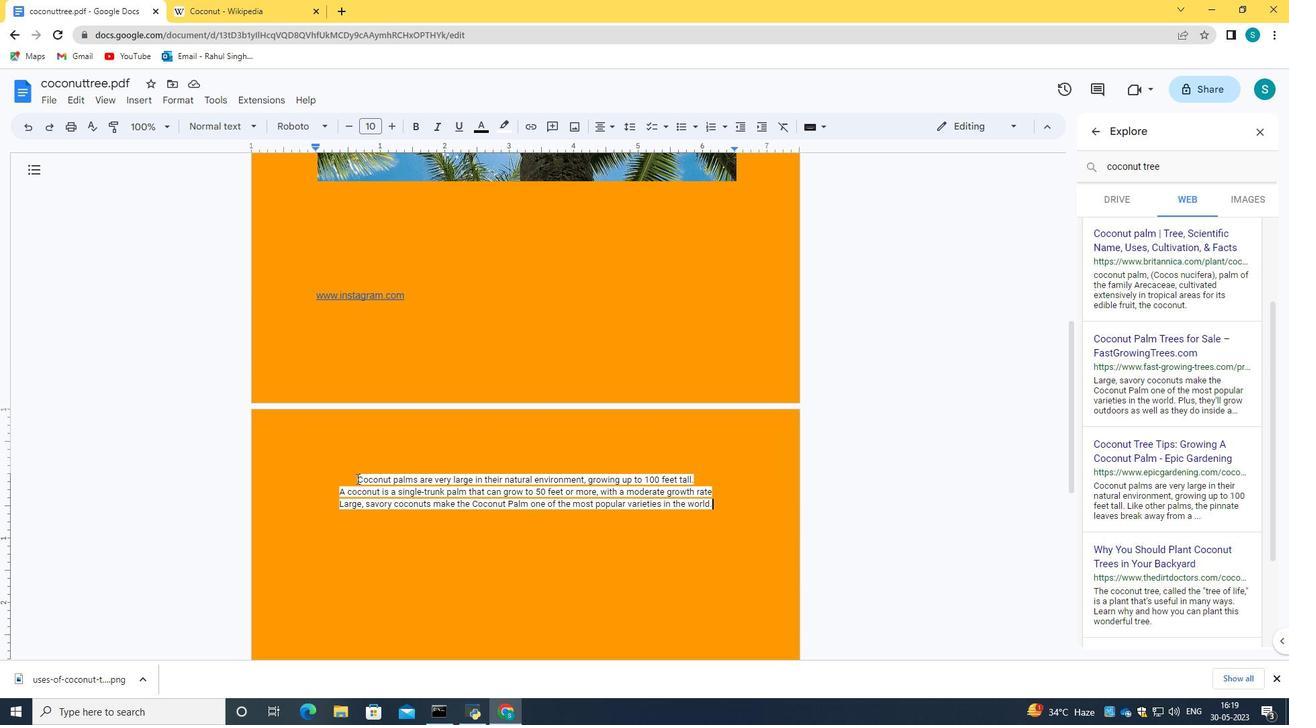 
Action: Mouse moved to (607, 131)
Screenshot: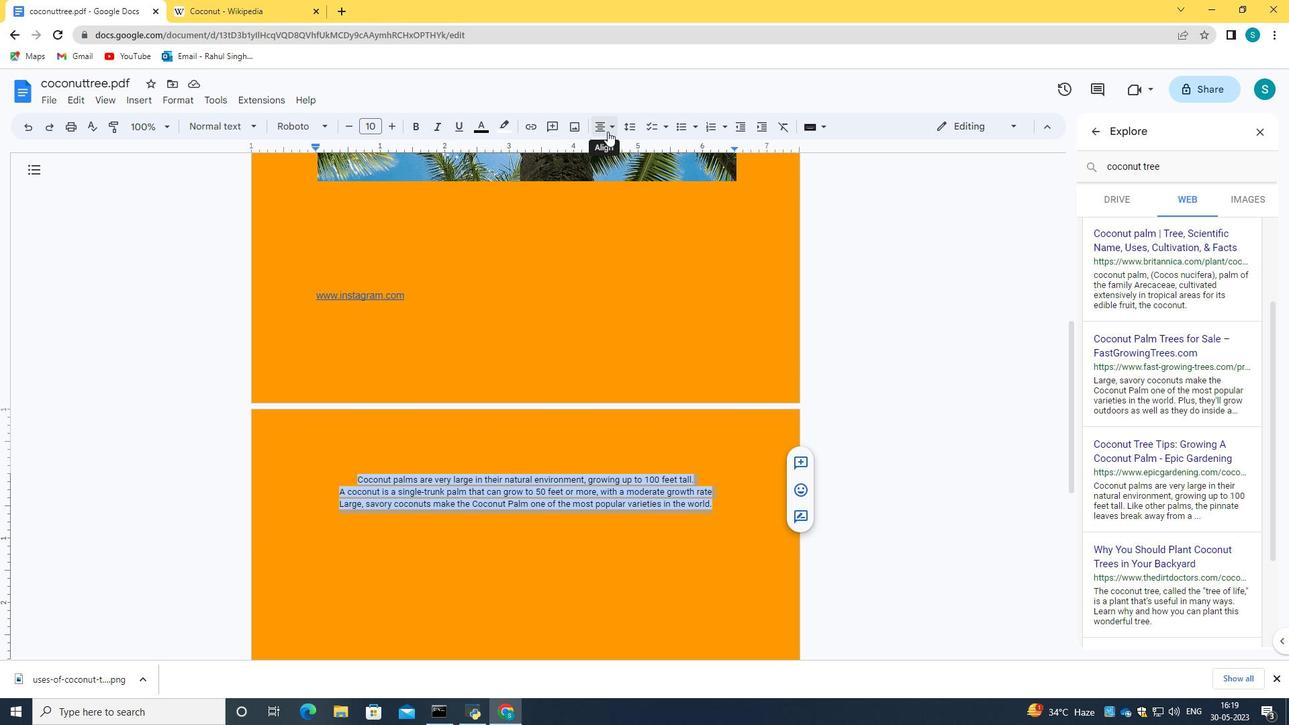 
Action: Mouse pressed left at (607, 131)
Screenshot: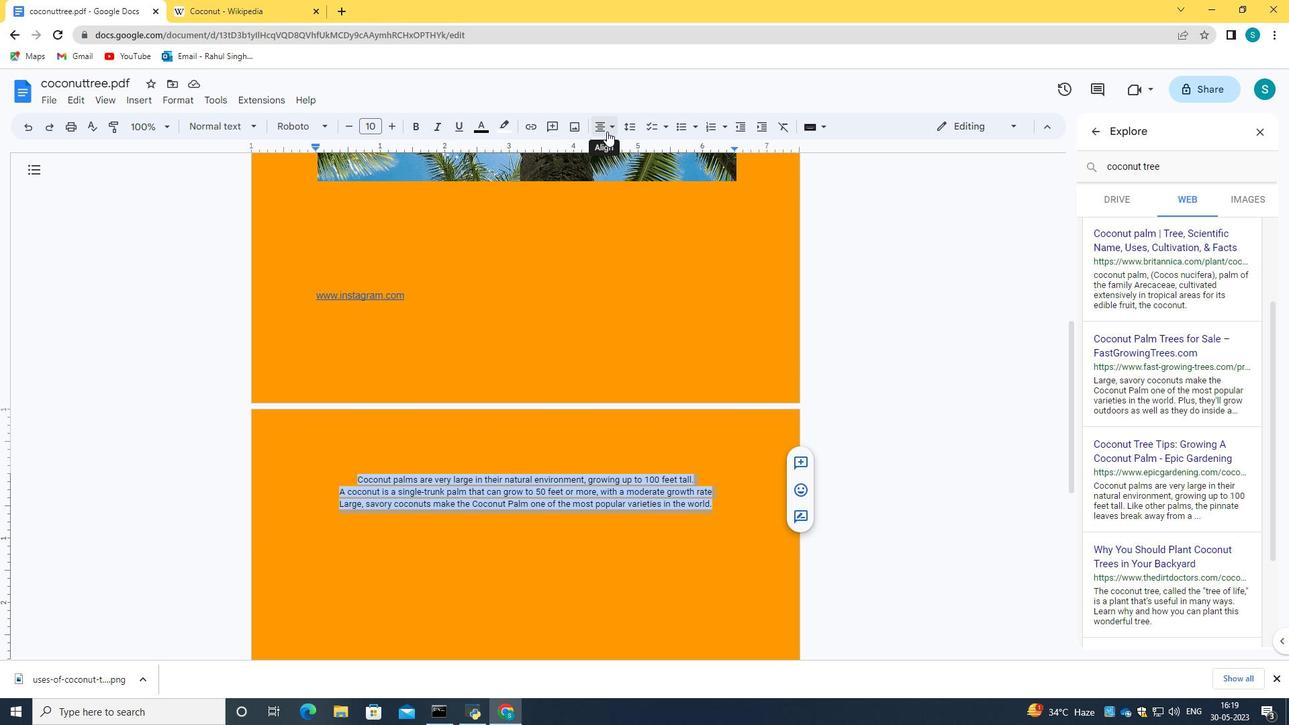 
Action: Mouse moved to (601, 152)
Screenshot: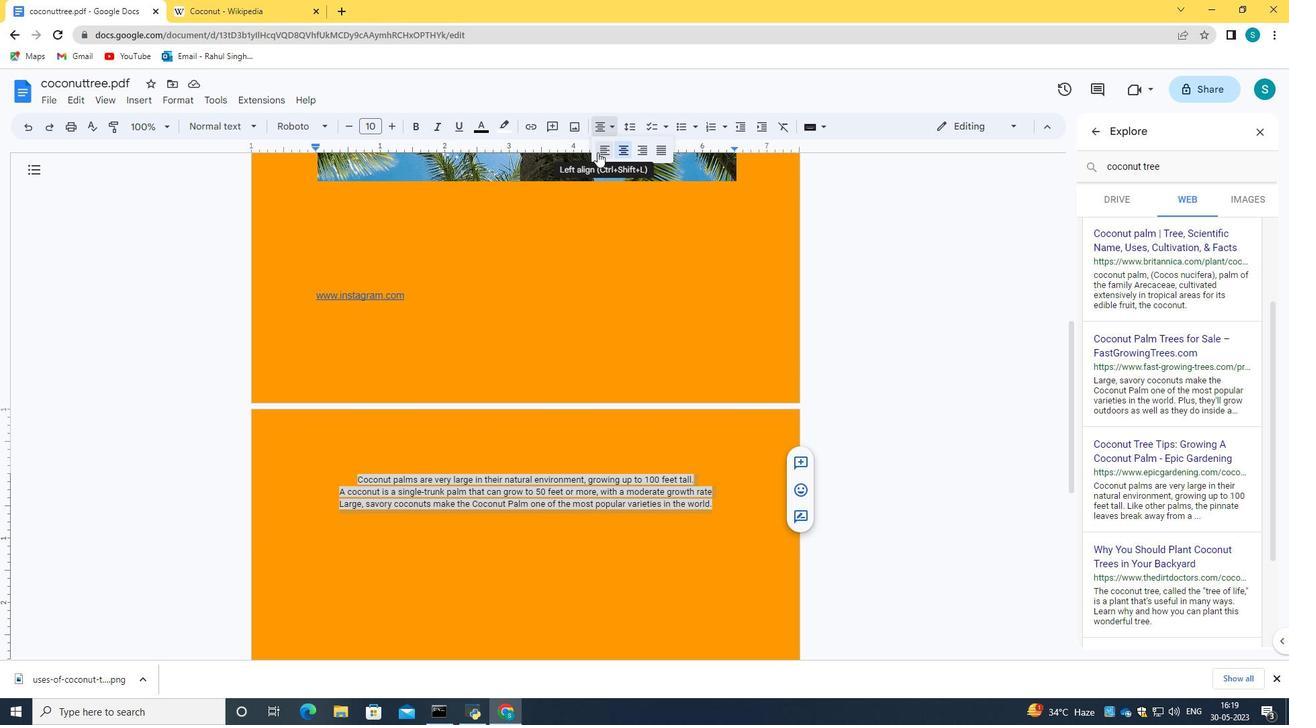 
Action: Mouse pressed left at (601, 152)
Screenshot: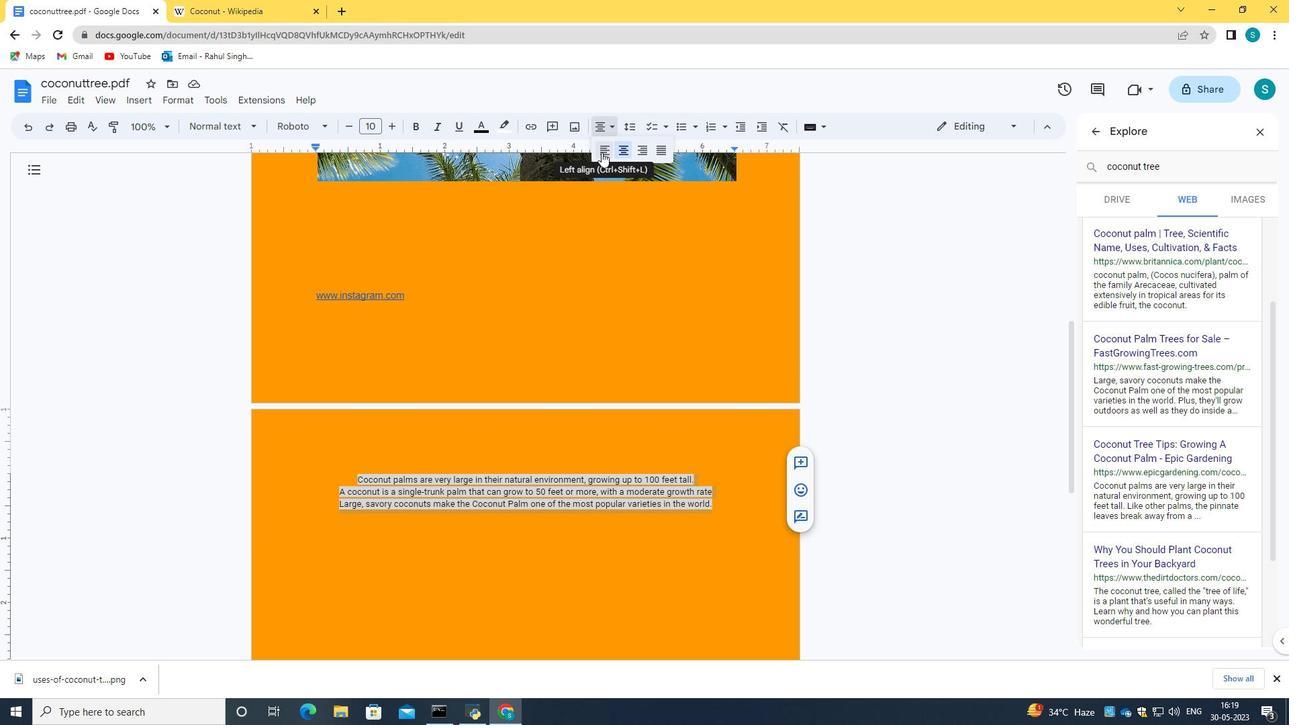 
Action: Mouse moved to (606, 128)
Screenshot: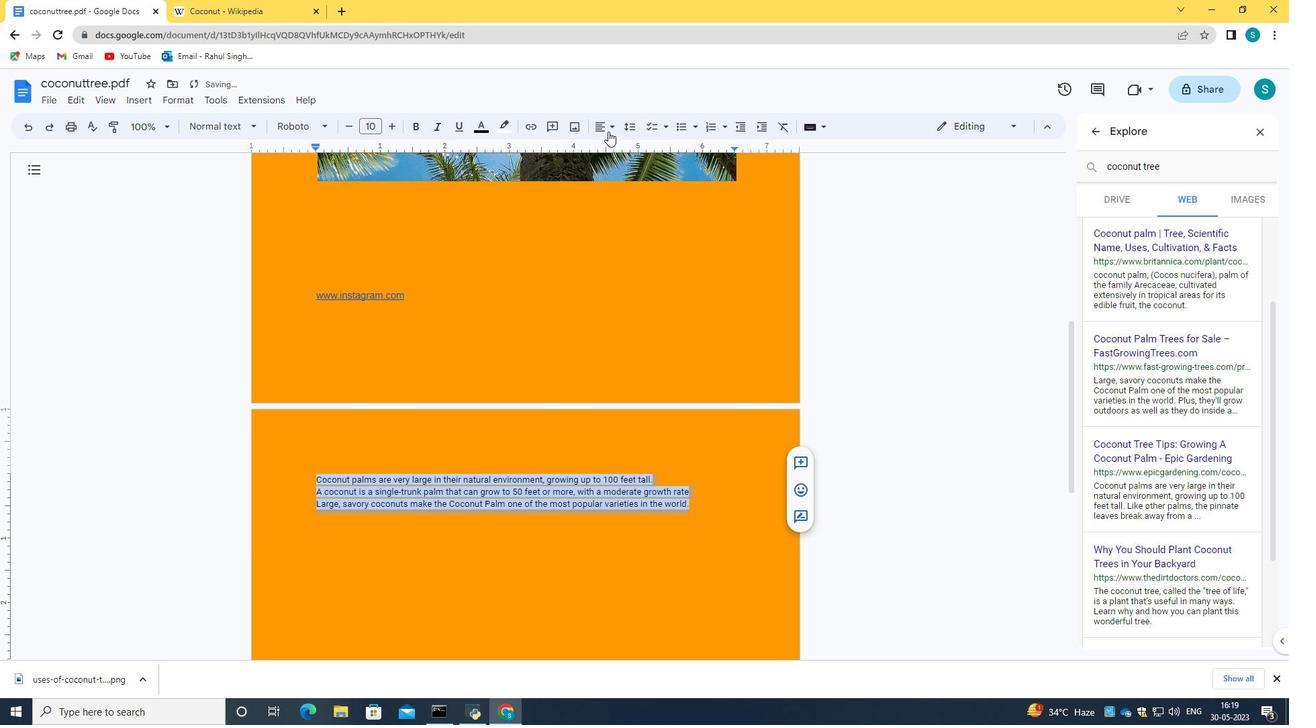 
Action: Mouse pressed left at (606, 128)
Screenshot: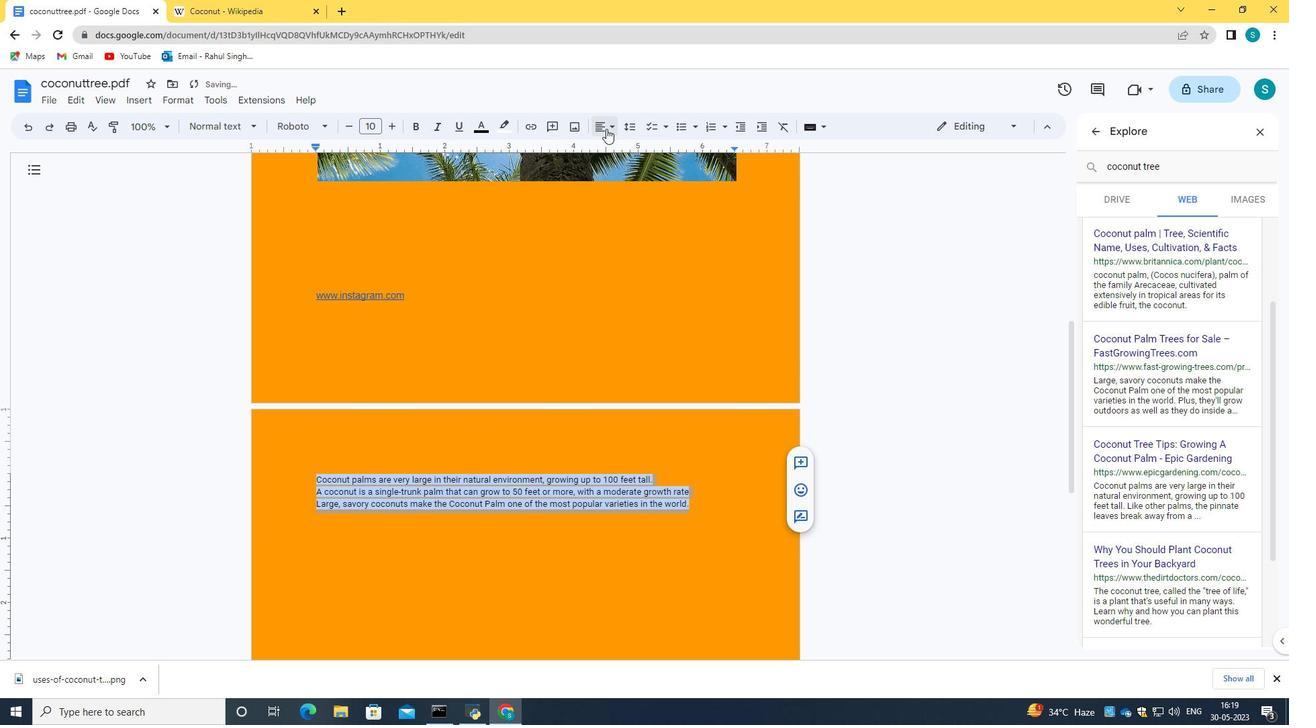 
Action: Mouse moved to (620, 155)
Screenshot: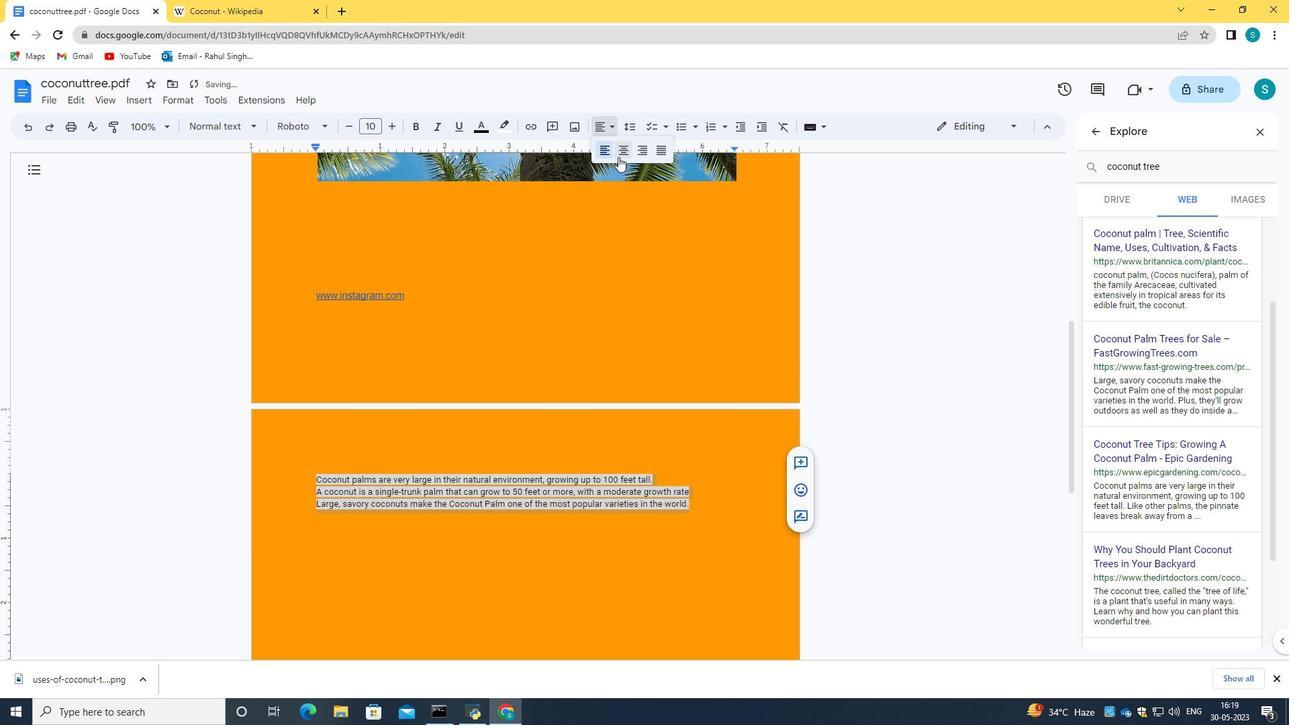 
Action: Mouse pressed left at (620, 155)
Screenshot: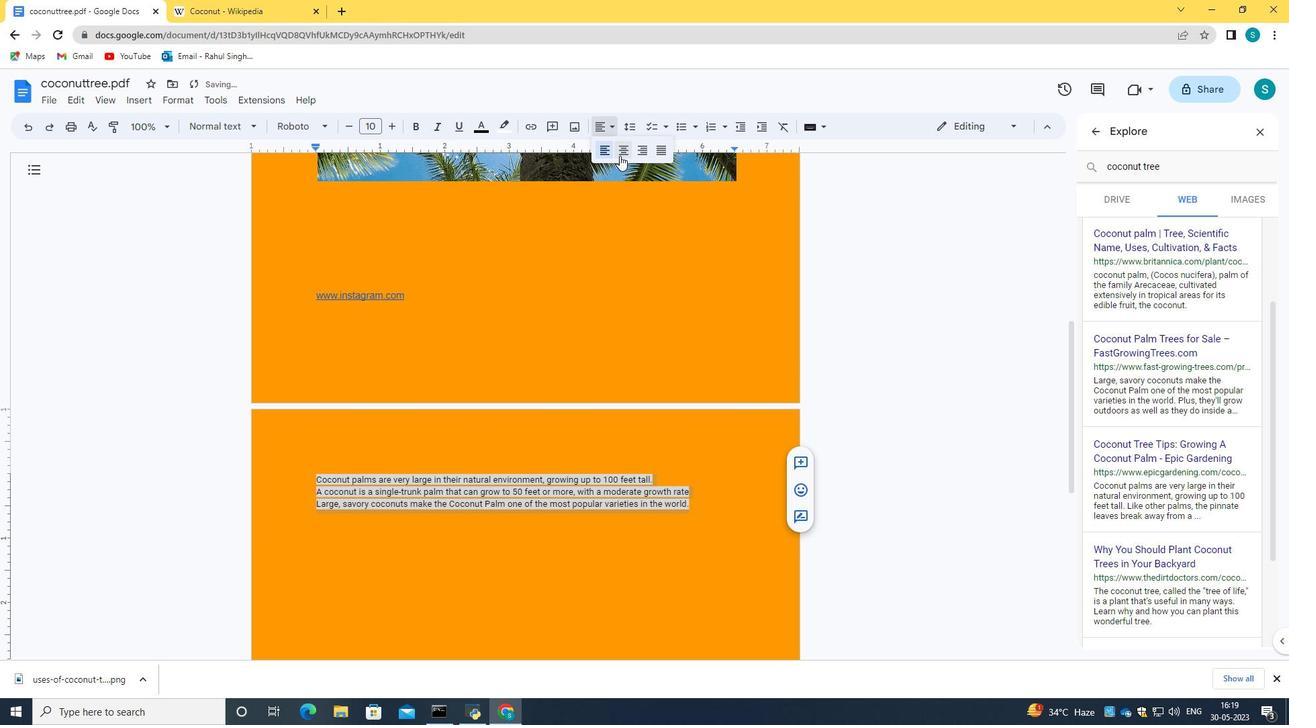 
Action: Mouse moved to (505, 425)
Screenshot: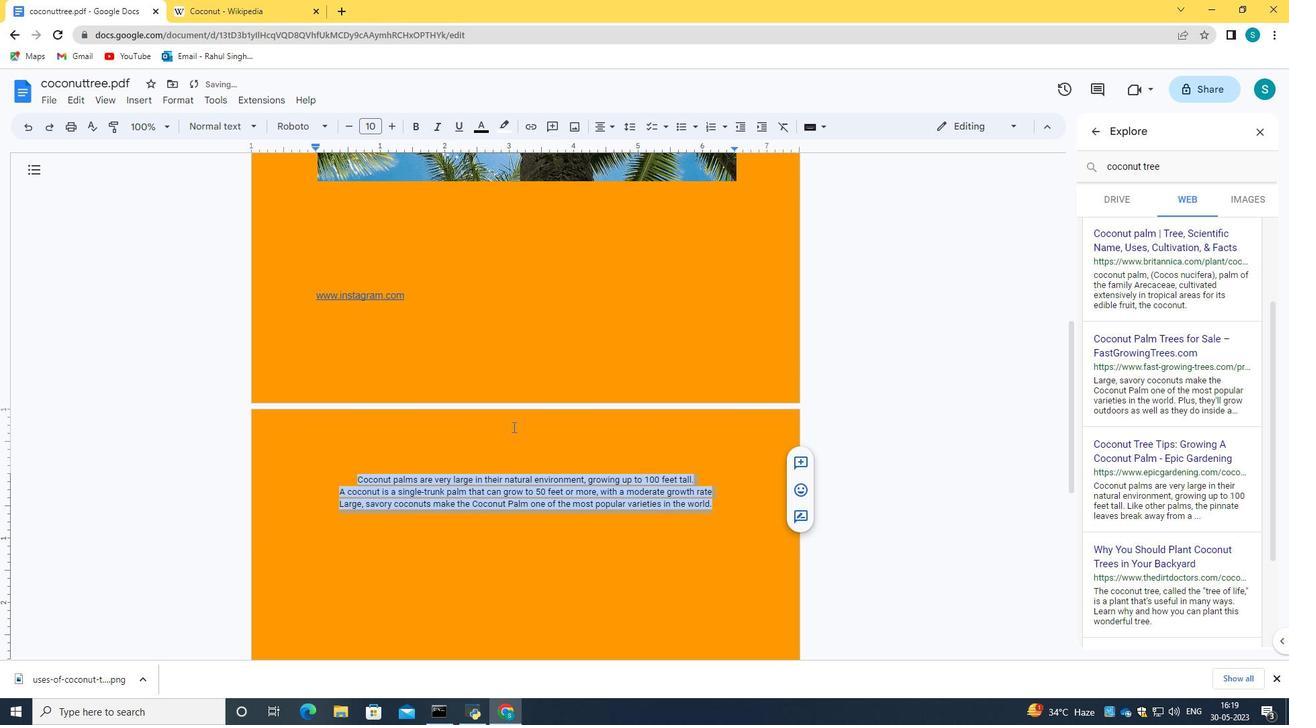 
Action: Mouse pressed left at (505, 425)
Screenshot: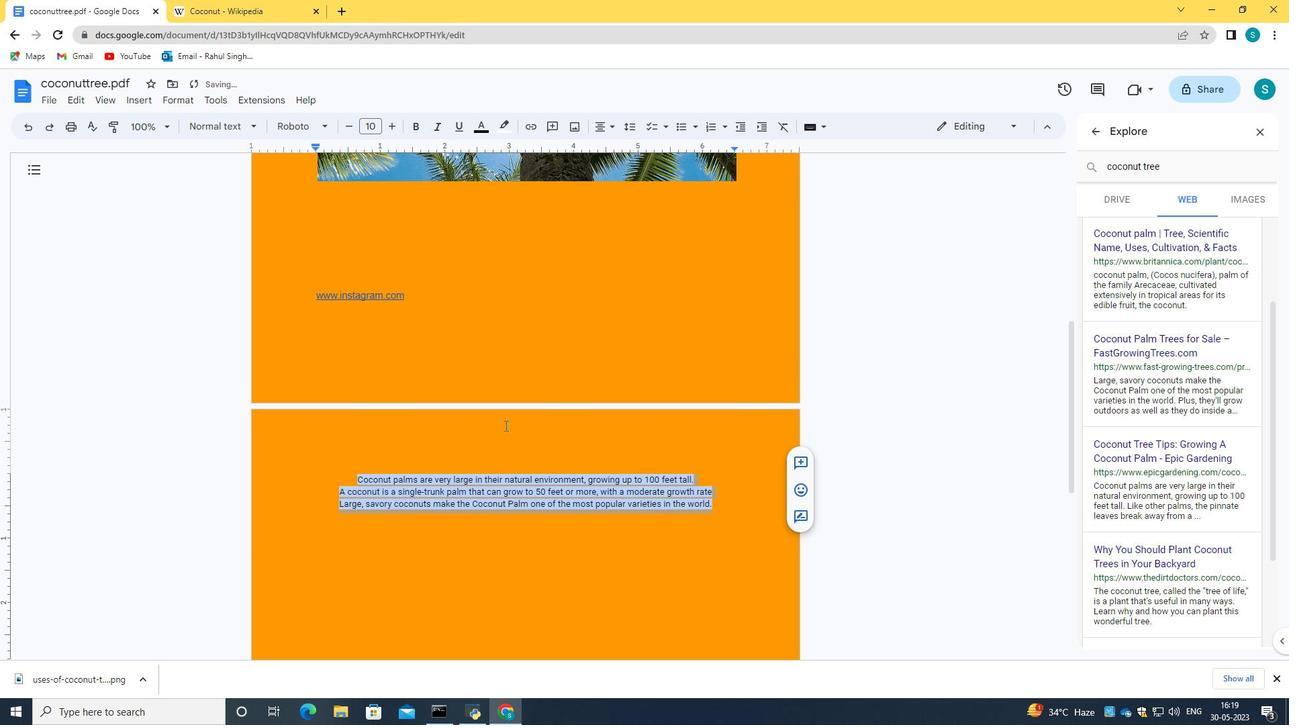 
Action: Mouse moved to (531, 366)
Screenshot: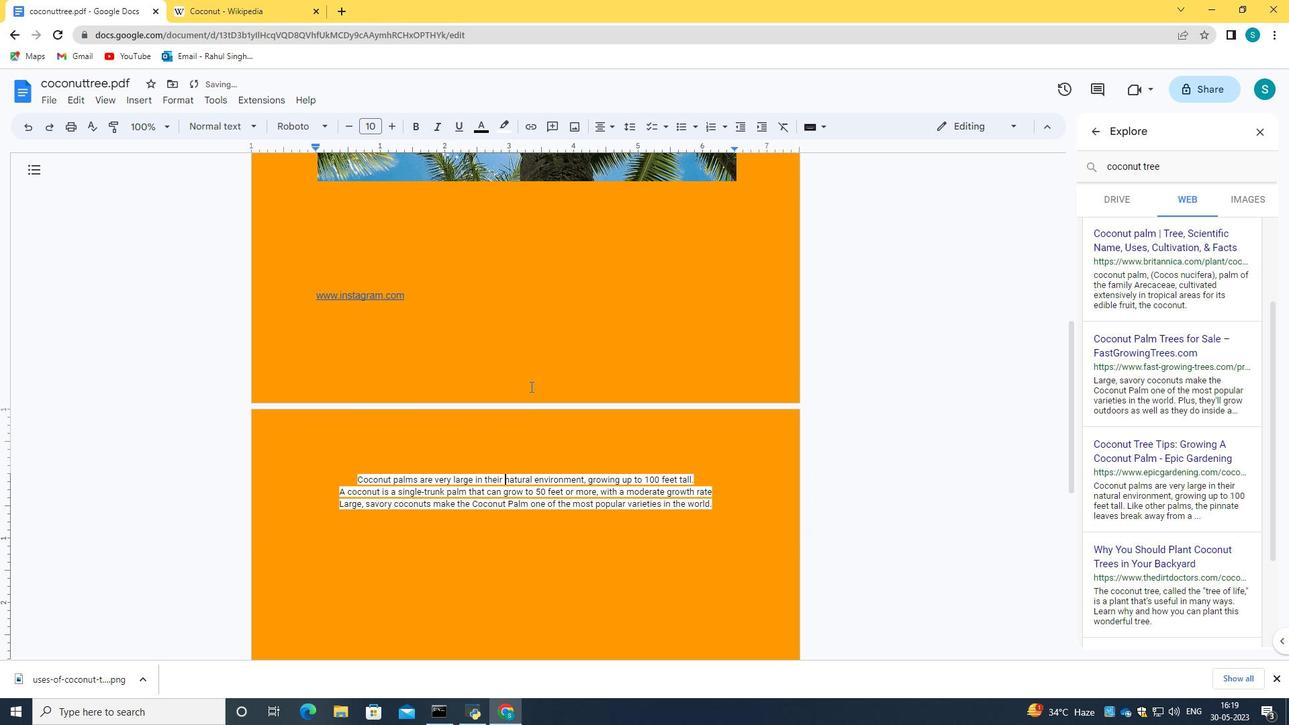 
